 Task: Play online Dominion game.
Action: Mouse moved to (597, 483)
Screenshot: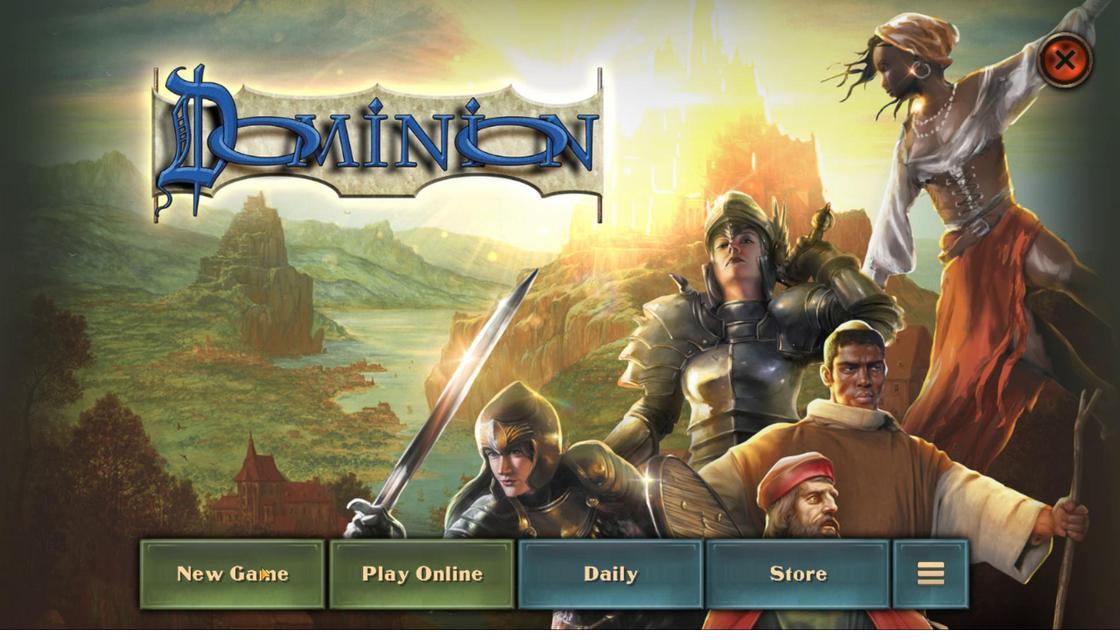 
Action: Mouse pressed left at (597, 483)
Screenshot: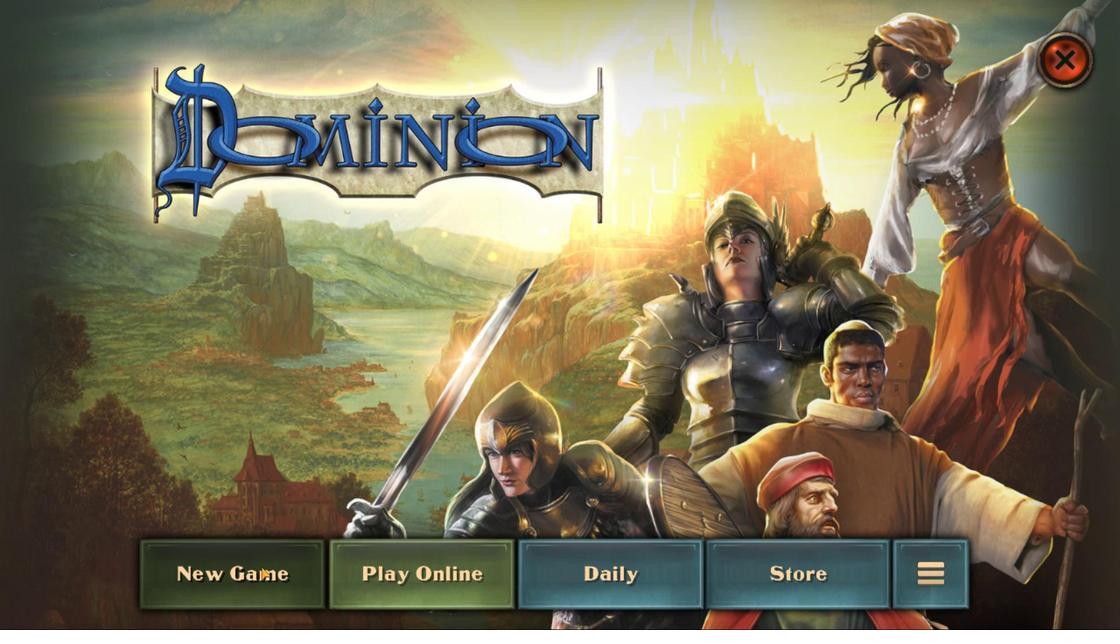 
Action: Mouse moved to (491, 481)
Screenshot: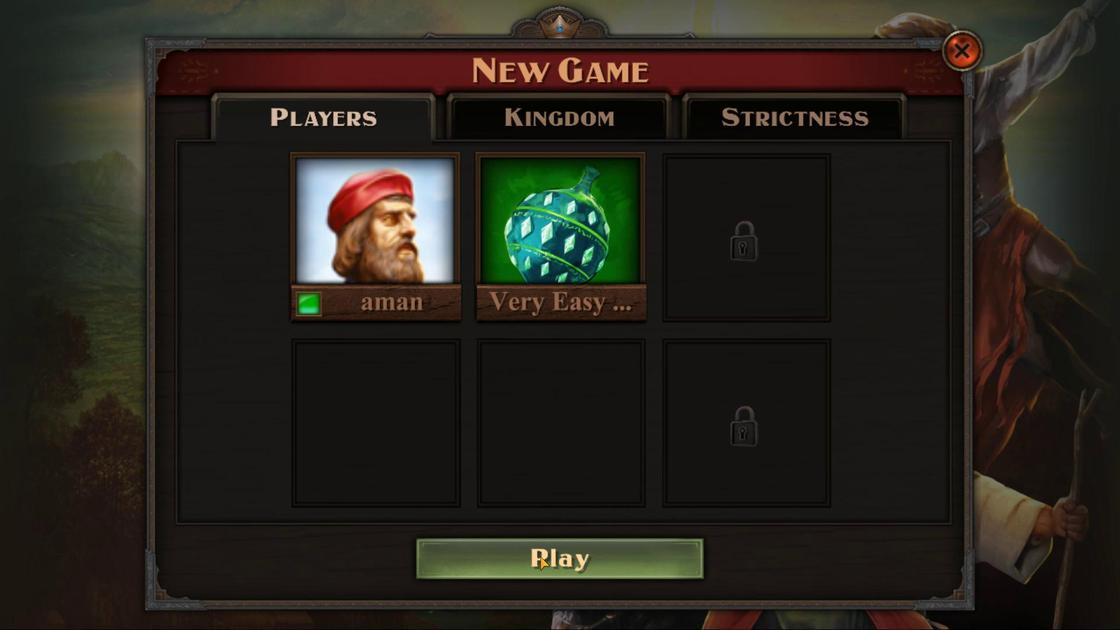 
Action: Mouse pressed left at (491, 481)
Screenshot: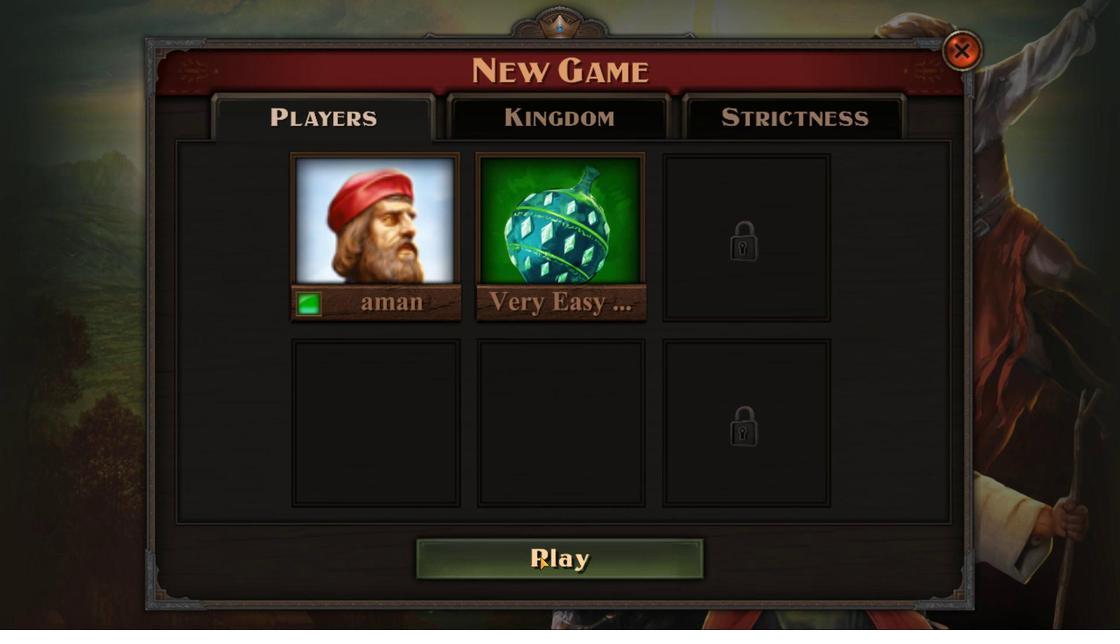 
Action: Mouse moved to (462, 478)
Screenshot: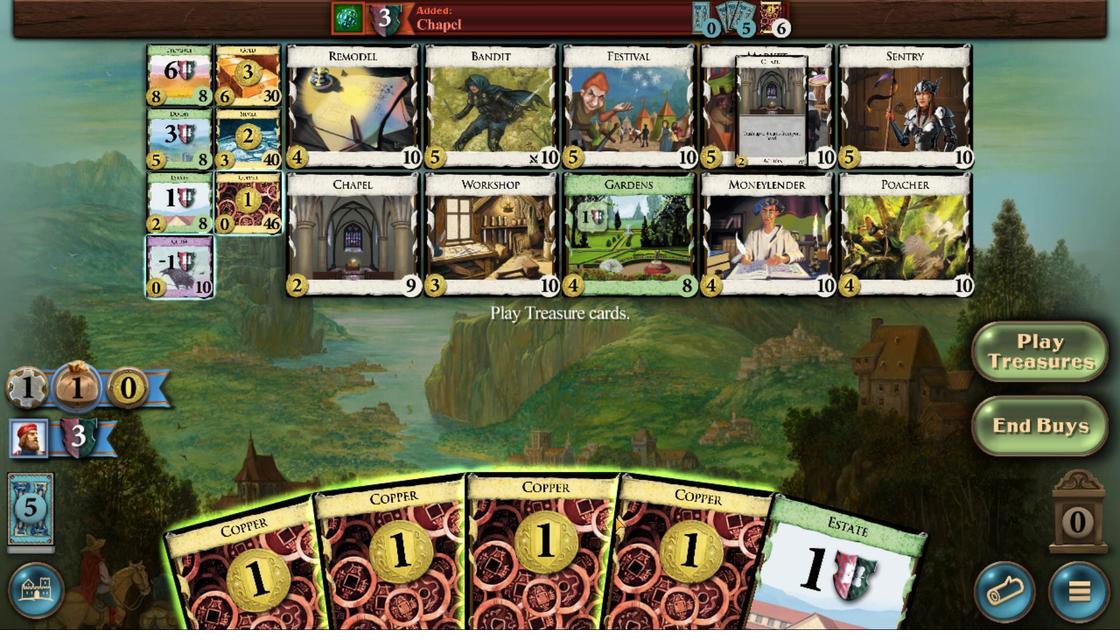 
Action: Mouse pressed left at (462, 478)
Screenshot: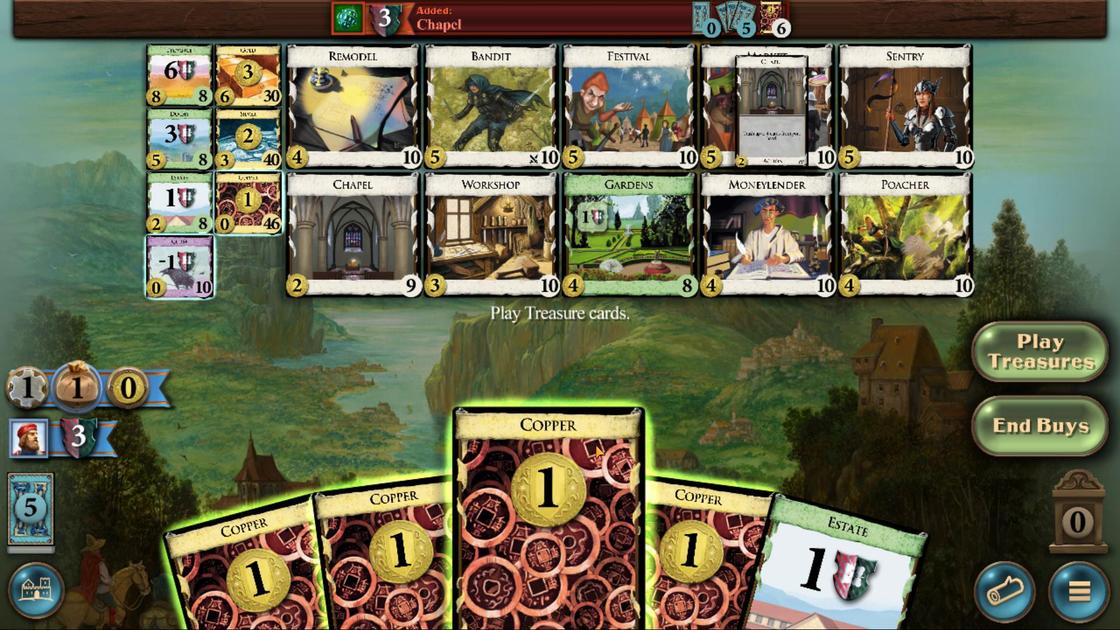 
Action: Mouse moved to (487, 480)
Screenshot: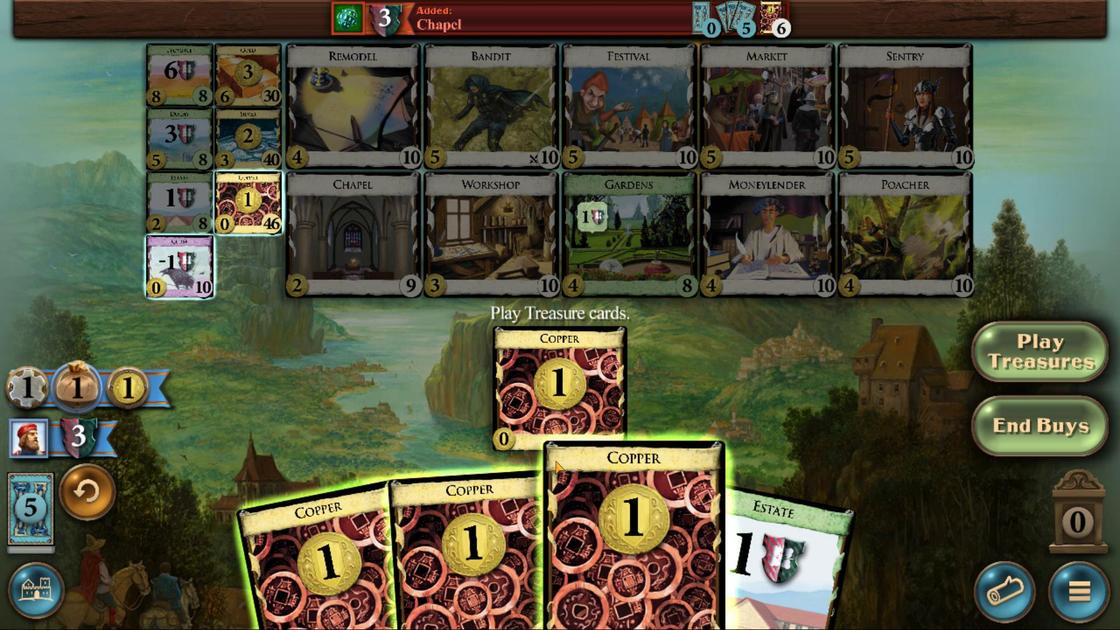 
Action: Mouse pressed left at (487, 480)
Screenshot: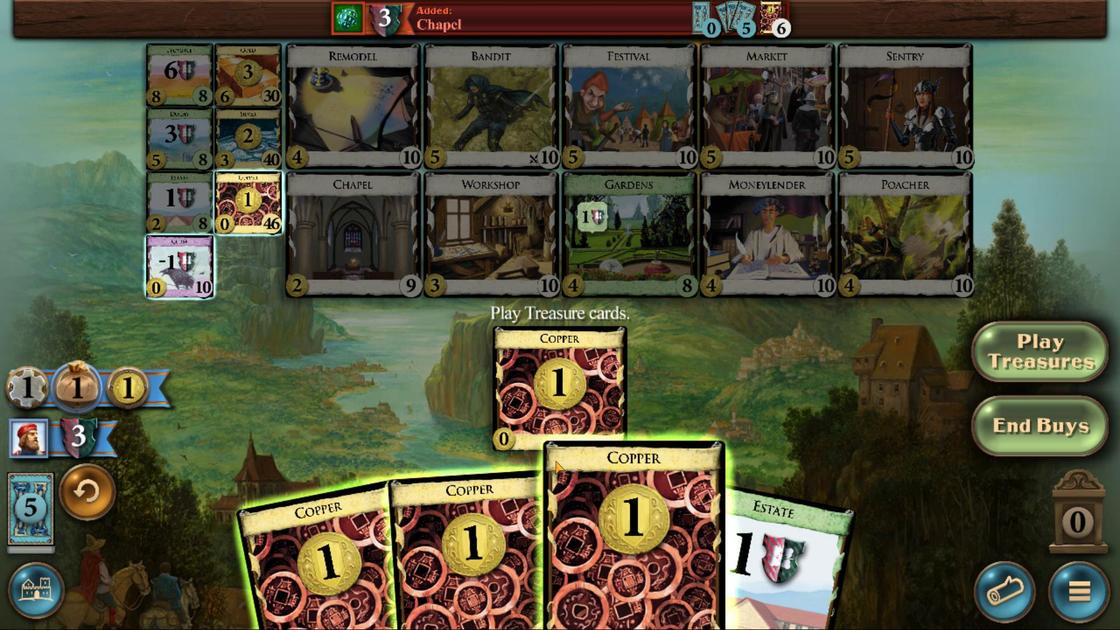 
Action: Mouse moved to (497, 480)
Screenshot: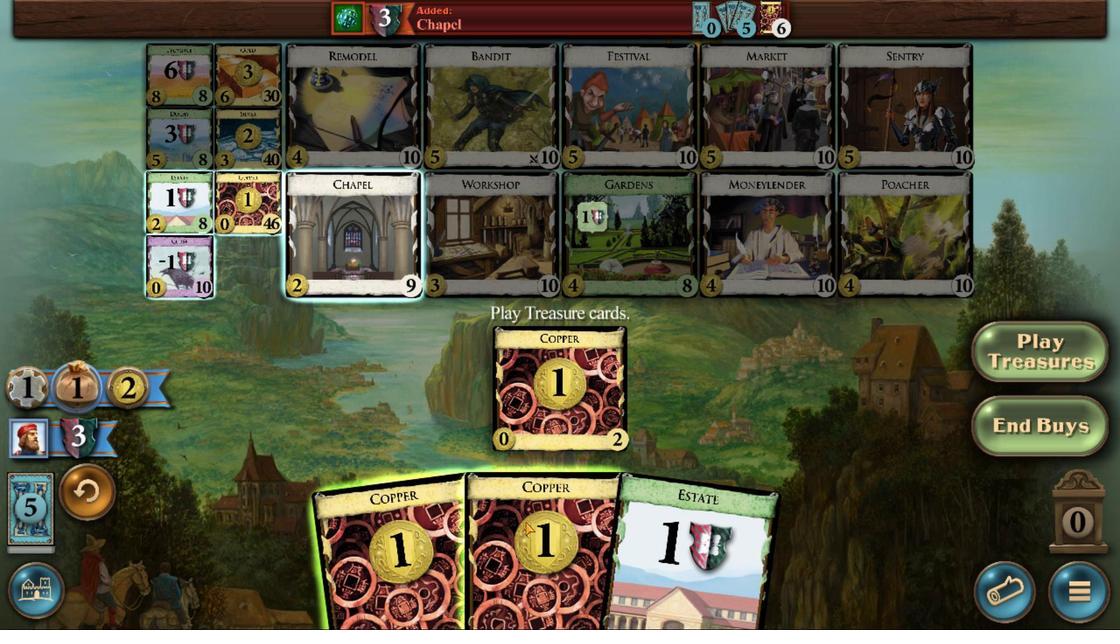 
Action: Mouse pressed left at (497, 480)
Screenshot: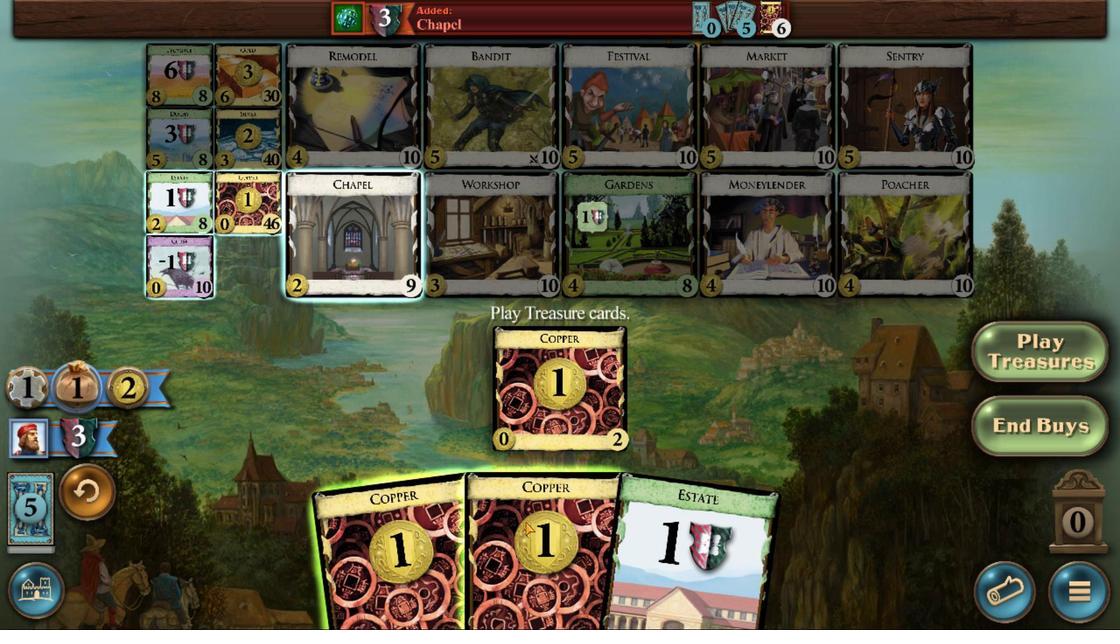 
Action: Mouse moved to (510, 481)
Screenshot: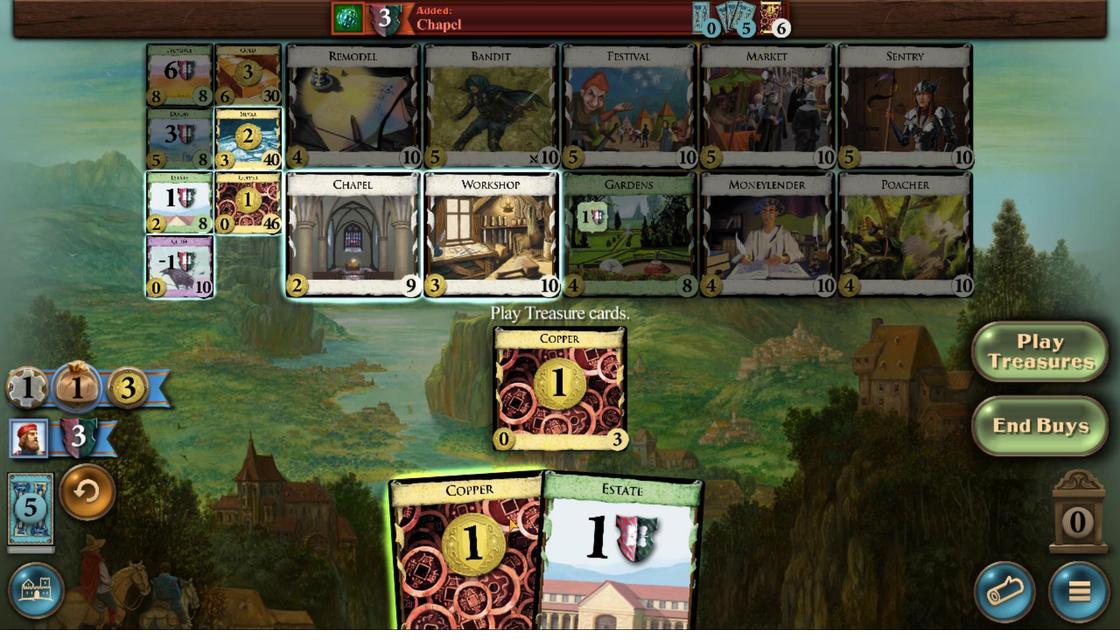 
Action: Mouse pressed left at (510, 481)
Screenshot: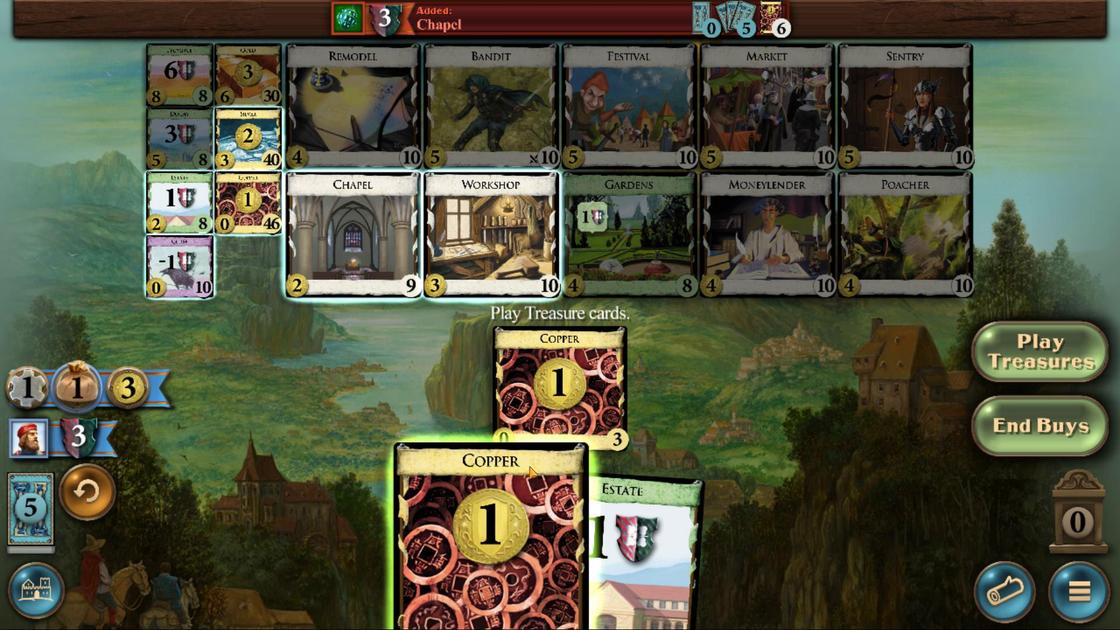 
Action: Mouse moved to (606, 412)
Screenshot: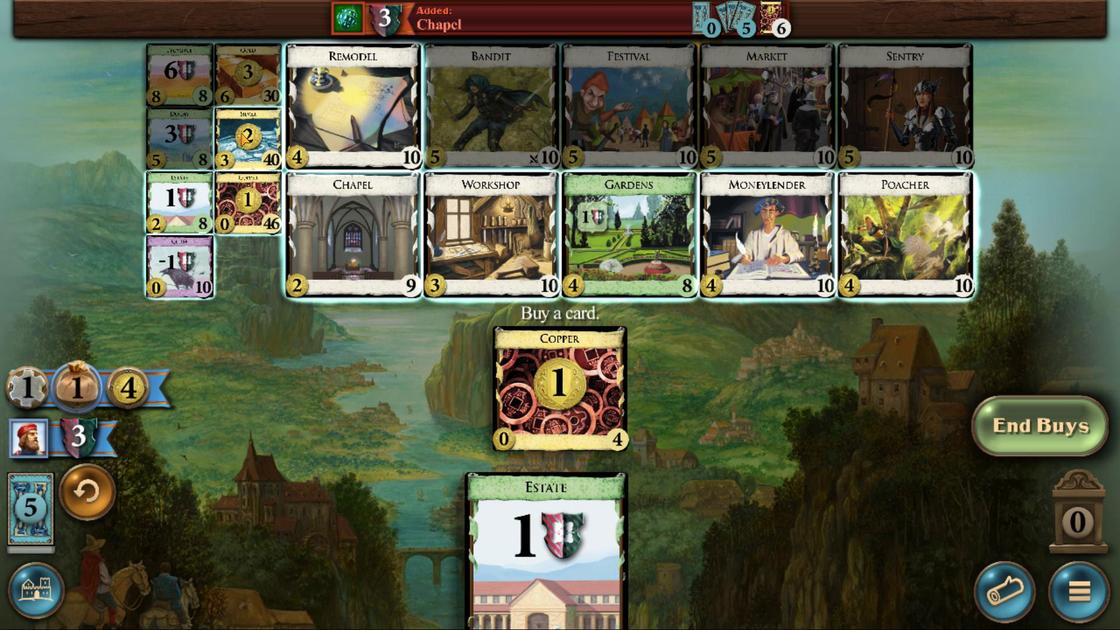 
Action: Mouse pressed left at (606, 412)
Screenshot: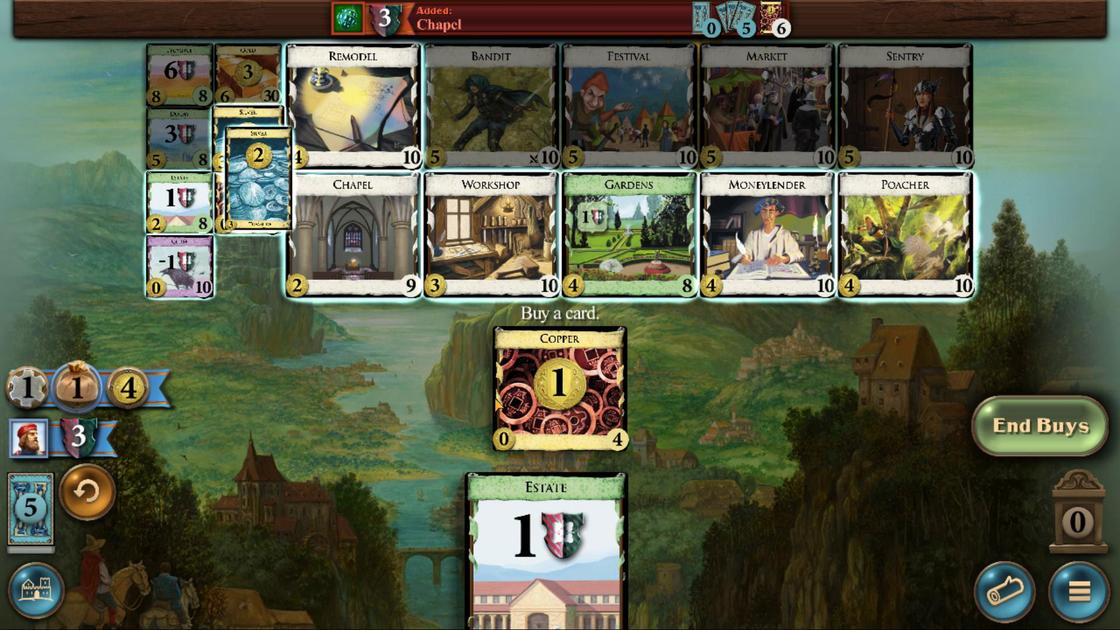 
Action: Mouse moved to (508, 482)
Screenshot: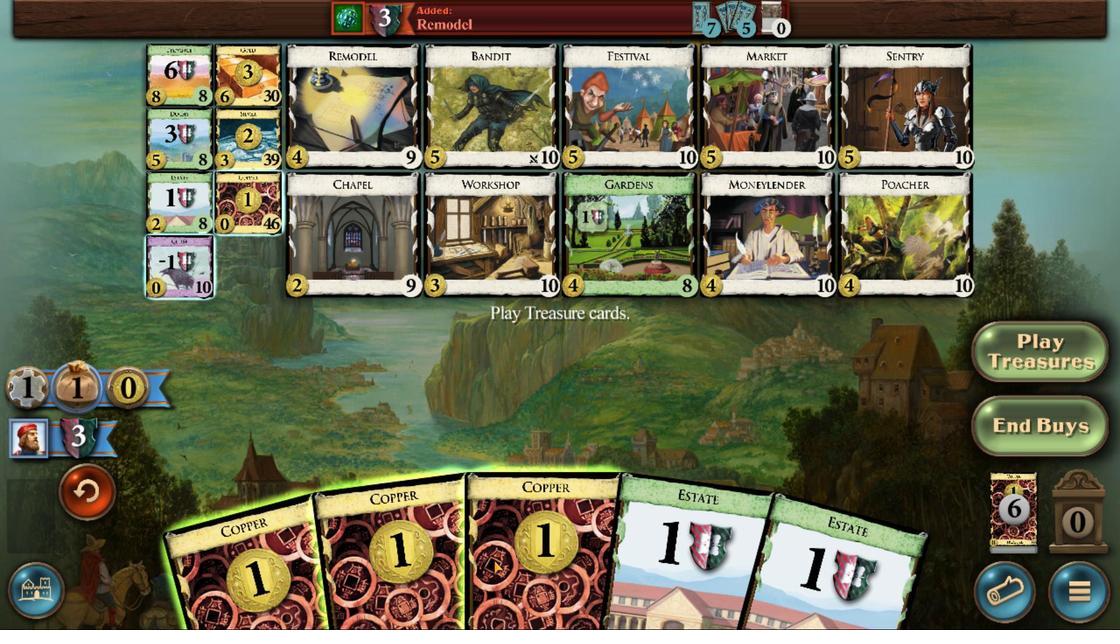 
Action: Mouse pressed left at (508, 482)
Screenshot: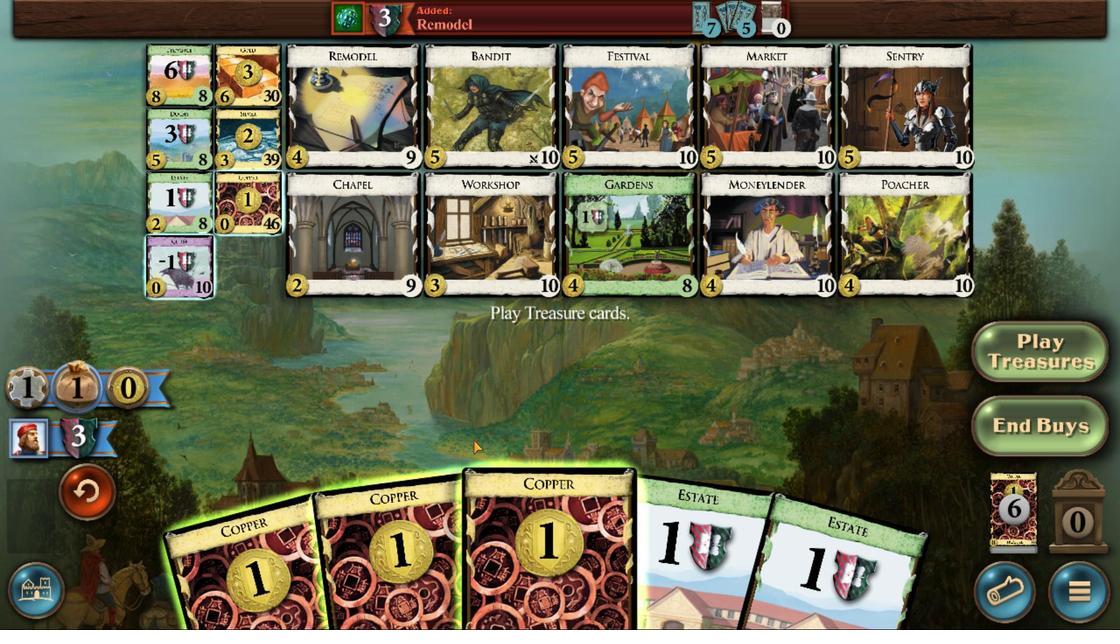 
Action: Mouse moved to (537, 481)
Screenshot: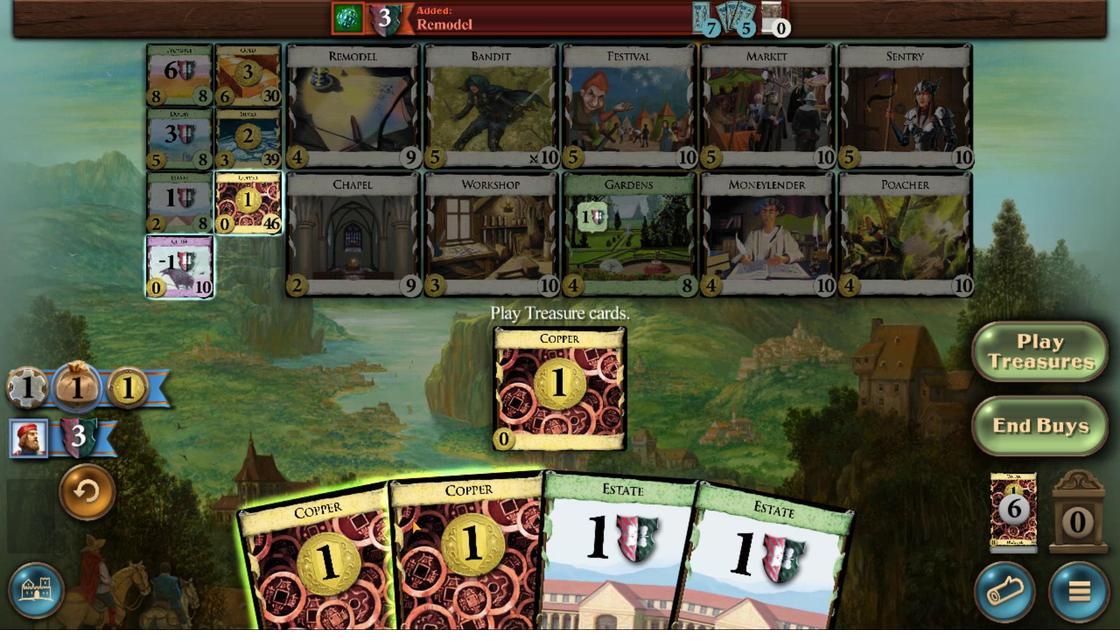 
Action: Mouse pressed left at (537, 481)
Screenshot: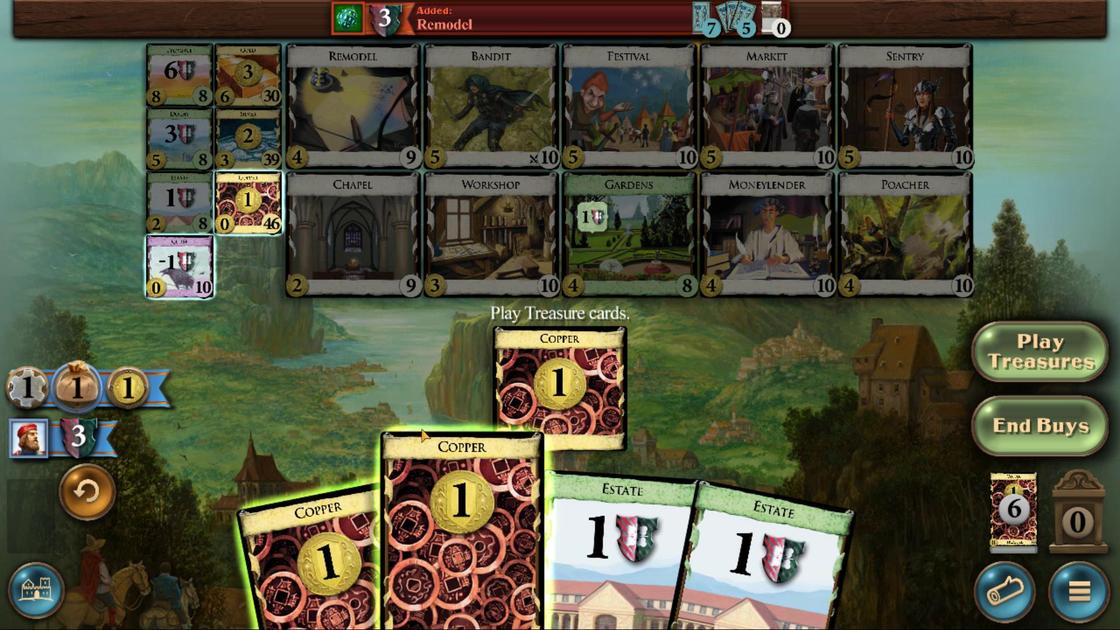 
Action: Mouse moved to (559, 480)
Screenshot: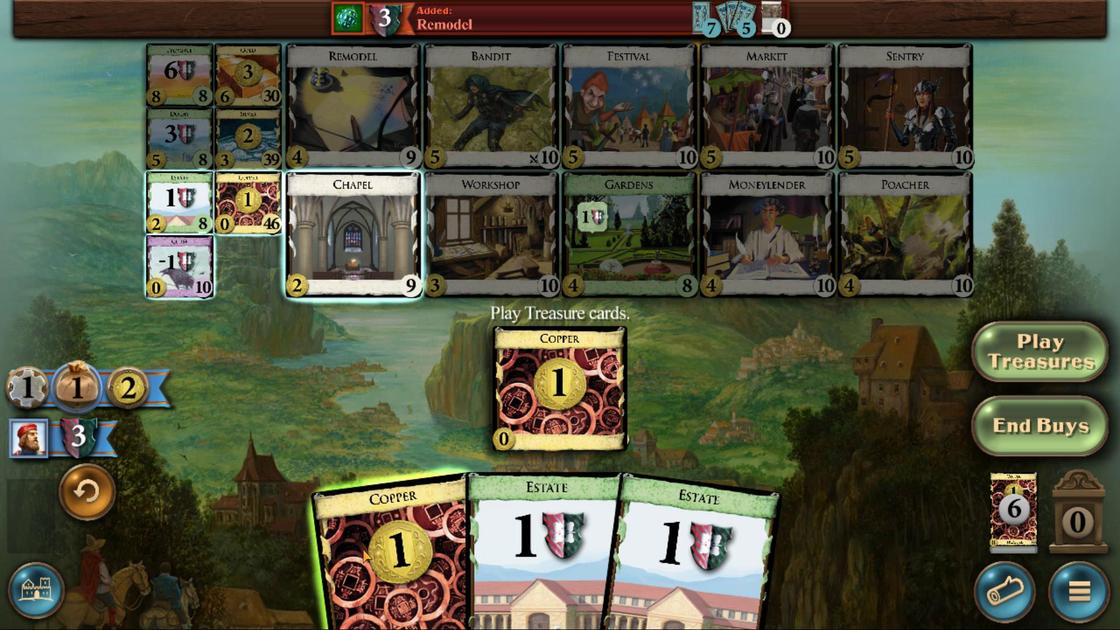 
Action: Mouse pressed left at (559, 480)
Screenshot: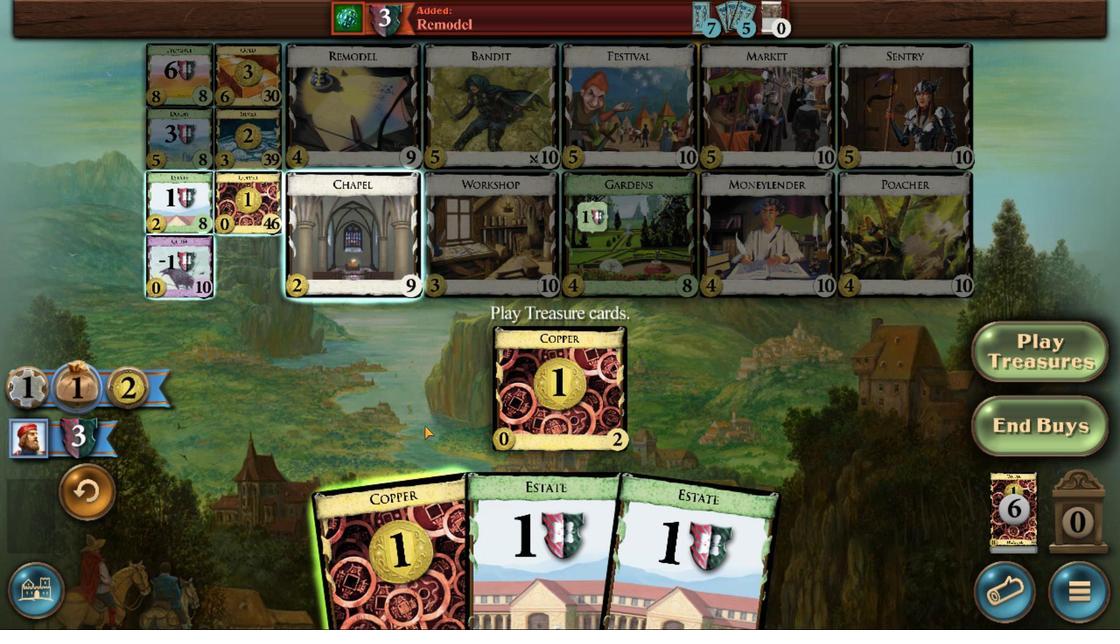
Action: Mouse moved to (606, 413)
Screenshot: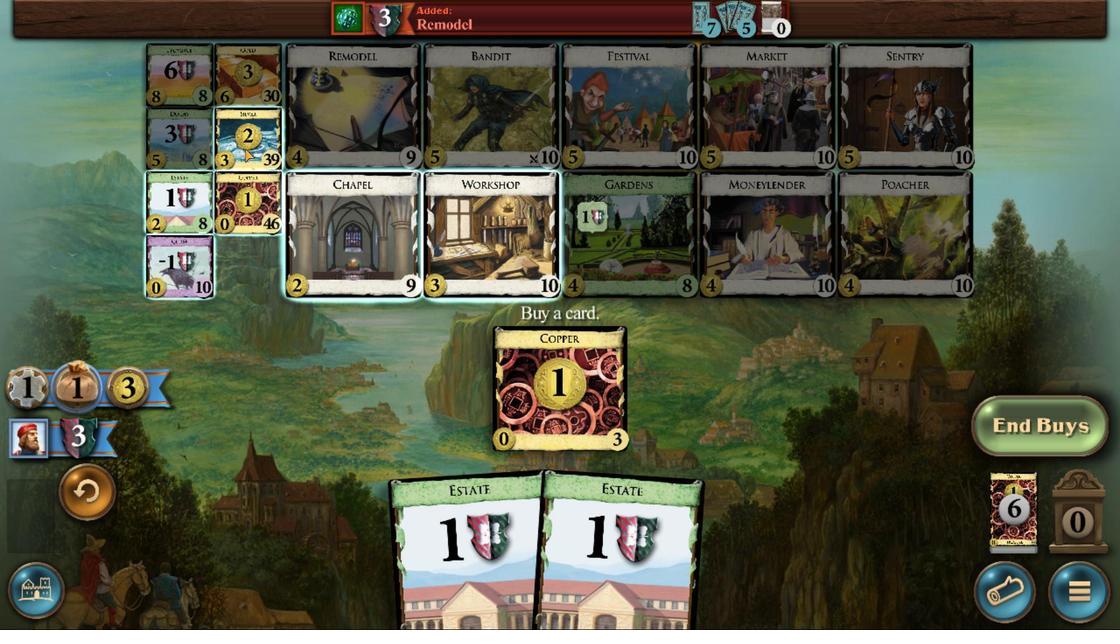 
Action: Mouse pressed left at (606, 413)
Screenshot: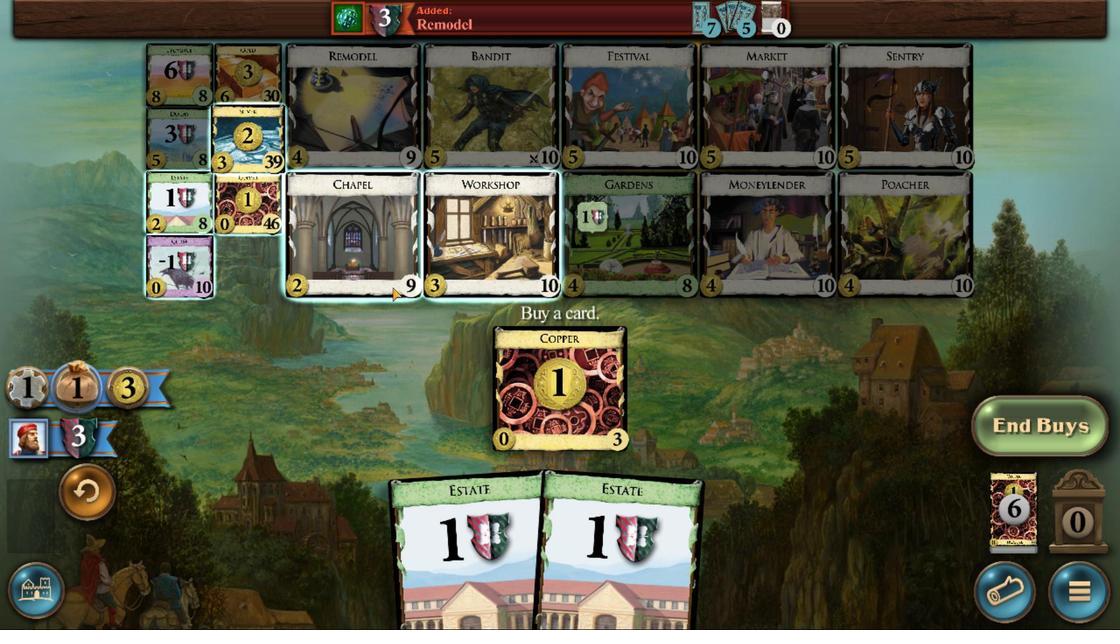 
Action: Mouse moved to (499, 476)
Screenshot: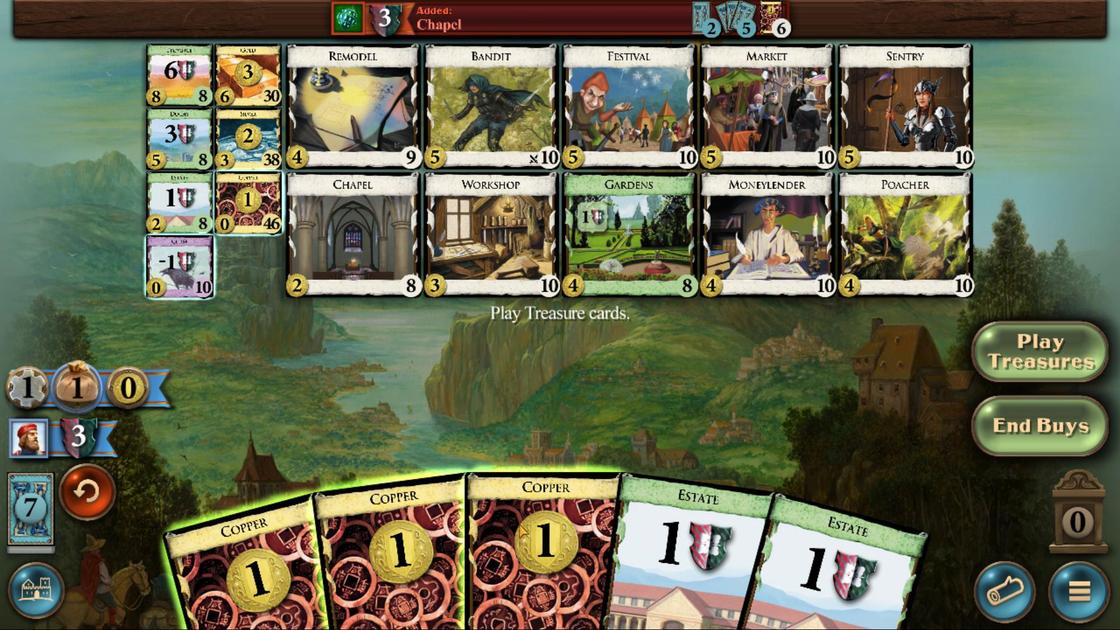 
Action: Mouse pressed left at (499, 476)
Screenshot: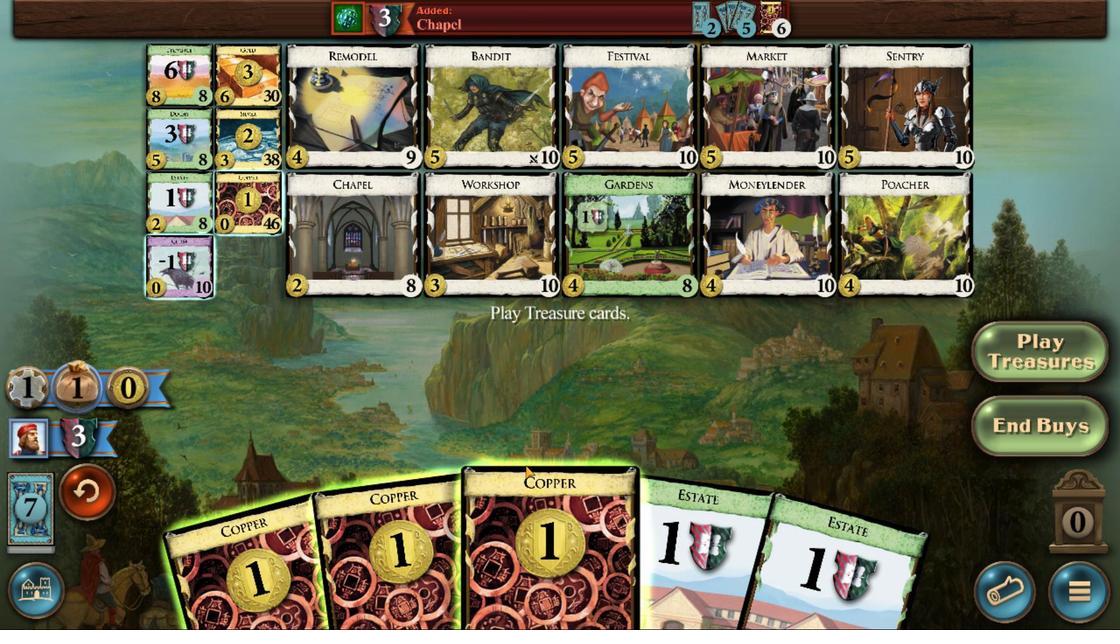 
Action: Mouse moved to (518, 480)
Screenshot: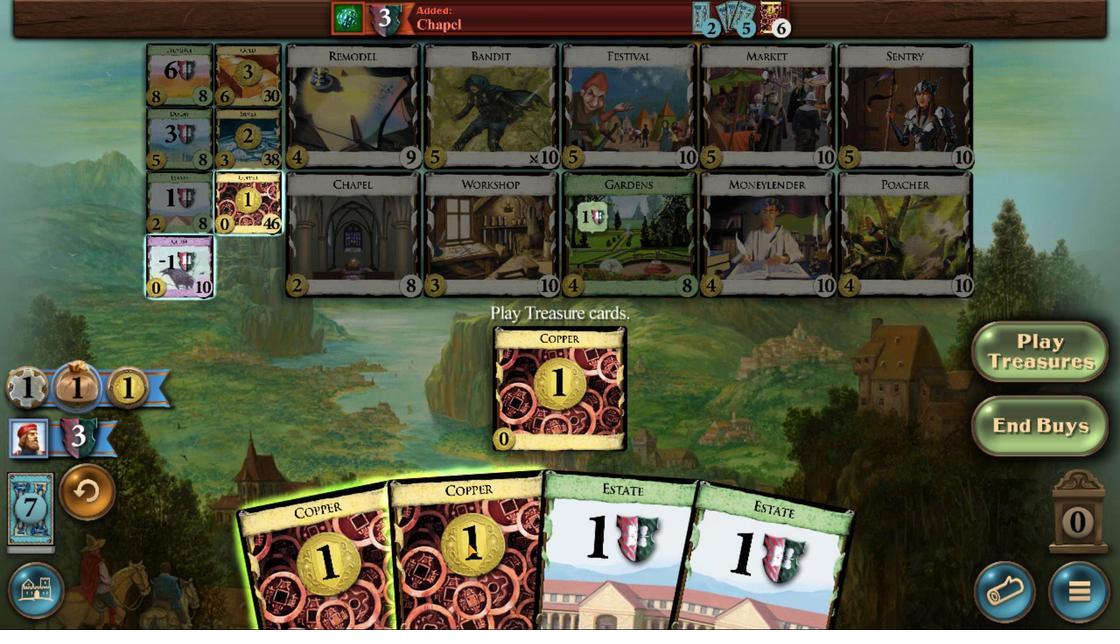 
Action: Mouse pressed left at (518, 480)
Screenshot: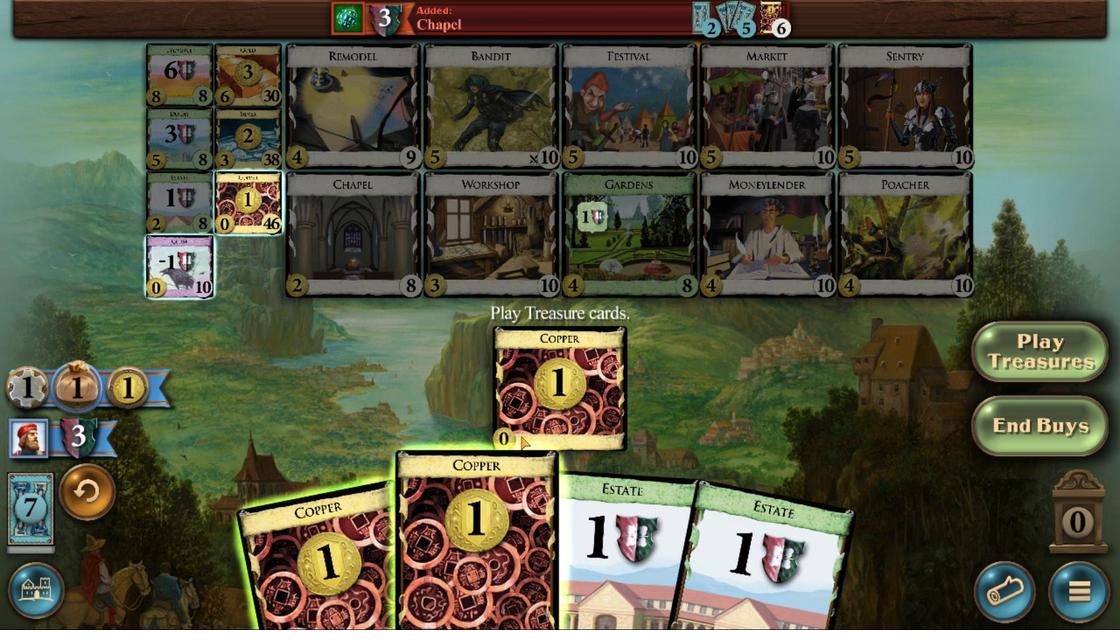 
Action: Mouse moved to (543, 481)
Screenshot: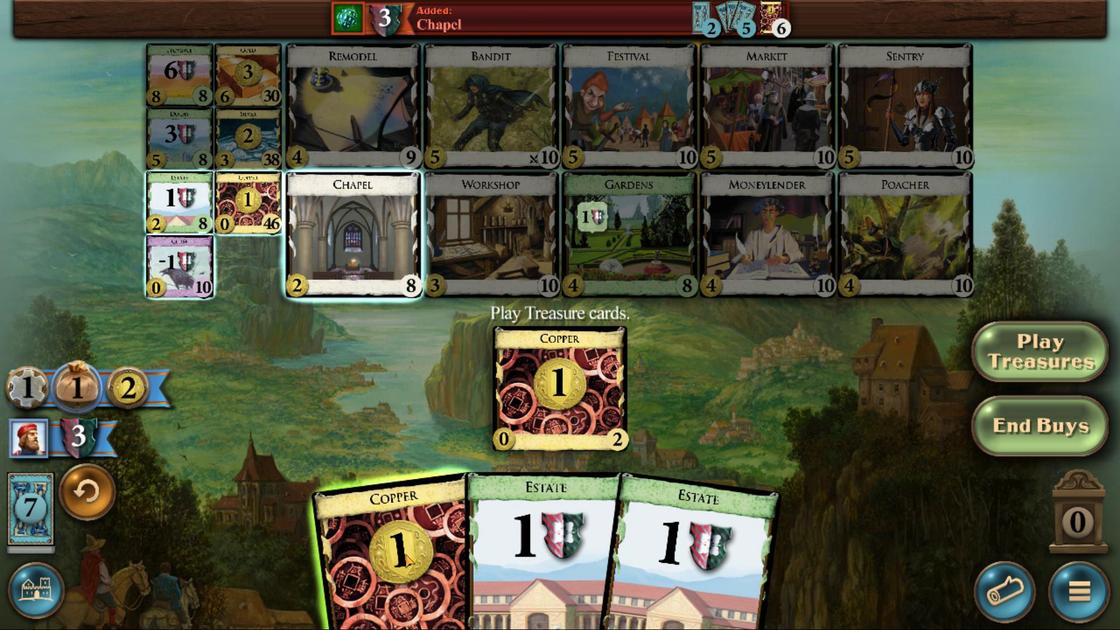 
Action: Mouse pressed left at (543, 481)
Screenshot: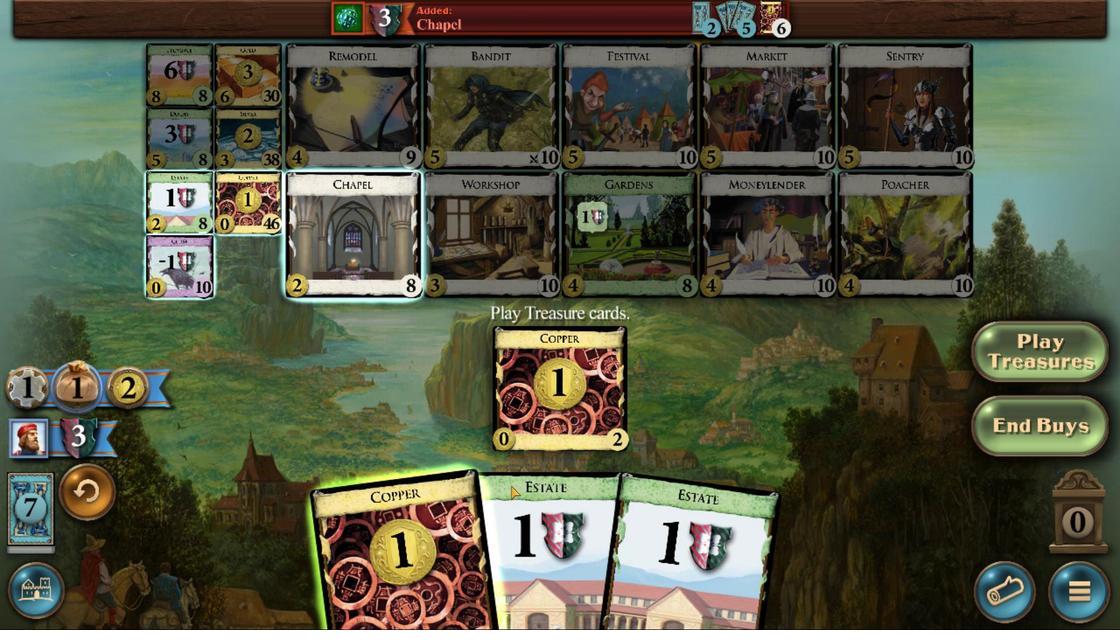 
Action: Mouse moved to (604, 413)
Screenshot: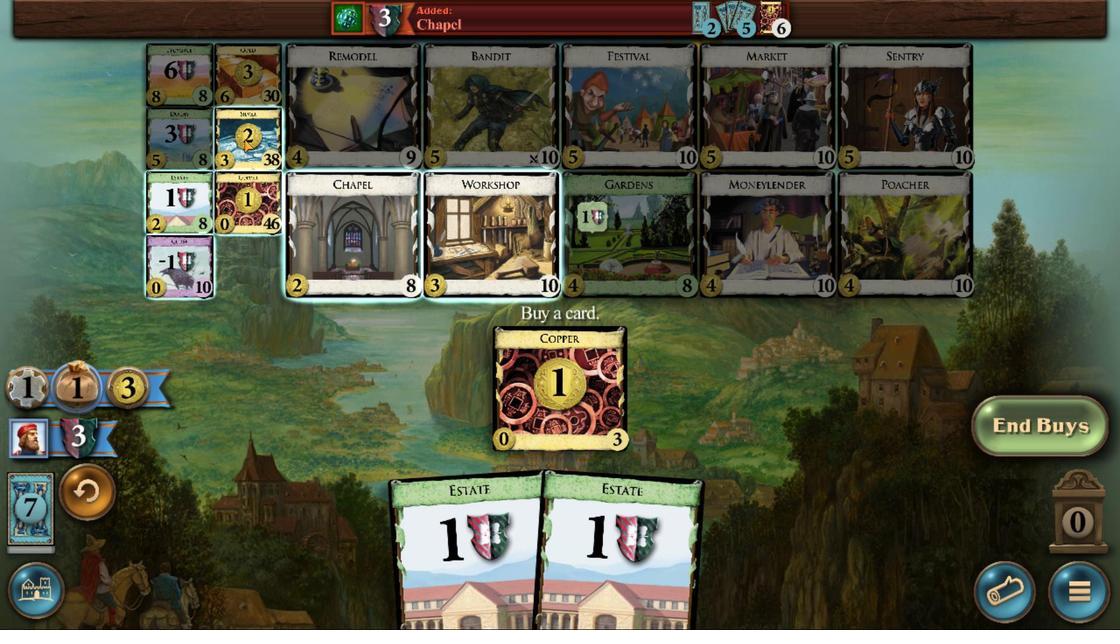 
Action: Mouse pressed left at (604, 413)
Screenshot: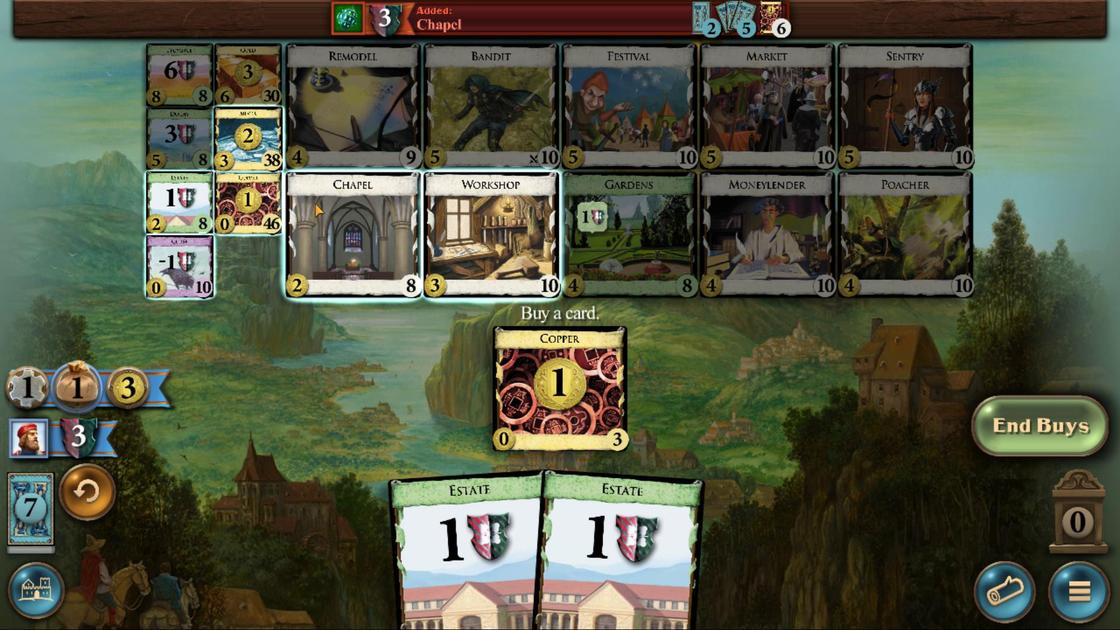 
Action: Mouse moved to (442, 479)
Screenshot: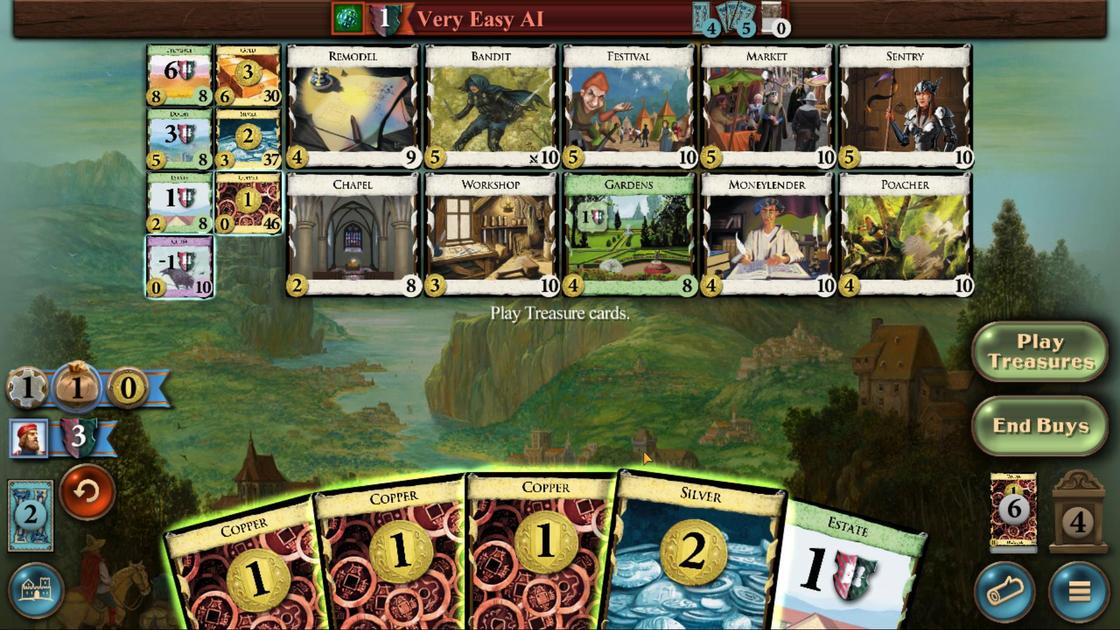 
Action: Mouse pressed left at (442, 479)
Screenshot: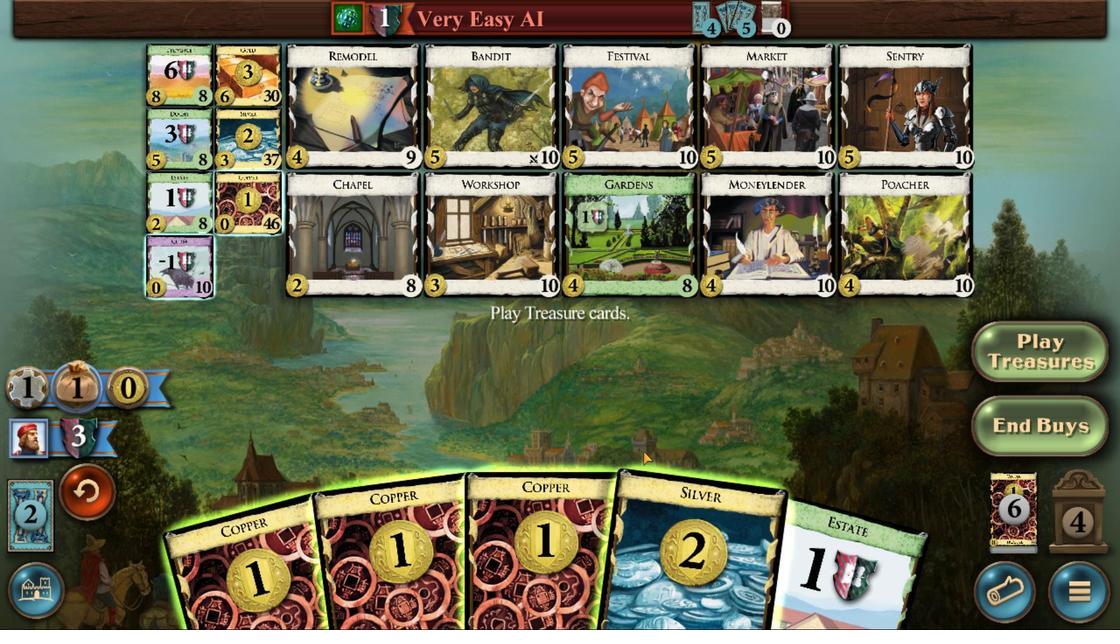 
Action: Mouse moved to (465, 473)
Screenshot: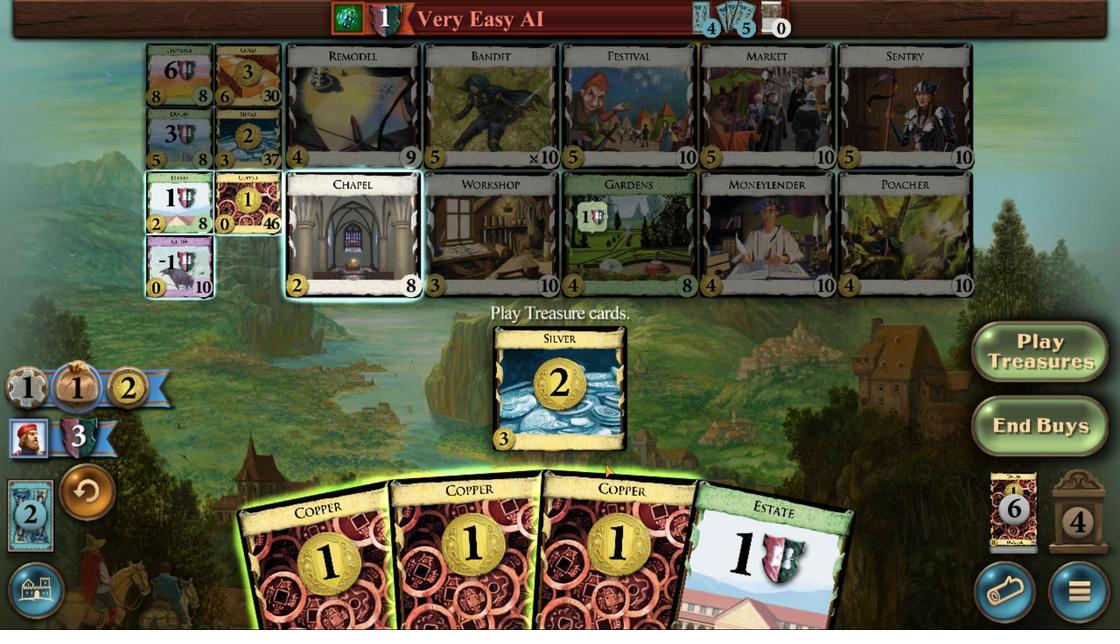 
Action: Mouse pressed left at (465, 473)
Screenshot: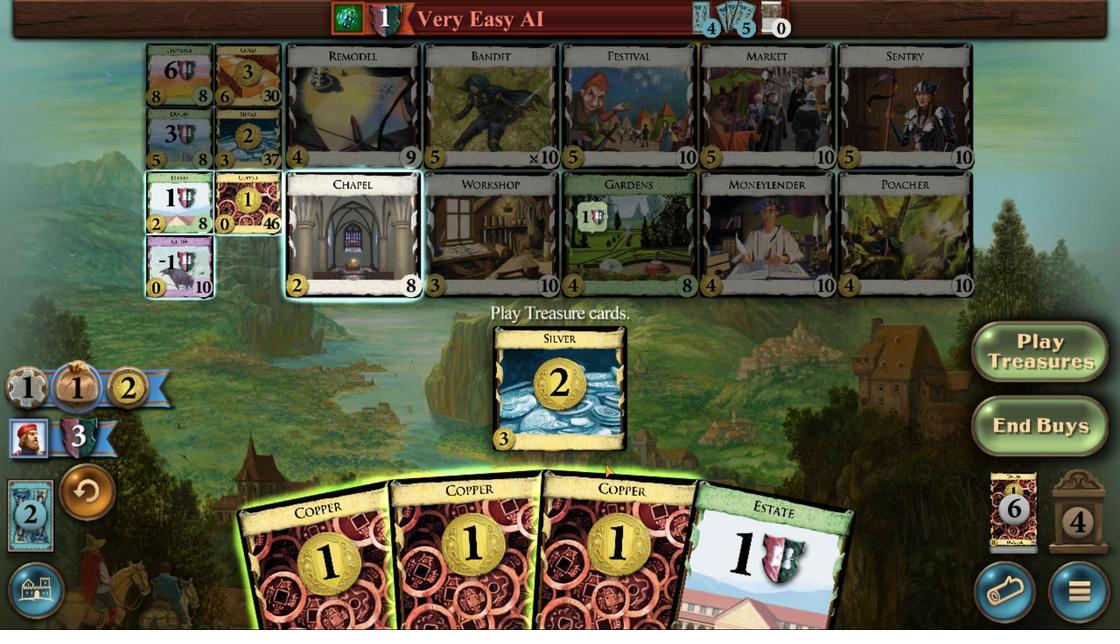 
Action: Mouse moved to (493, 477)
Screenshot: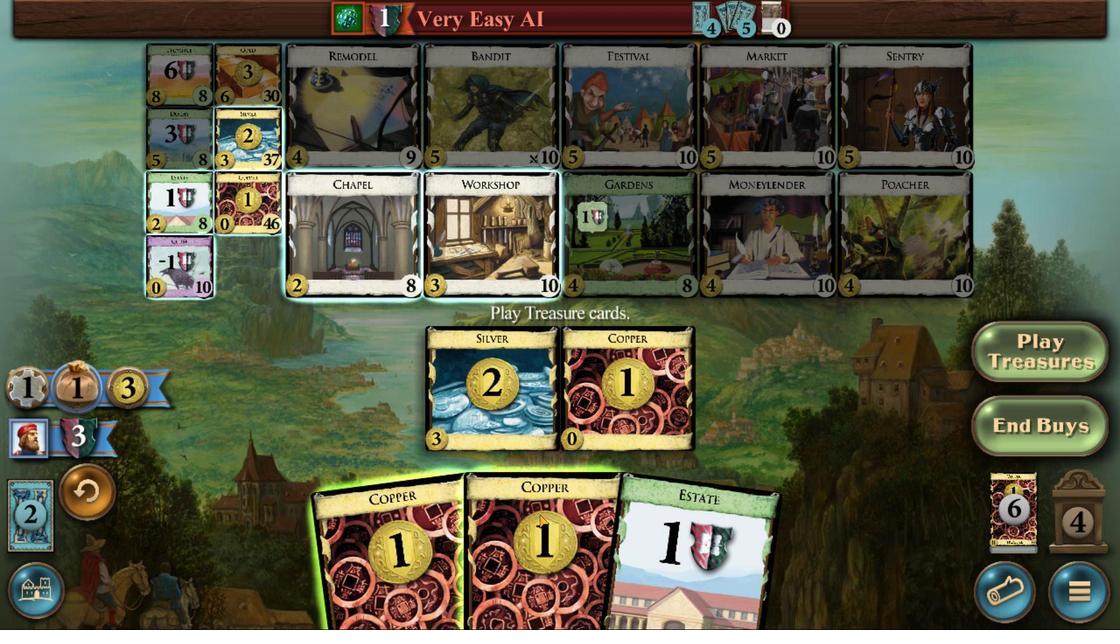 
Action: Mouse pressed left at (493, 477)
Screenshot: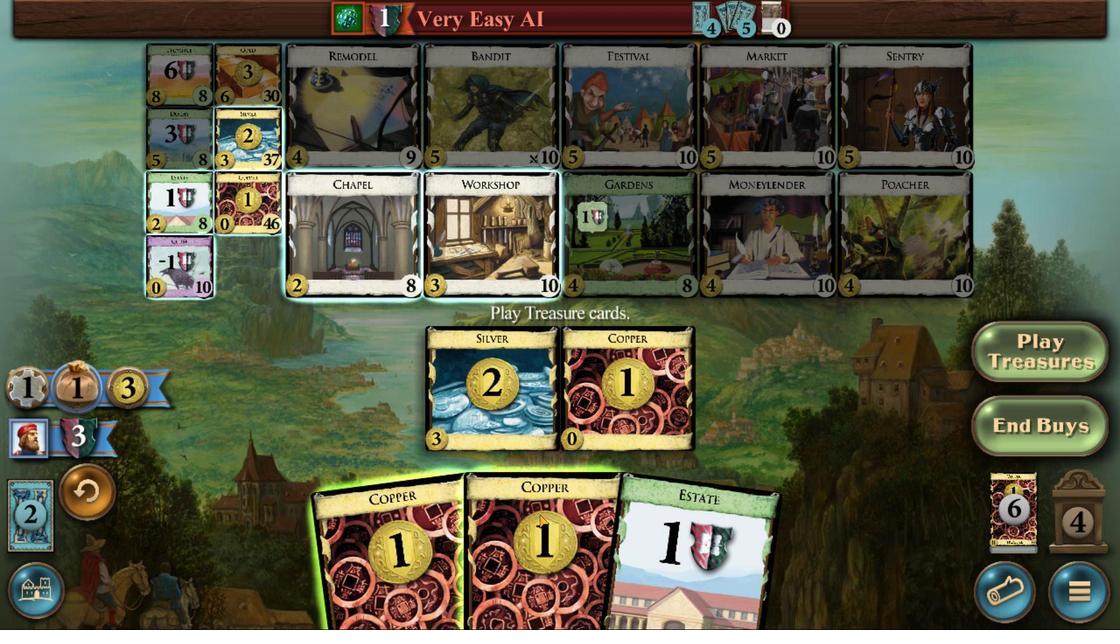 
Action: Mouse moved to (519, 481)
Screenshot: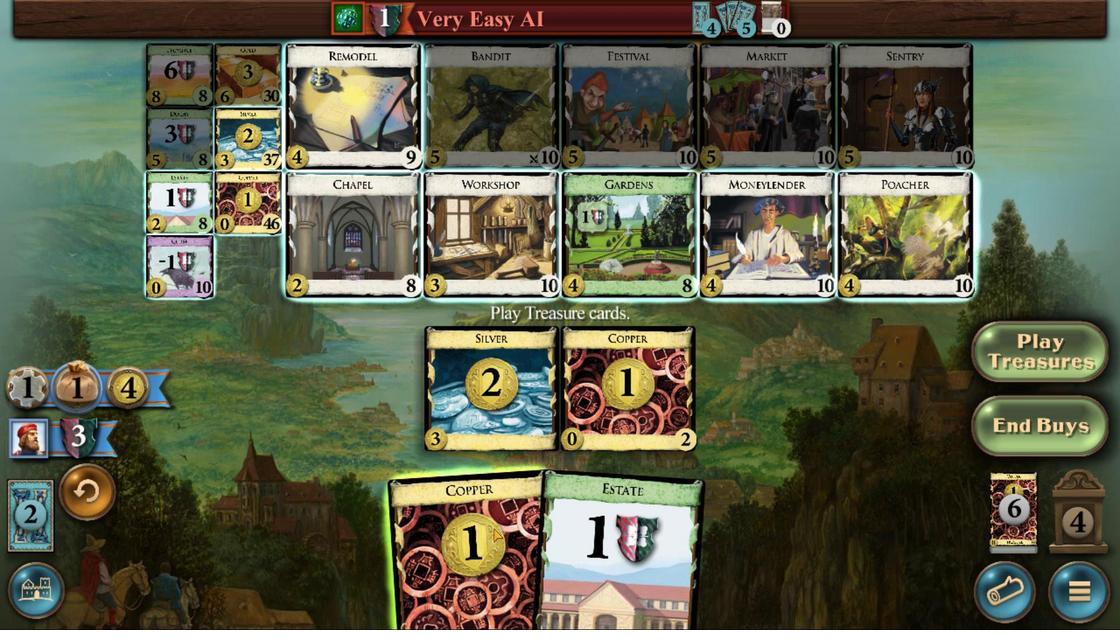 
Action: Mouse pressed left at (519, 481)
Screenshot: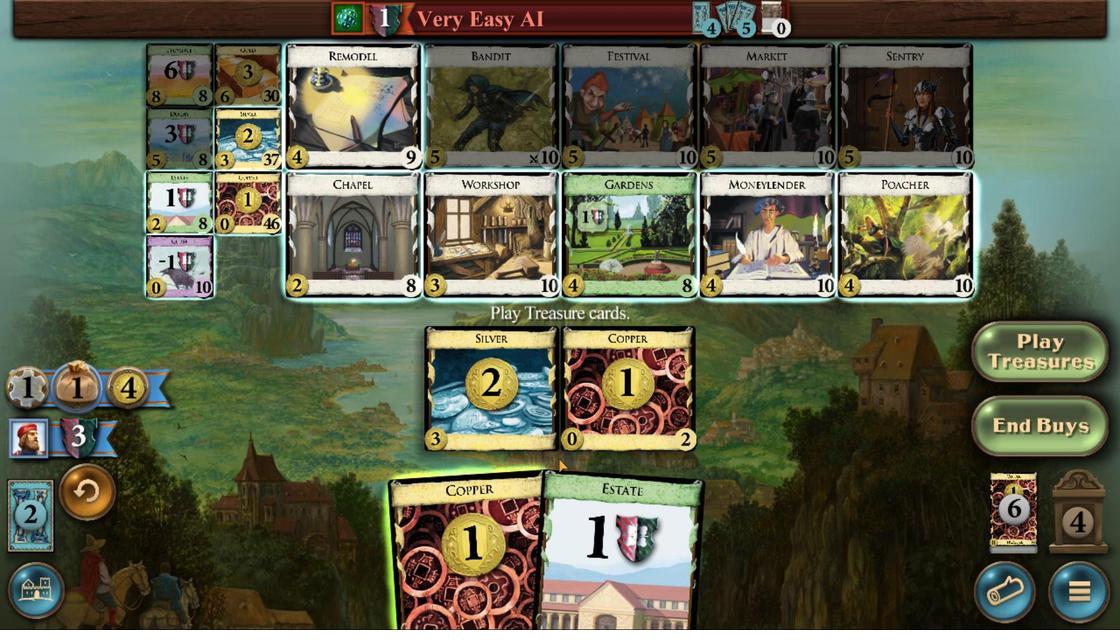 
Action: Mouse moved to (630, 414)
Screenshot: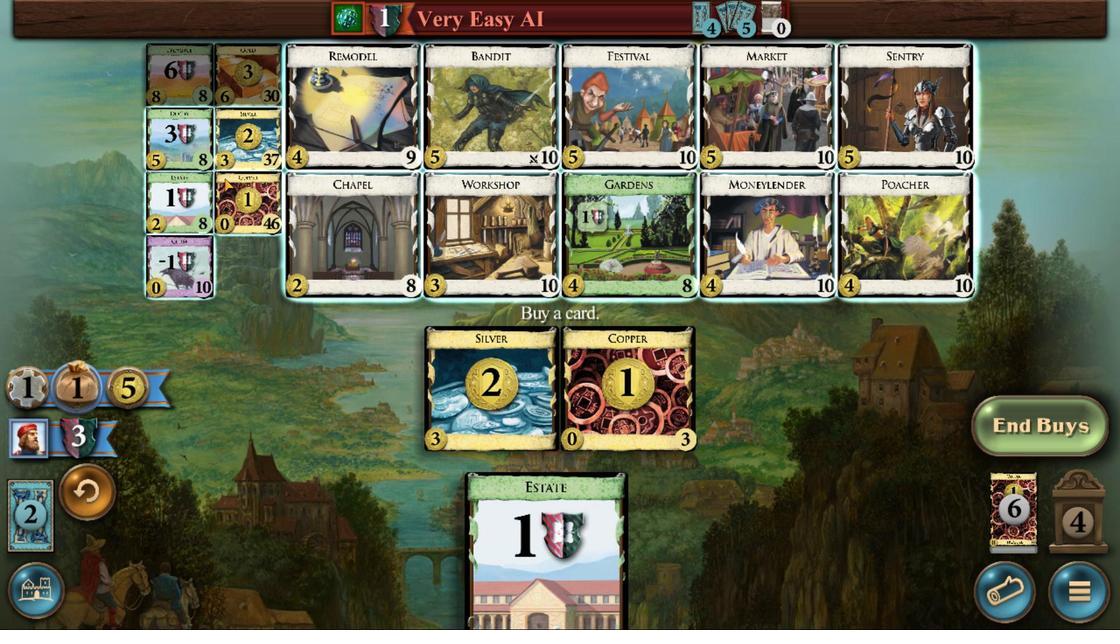 
Action: Mouse pressed left at (630, 414)
Screenshot: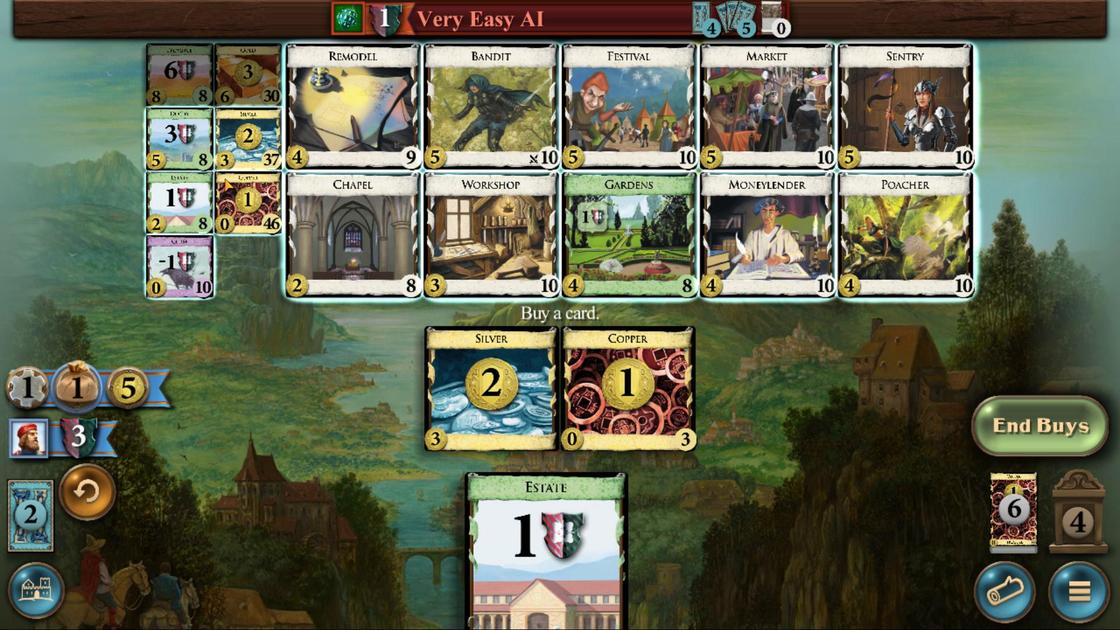 
Action: Mouse moved to (453, 480)
Screenshot: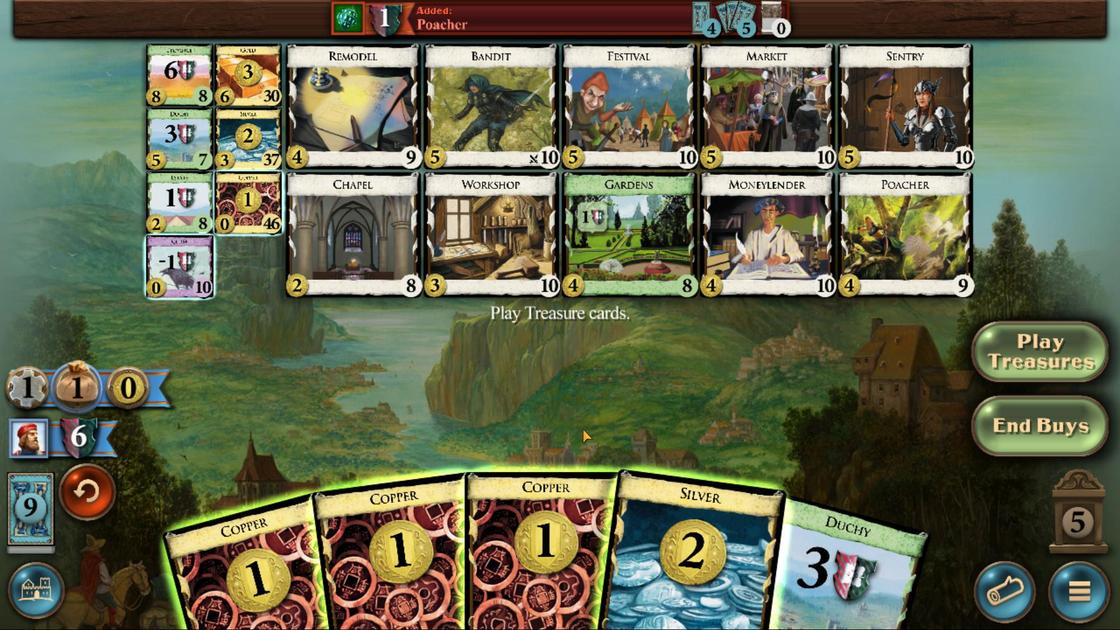 
Action: Mouse pressed left at (453, 480)
Screenshot: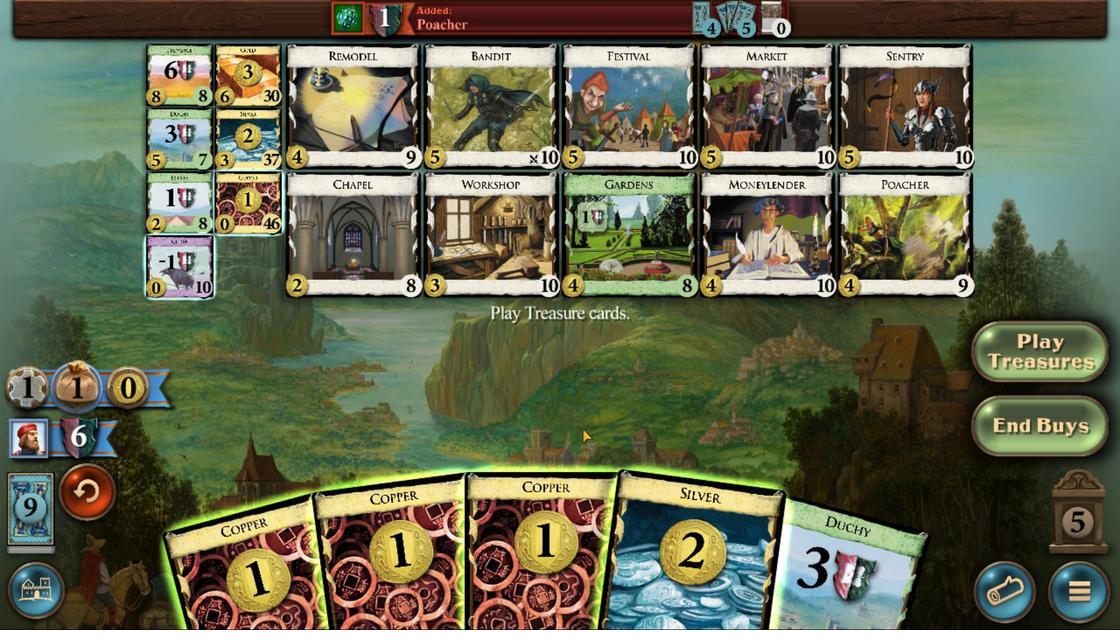 
Action: Mouse moved to (477, 474)
Screenshot: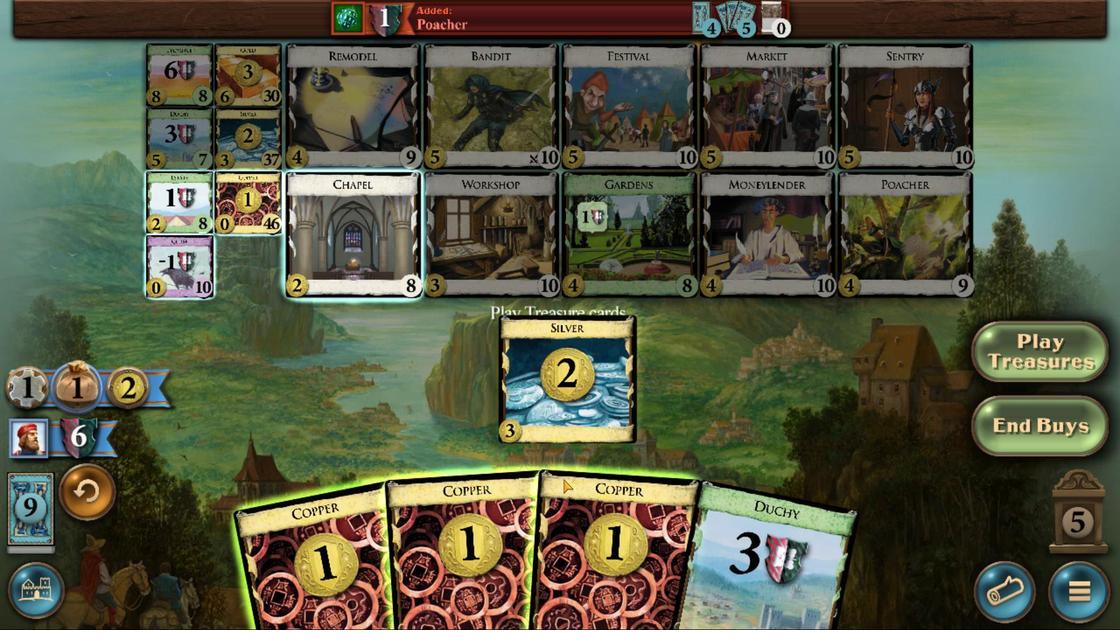 
Action: Mouse pressed left at (477, 474)
Screenshot: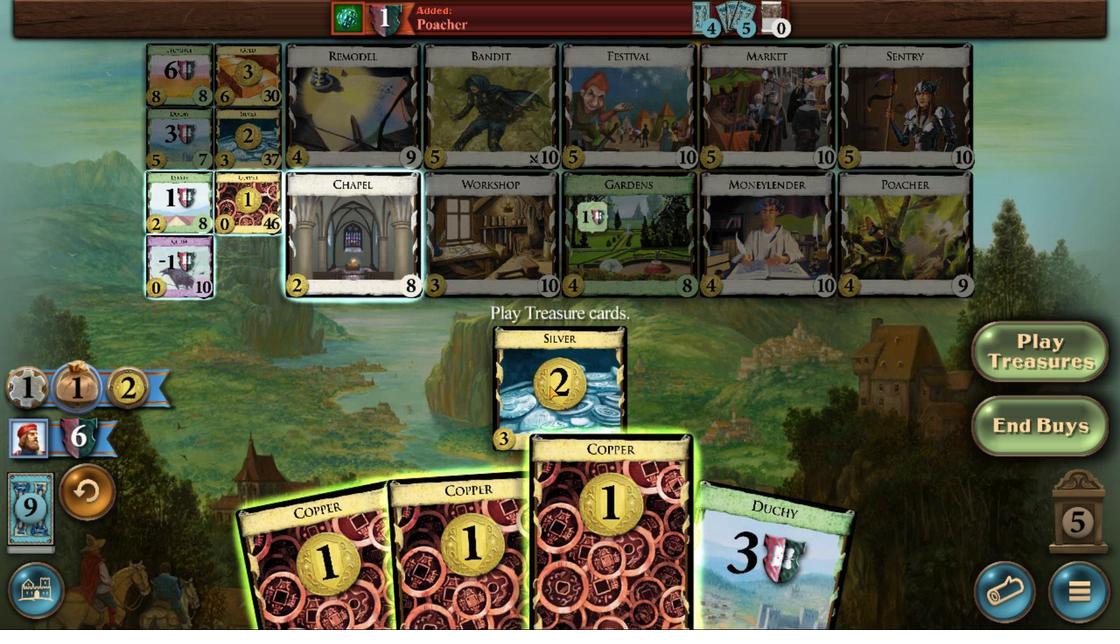 
Action: Mouse moved to (499, 477)
Screenshot: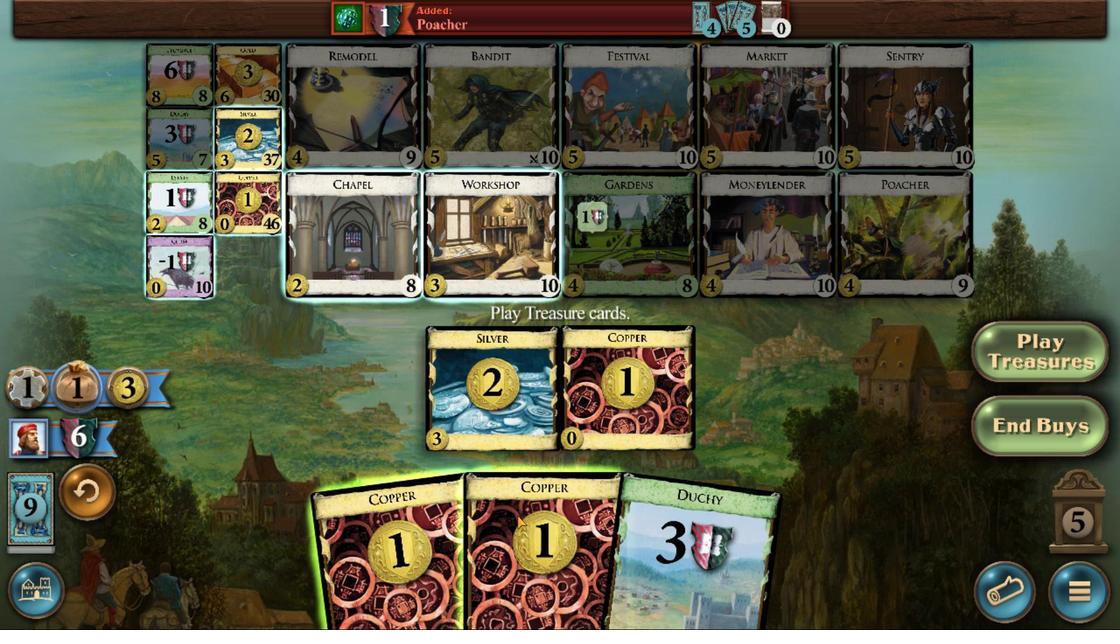 
Action: Mouse pressed left at (499, 477)
Screenshot: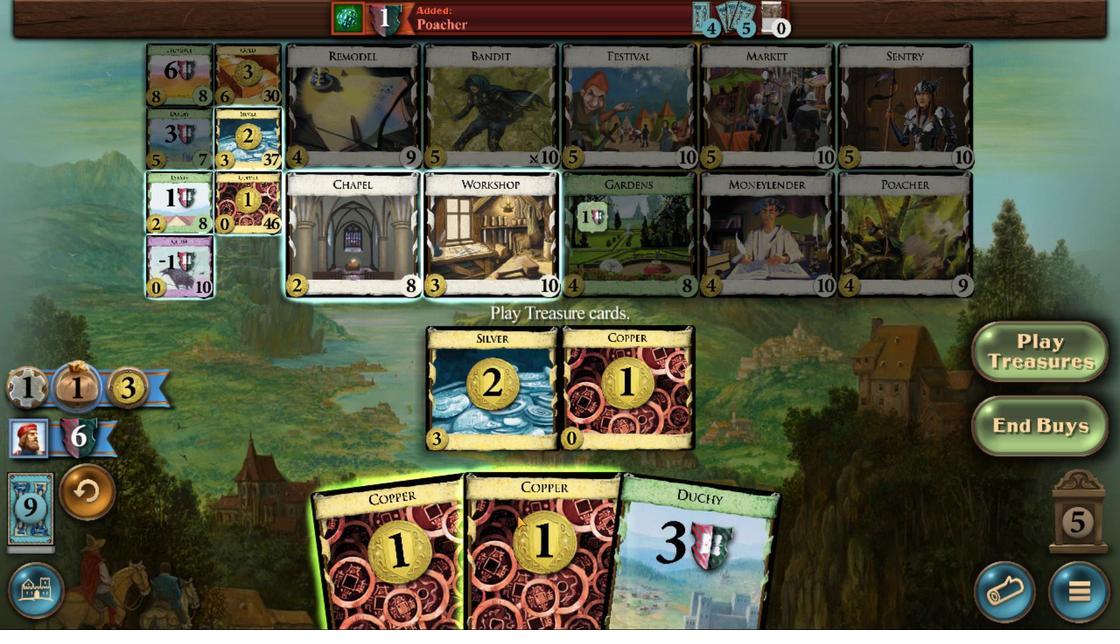 
Action: Mouse moved to (519, 478)
Screenshot: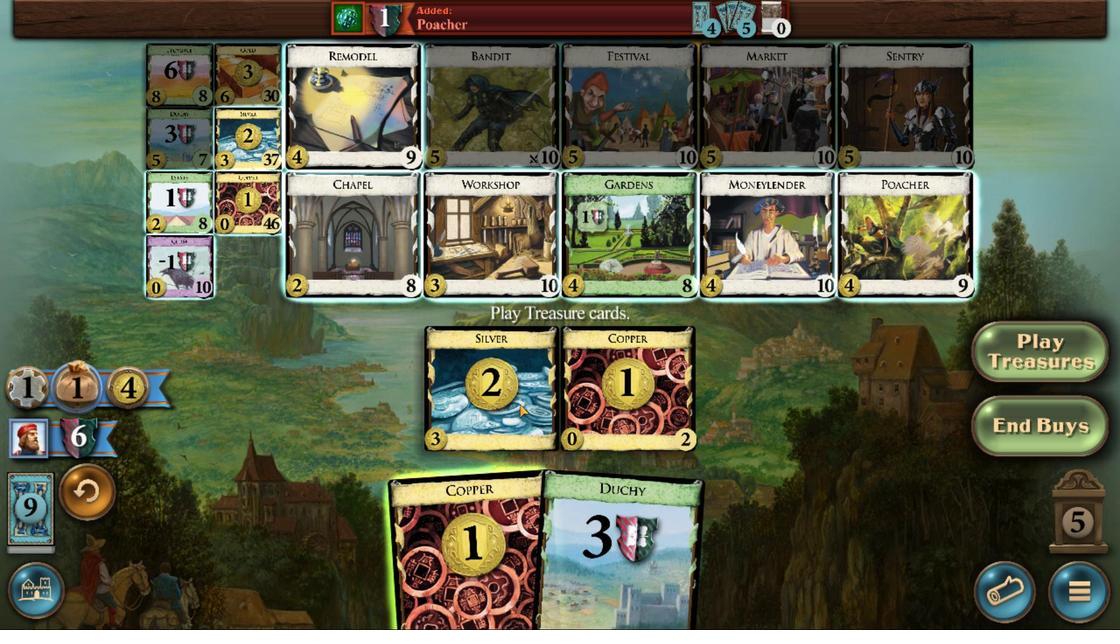 
Action: Mouse pressed left at (519, 478)
Screenshot: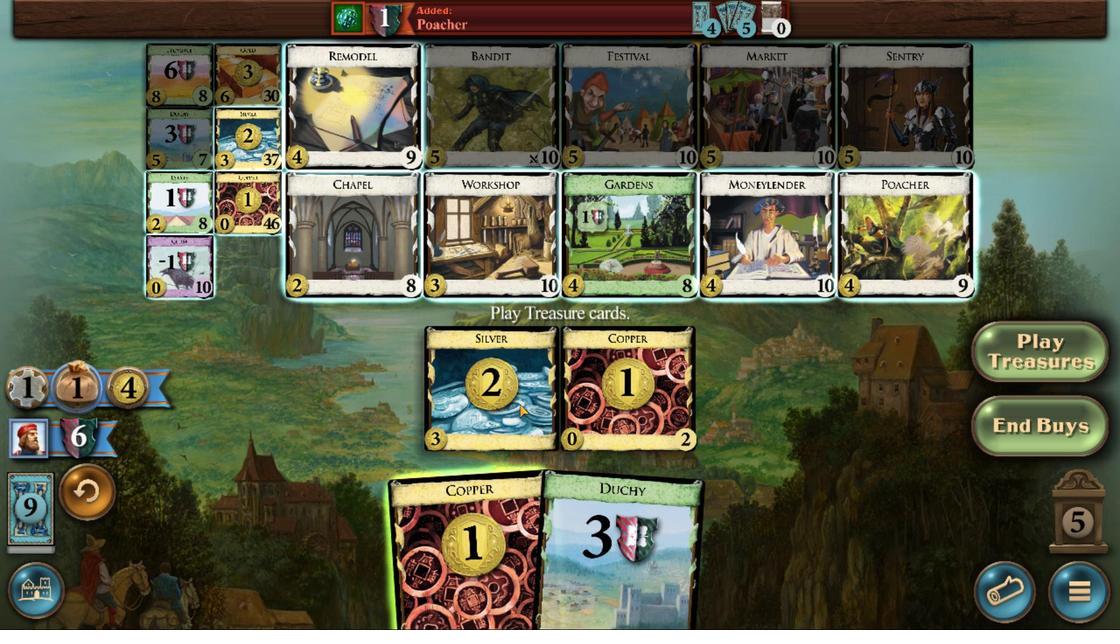 
Action: Mouse moved to (629, 413)
Screenshot: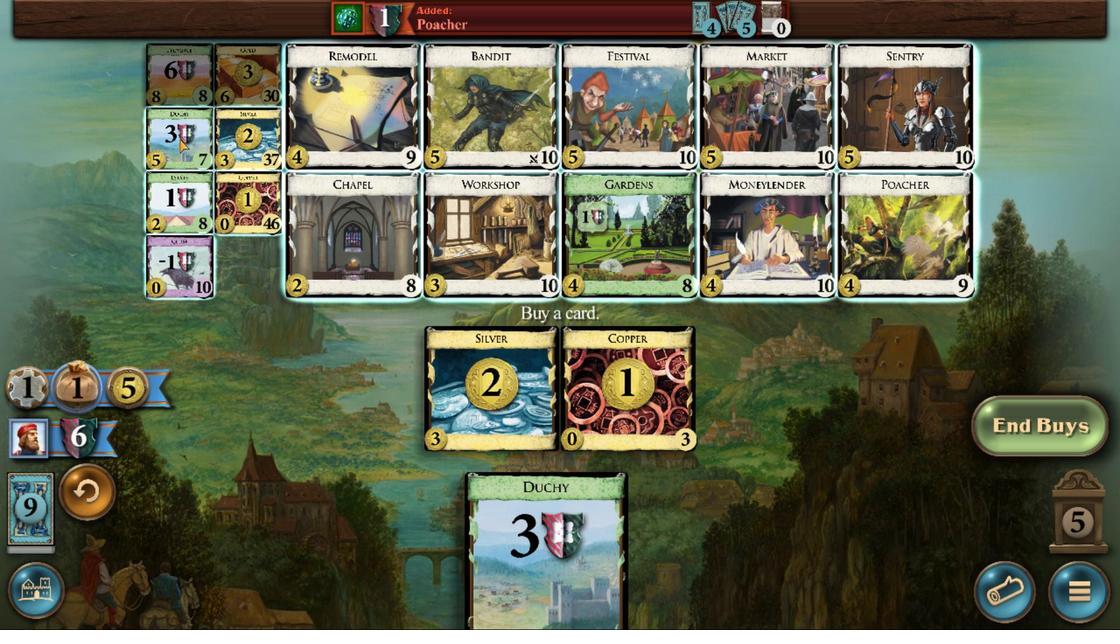 
Action: Mouse pressed left at (629, 413)
Screenshot: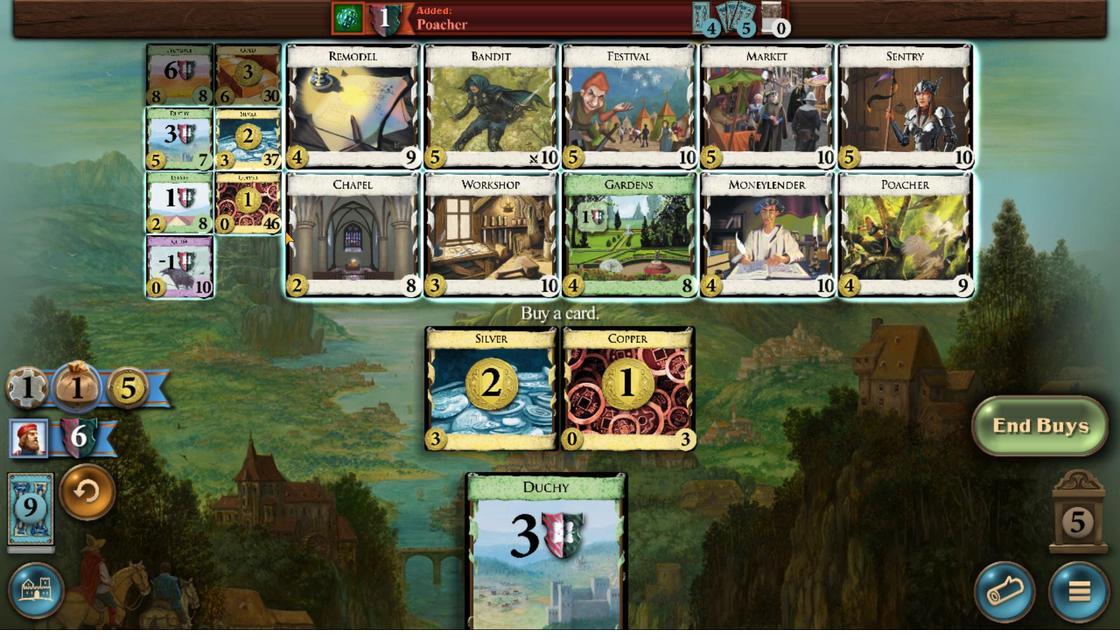 
Action: Mouse moved to (541, 476)
Screenshot: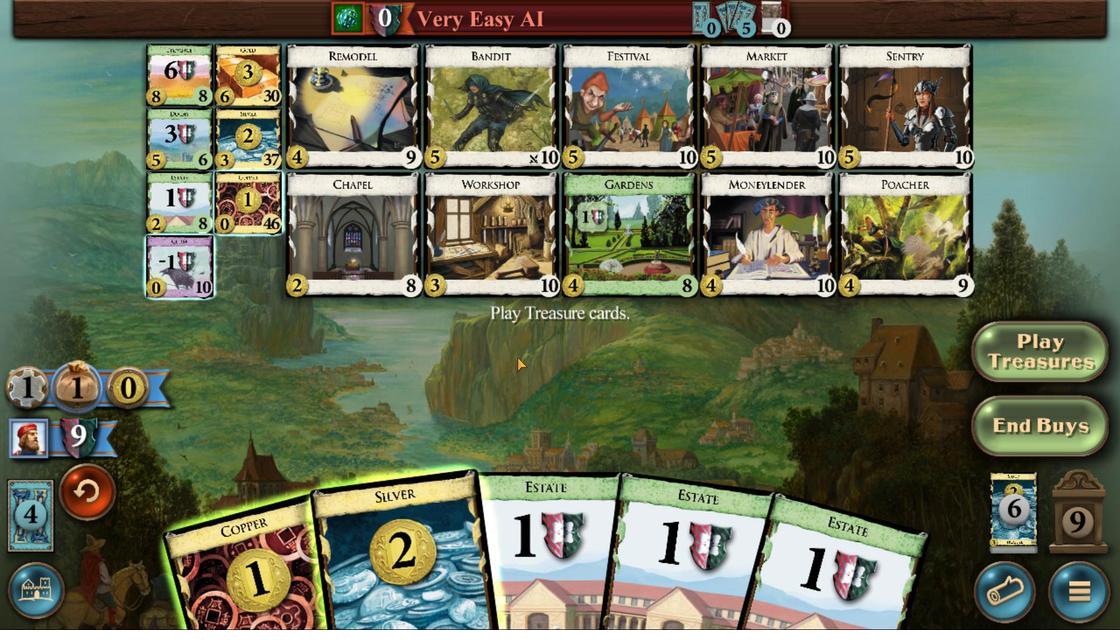 
Action: Mouse pressed left at (541, 476)
Screenshot: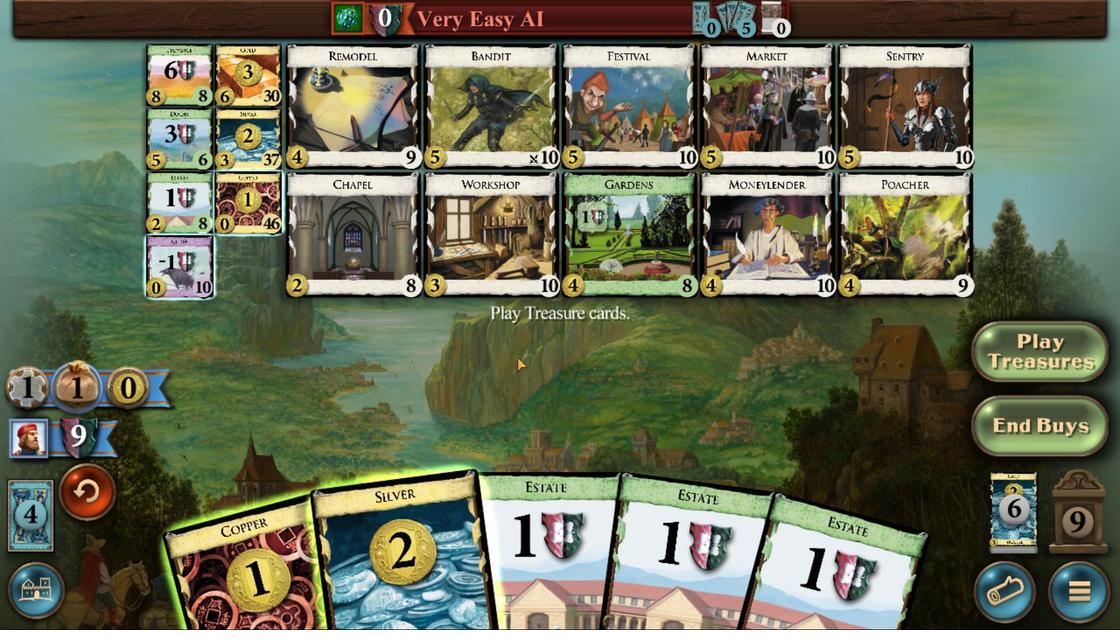 
Action: Mouse moved to (583, 484)
Screenshot: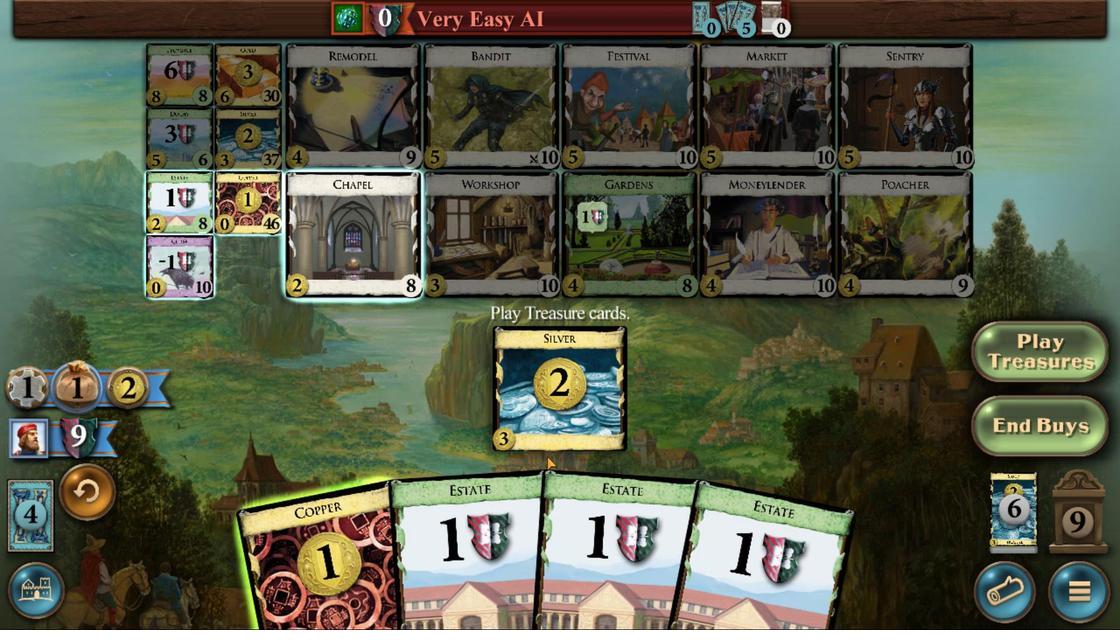 
Action: Mouse pressed left at (583, 484)
Screenshot: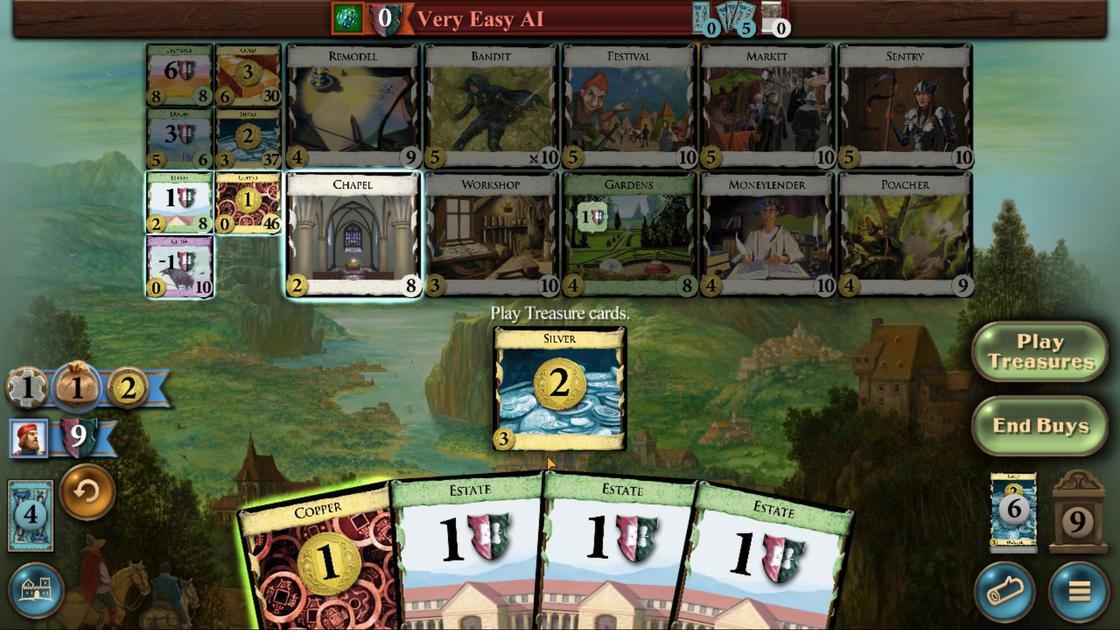 
Action: Mouse moved to (600, 414)
Screenshot: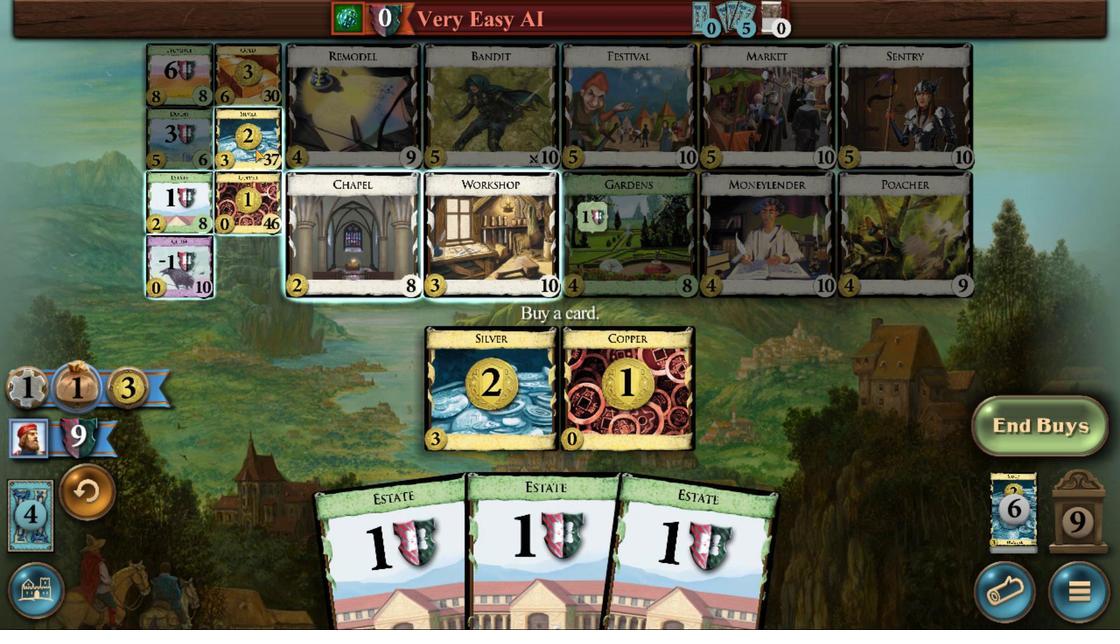 
Action: Mouse pressed left at (600, 414)
Screenshot: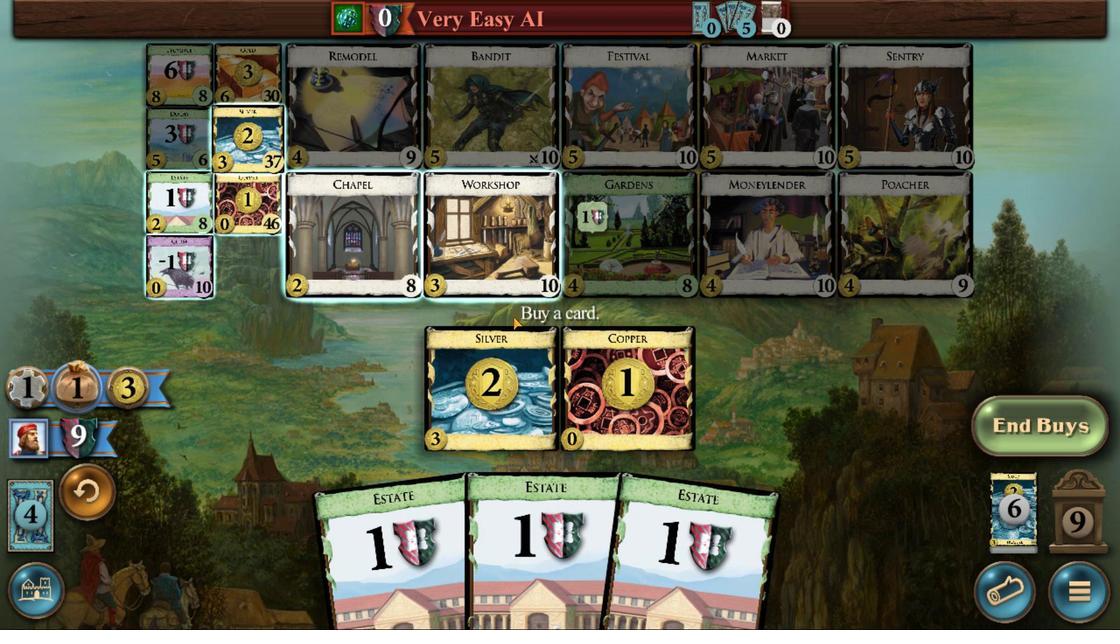 
Action: Mouse moved to (434, 479)
Screenshot: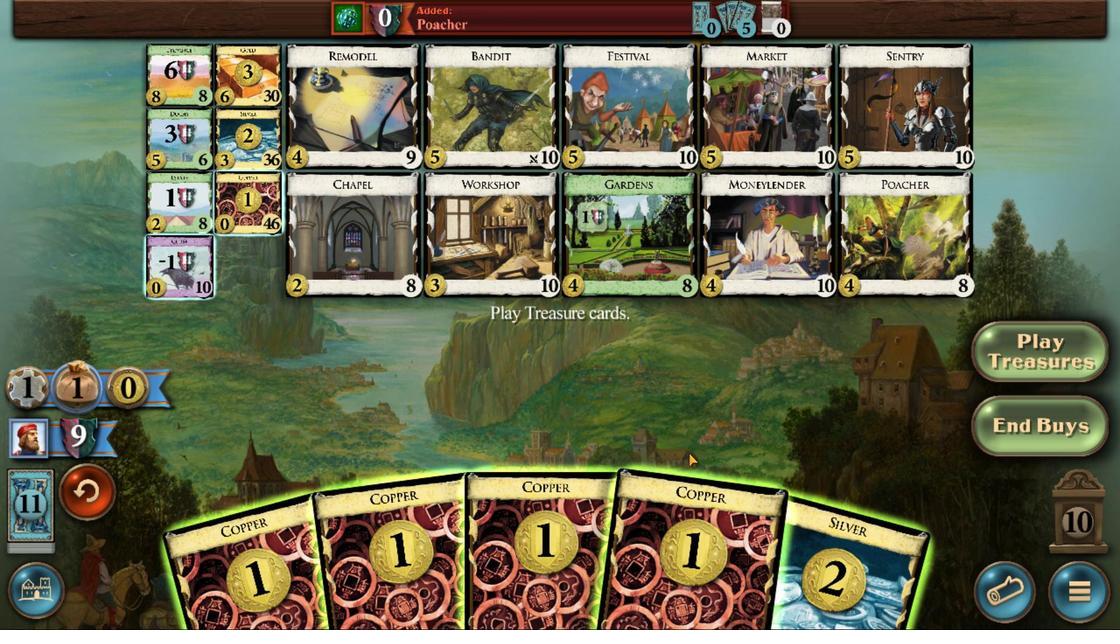 
Action: Mouse pressed left at (434, 479)
Screenshot: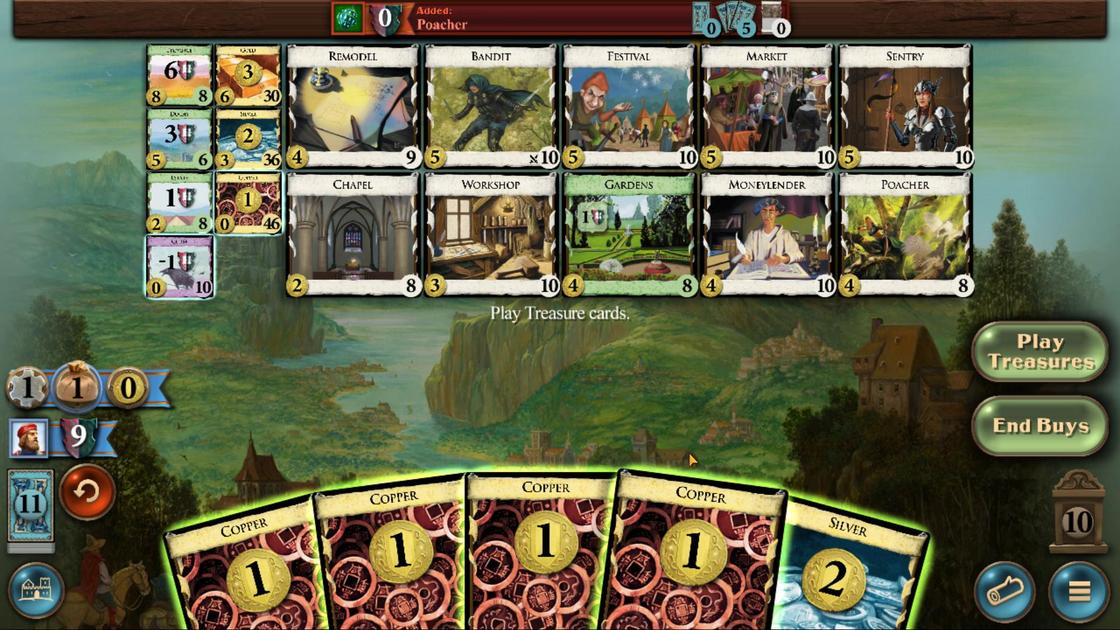 
Action: Mouse moved to (417, 481)
Screenshot: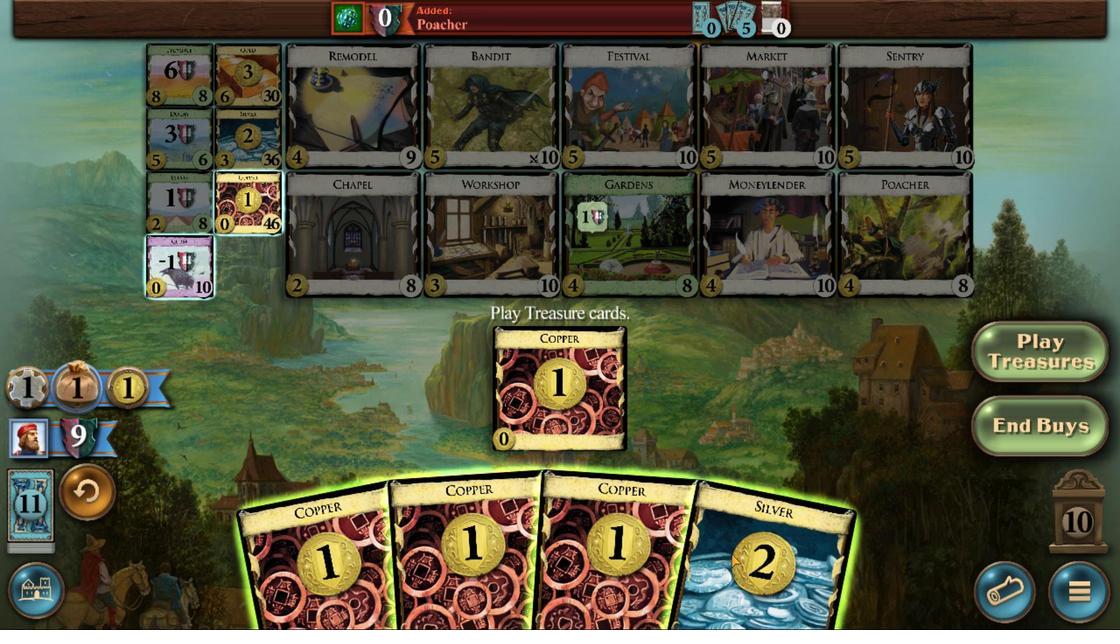 
Action: Mouse pressed left at (417, 481)
Screenshot: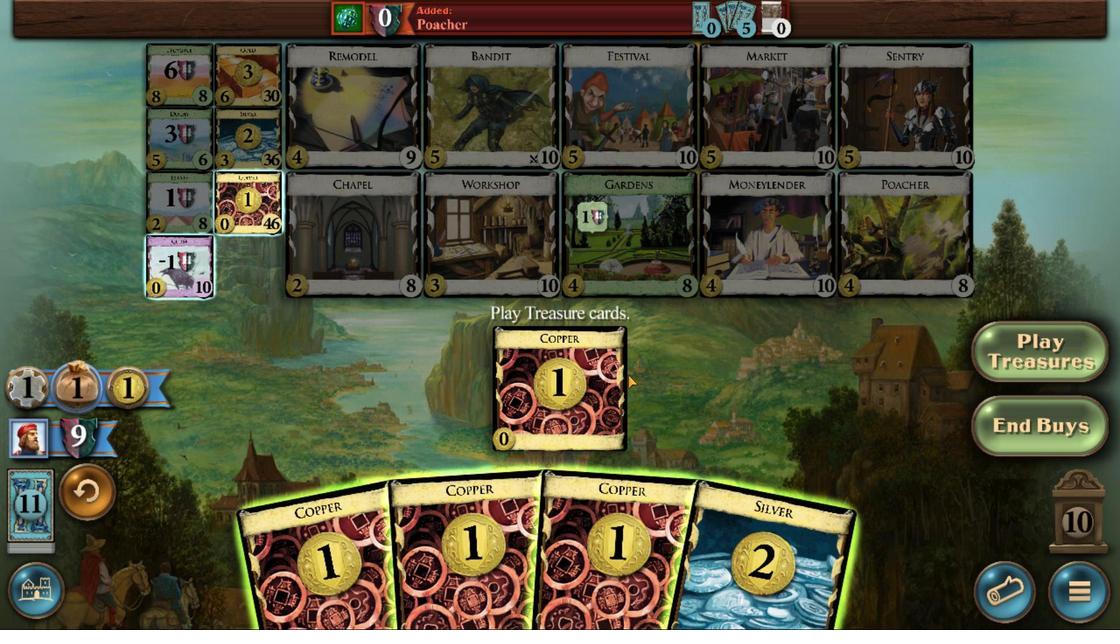 
Action: Mouse moved to (452, 480)
Screenshot: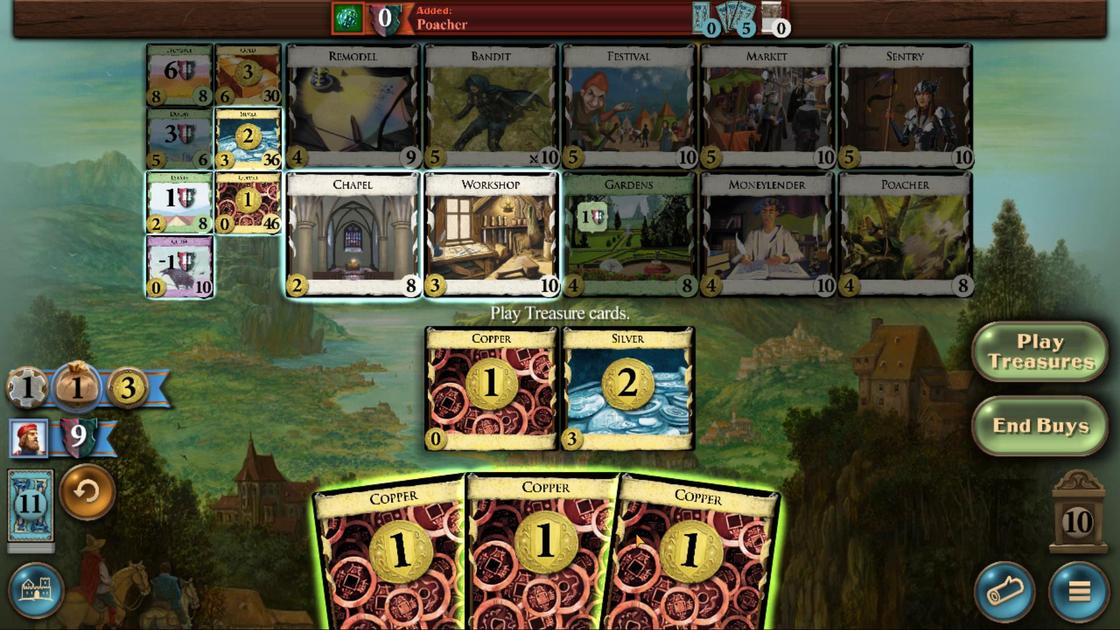 
Action: Mouse pressed left at (452, 480)
Screenshot: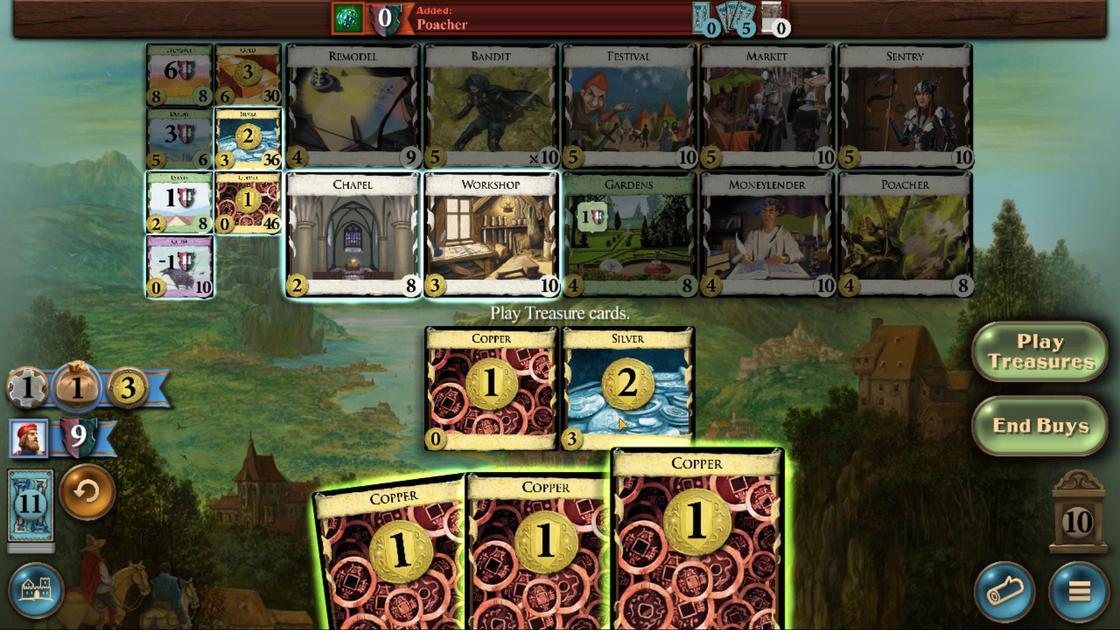
Action: Mouse moved to (476, 483)
Screenshot: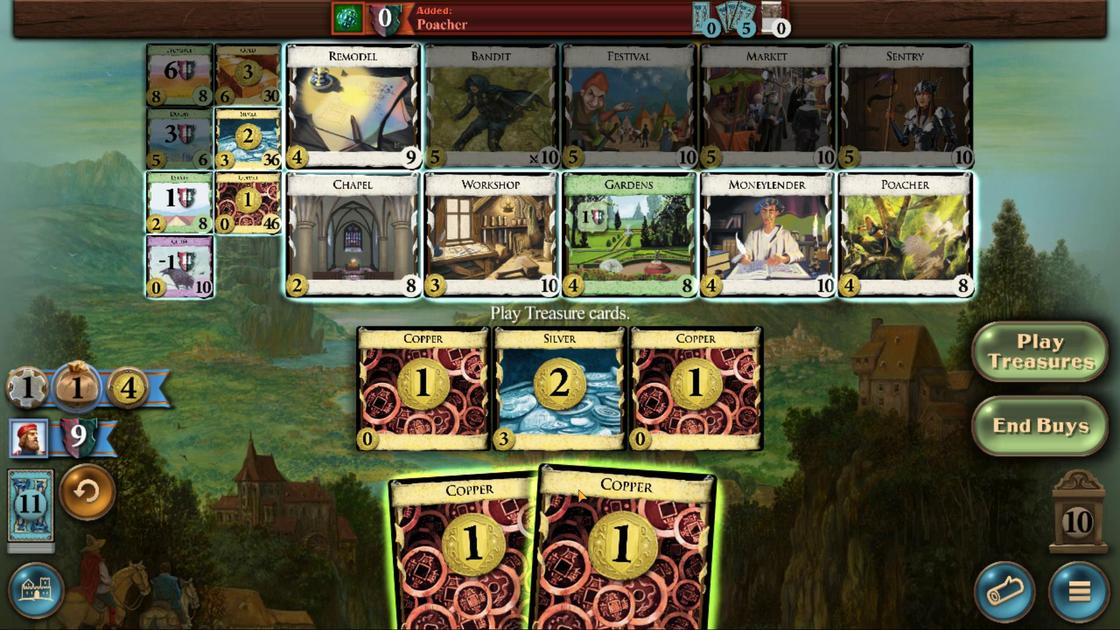 
Action: Mouse pressed left at (476, 483)
Screenshot: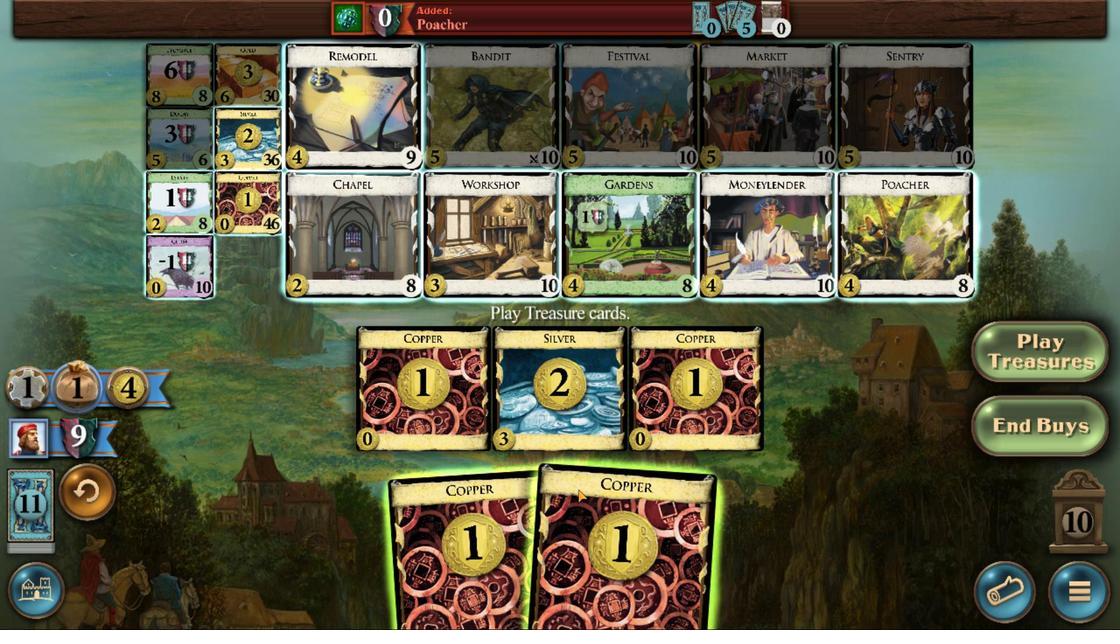 
Action: Mouse moved to (627, 413)
Screenshot: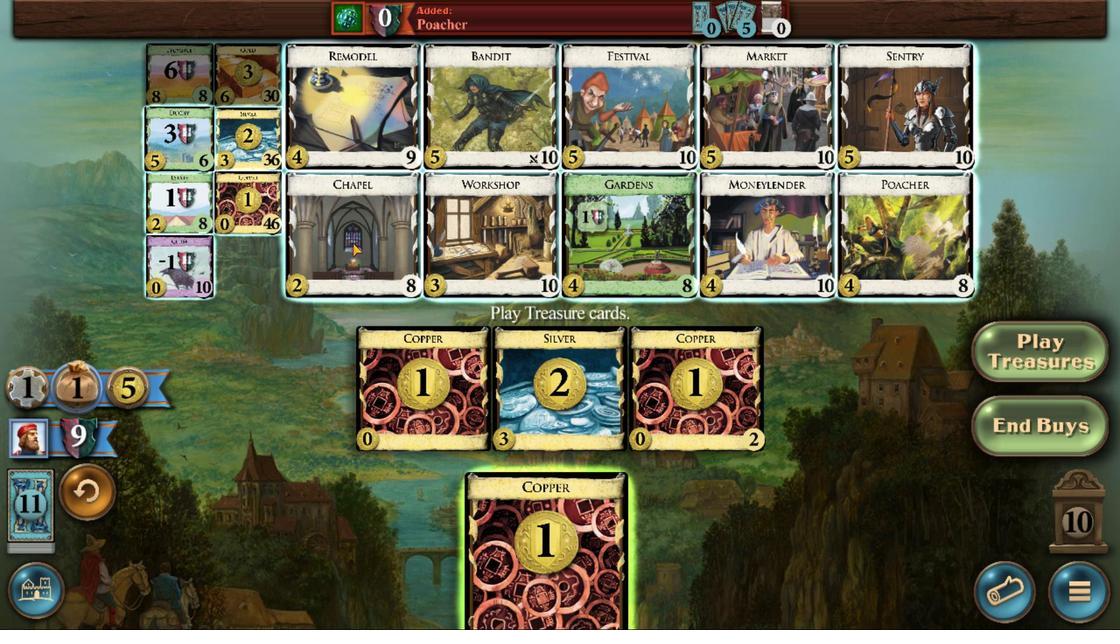 
Action: Mouse pressed left at (627, 413)
Screenshot: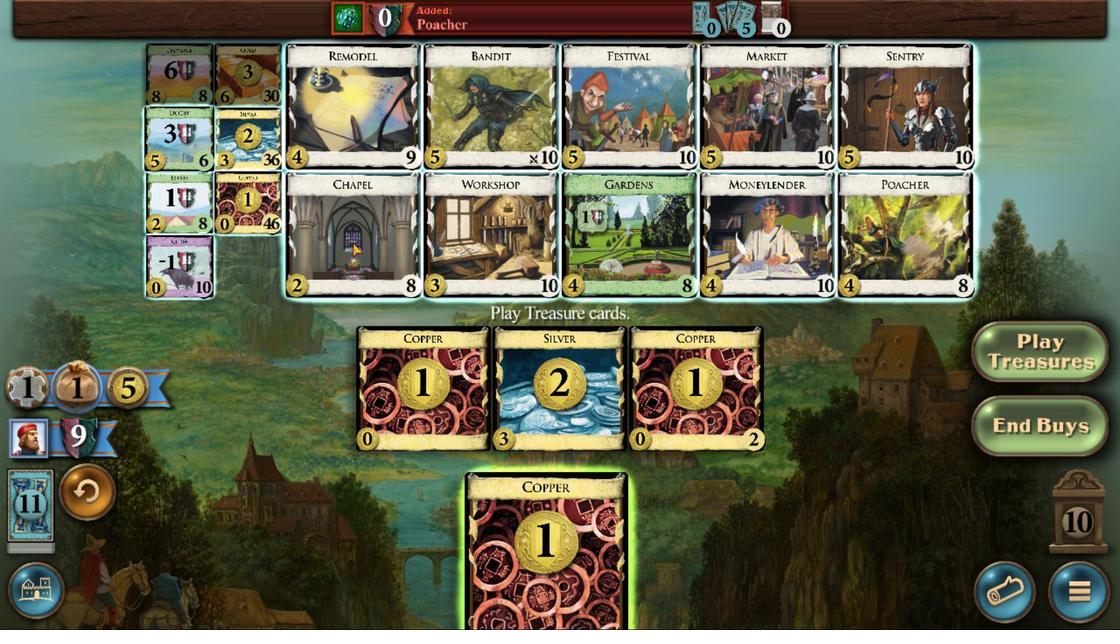 
Action: Mouse moved to (536, 474)
Screenshot: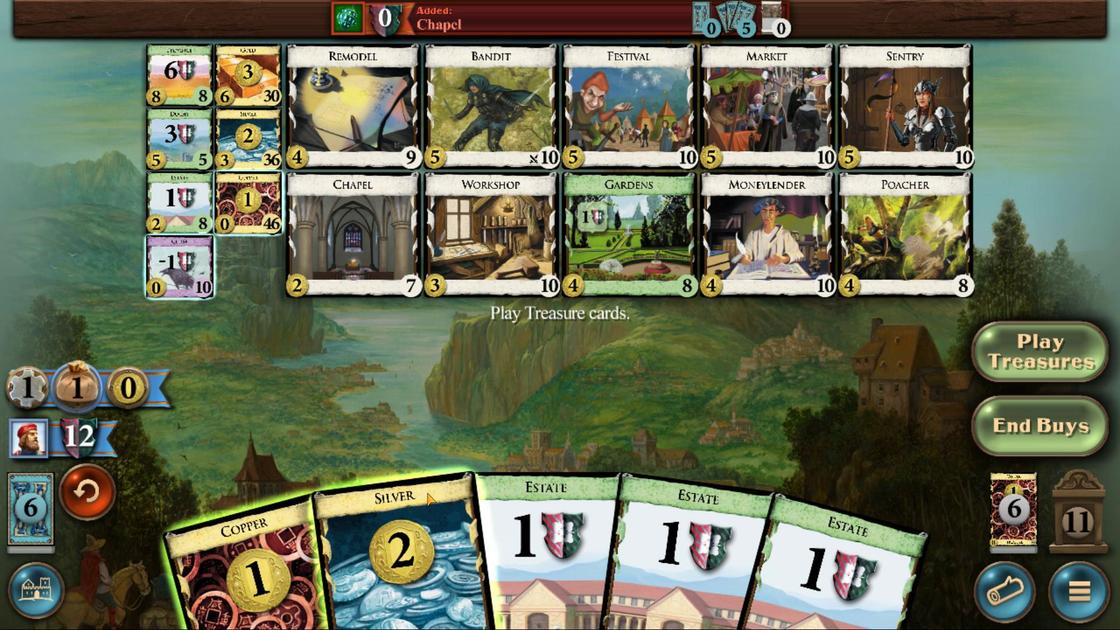 
Action: Mouse pressed left at (536, 474)
Screenshot: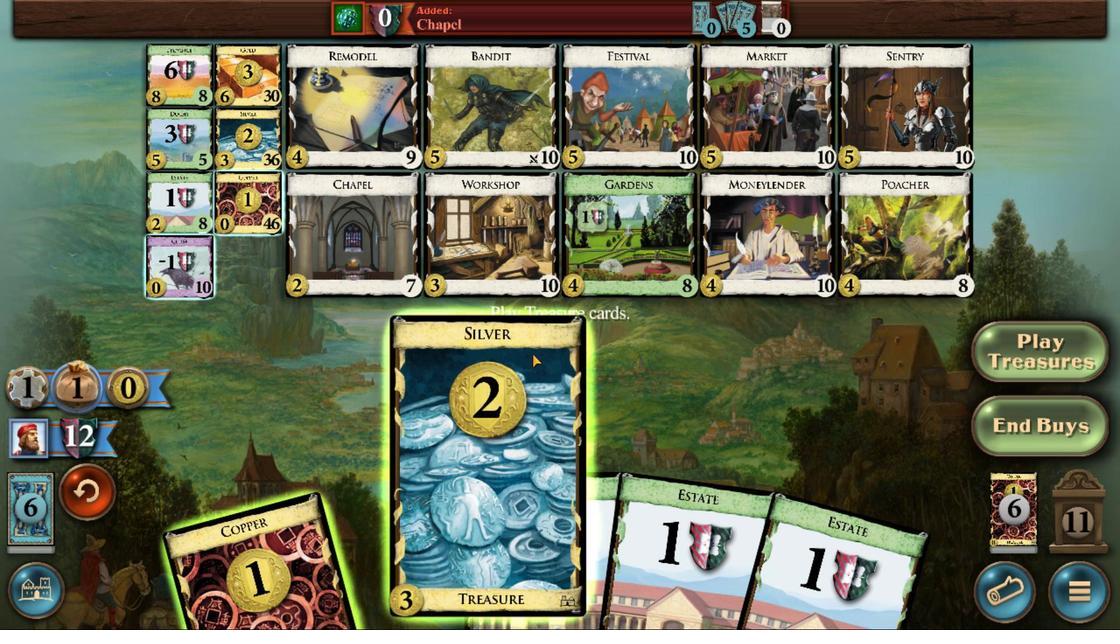 
Action: Mouse moved to (574, 481)
Screenshot: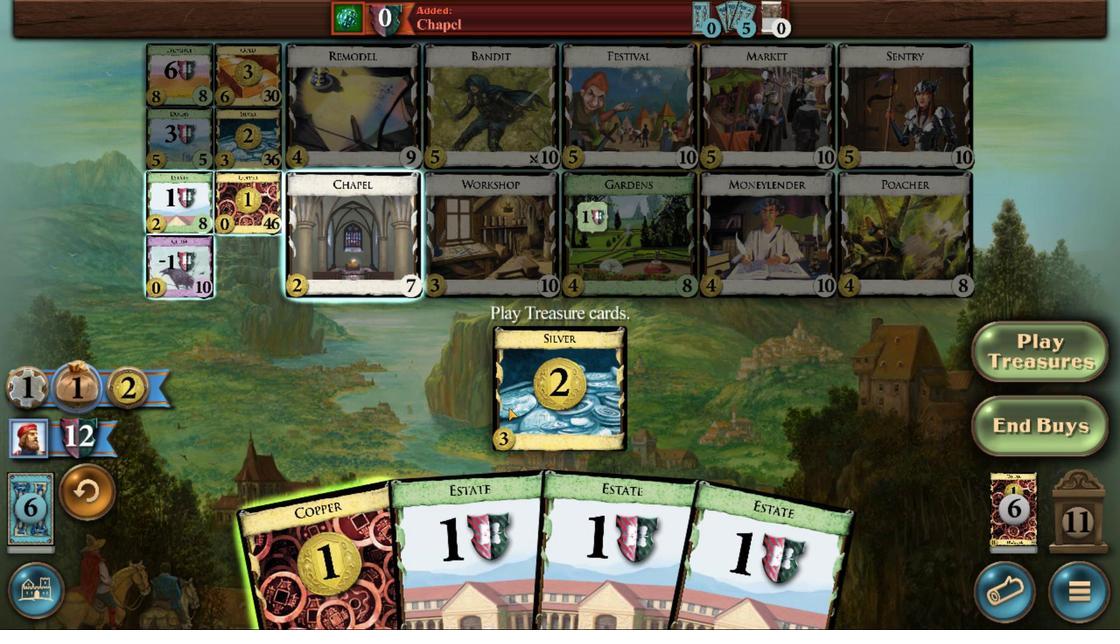 
Action: Mouse pressed left at (574, 481)
Screenshot: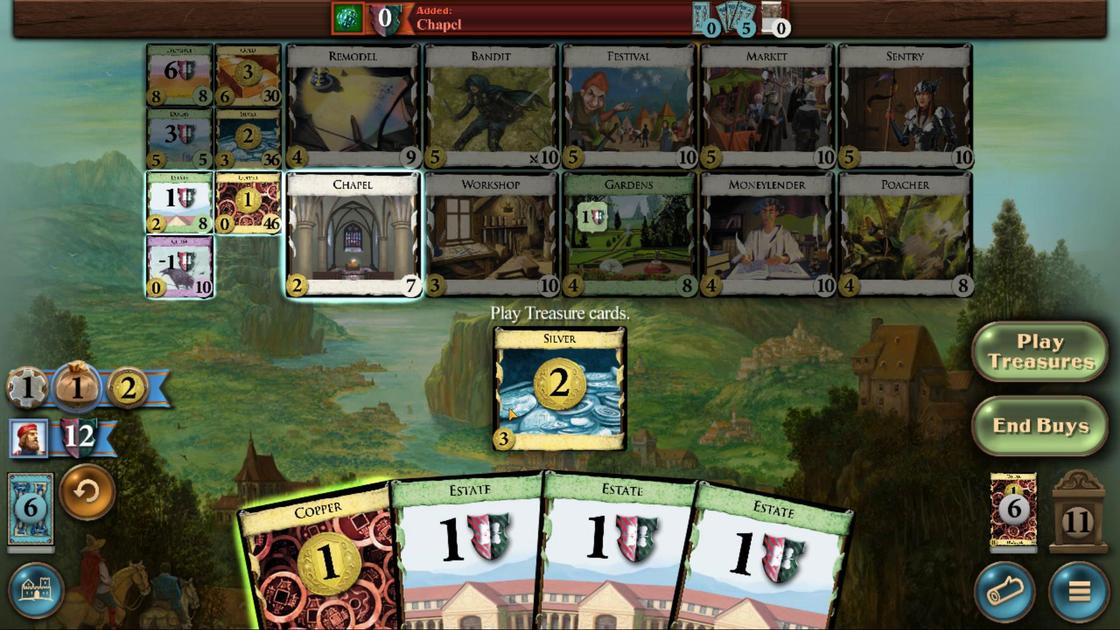 
Action: Mouse moved to (609, 412)
Screenshot: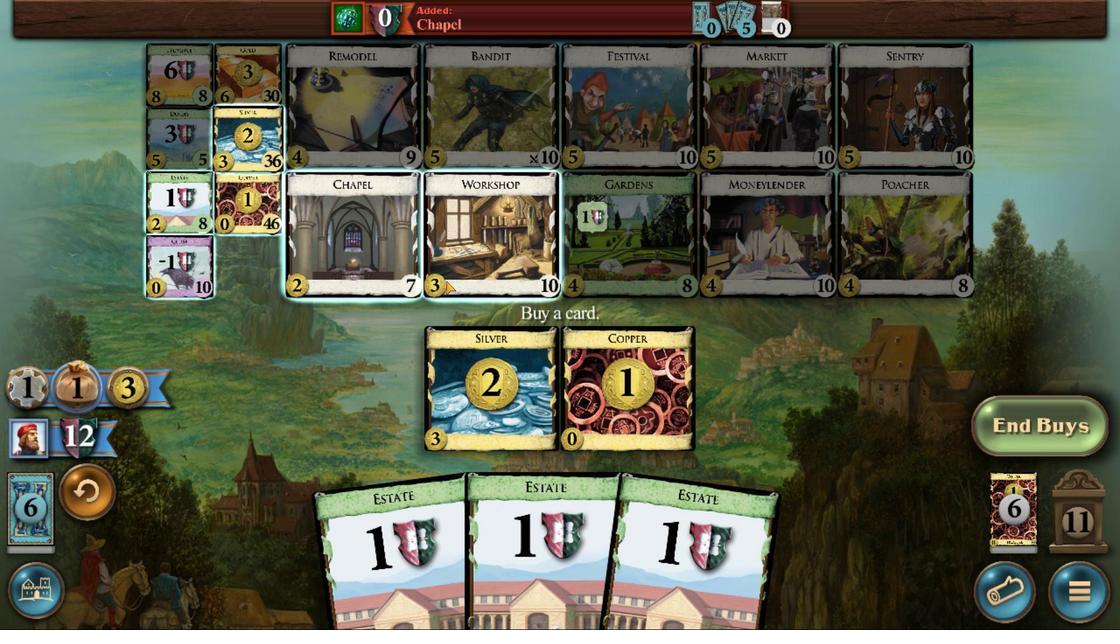 
Action: Mouse pressed left at (609, 412)
Screenshot: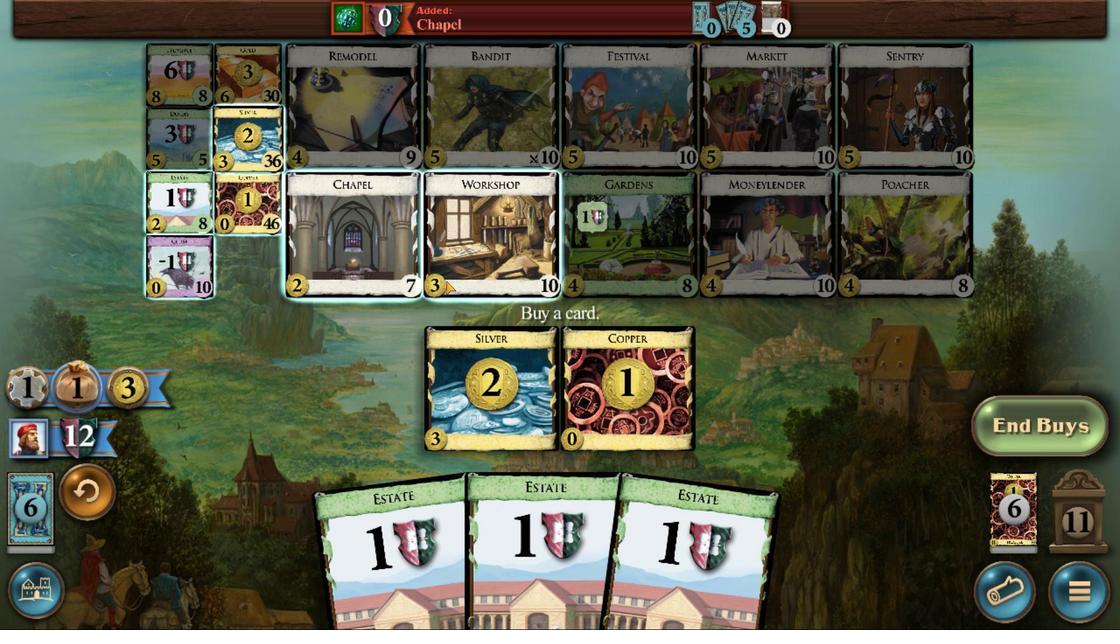 
Action: Mouse moved to (493, 481)
Screenshot: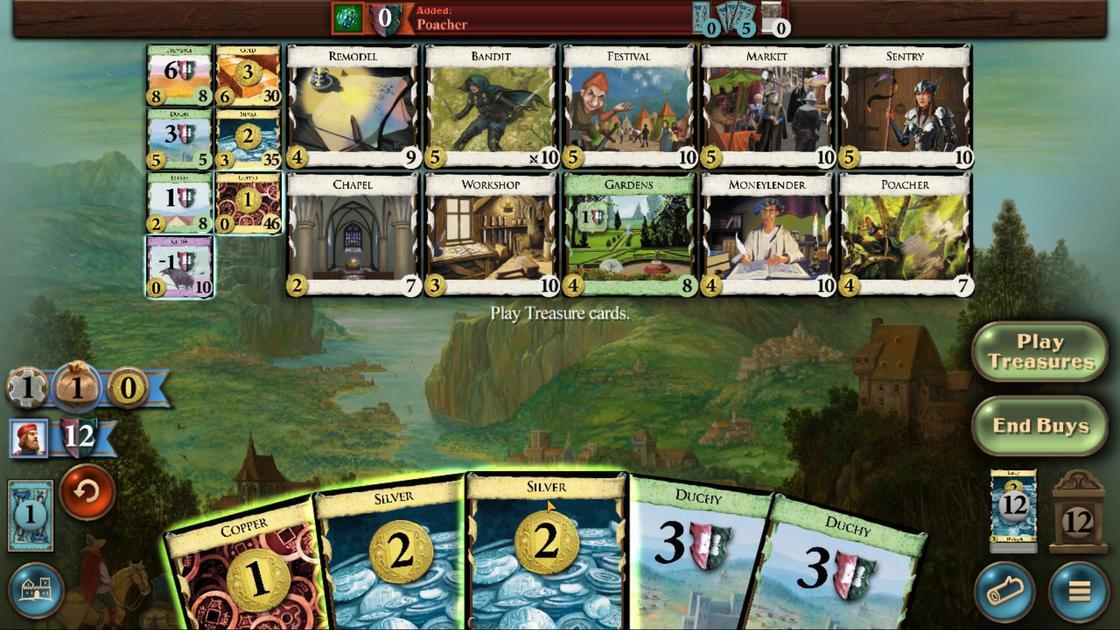 
Action: Mouse pressed left at (493, 481)
Screenshot: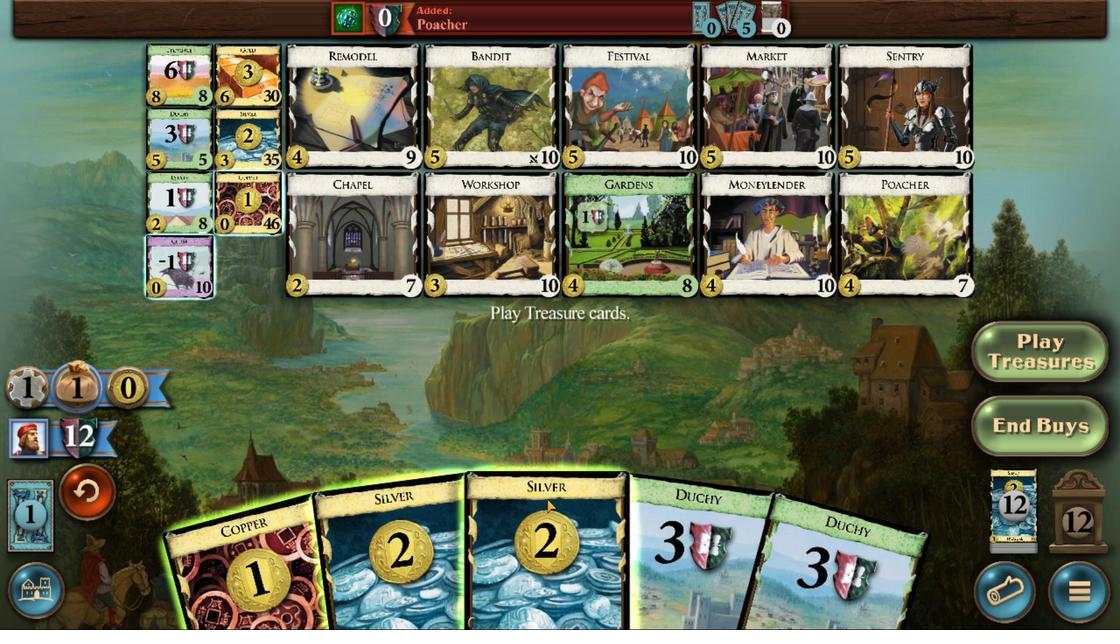 
Action: Mouse moved to (522, 486)
Screenshot: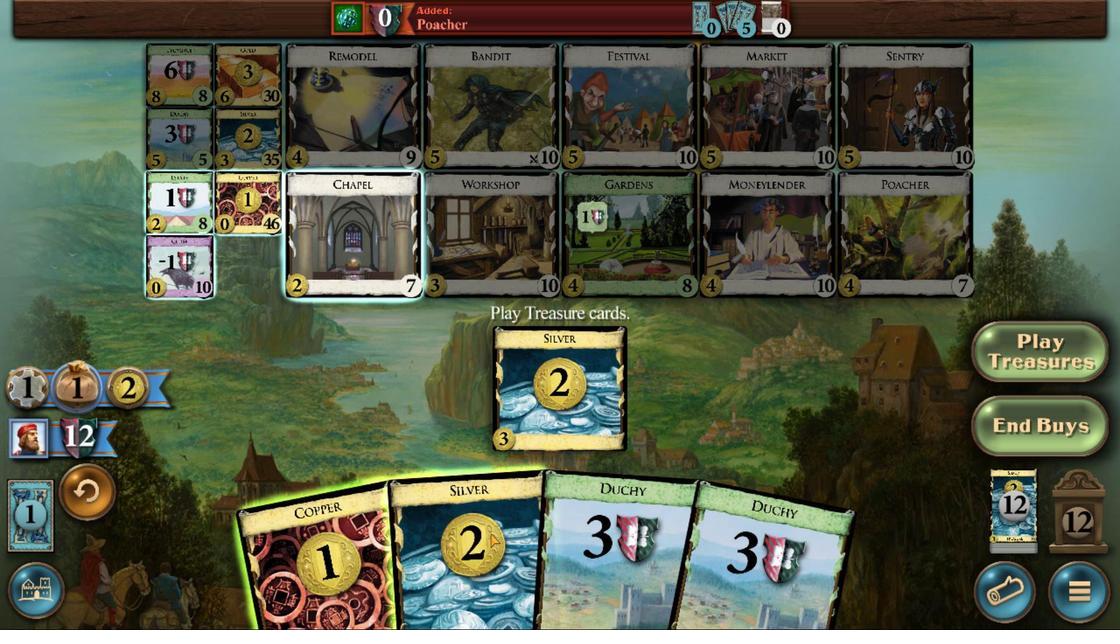 
Action: Mouse pressed left at (522, 486)
Screenshot: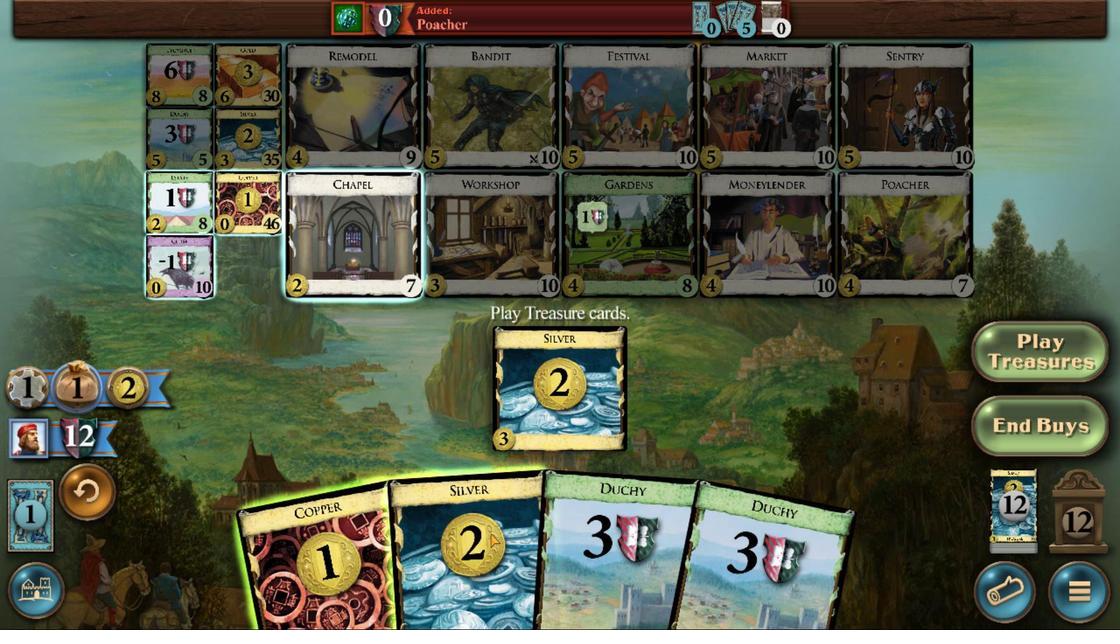 
Action: Mouse moved to (539, 480)
Screenshot: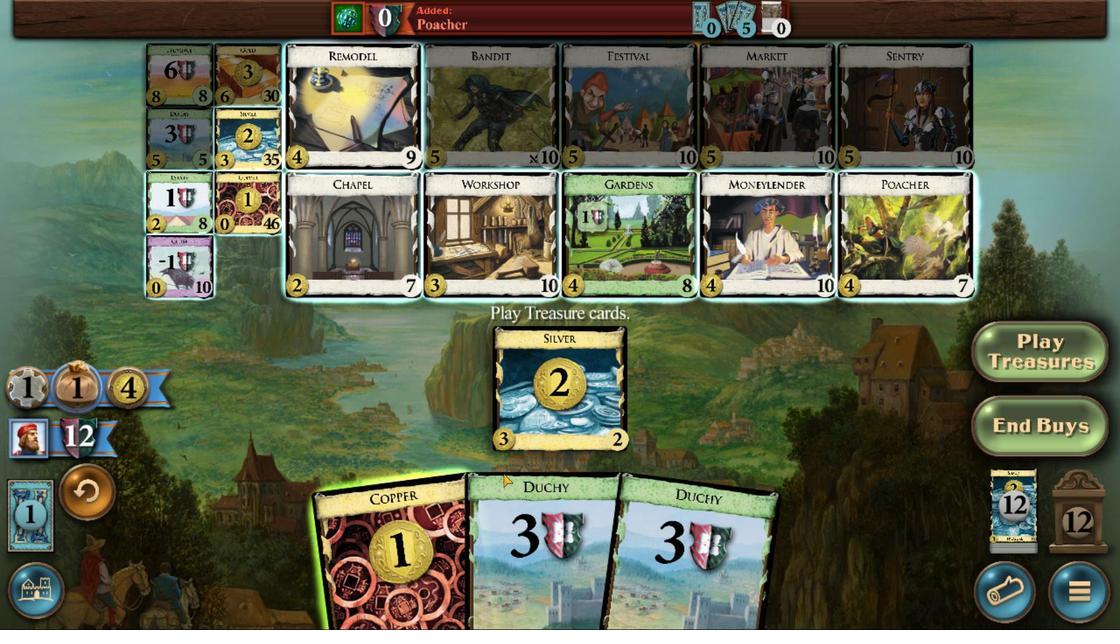 
Action: Mouse pressed left at (539, 480)
Screenshot: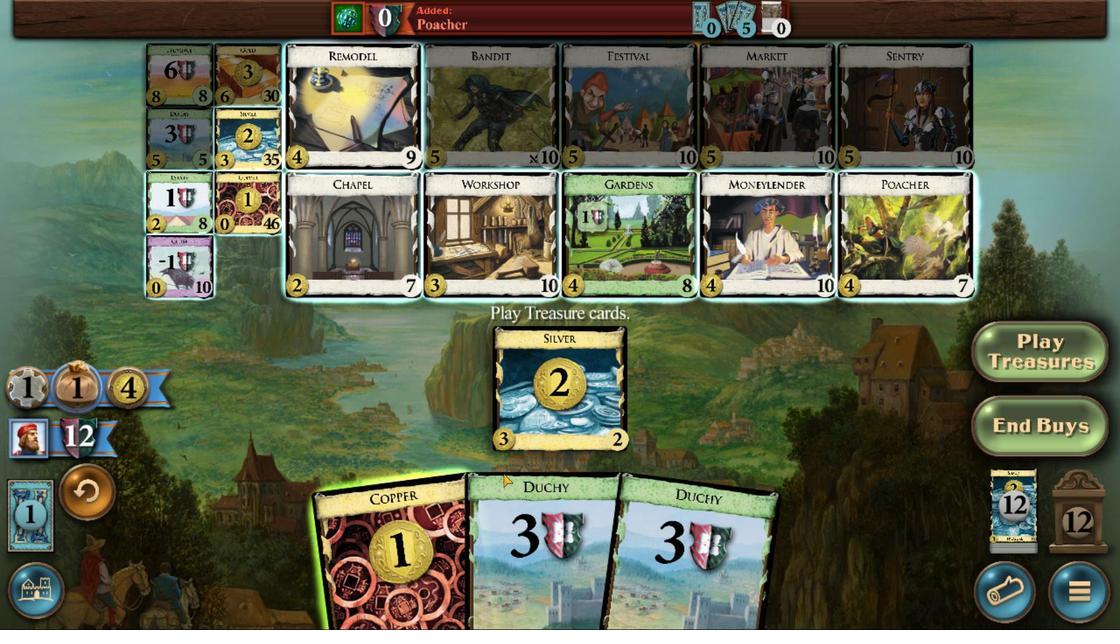 
Action: Mouse moved to (623, 414)
Screenshot: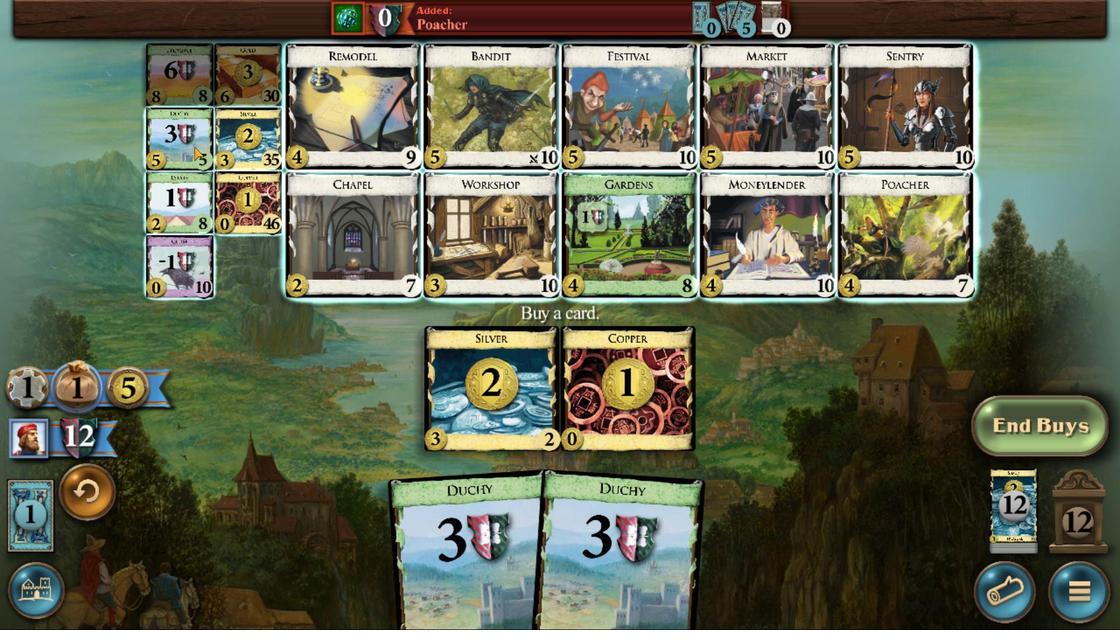 
Action: Mouse pressed left at (623, 414)
Screenshot: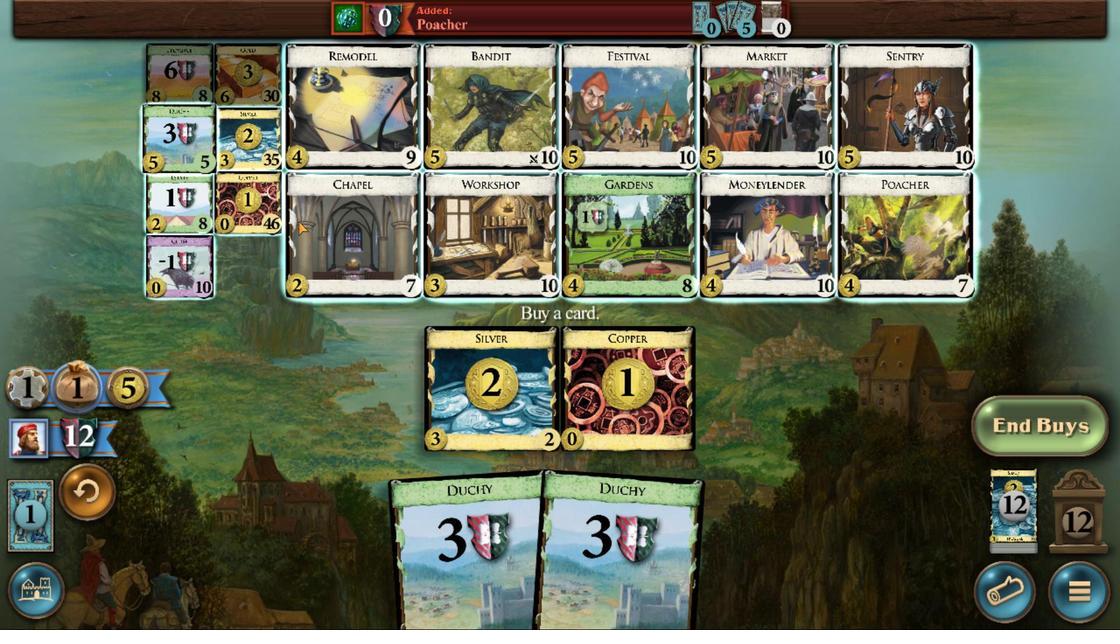 
Action: Mouse moved to (498, 477)
Screenshot: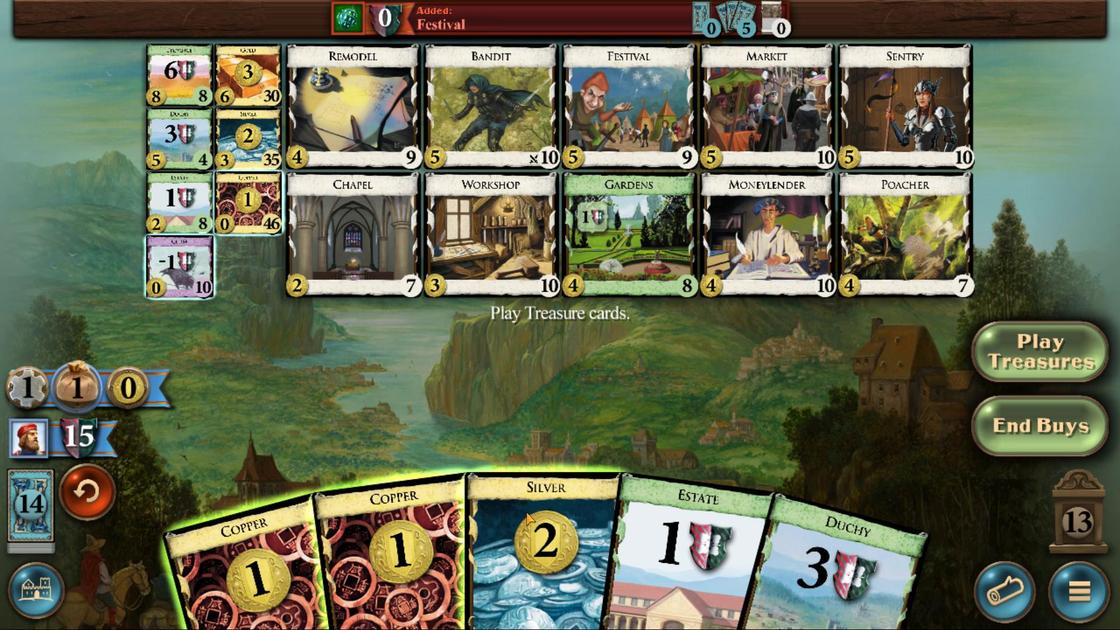 
Action: Mouse pressed left at (498, 477)
Screenshot: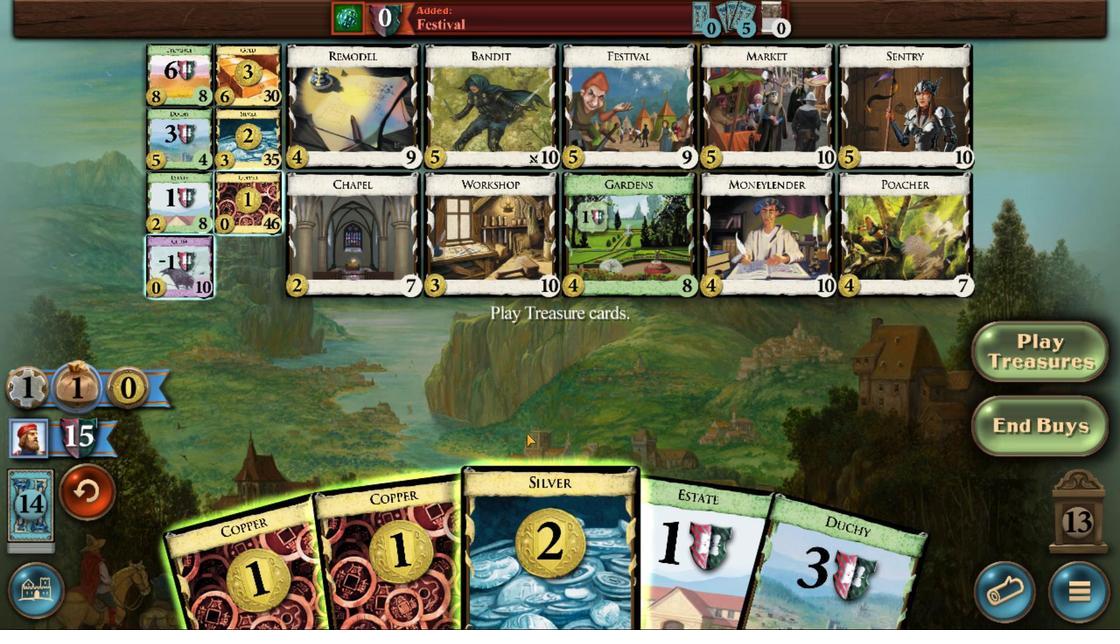 
Action: Mouse moved to (516, 480)
Screenshot: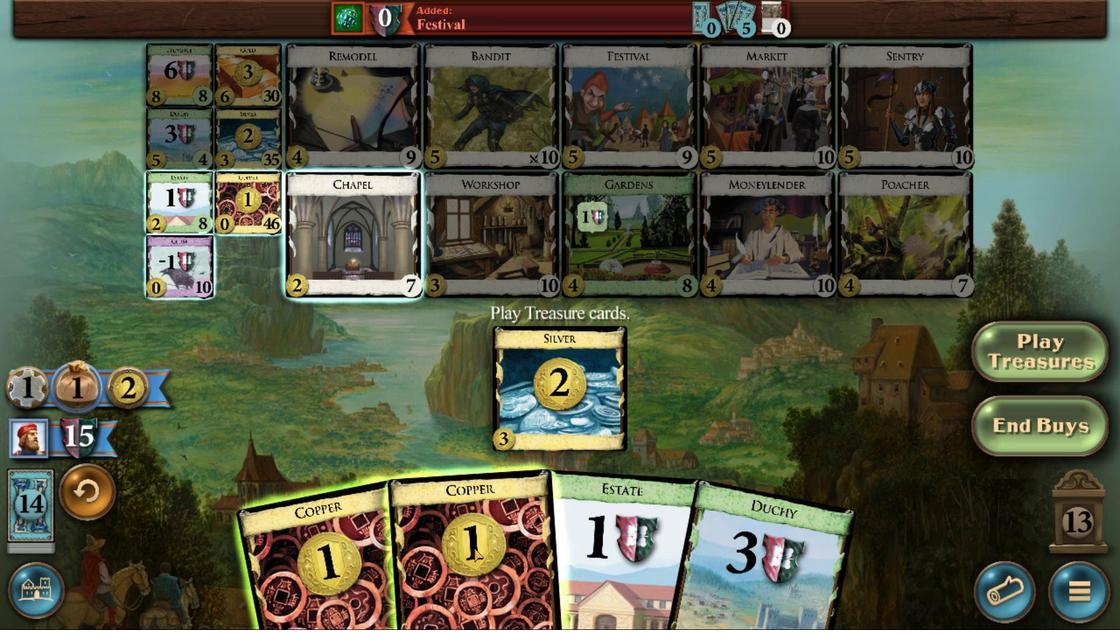 
Action: Mouse pressed left at (516, 480)
Screenshot: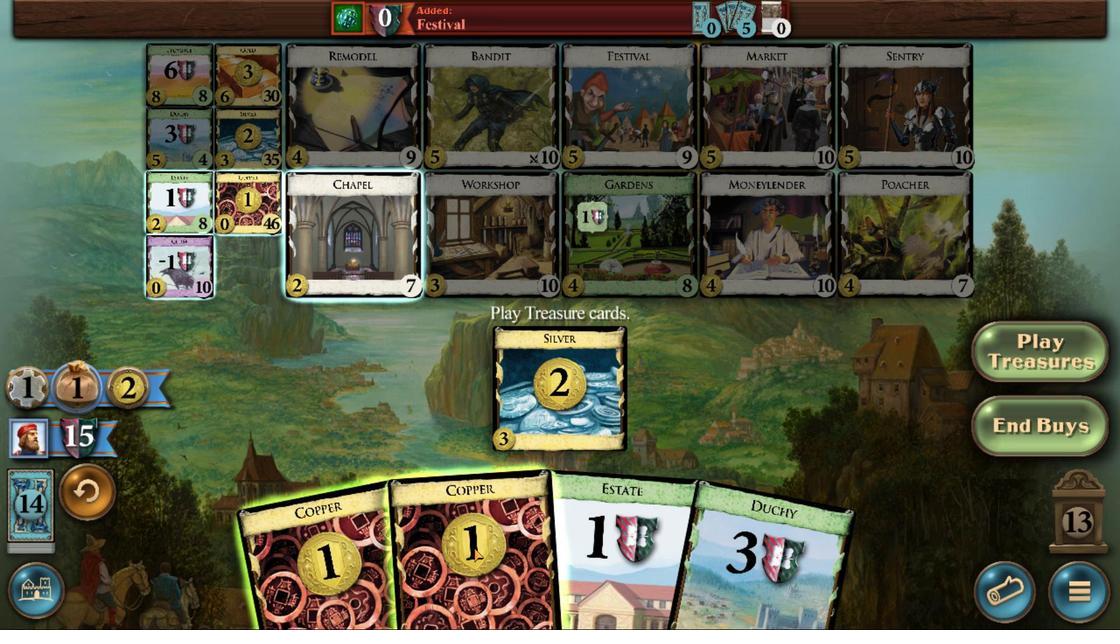 
Action: Mouse moved to (600, 412)
Screenshot: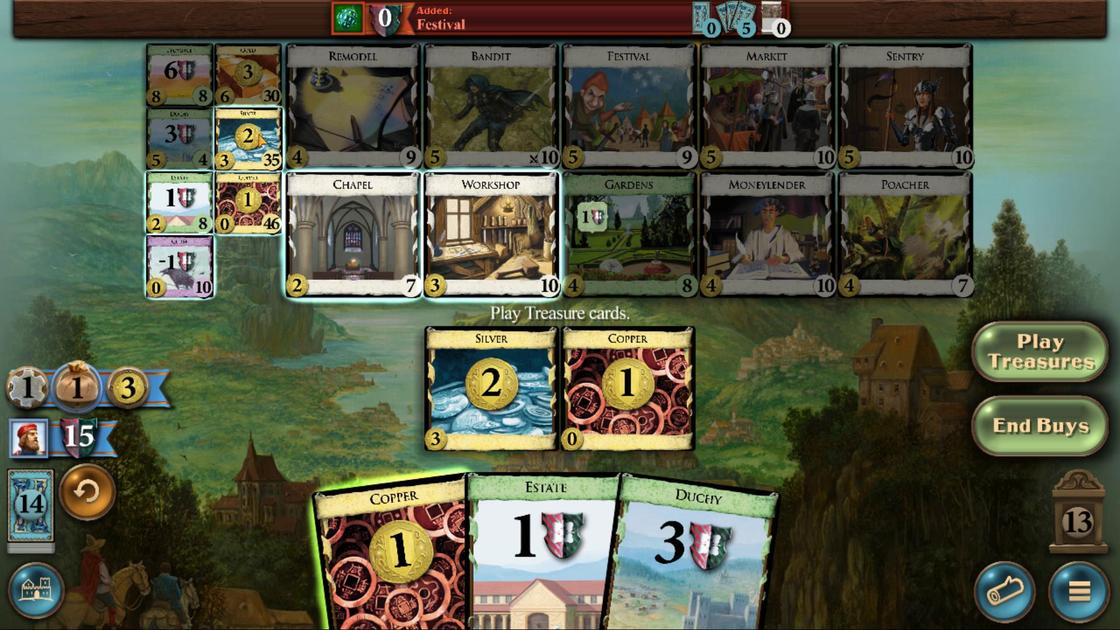 
Action: Mouse pressed left at (600, 412)
Screenshot: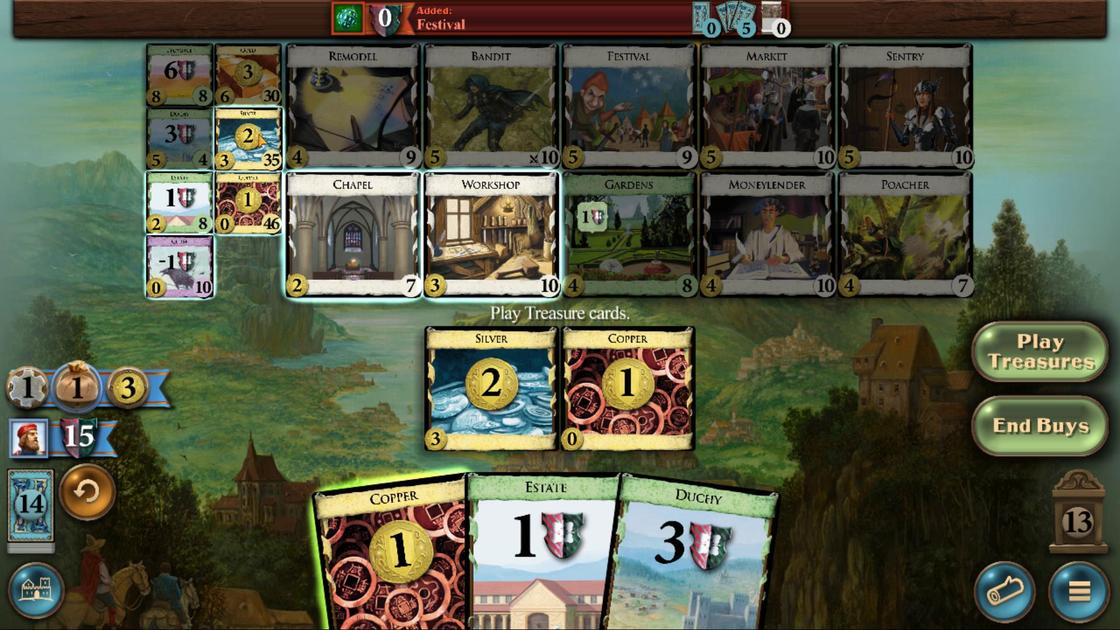 
Action: Mouse moved to (386, 484)
Screenshot: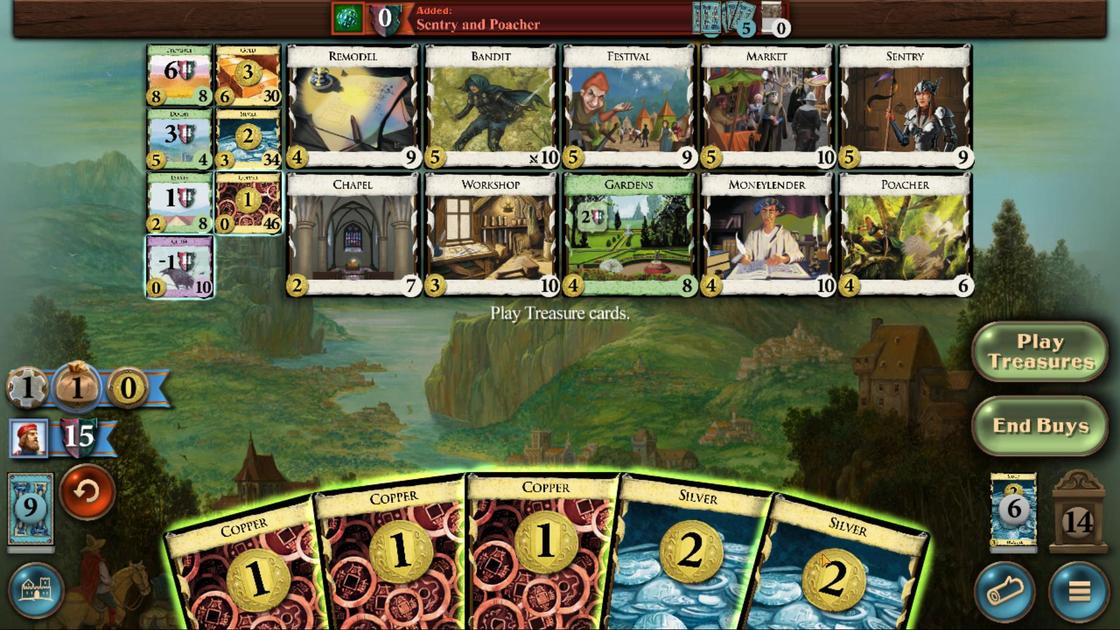 
Action: Mouse pressed left at (386, 484)
Screenshot: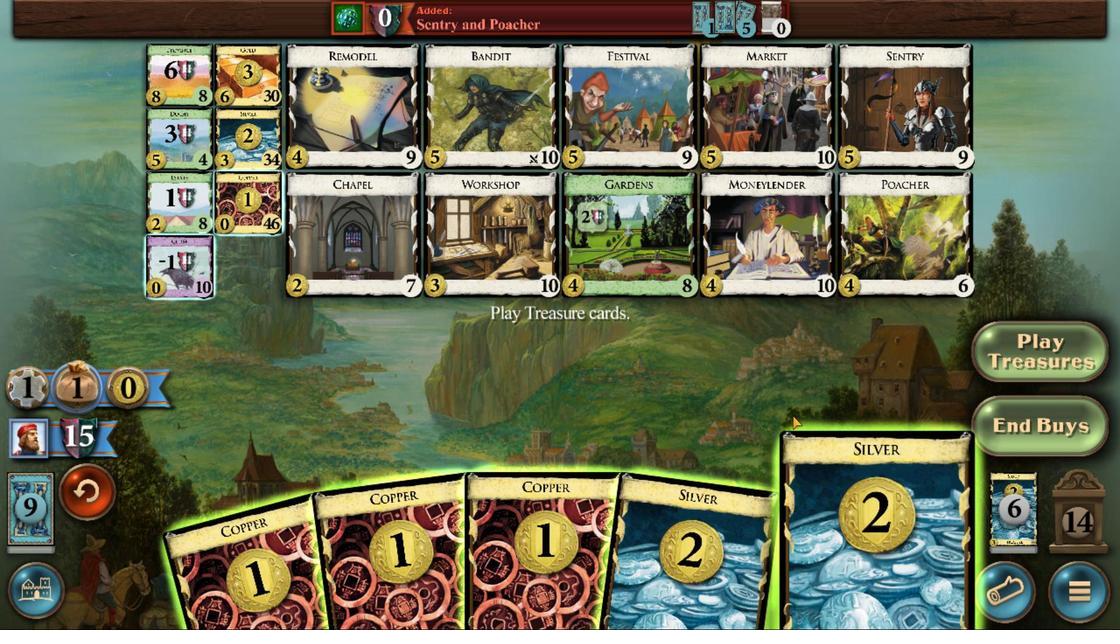 
Action: Mouse moved to (390, 487)
Screenshot: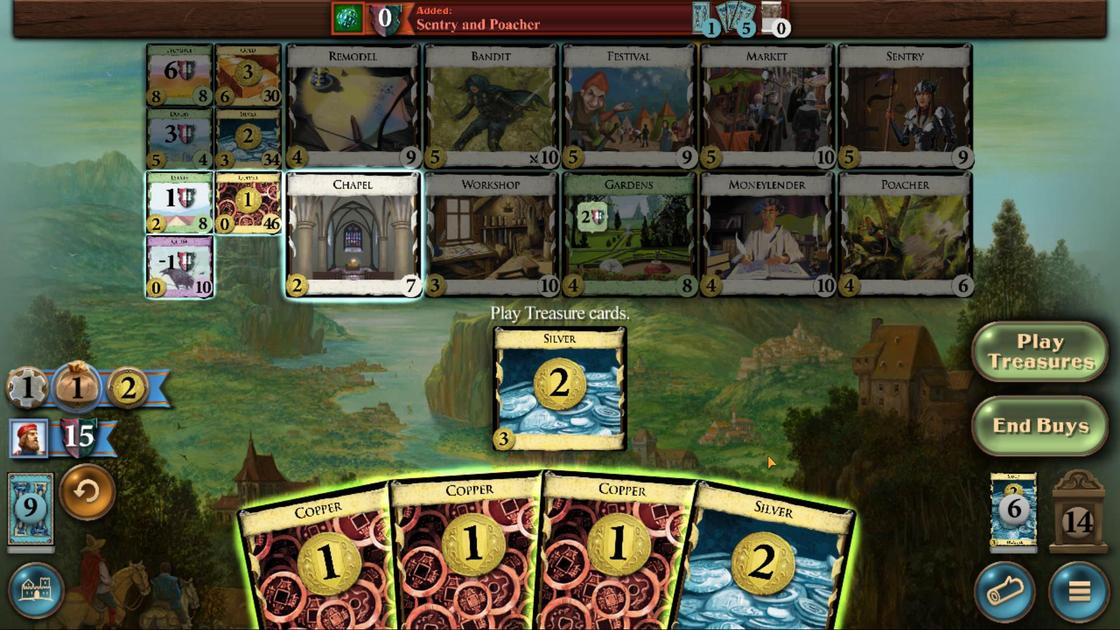 
Action: Mouse pressed left at (390, 487)
Screenshot: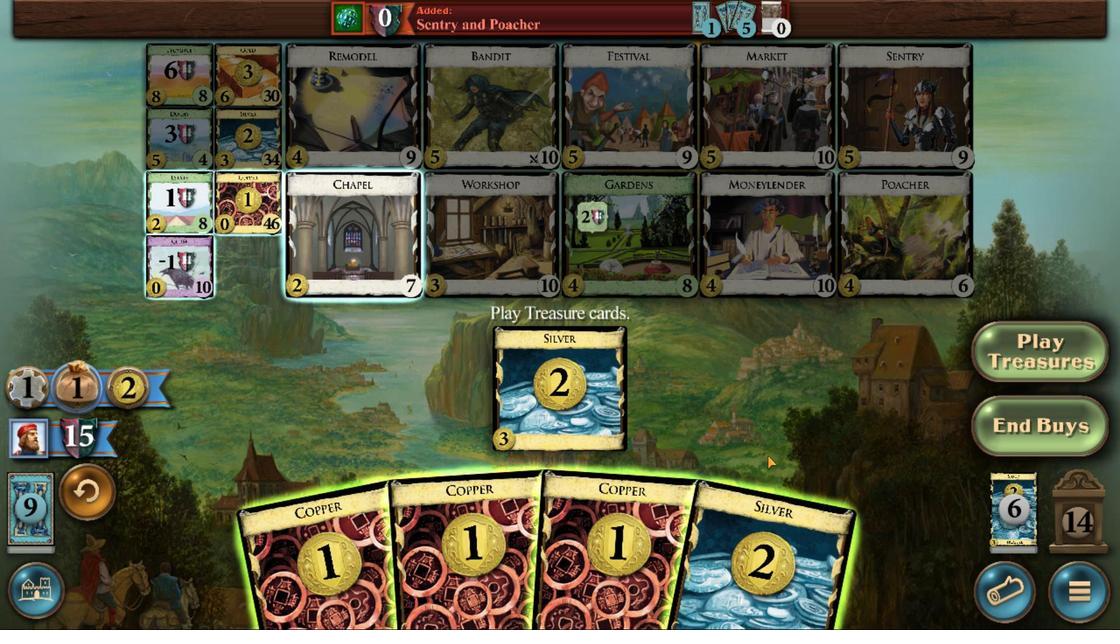 
Action: Mouse moved to (432, 482)
Screenshot: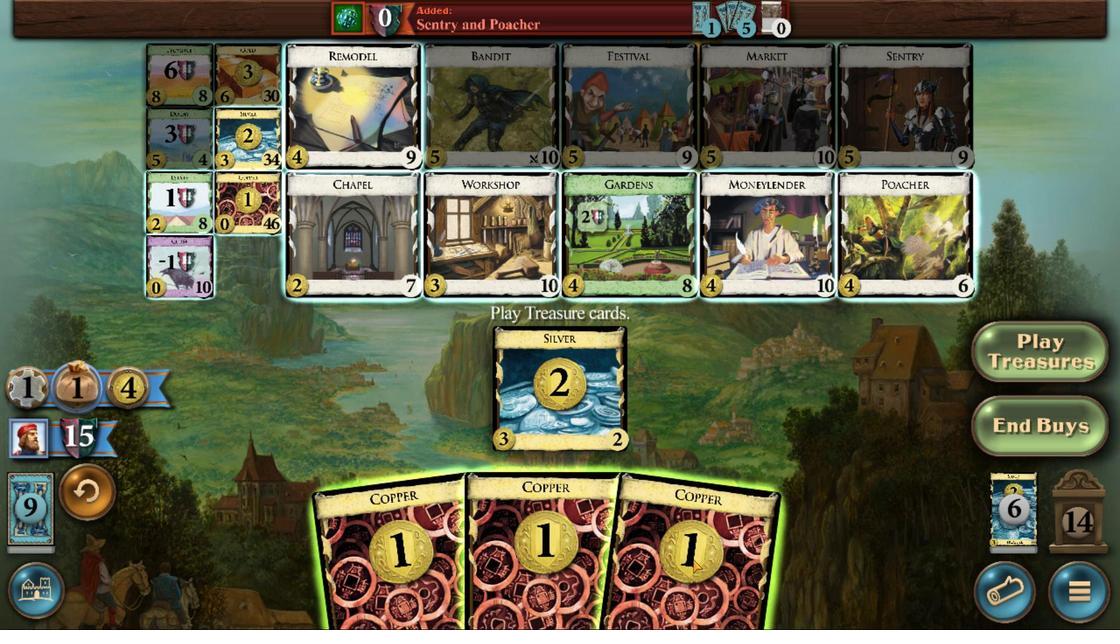 
Action: Mouse pressed left at (432, 482)
Screenshot: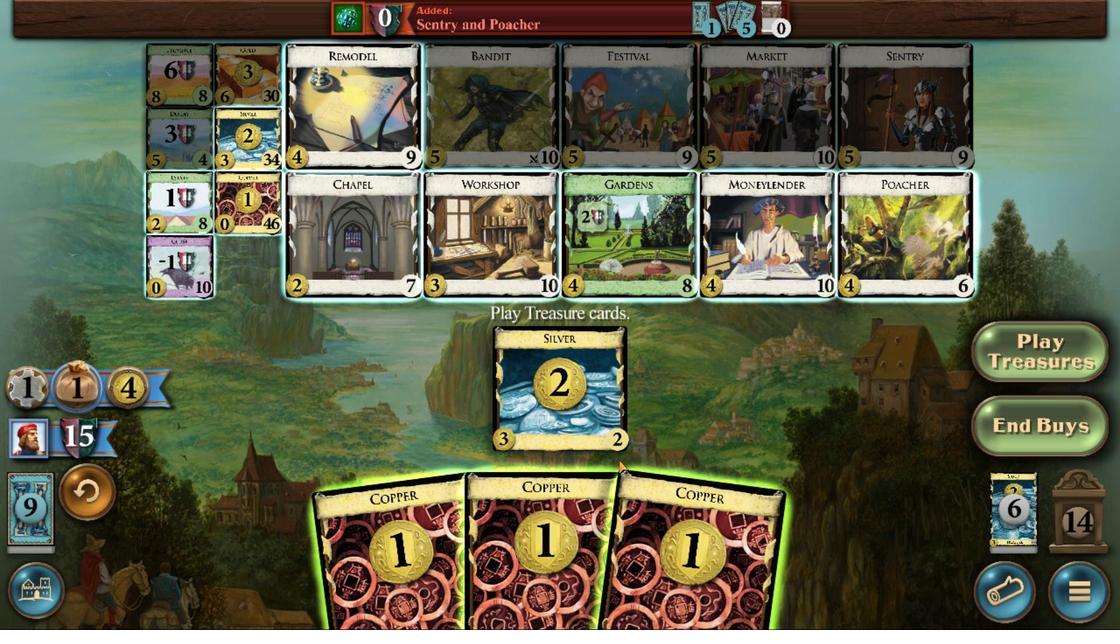 
Action: Mouse moved to (633, 413)
Screenshot: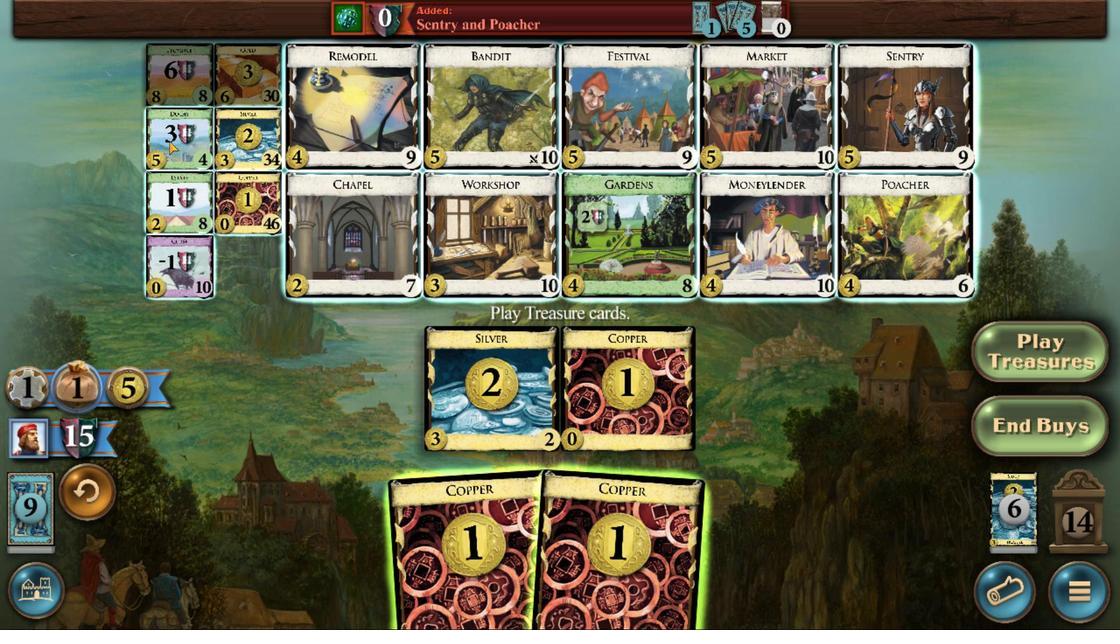 
Action: Mouse pressed left at (633, 413)
Screenshot: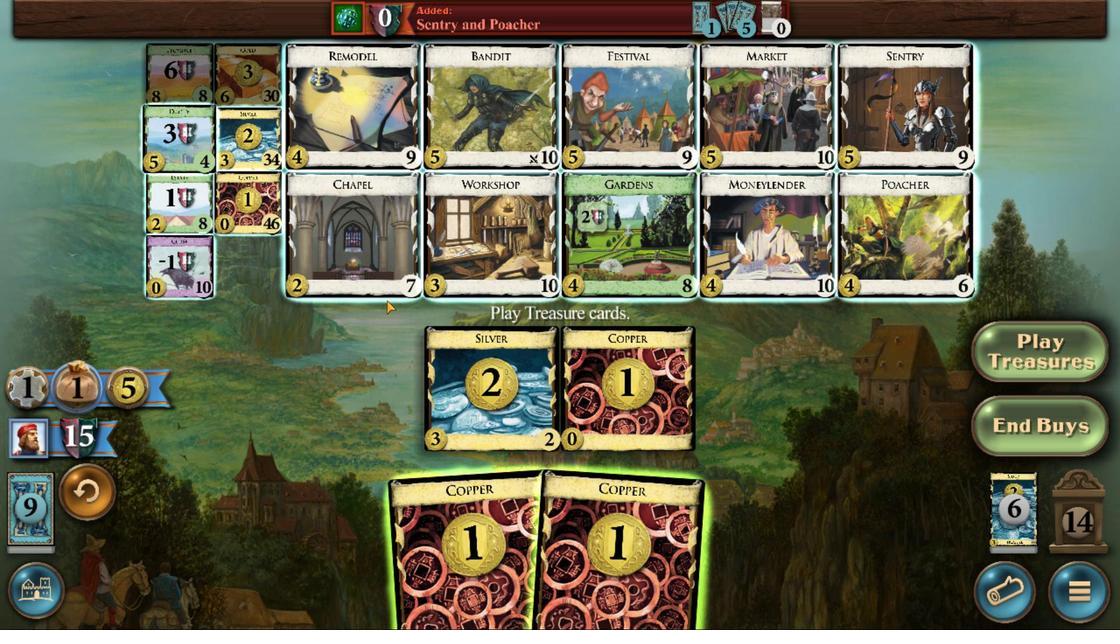 
Action: Mouse moved to (564, 487)
Screenshot: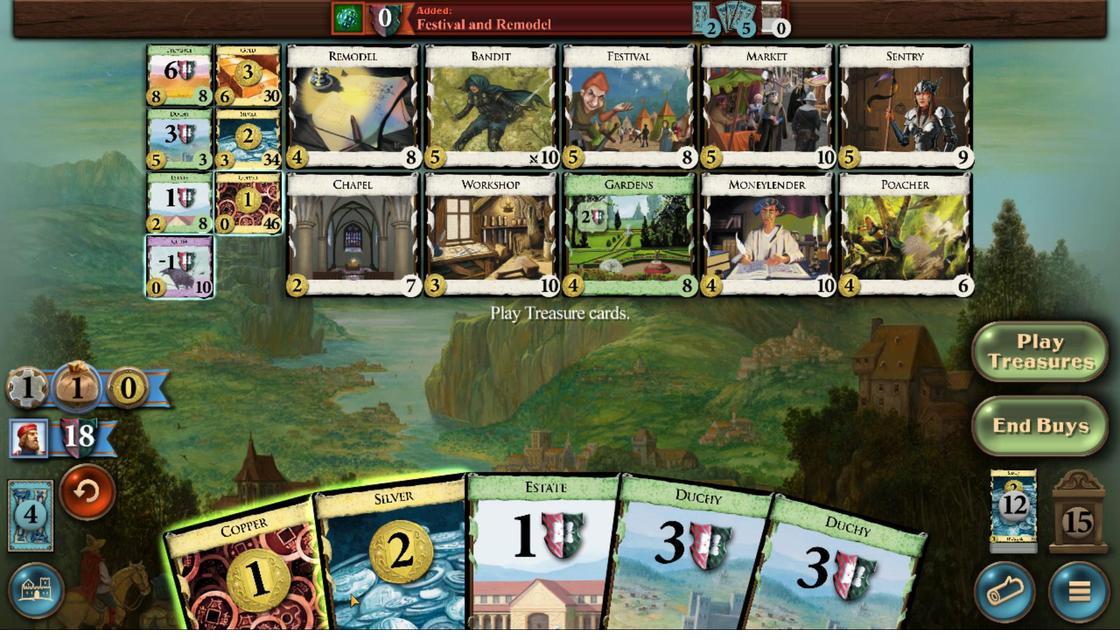 
Action: Mouse pressed left at (564, 487)
Screenshot: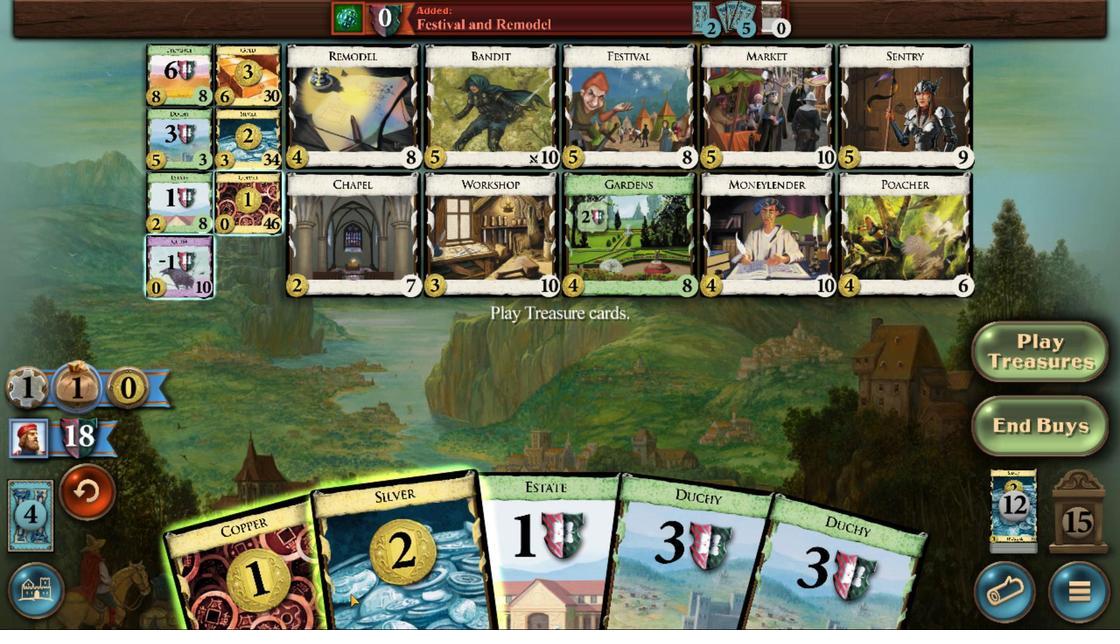 
Action: Mouse moved to (628, 425)
Screenshot: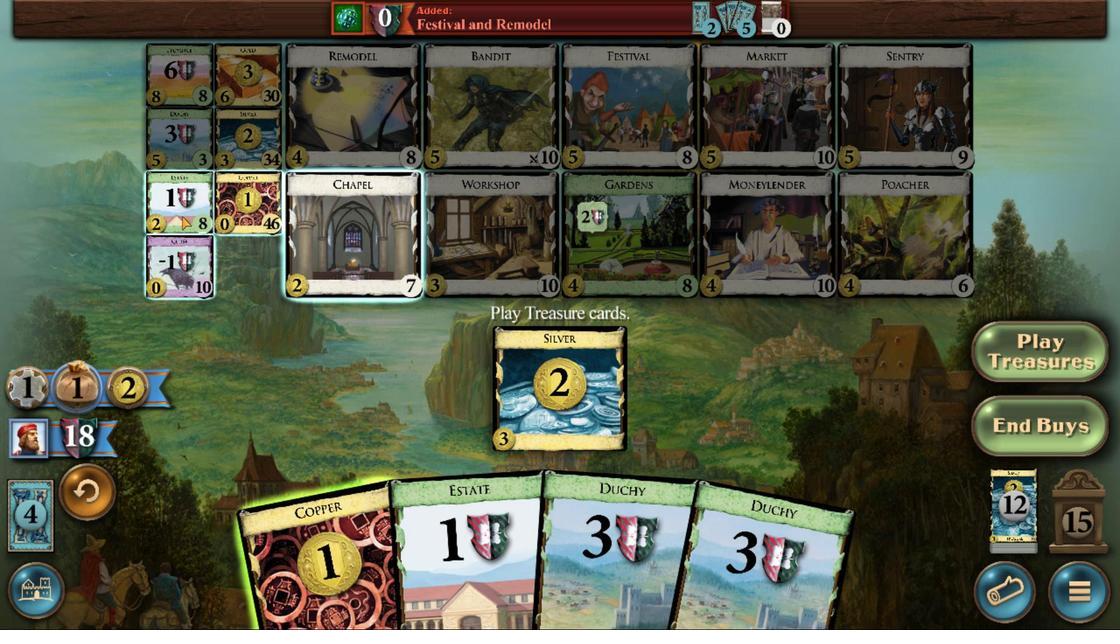 
Action: Mouse pressed left at (628, 425)
Screenshot: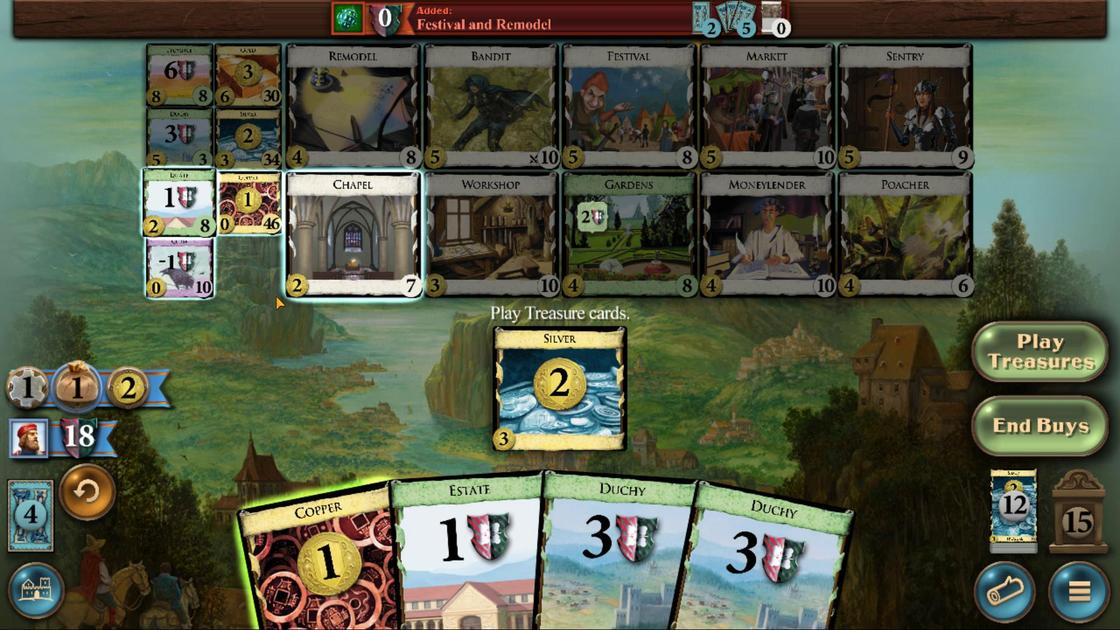 
Action: Mouse moved to (485, 485)
Screenshot: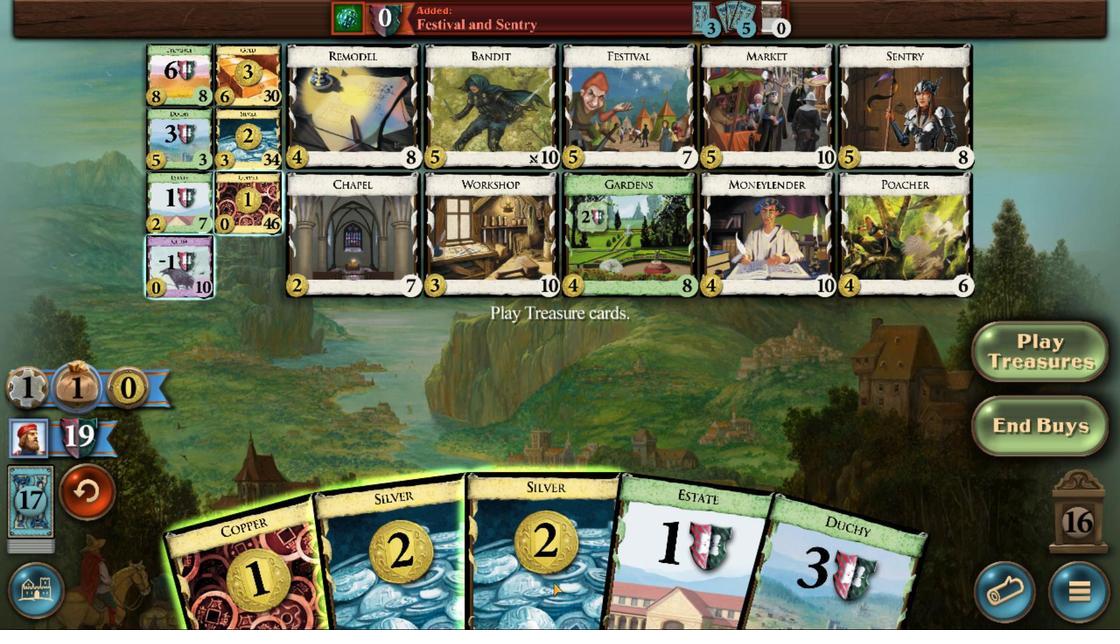 
Action: Mouse pressed left at (485, 485)
Screenshot: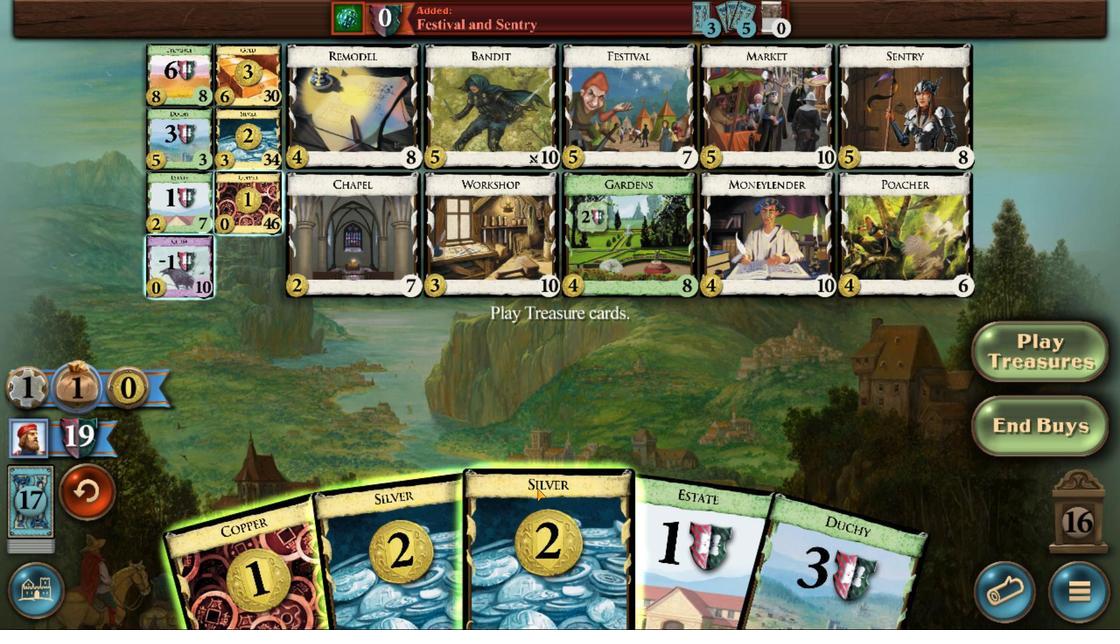 
Action: Mouse moved to (515, 485)
Screenshot: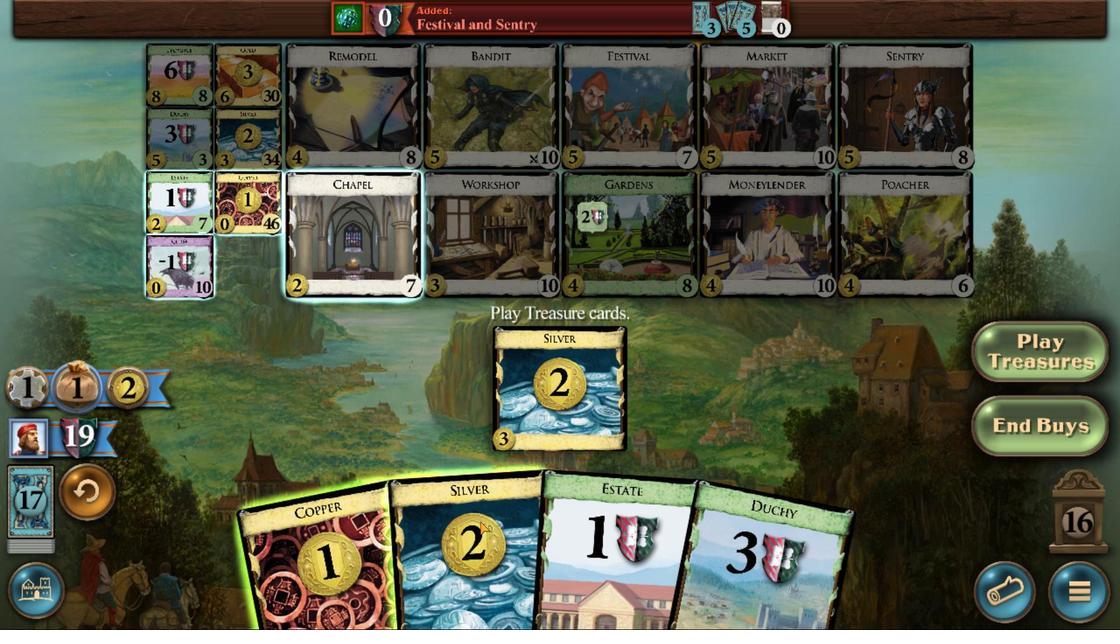 
Action: Mouse pressed left at (515, 485)
Screenshot: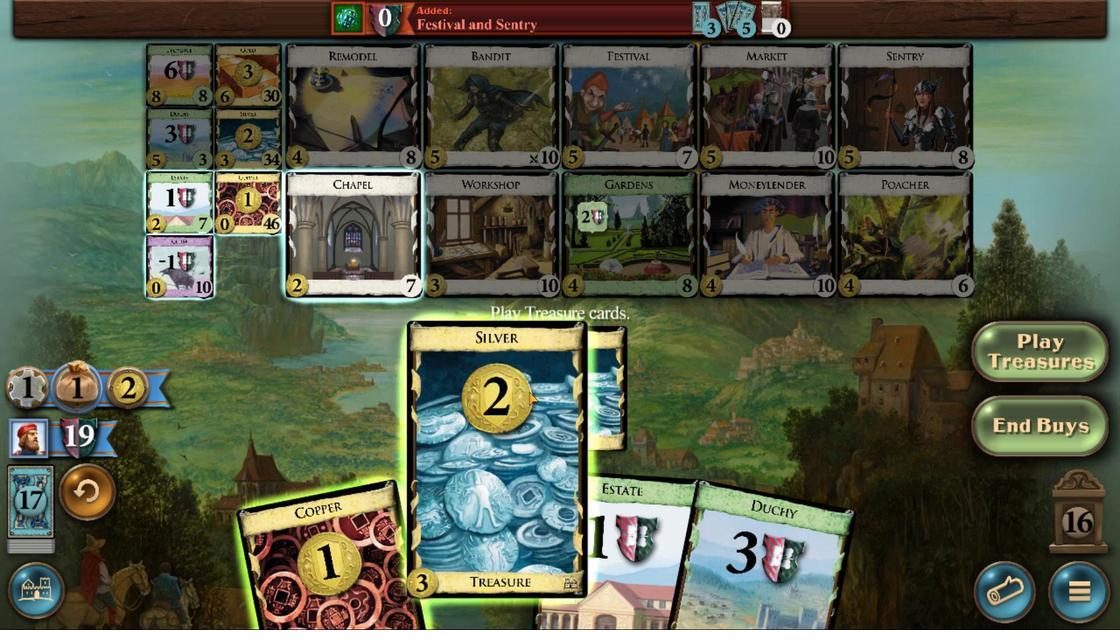 
Action: Mouse moved to (539, 480)
Screenshot: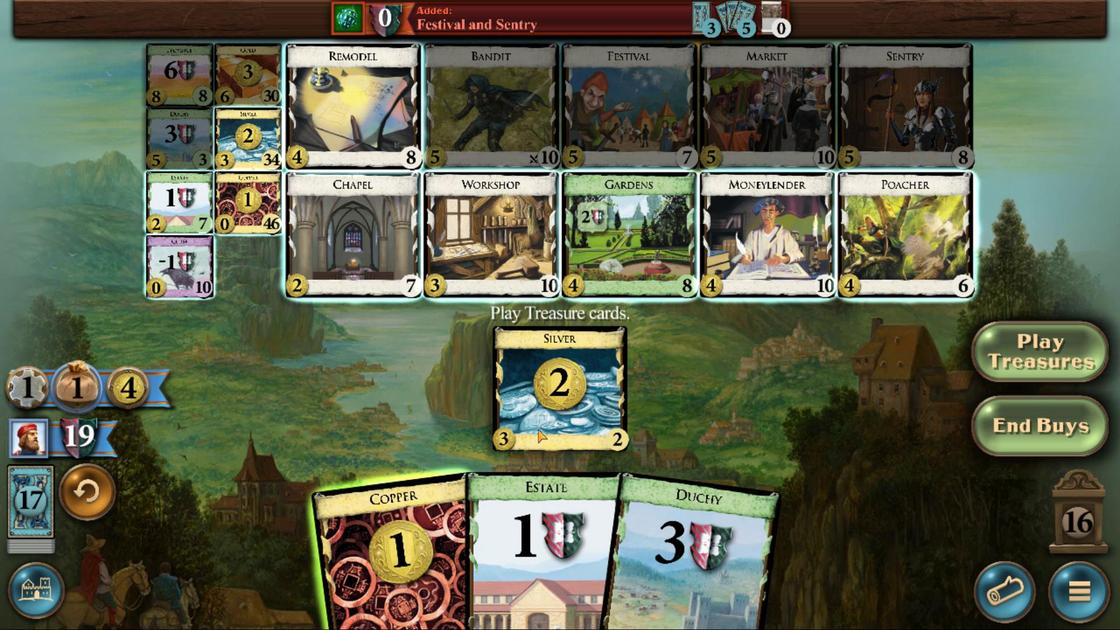 
Action: Mouse pressed left at (539, 480)
Screenshot: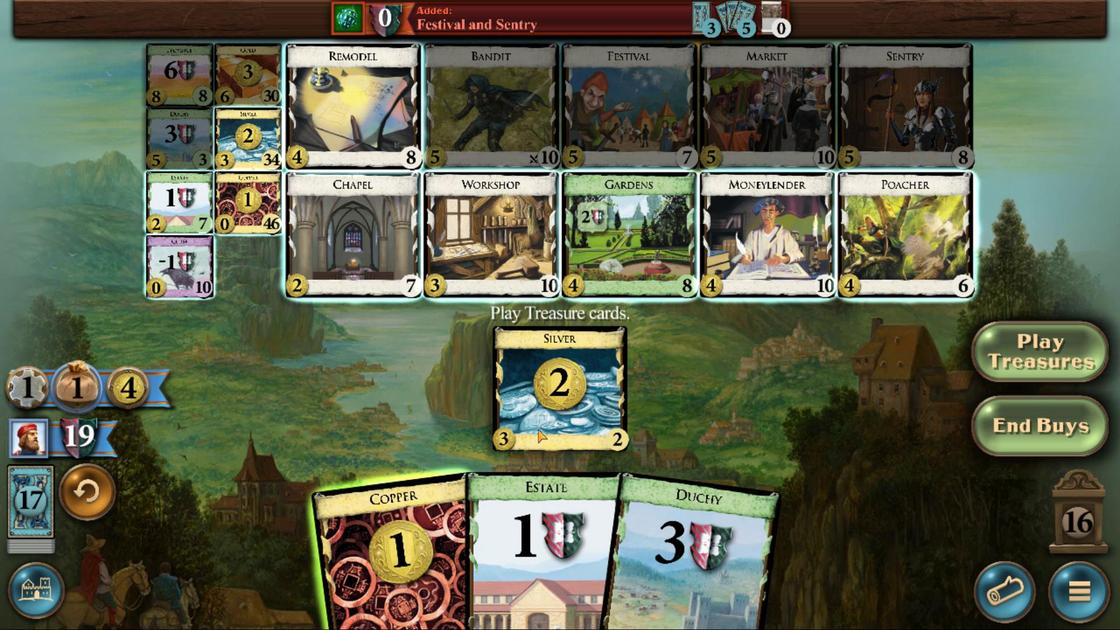 
Action: Mouse moved to (635, 415)
Screenshot: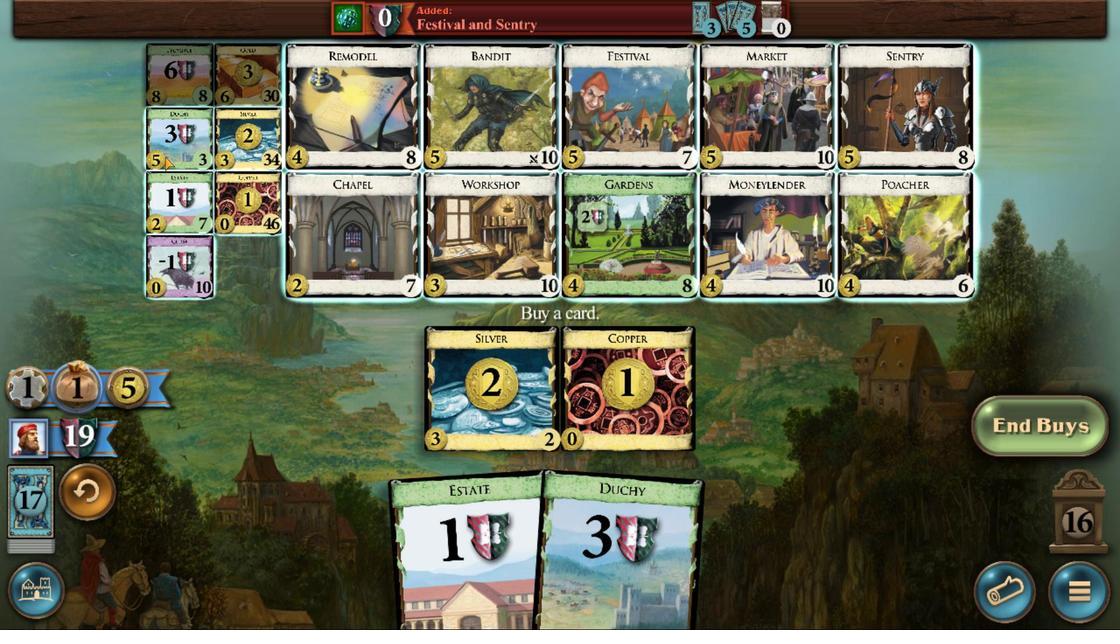 
Action: Mouse pressed left at (635, 415)
Screenshot: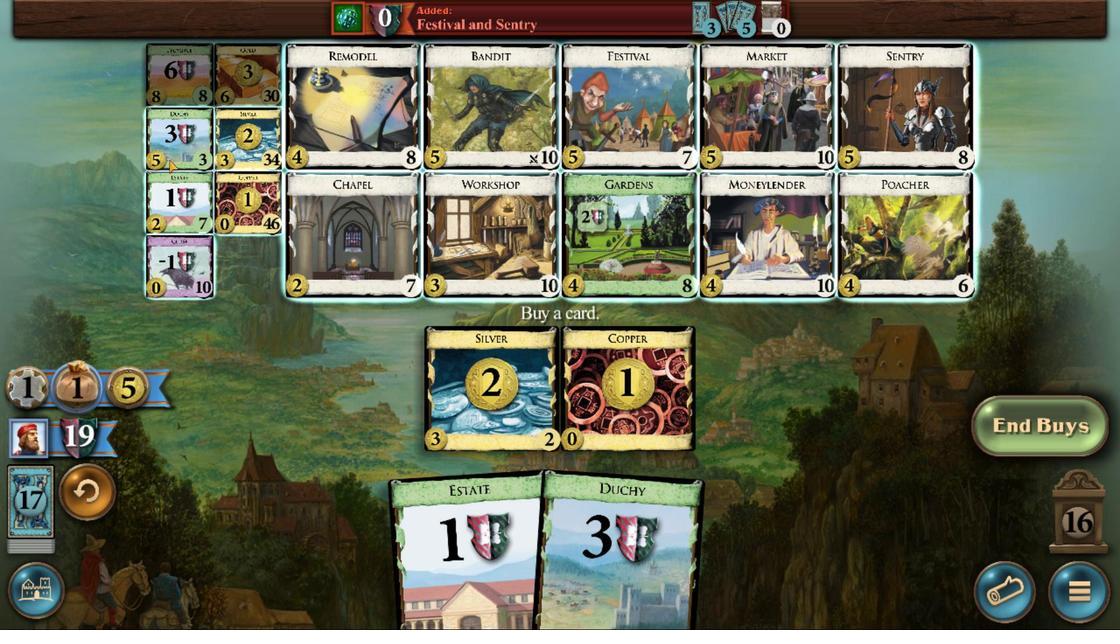 
Action: Mouse moved to (457, 481)
Screenshot: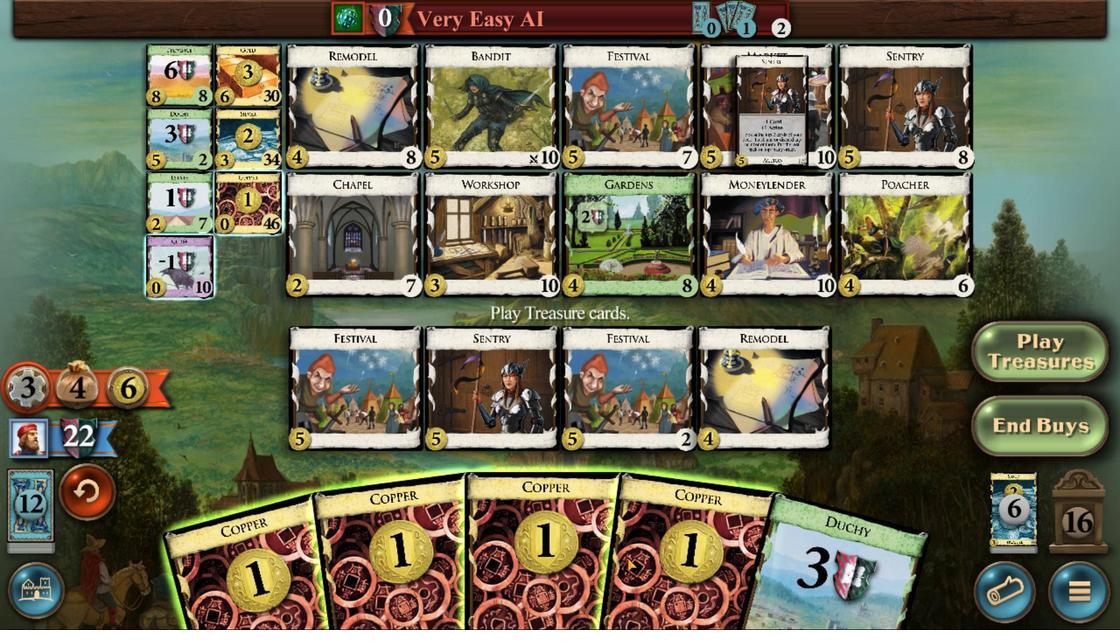 
Action: Mouse pressed left at (457, 481)
Screenshot: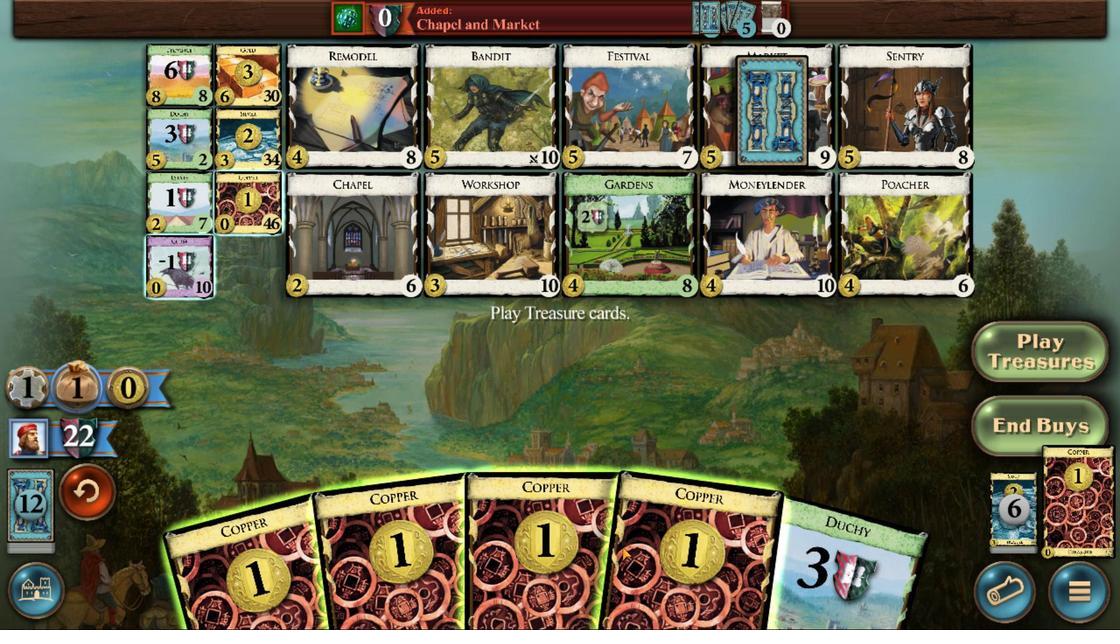 
Action: Mouse moved to (493, 478)
Screenshot: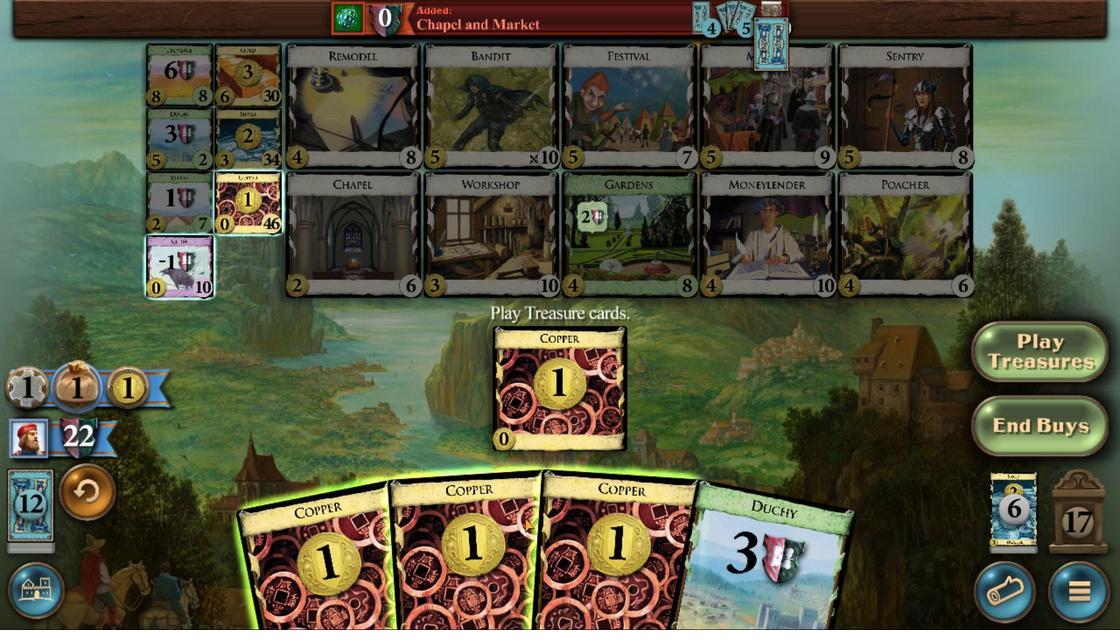 
Action: Mouse pressed left at (493, 478)
Screenshot: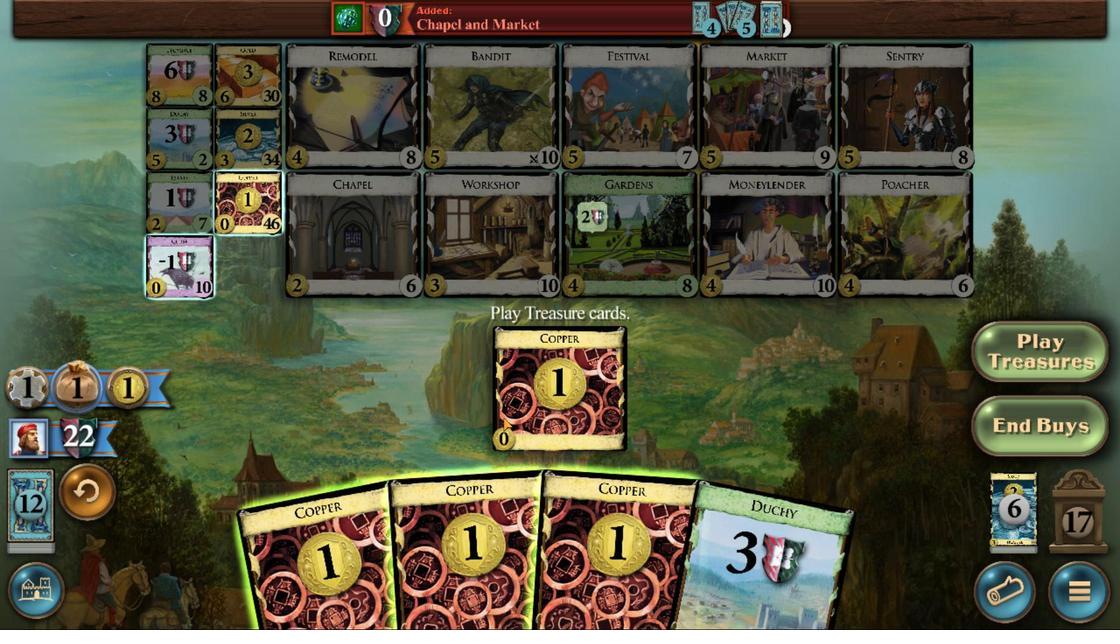 
Action: Mouse moved to (498, 479)
Screenshot: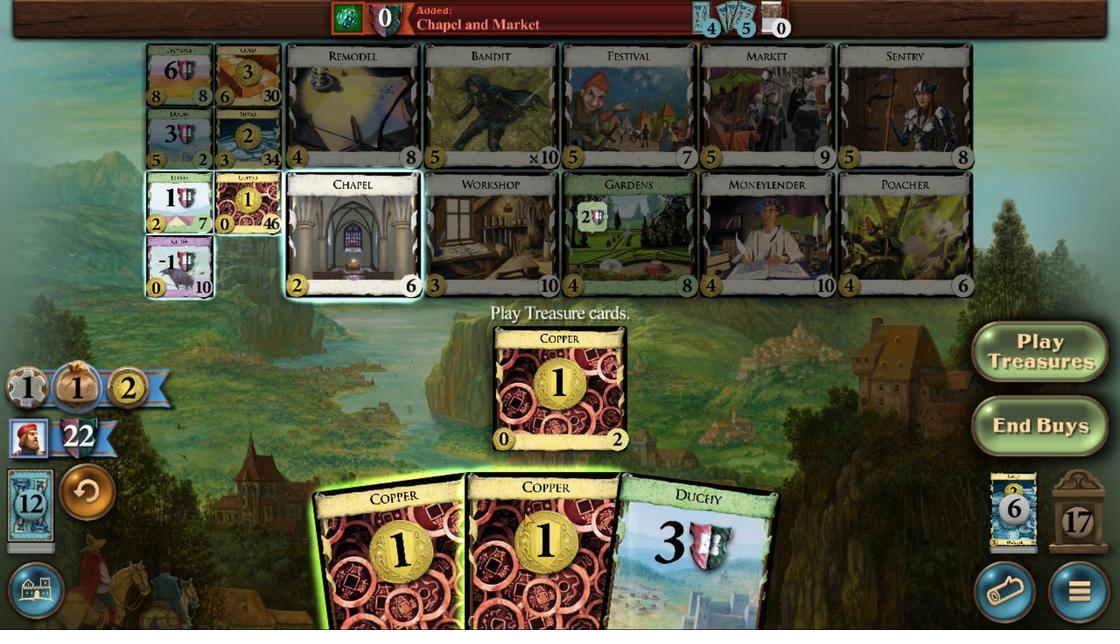 
Action: Mouse pressed left at (498, 479)
Screenshot: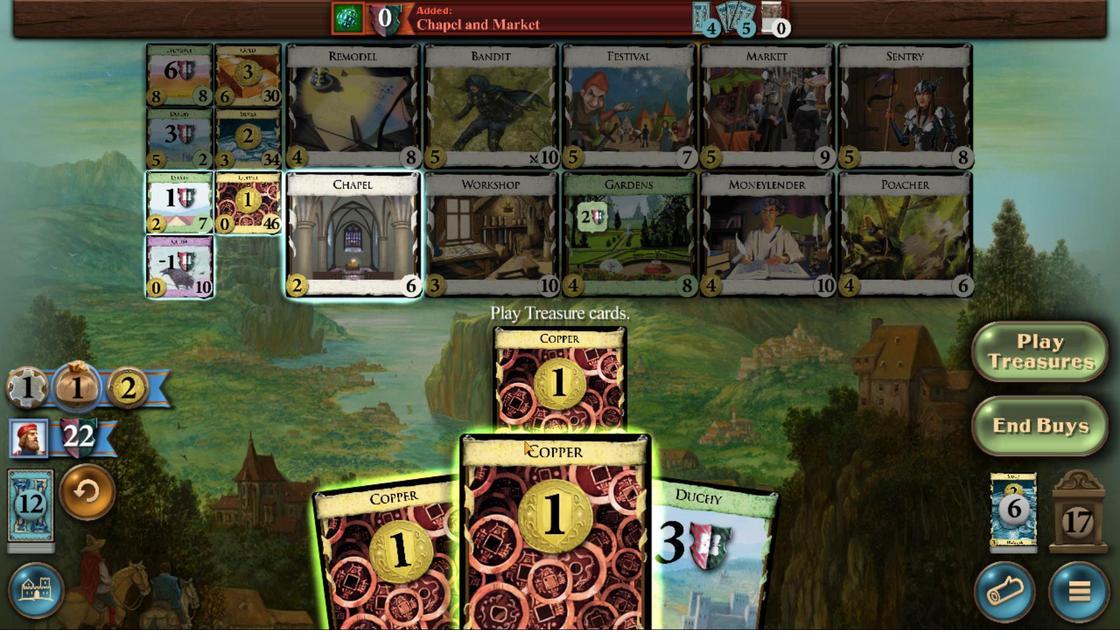 
Action: Mouse moved to (522, 486)
Screenshot: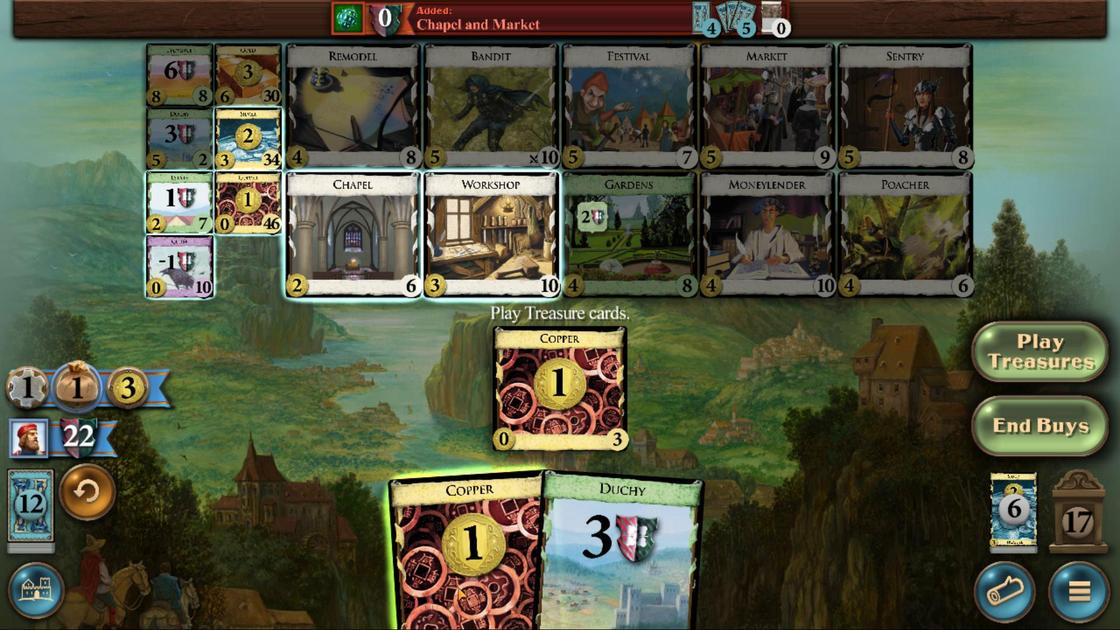 
Action: Mouse pressed left at (522, 486)
Screenshot: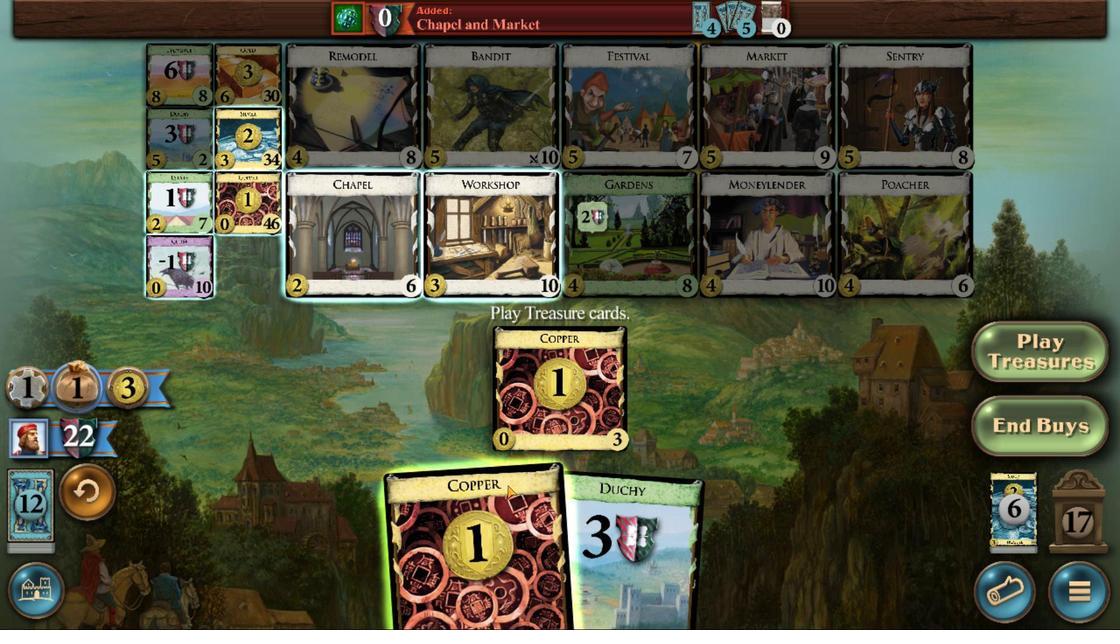 
Action: Mouse moved to (606, 415)
Screenshot: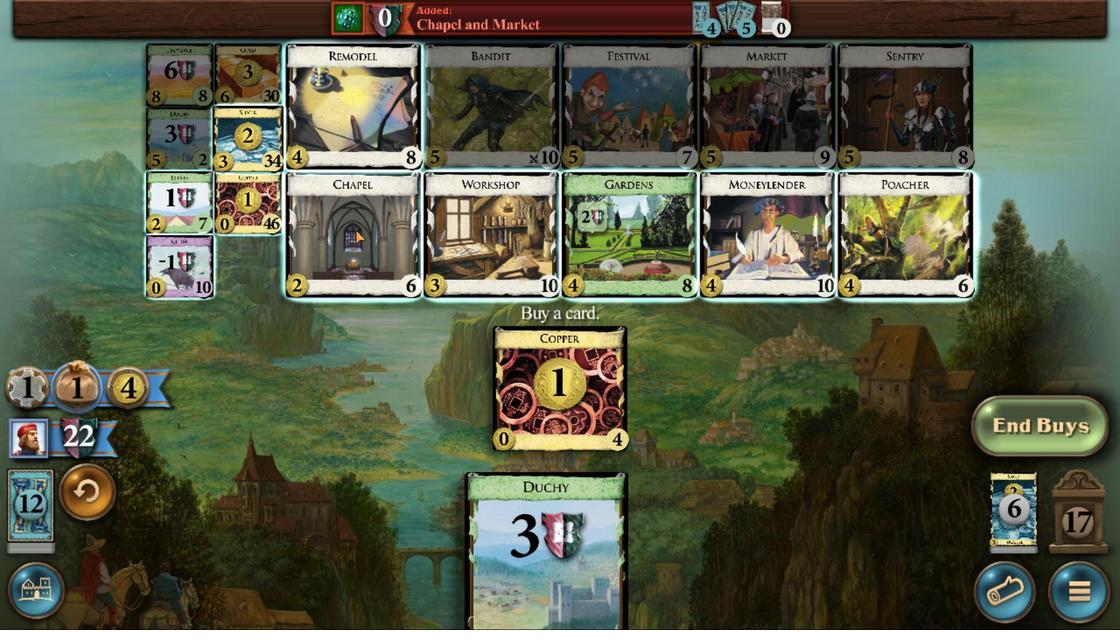 
Action: Mouse pressed left at (606, 415)
Screenshot: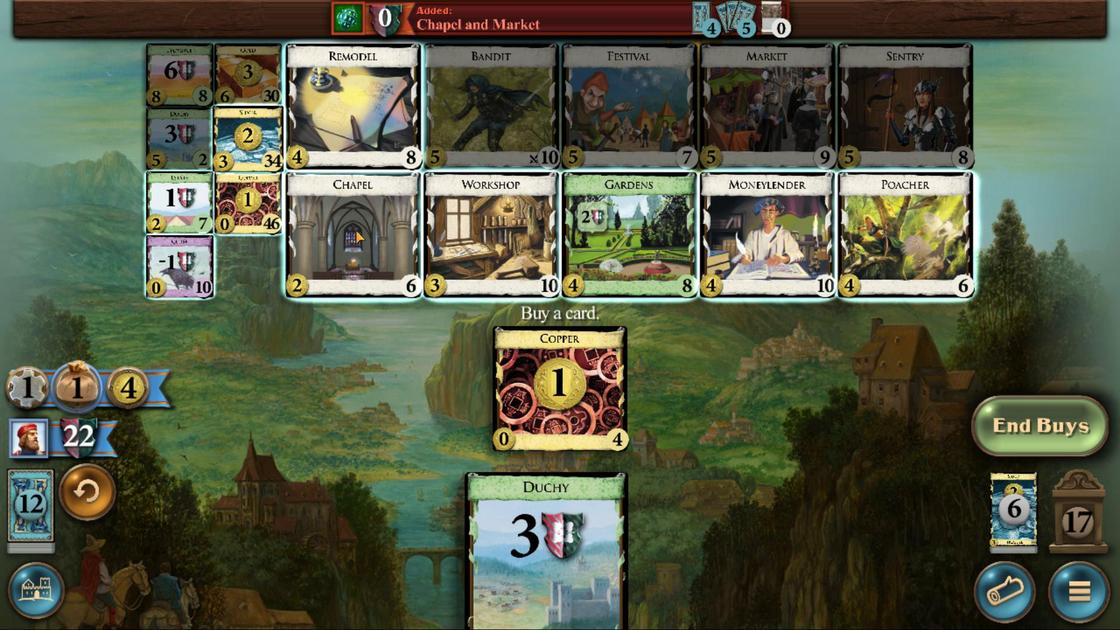 
Action: Mouse moved to (596, 491)
Screenshot: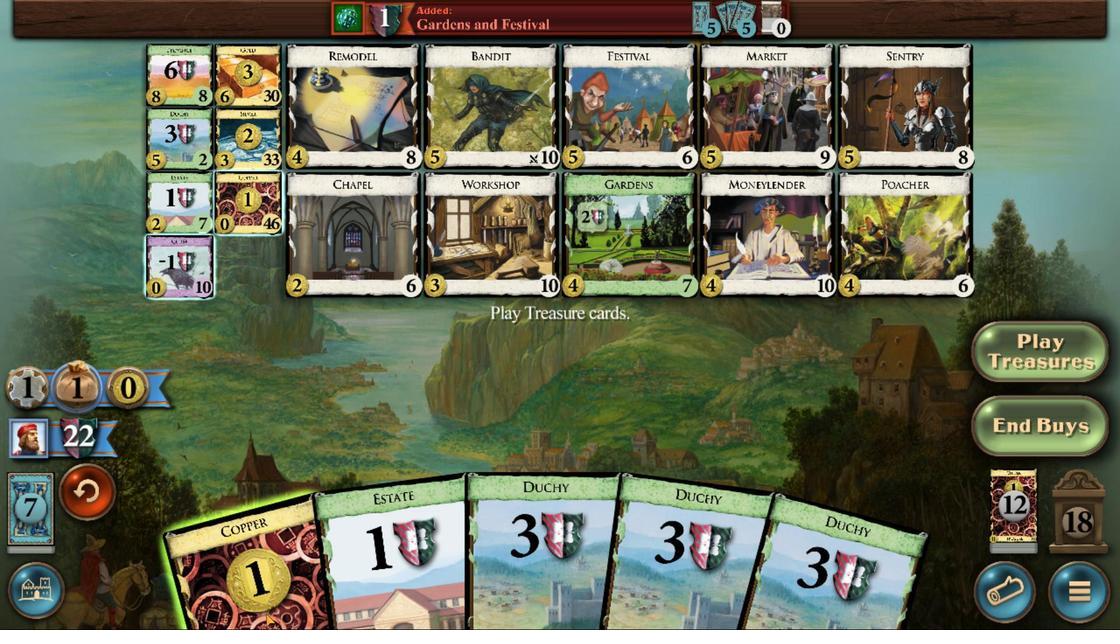 
Action: Mouse pressed left at (596, 491)
Screenshot: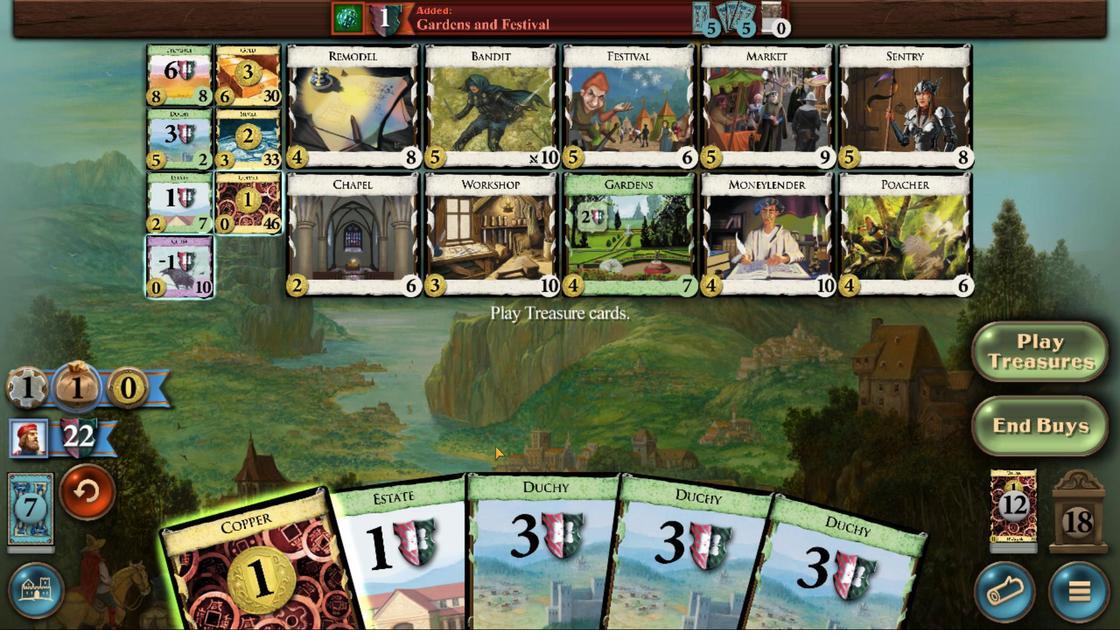 
Action: Mouse moved to (597, 426)
Screenshot: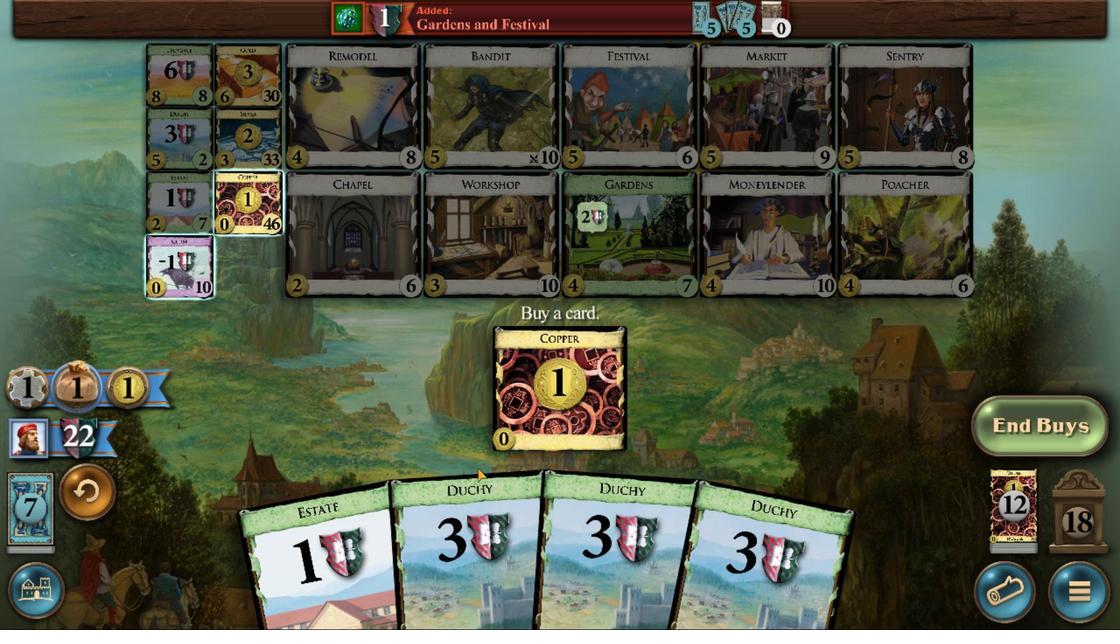 
Action: Mouse pressed left at (597, 426)
Screenshot: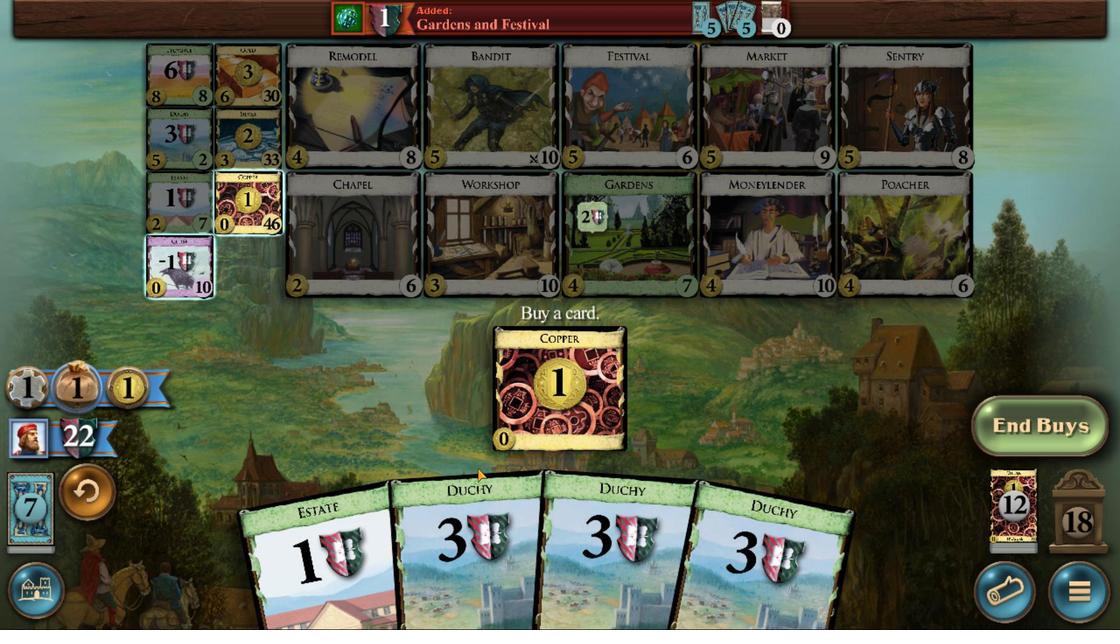 
Action: Mouse moved to (436, 487)
Screenshot: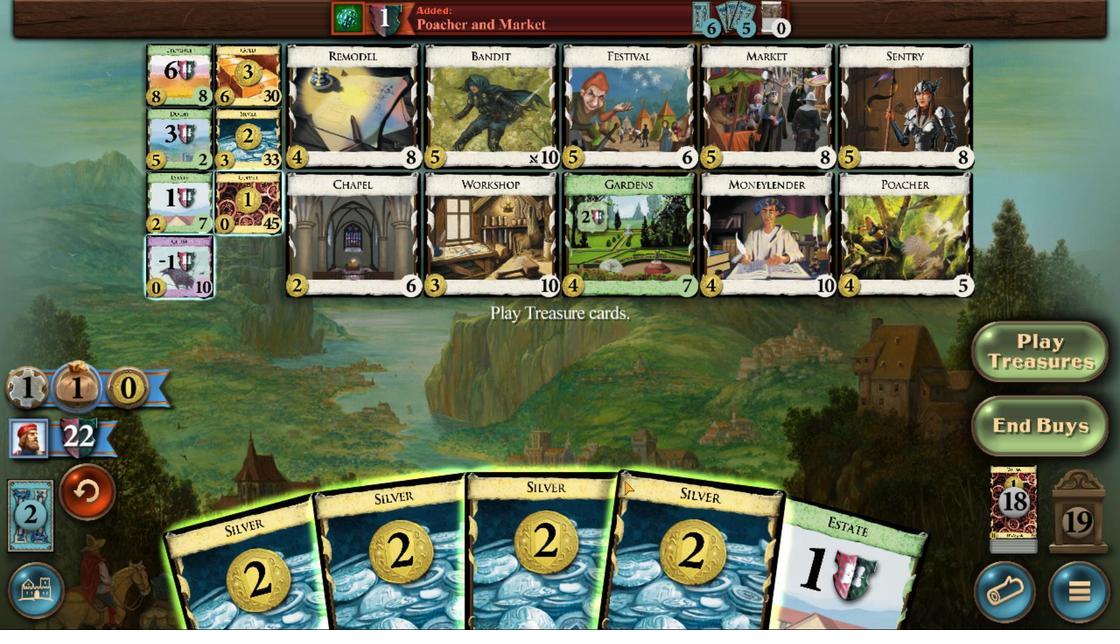 
Action: Mouse pressed left at (436, 487)
Screenshot: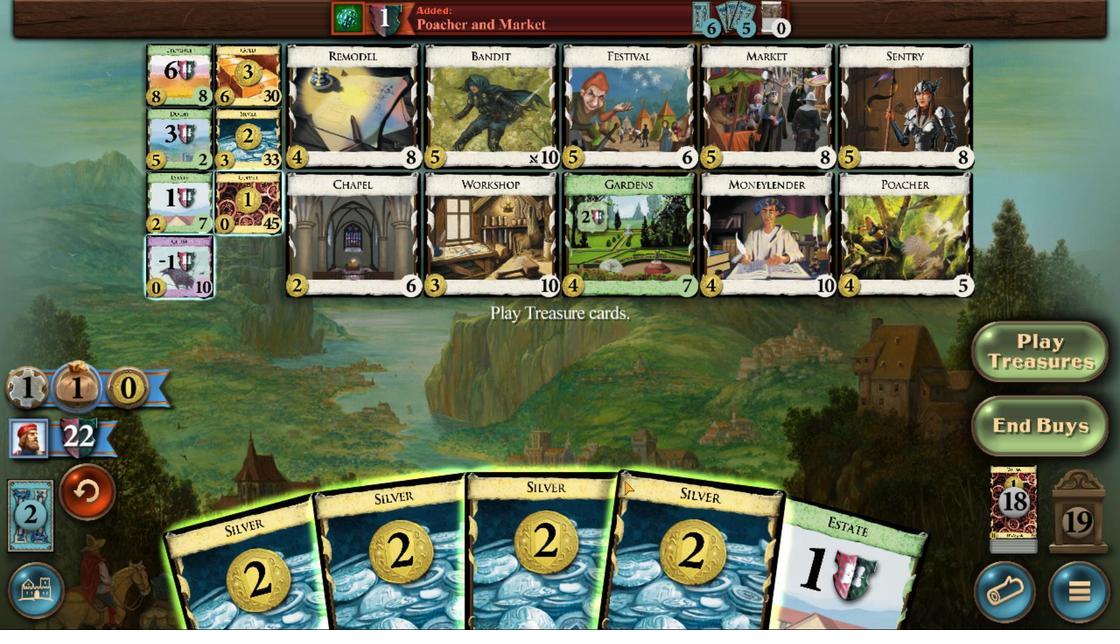 
Action: Mouse moved to (483, 486)
Screenshot: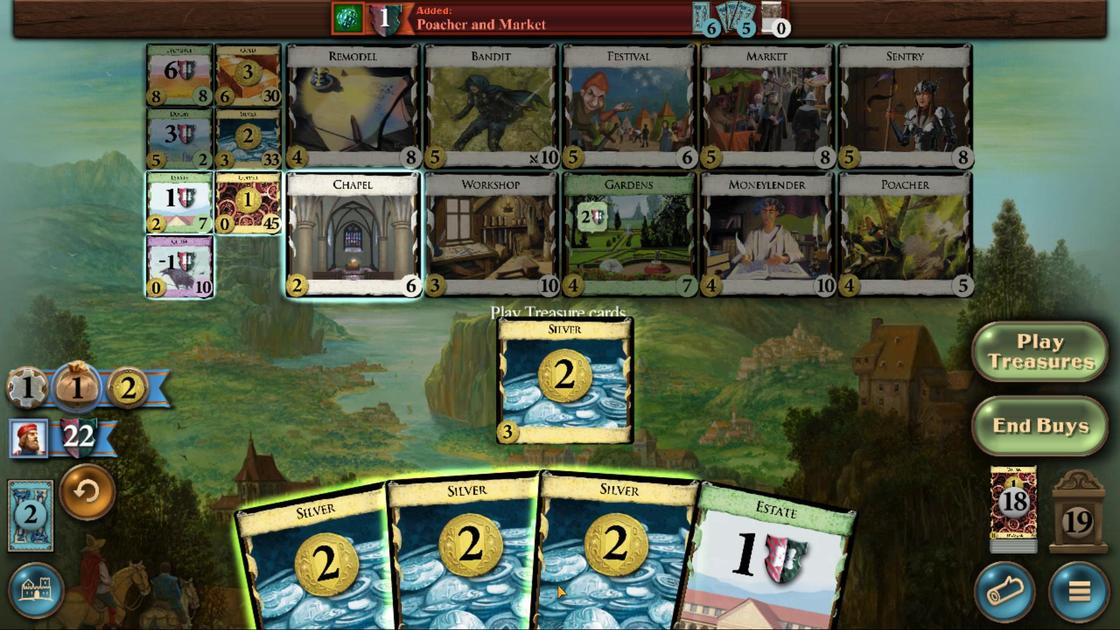 
Action: Mouse pressed left at (483, 486)
Screenshot: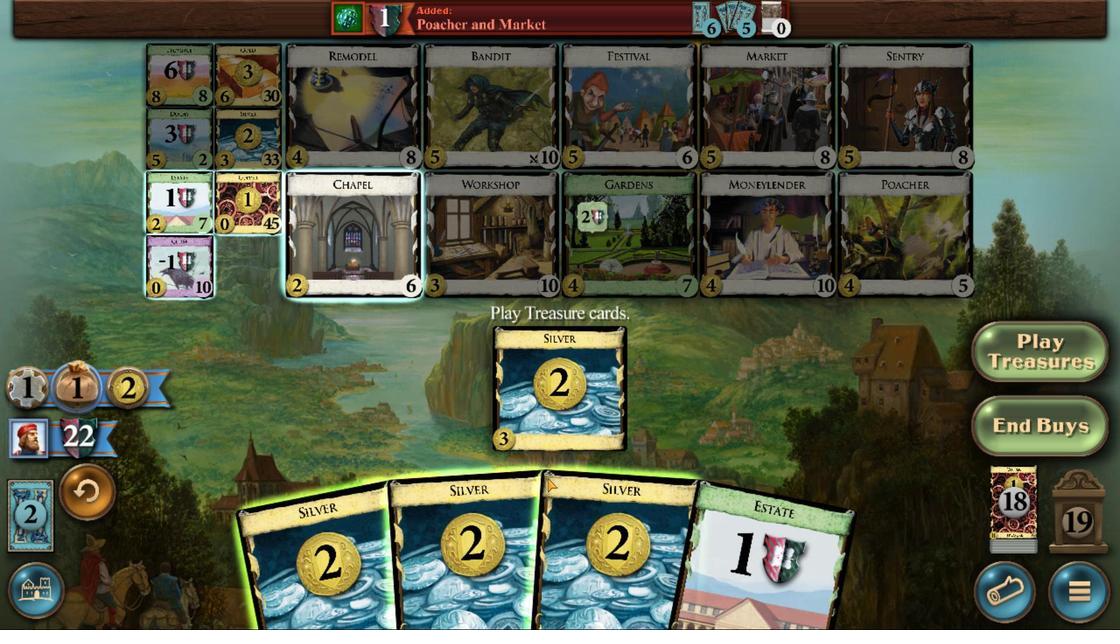 
Action: Mouse moved to (504, 485)
Screenshot: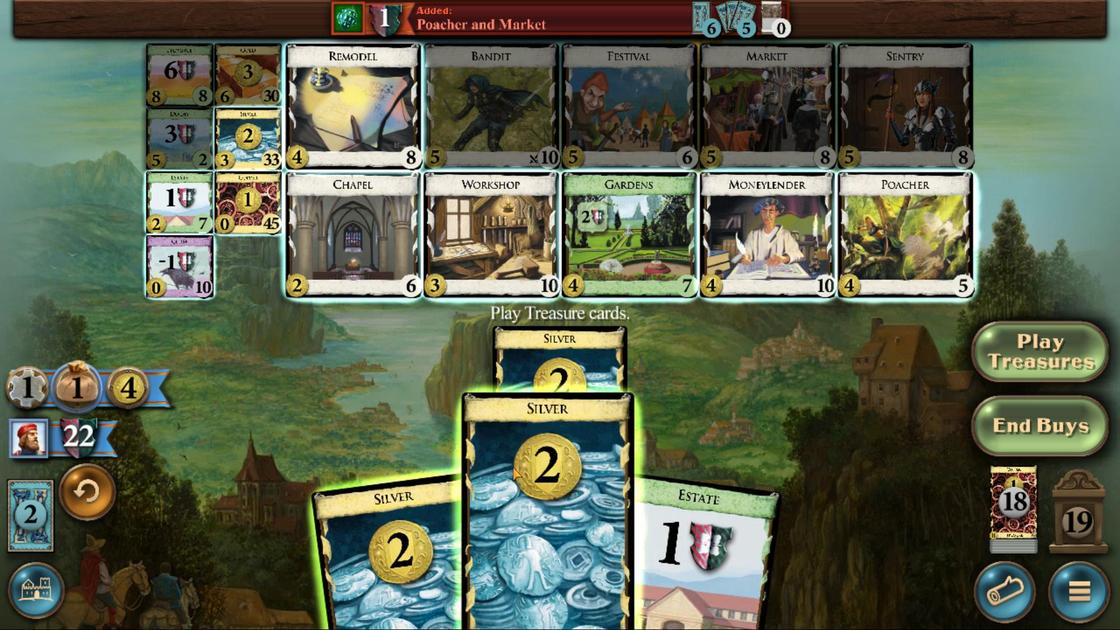 
Action: Mouse pressed left at (504, 485)
Screenshot: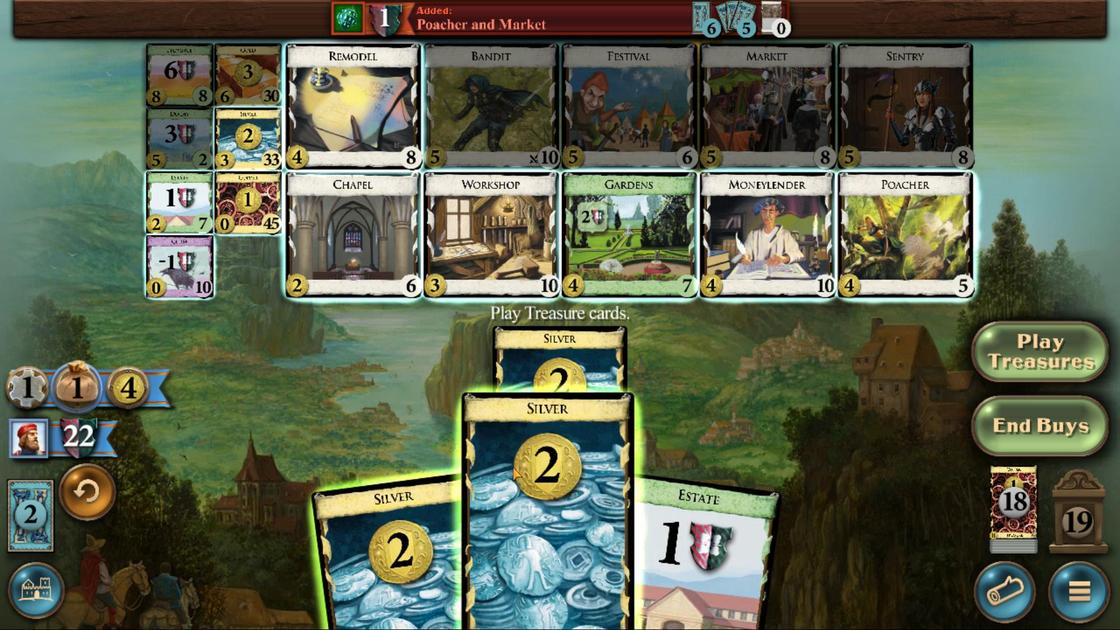 
Action: Mouse moved to (522, 484)
Screenshot: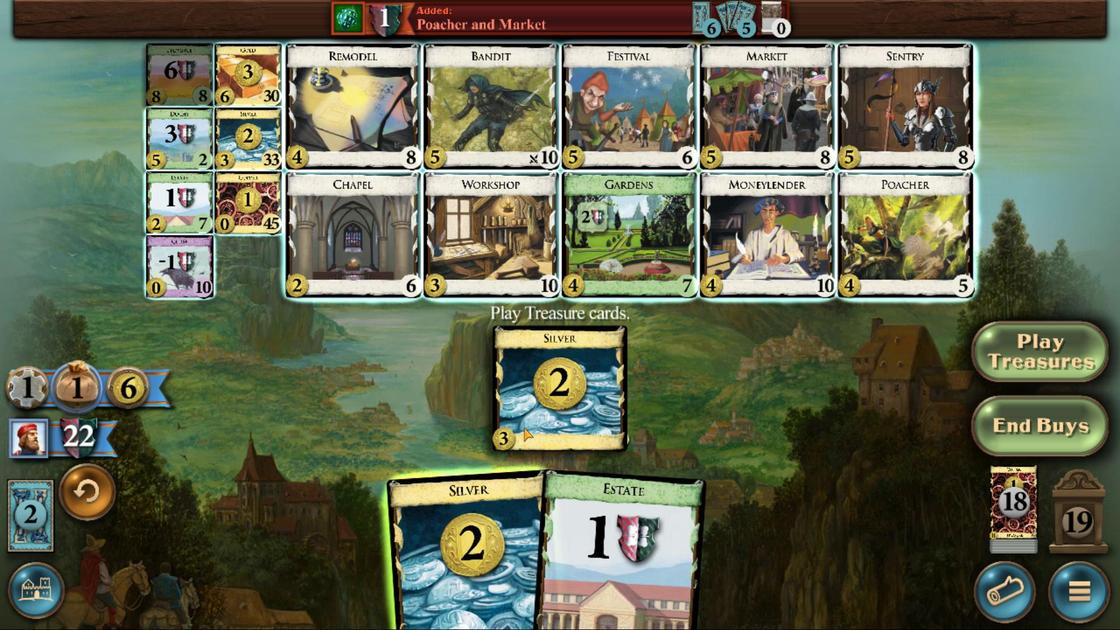 
Action: Mouse pressed left at (522, 484)
Screenshot: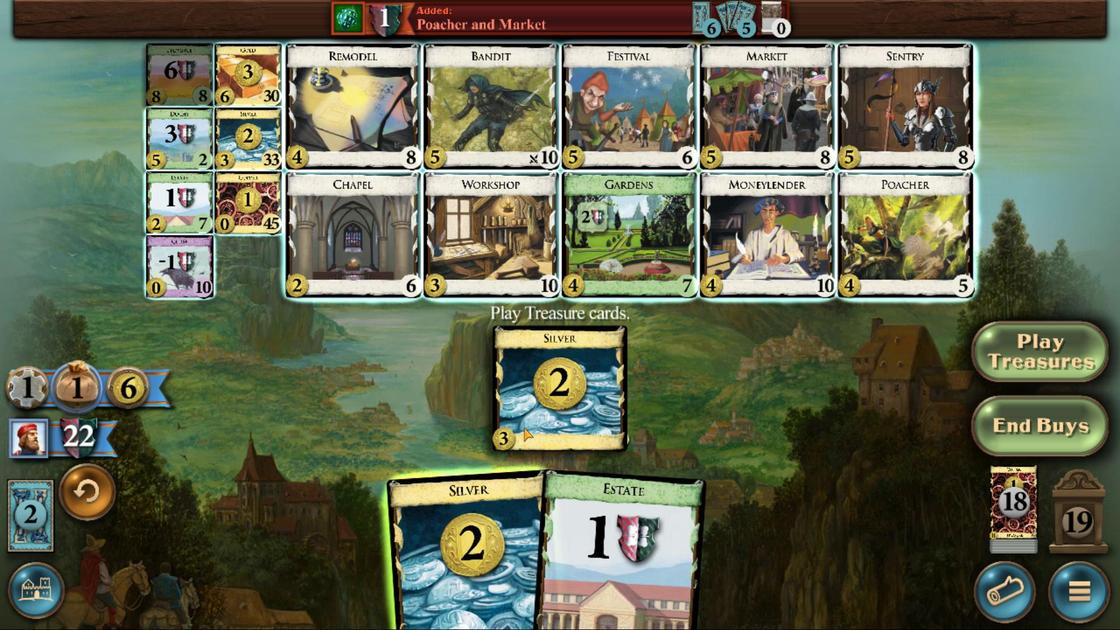 
Action: Mouse moved to (629, 401)
Screenshot: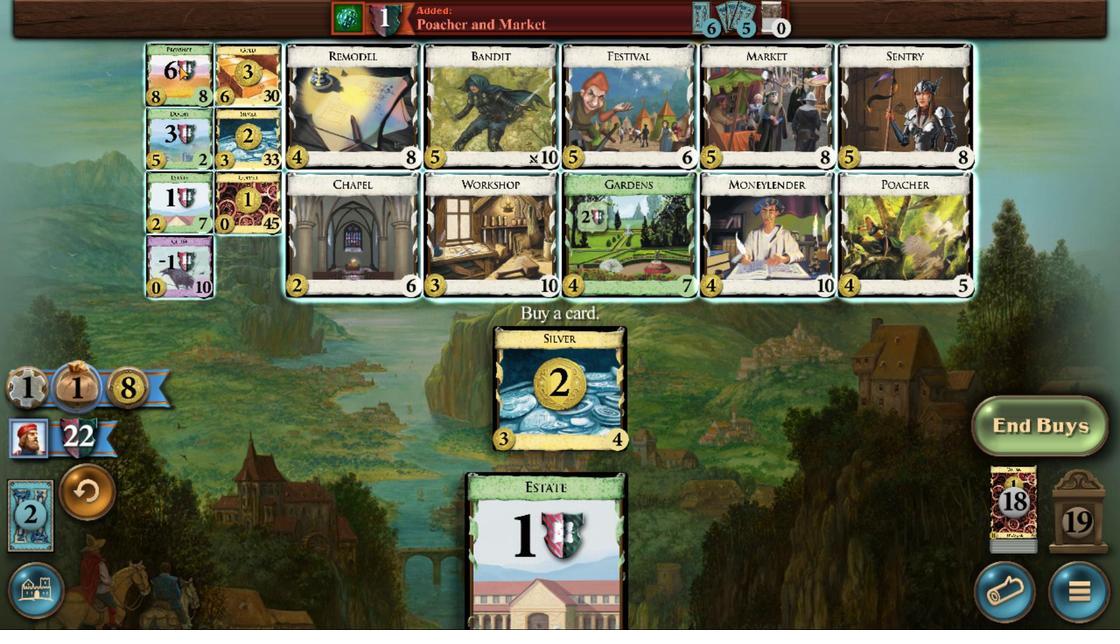 
Action: Mouse pressed left at (629, 401)
Screenshot: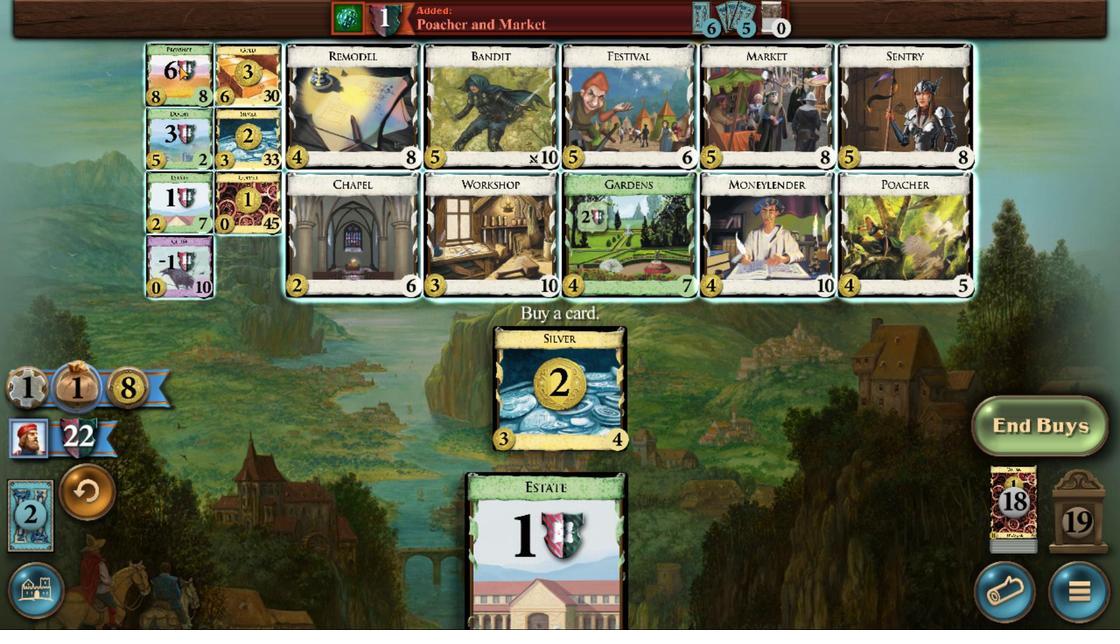 
Action: Mouse moved to (626, 400)
Screenshot: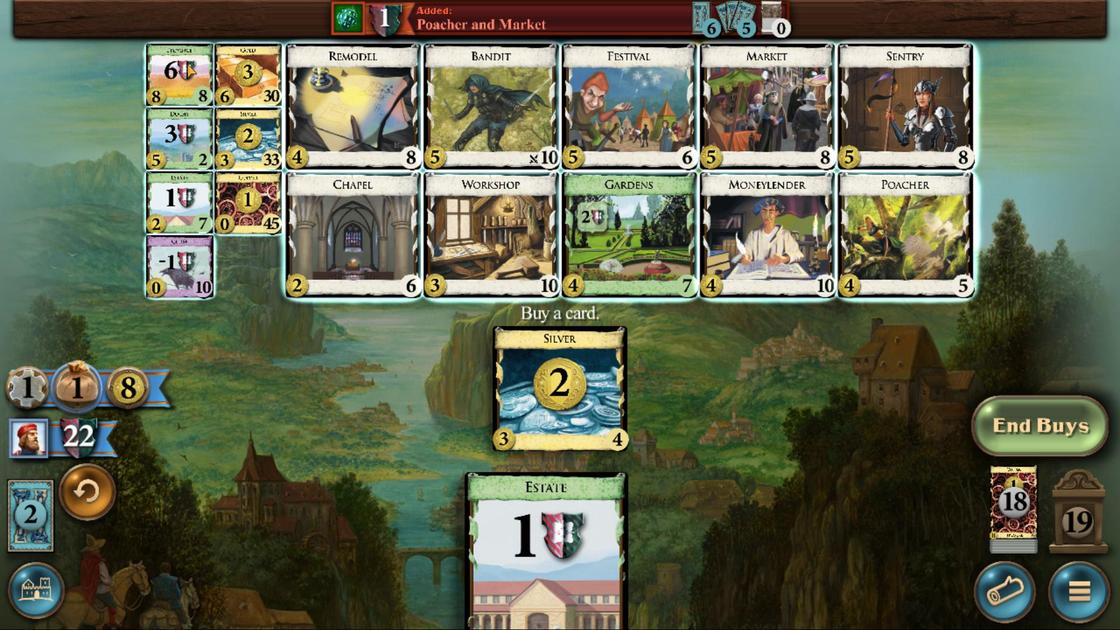 
Action: Mouse pressed left at (626, 400)
Screenshot: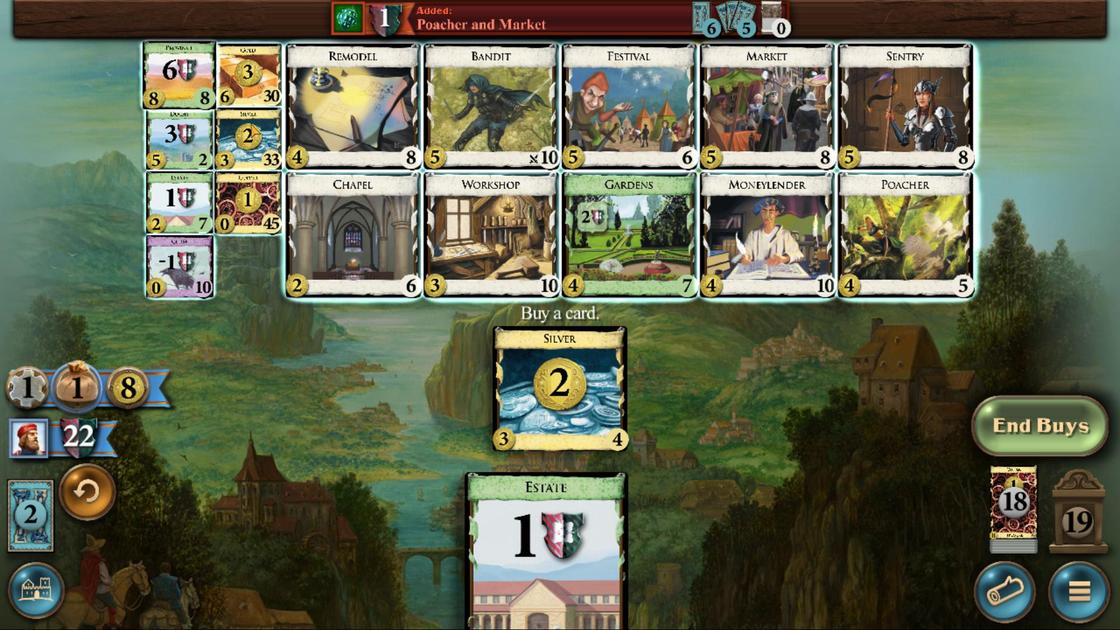 
Action: Mouse moved to (490, 480)
Screenshot: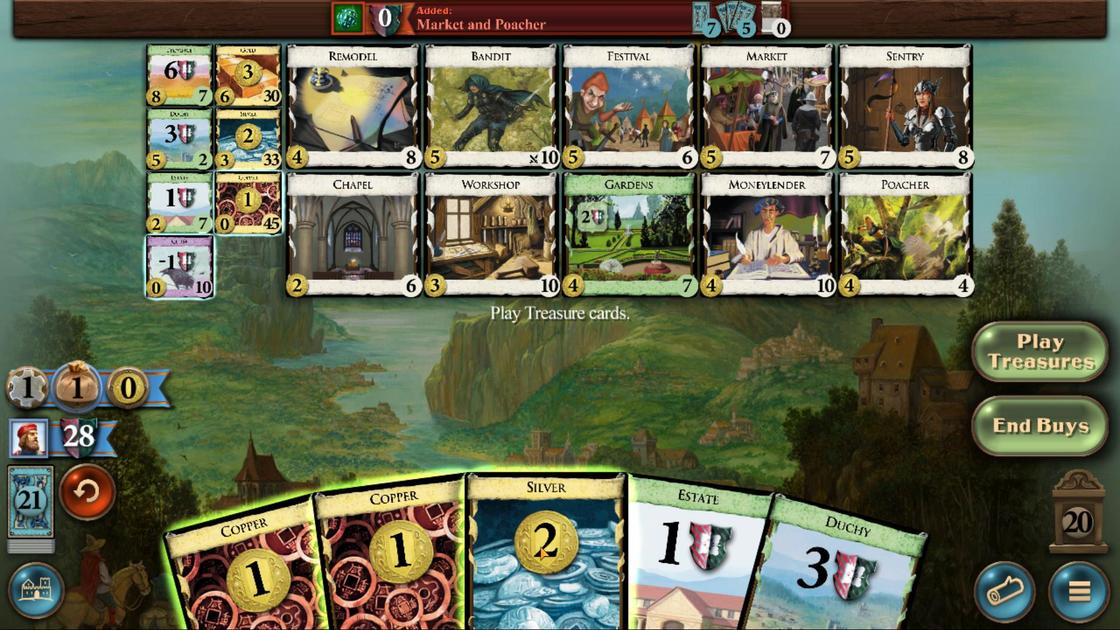 
Action: Mouse pressed left at (490, 480)
Screenshot: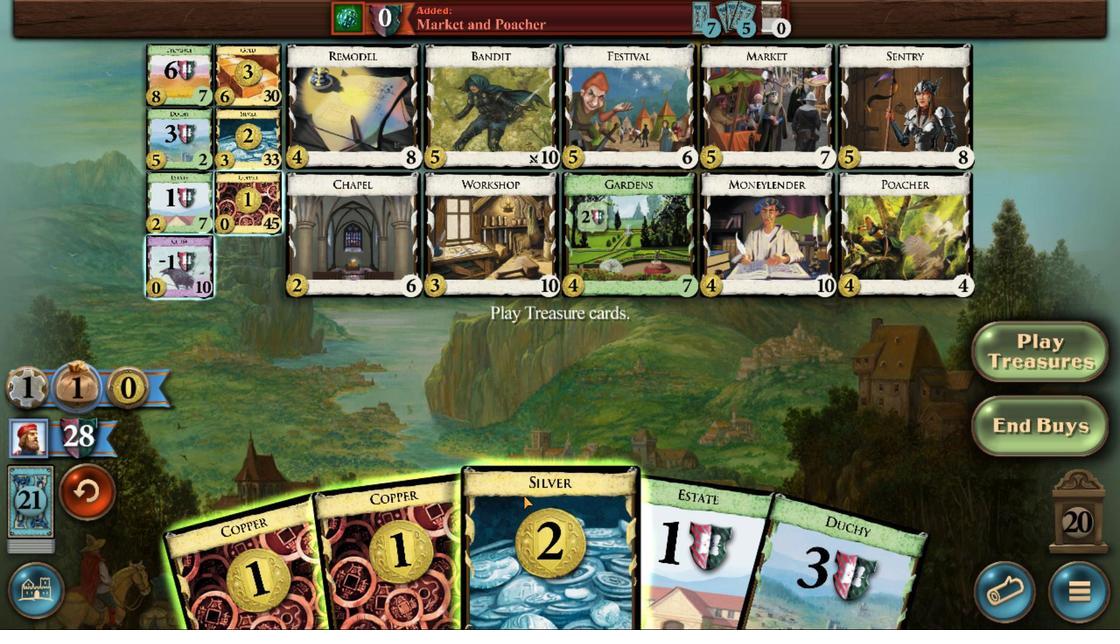 
Action: Mouse moved to (516, 483)
Screenshot: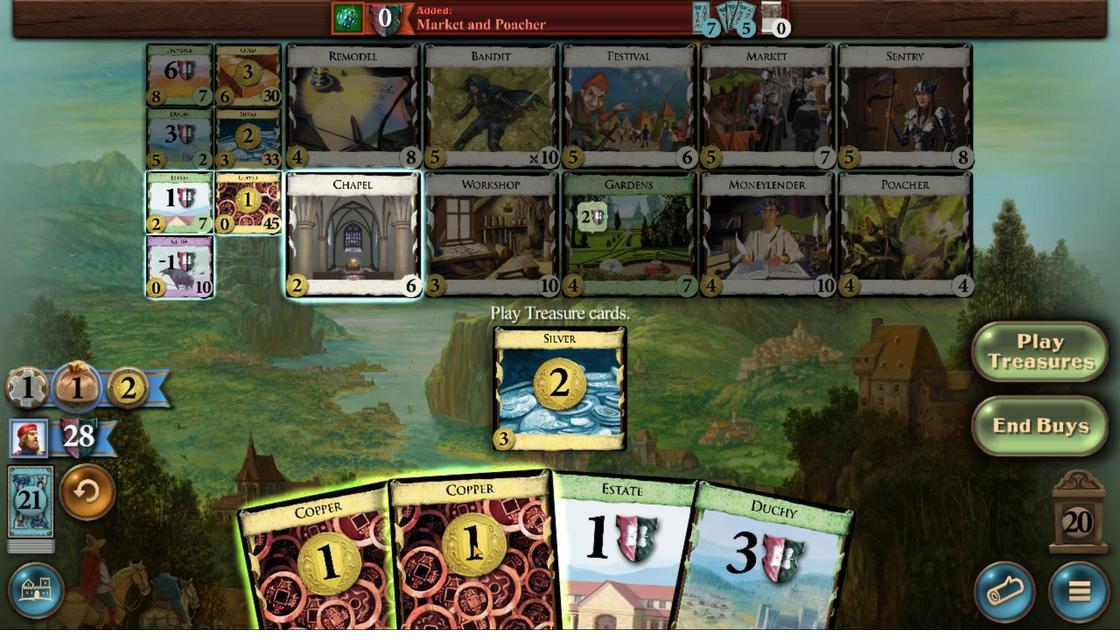 
Action: Mouse pressed left at (516, 483)
Screenshot: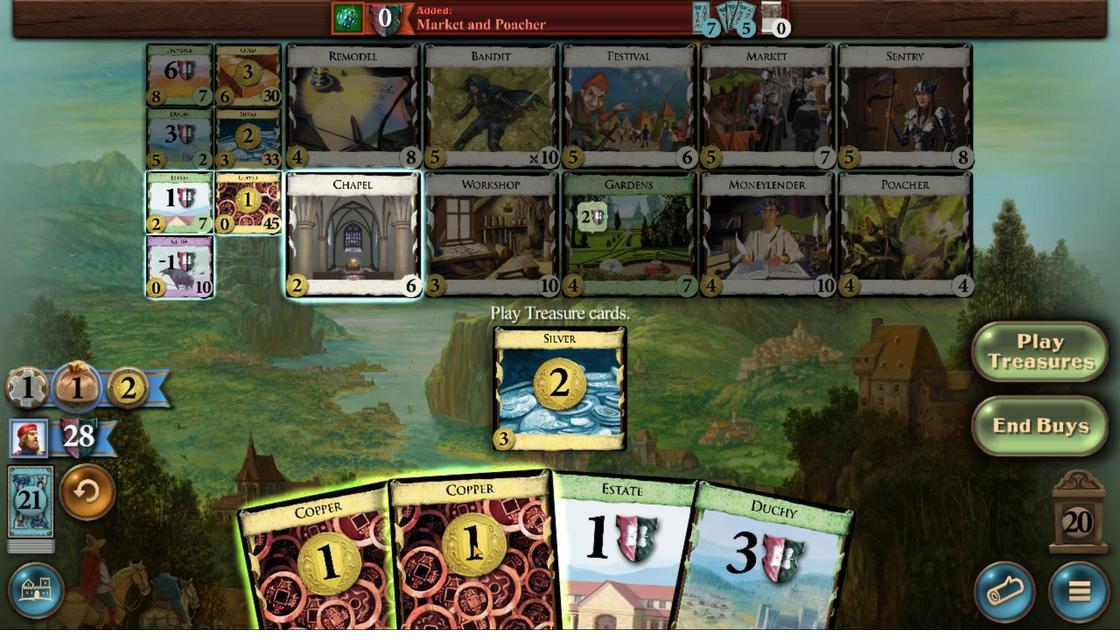 
Action: Mouse moved to (599, 412)
Screenshot: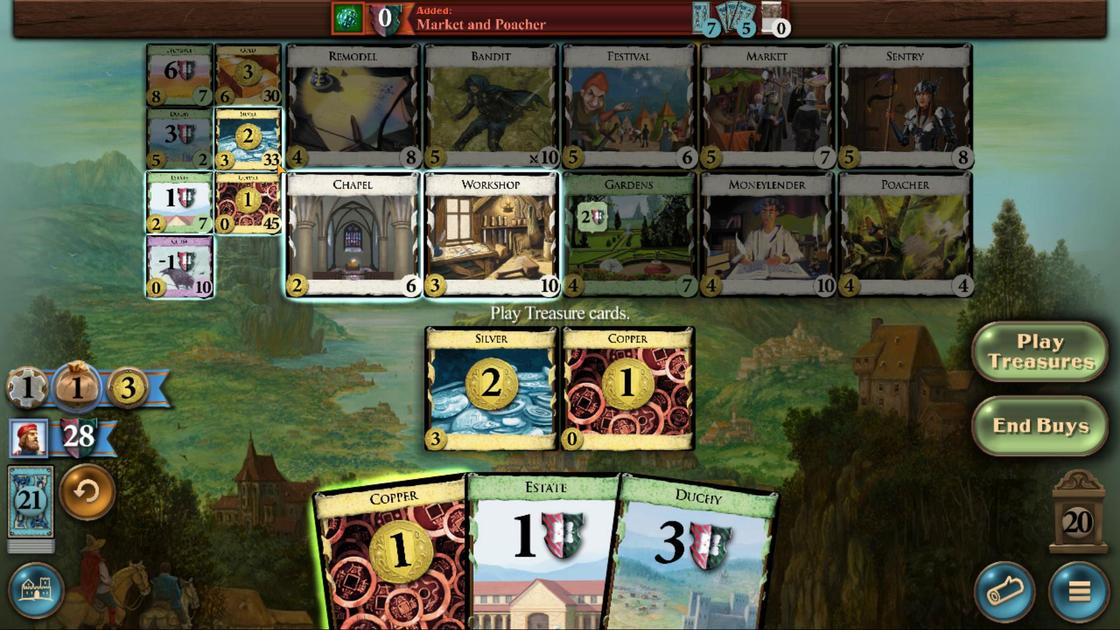 
Action: Mouse pressed left at (599, 412)
Screenshot: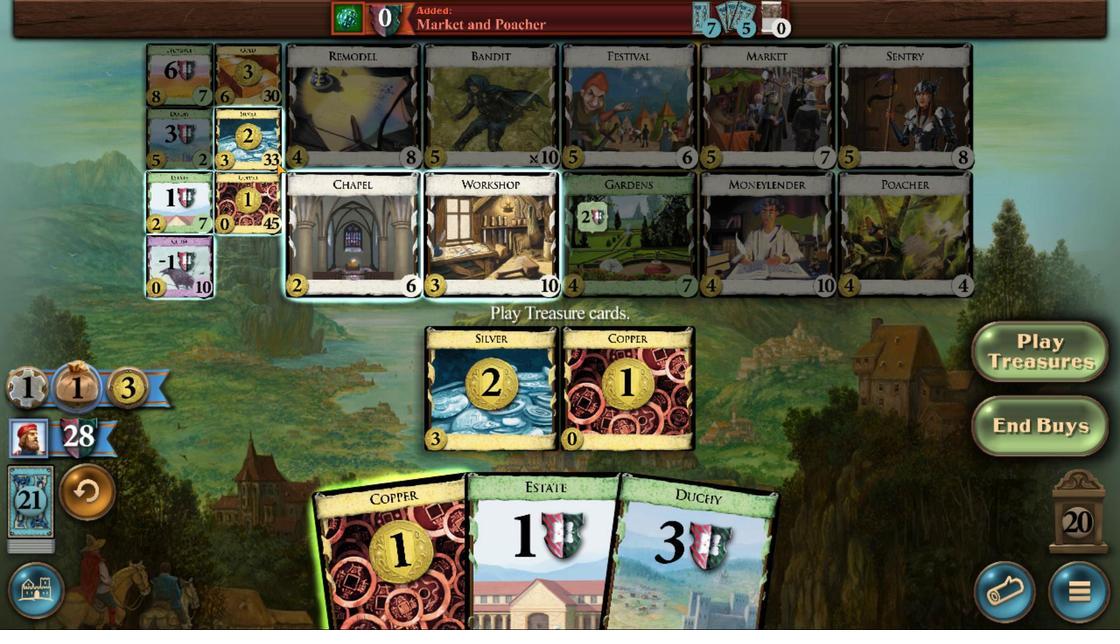 
Action: Mouse moved to (508, 478)
Screenshot: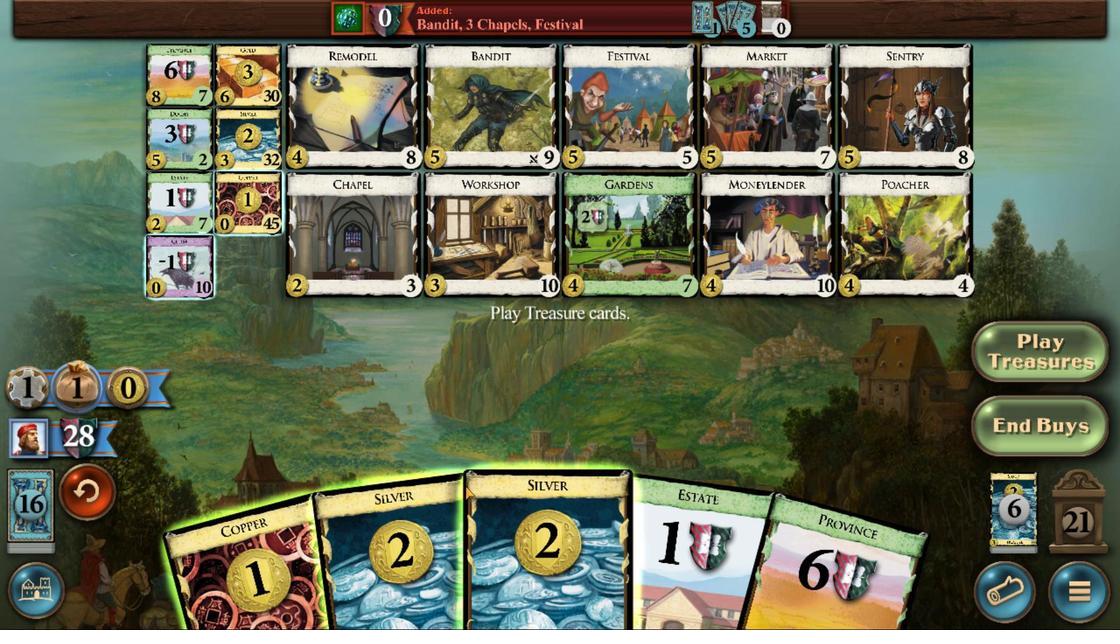 
Action: Mouse pressed left at (508, 478)
Screenshot: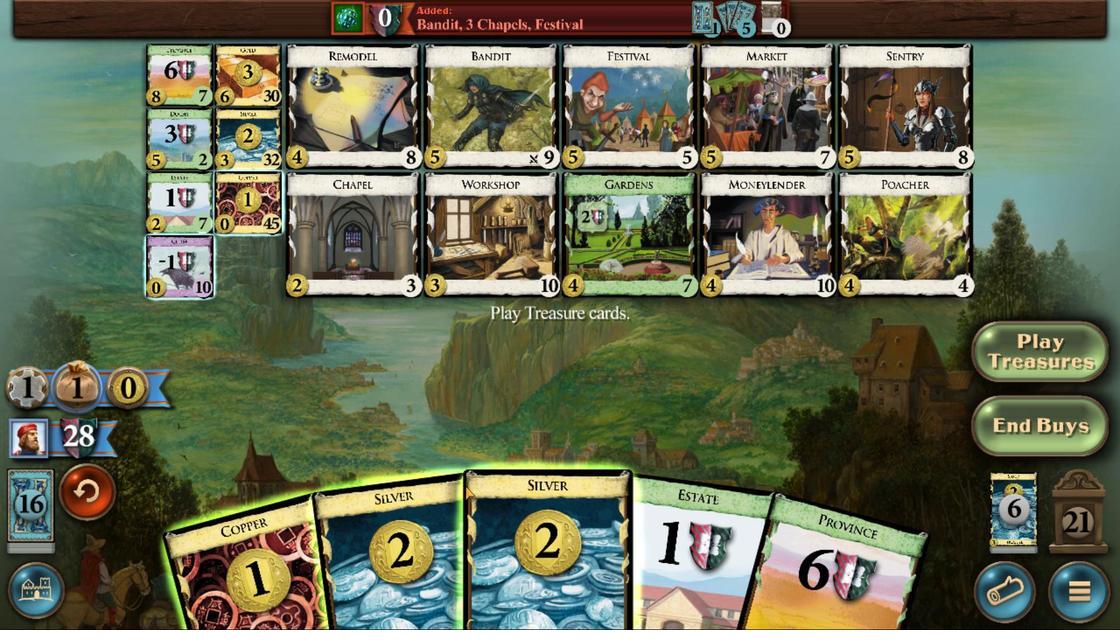 
Action: Mouse moved to (532, 480)
Screenshot: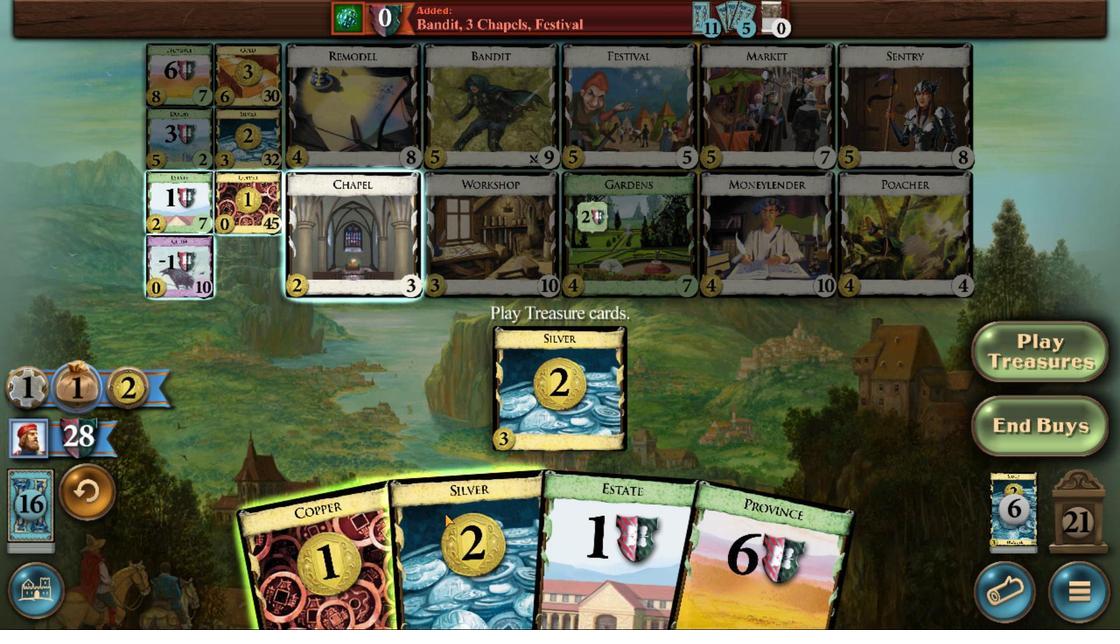 
Action: Mouse pressed left at (532, 480)
Screenshot: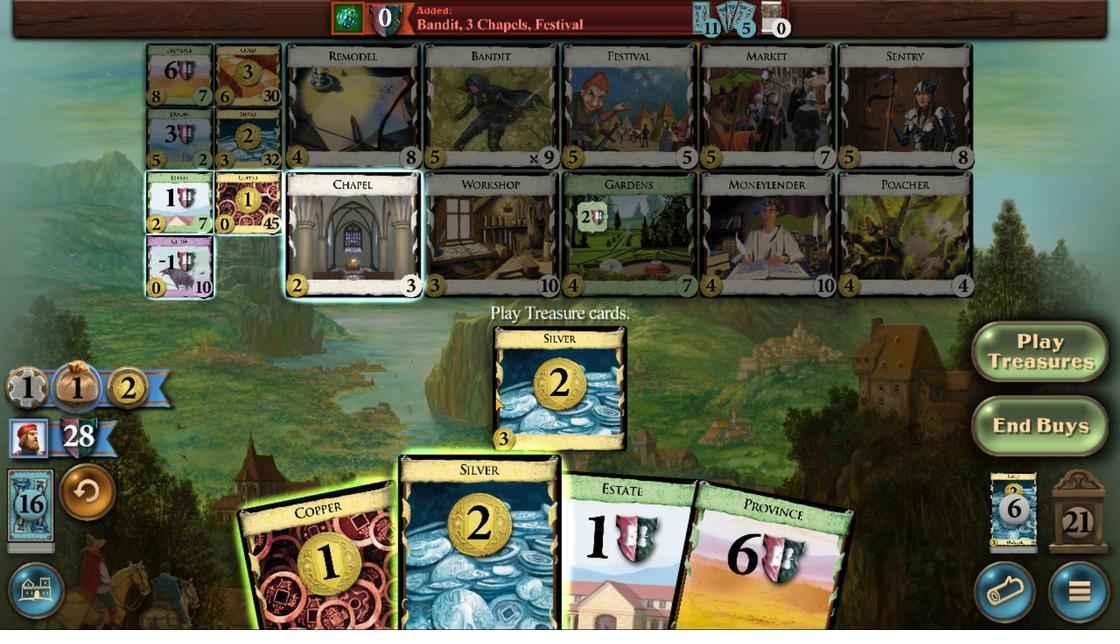 
Action: Mouse moved to (544, 481)
Screenshot: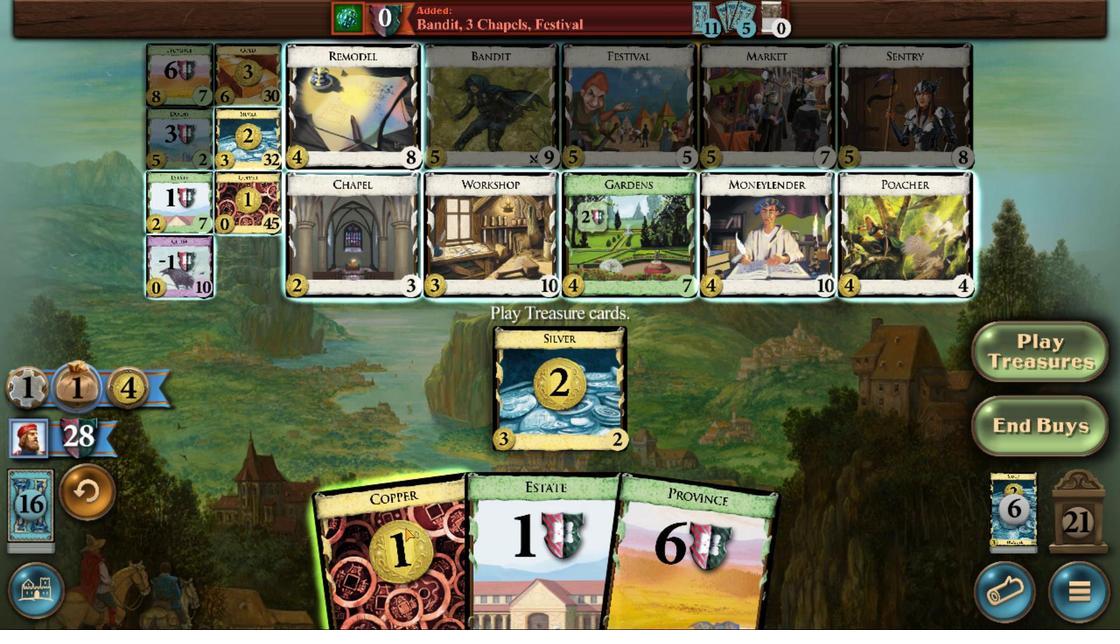
Action: Mouse pressed left at (544, 481)
Screenshot: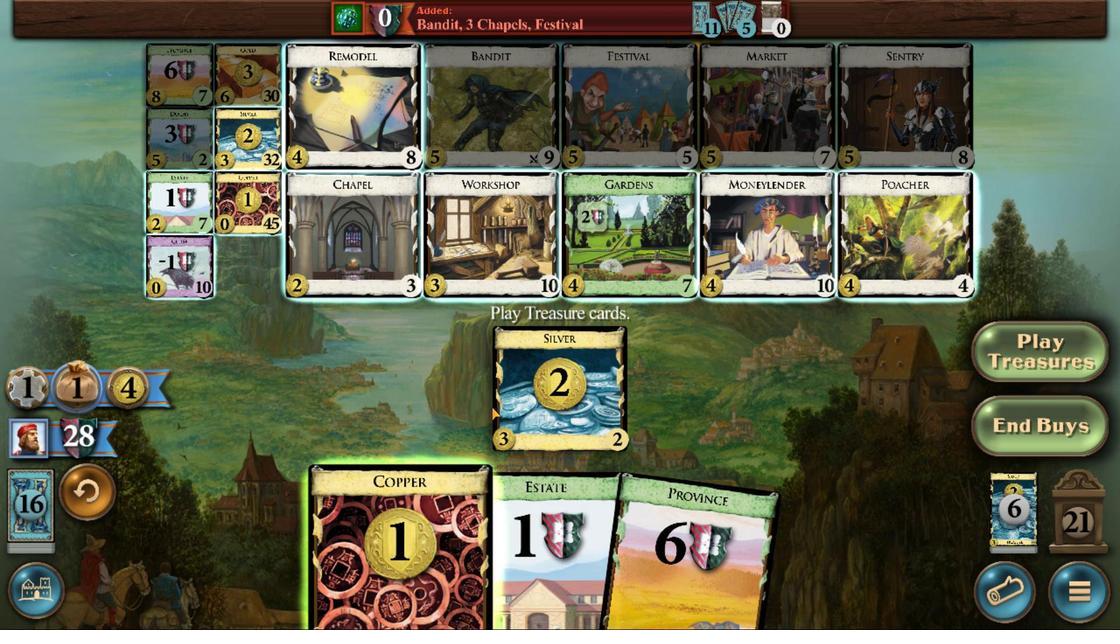 
Action: Mouse moved to (631, 415)
Screenshot: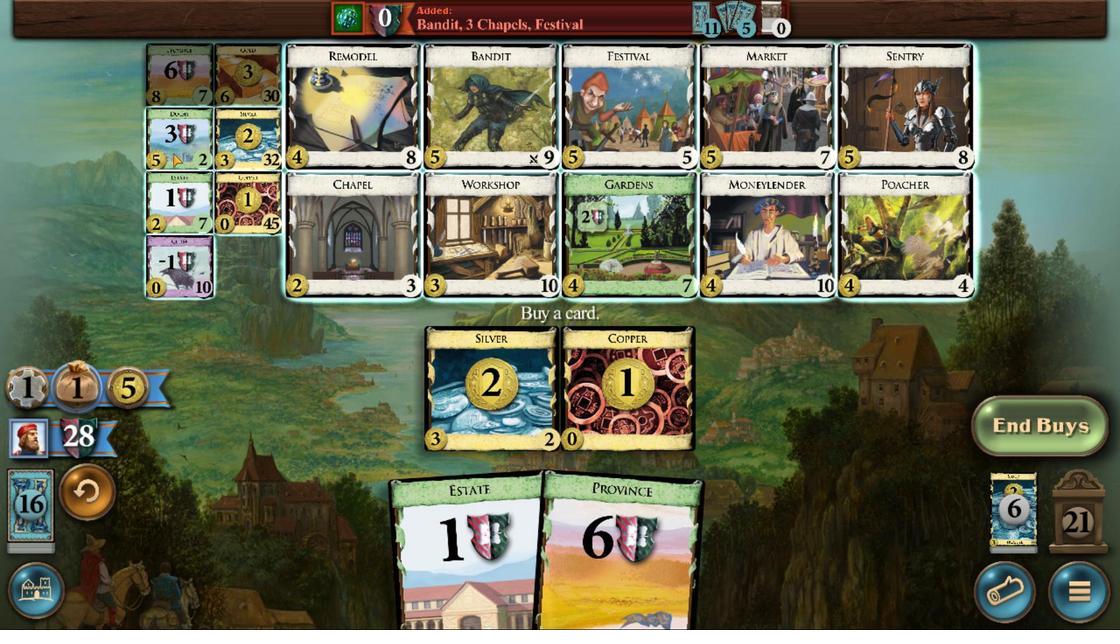
Action: Mouse pressed left at (631, 415)
Screenshot: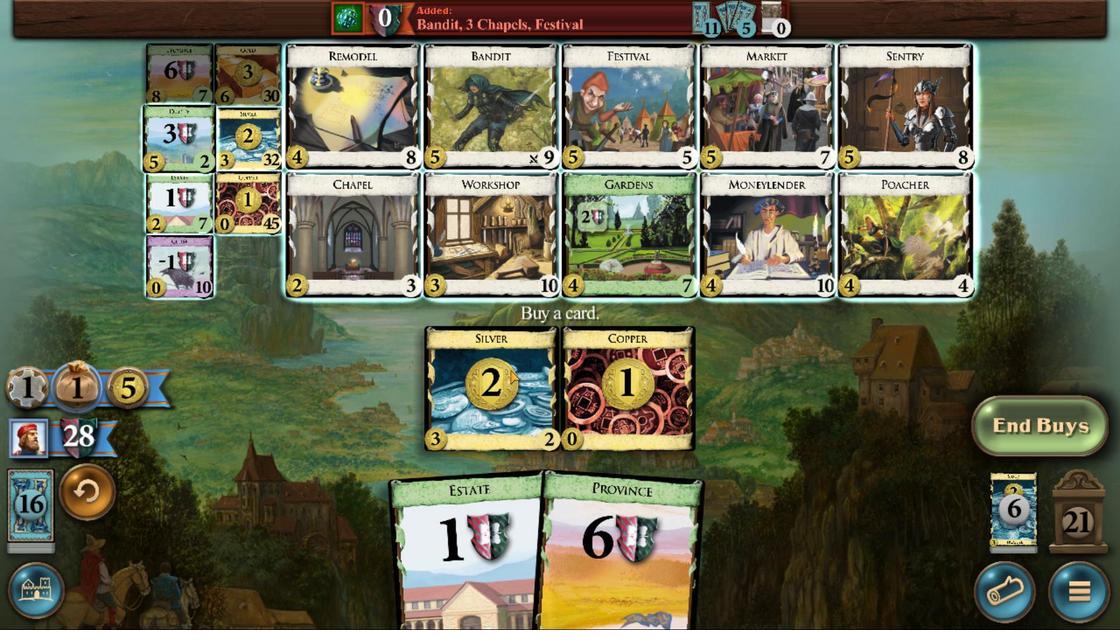 
Action: Mouse moved to (605, 485)
Screenshot: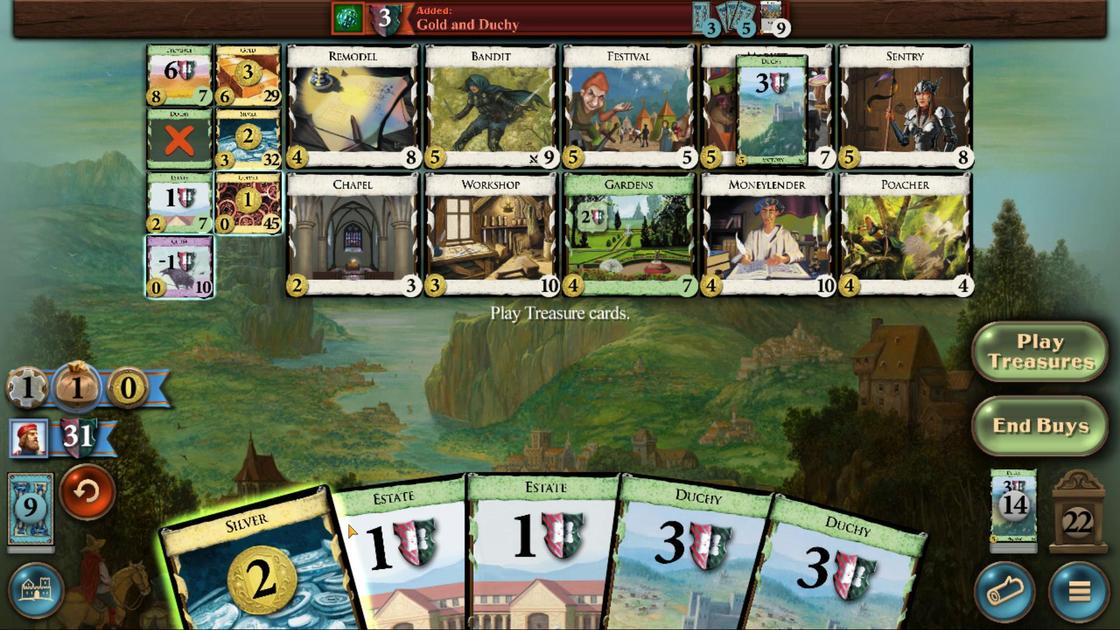 
Action: Mouse pressed left at (605, 485)
Screenshot: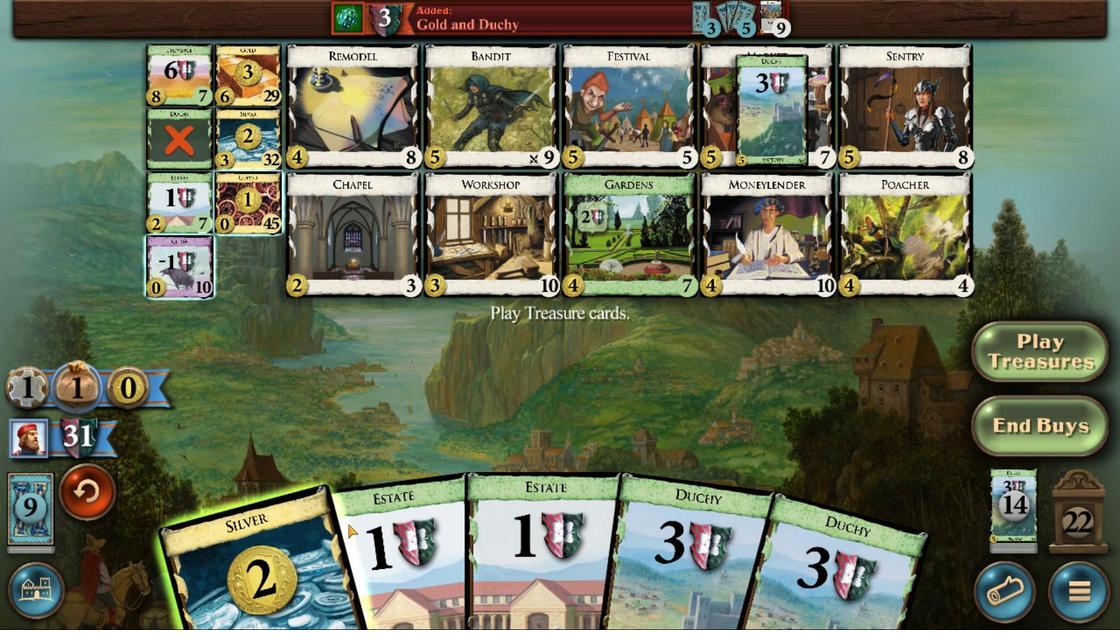 
Action: Mouse moved to (628, 422)
Screenshot: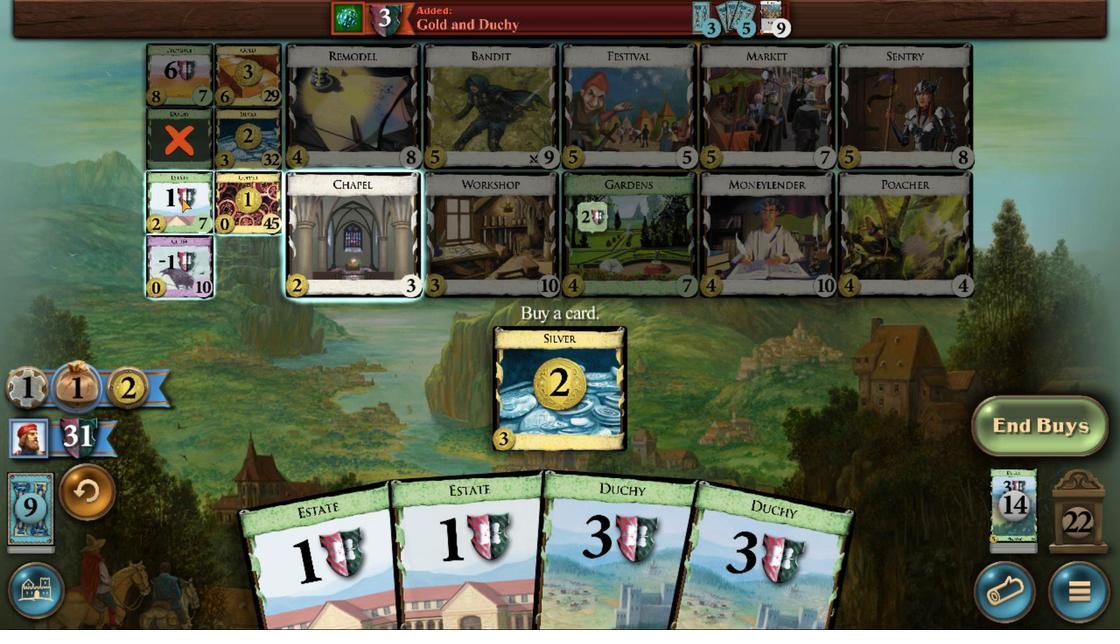
Action: Mouse pressed left at (628, 422)
Screenshot: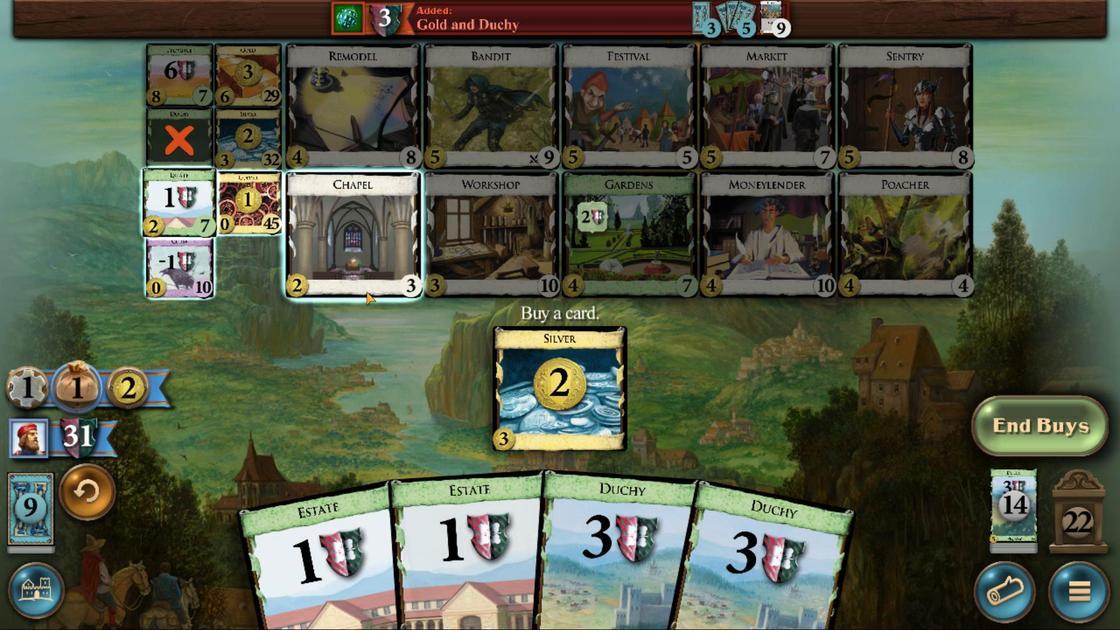 
Action: Mouse moved to (444, 482)
Screenshot: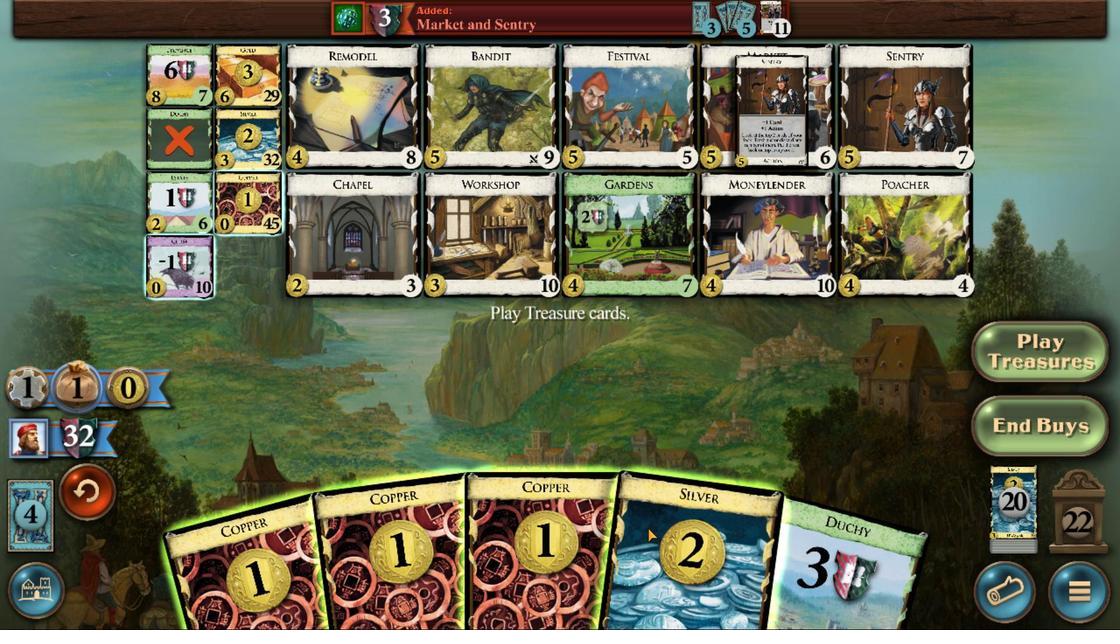 
Action: Mouse pressed left at (444, 482)
Screenshot: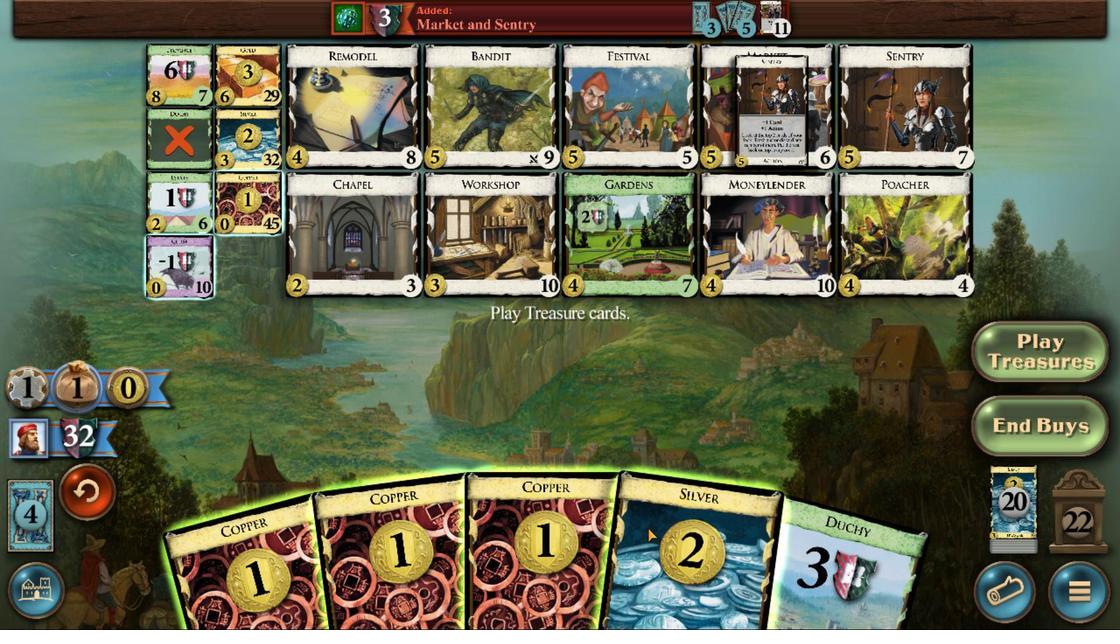 
Action: Mouse moved to (478, 477)
Screenshot: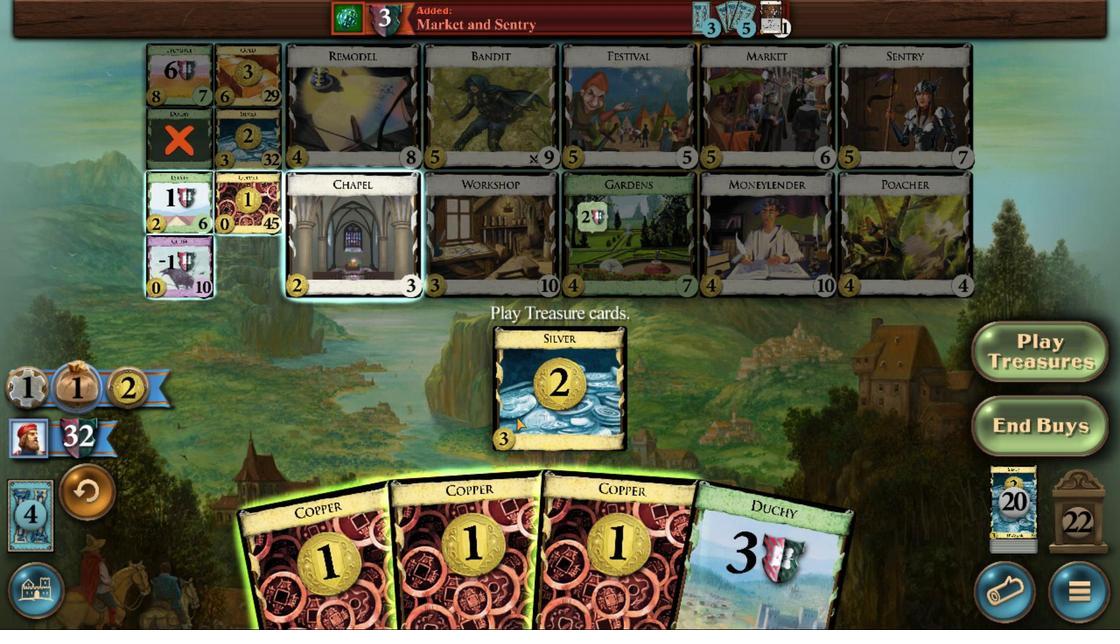 
Action: Mouse pressed left at (478, 477)
Screenshot: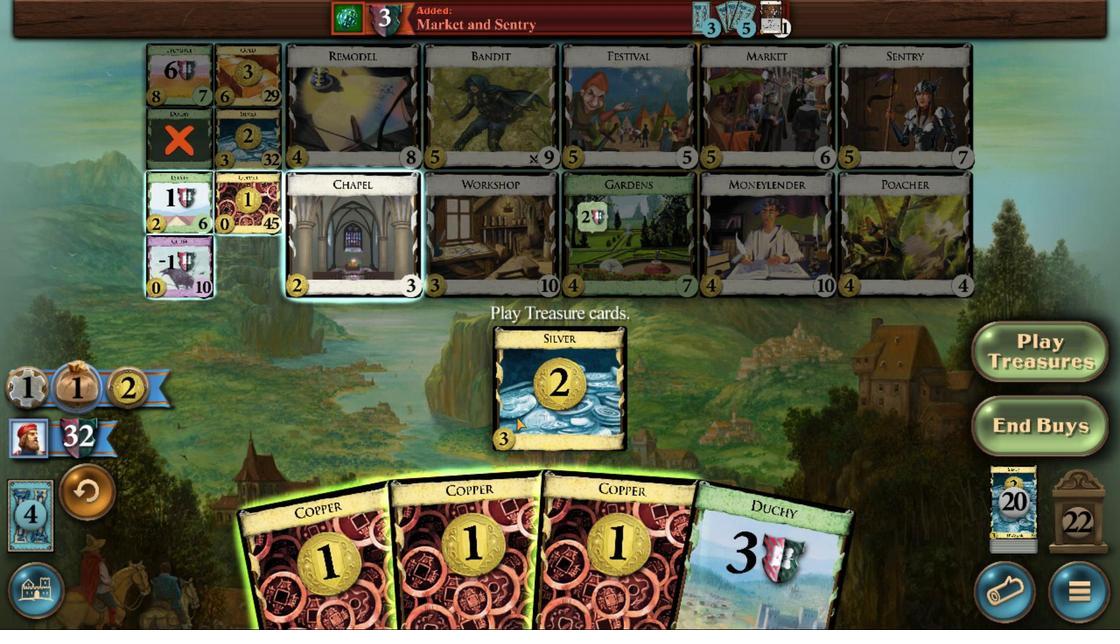 
Action: Mouse moved to (493, 475)
Screenshot: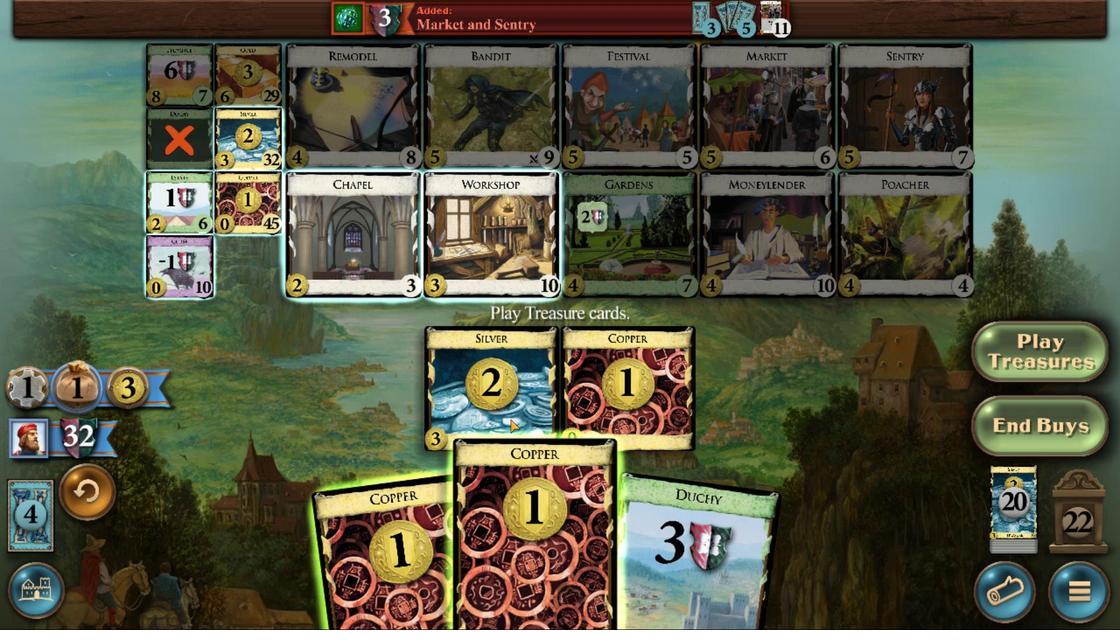 
Action: Mouse pressed left at (493, 475)
Screenshot: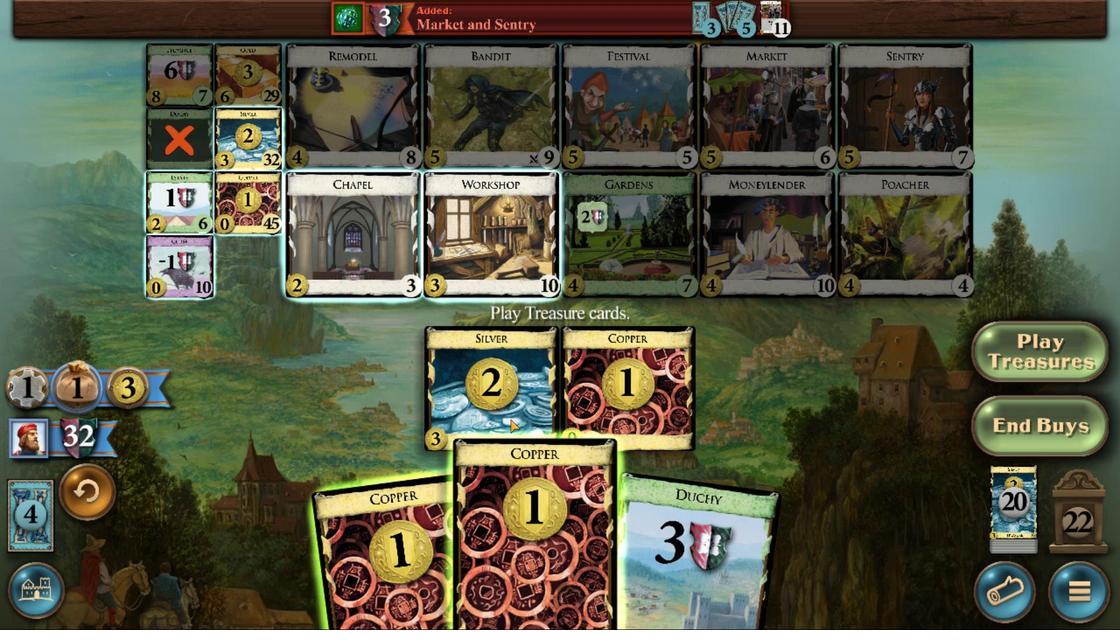 
Action: Mouse moved to (517, 480)
Screenshot: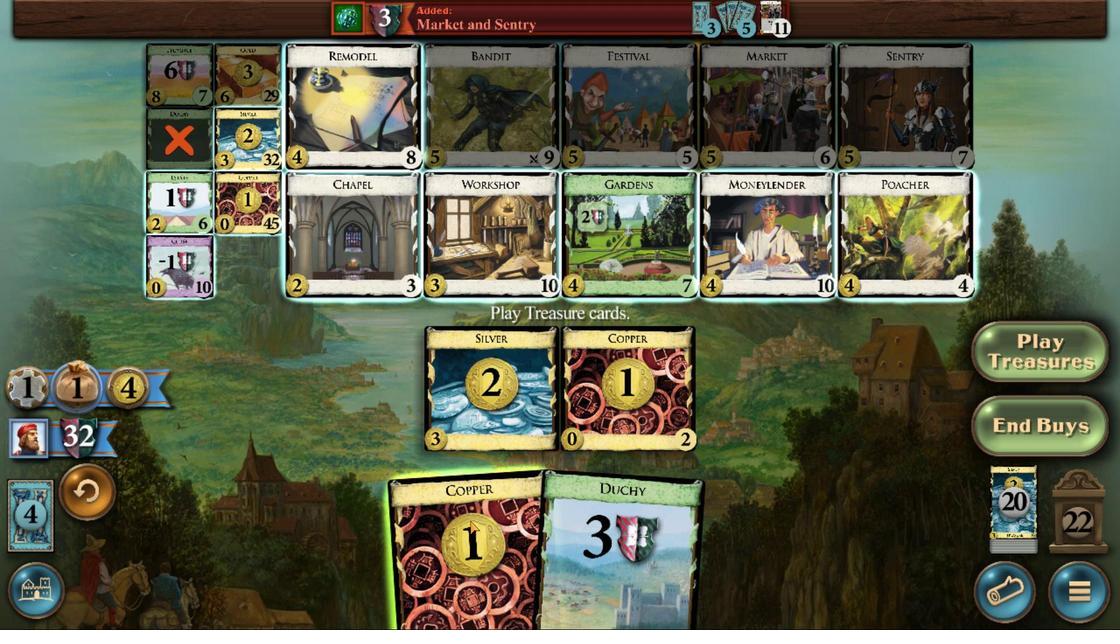 
Action: Mouse pressed left at (517, 480)
Screenshot: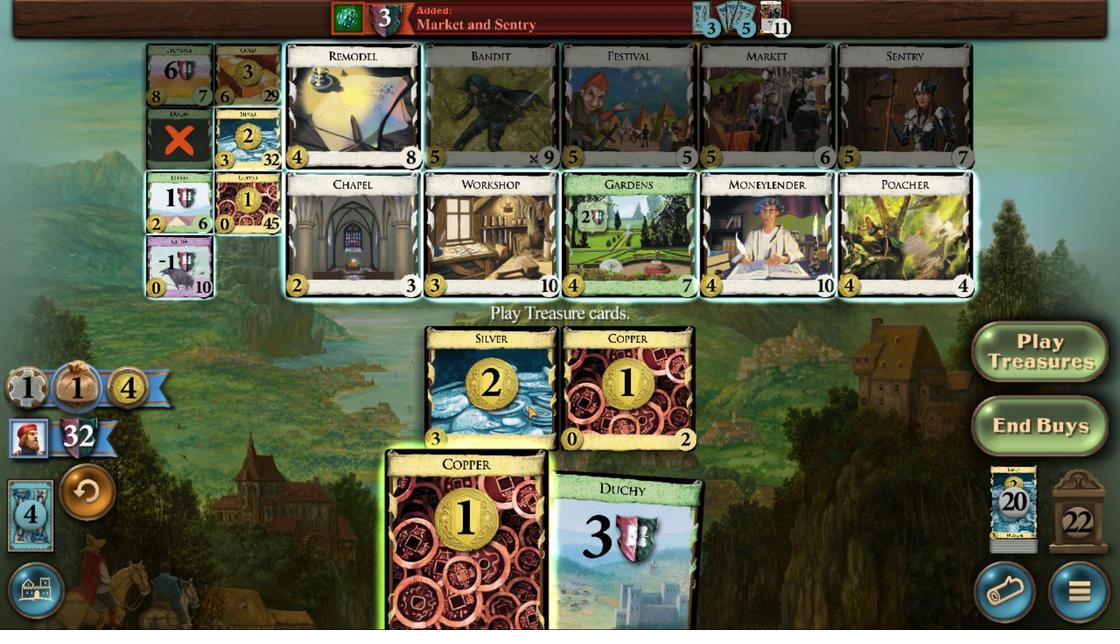 
Action: Mouse moved to (603, 415)
Screenshot: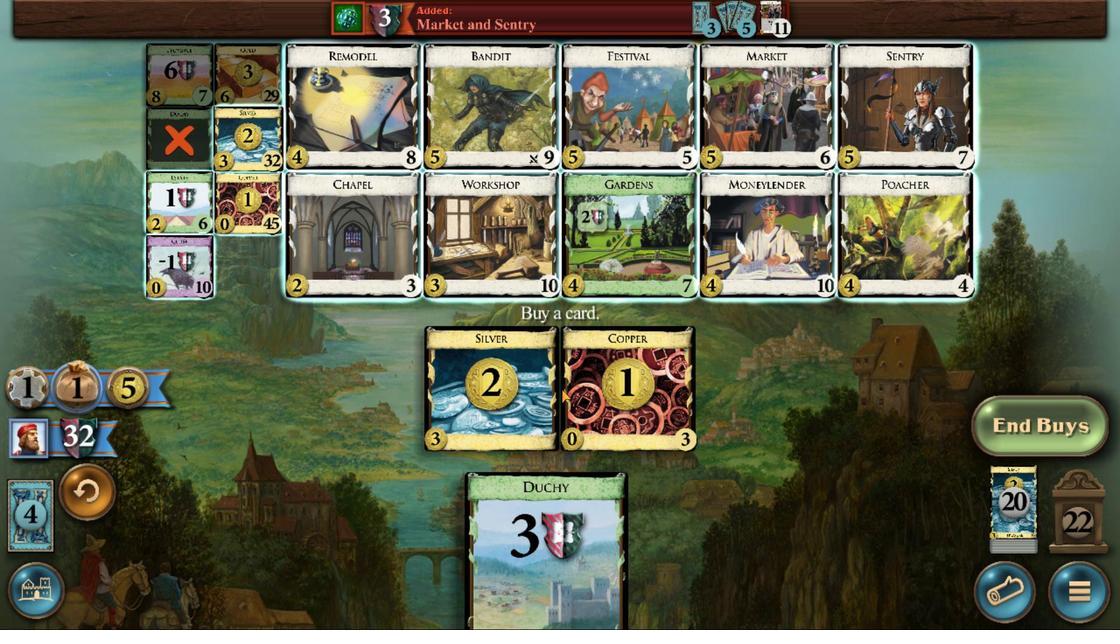 
Action: Mouse pressed left at (603, 415)
Screenshot: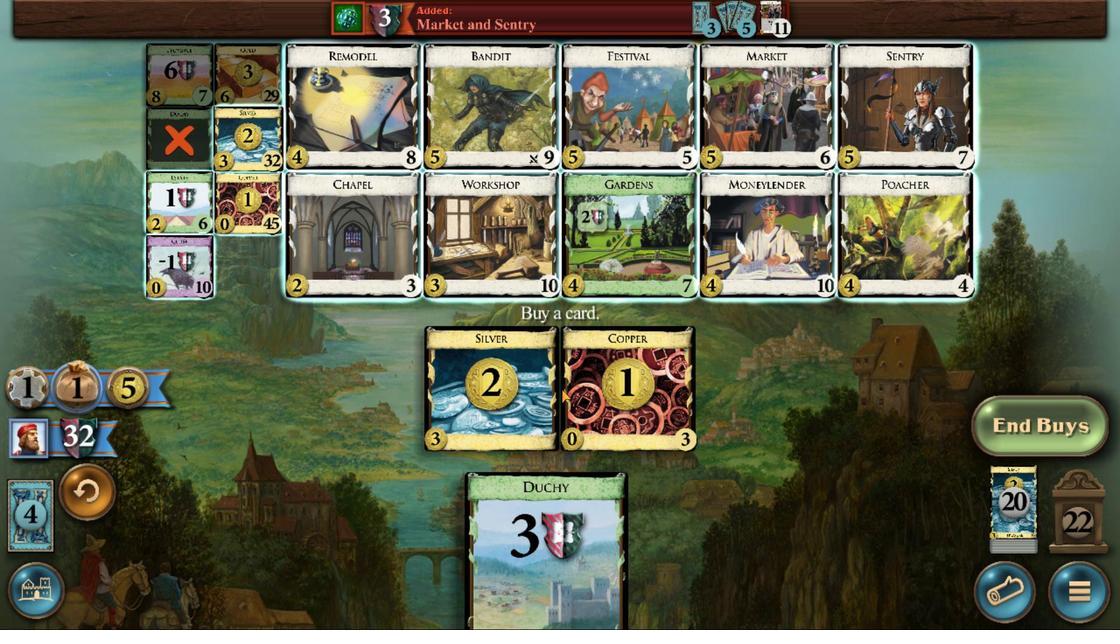 
Action: Mouse moved to (489, 478)
Screenshot: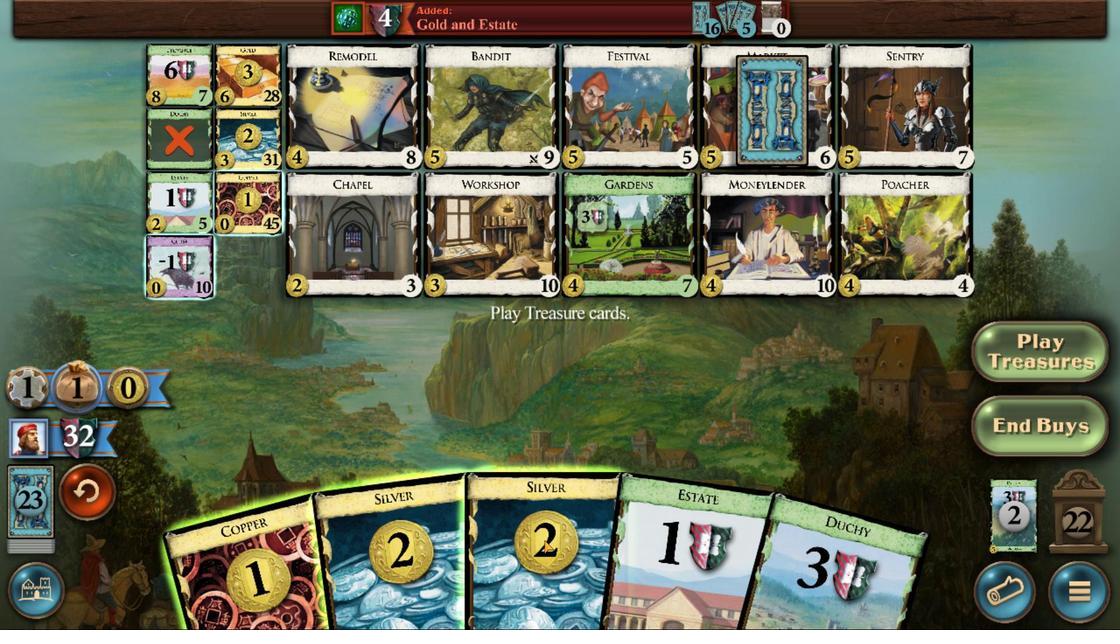 
Action: Mouse pressed left at (489, 478)
Screenshot: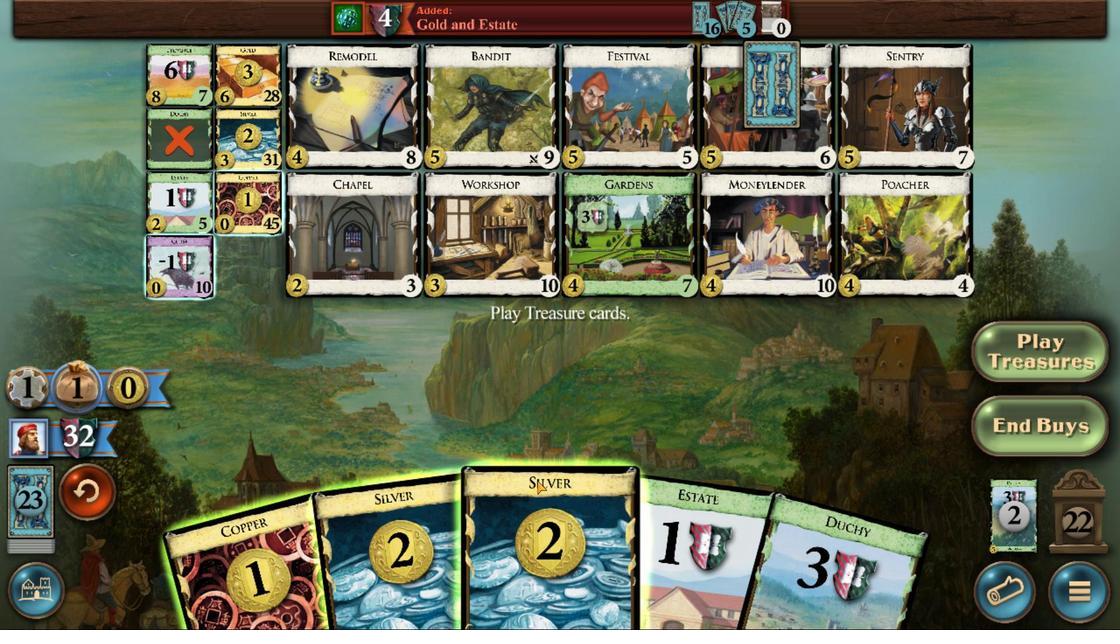 
Action: Mouse moved to (512, 481)
Screenshot: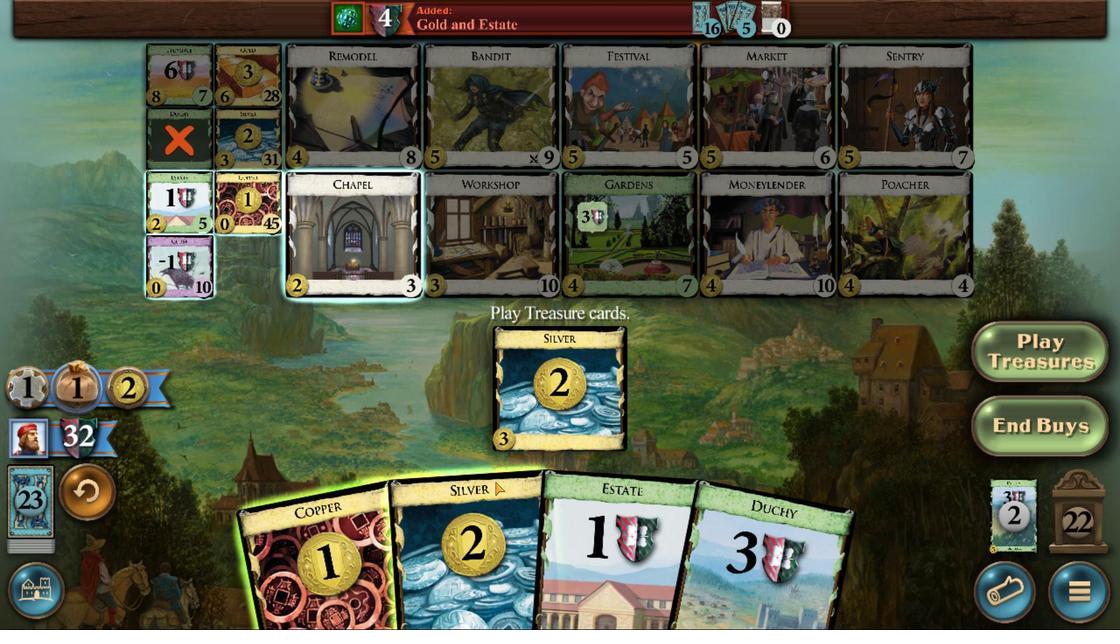 
Action: Mouse pressed left at (512, 481)
Screenshot: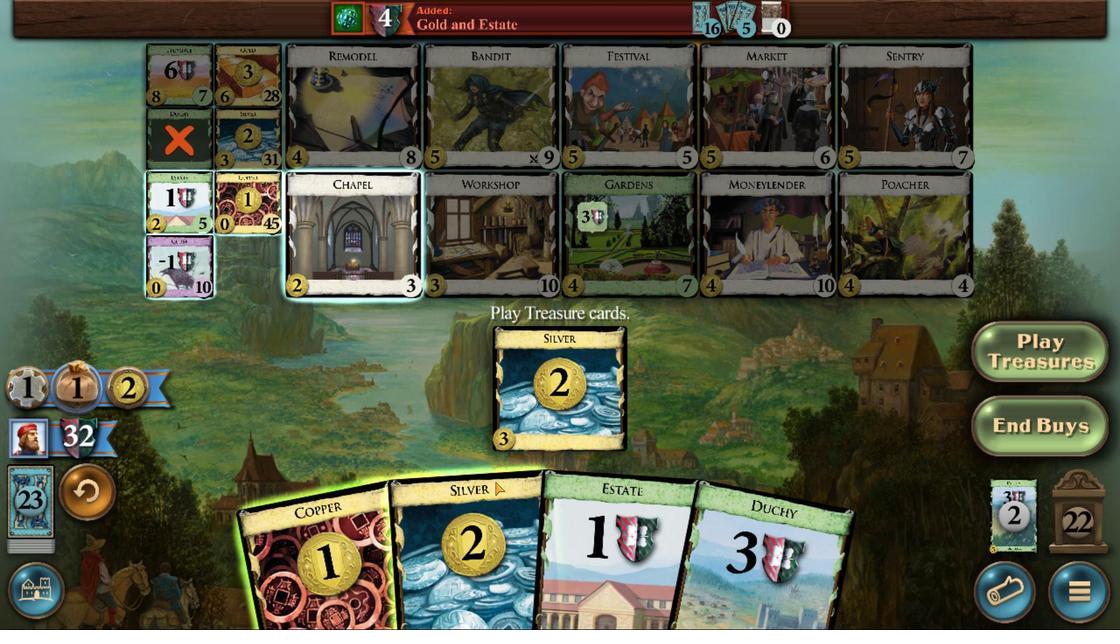 
Action: Mouse moved to (537, 481)
Screenshot: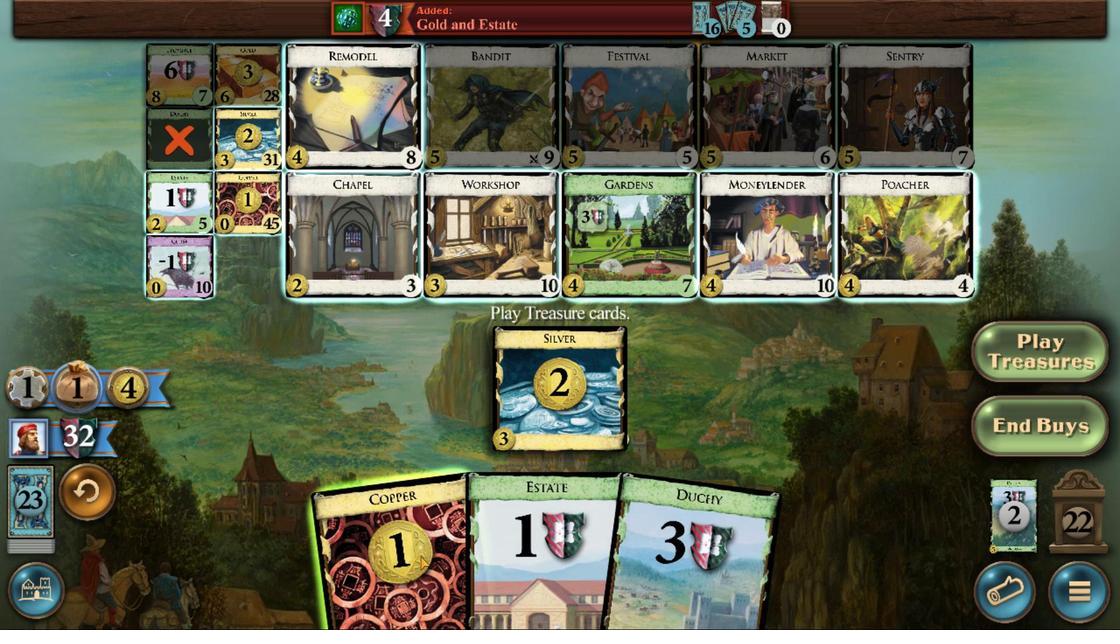 
Action: Mouse pressed left at (537, 481)
Screenshot: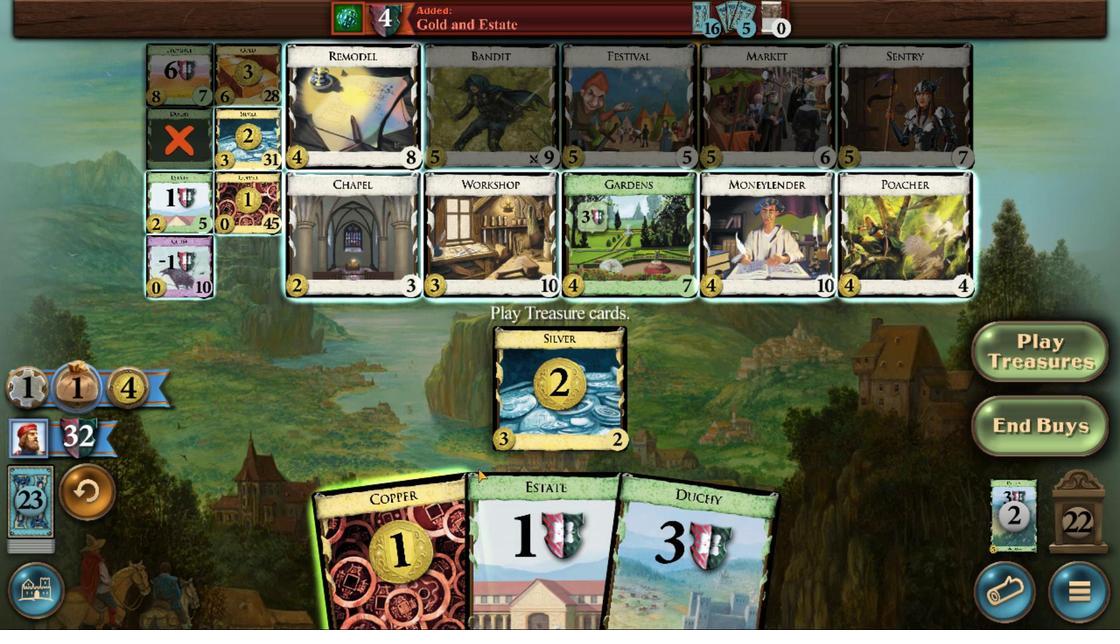 
Action: Mouse moved to (625, 426)
Screenshot: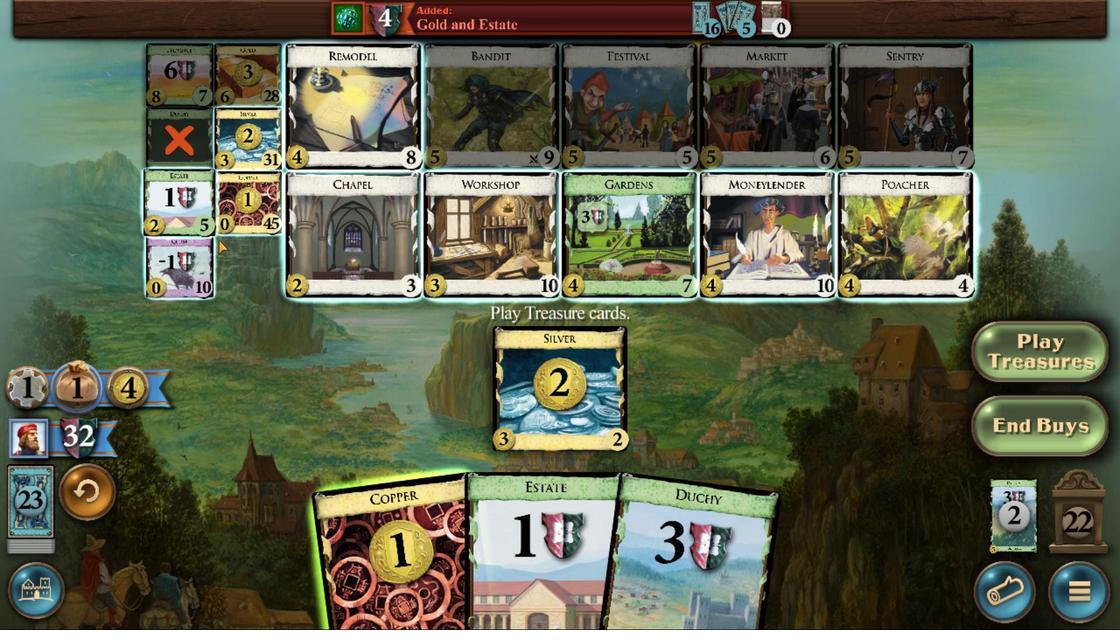 
Action: Mouse pressed left at (625, 426)
Screenshot: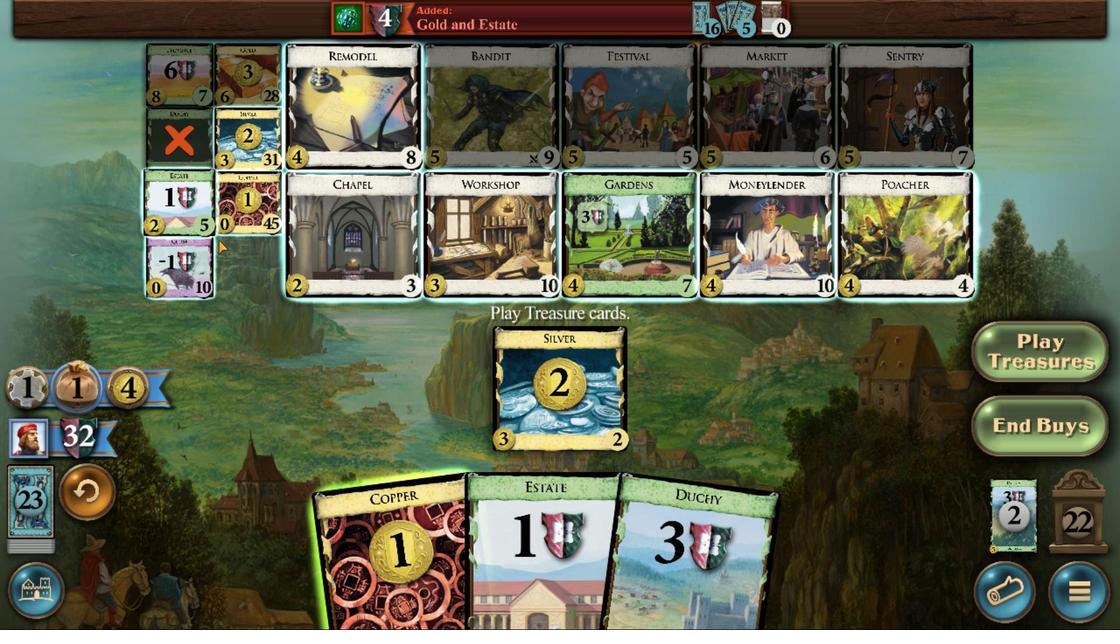 
Action: Mouse moved to (529, 476)
Screenshot: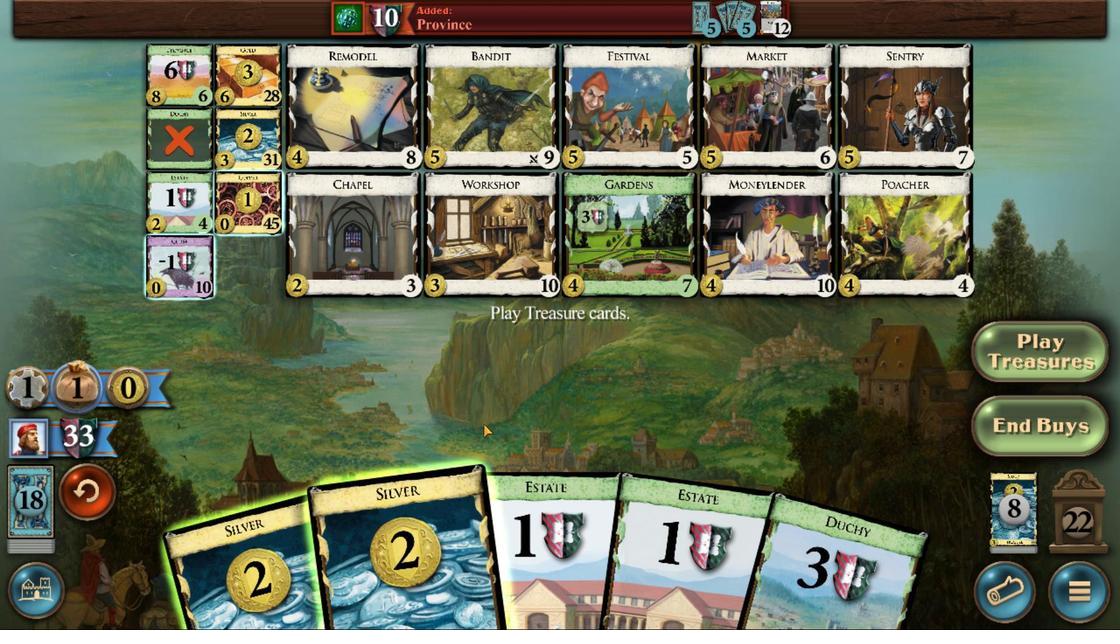 
Action: Mouse pressed left at (529, 476)
Screenshot: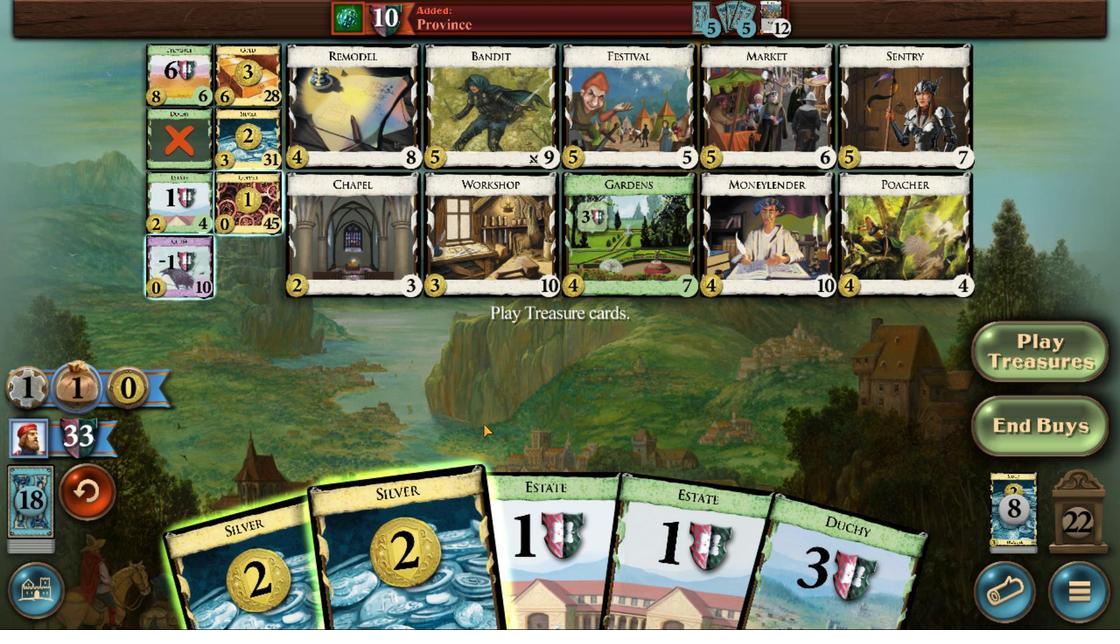 
Action: Mouse moved to (624, 423)
Screenshot: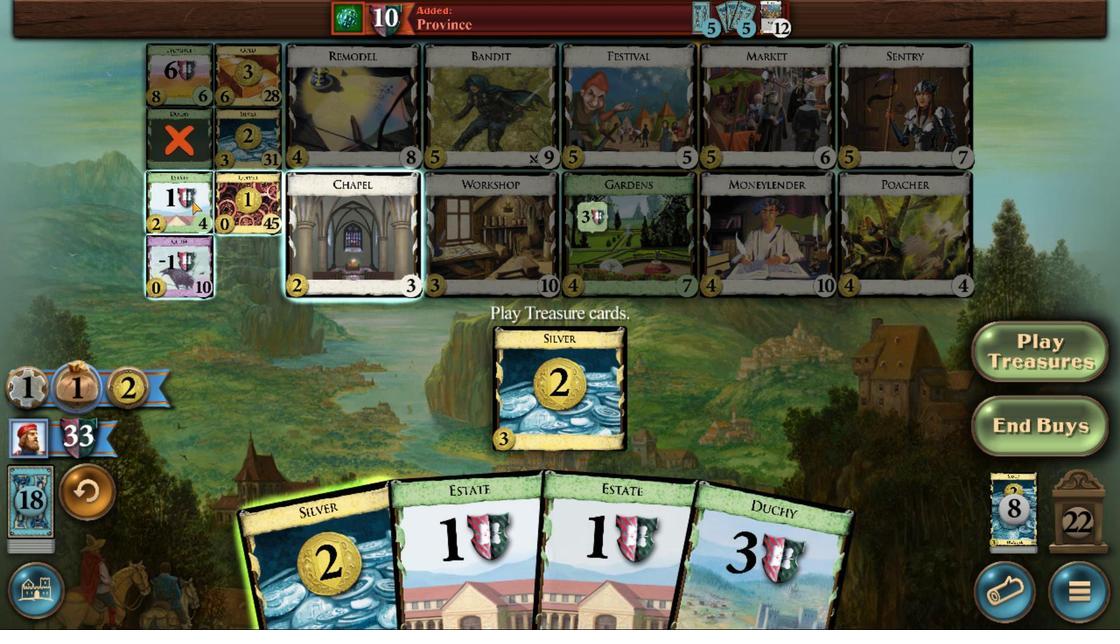 
Action: Mouse pressed left at (624, 423)
Screenshot: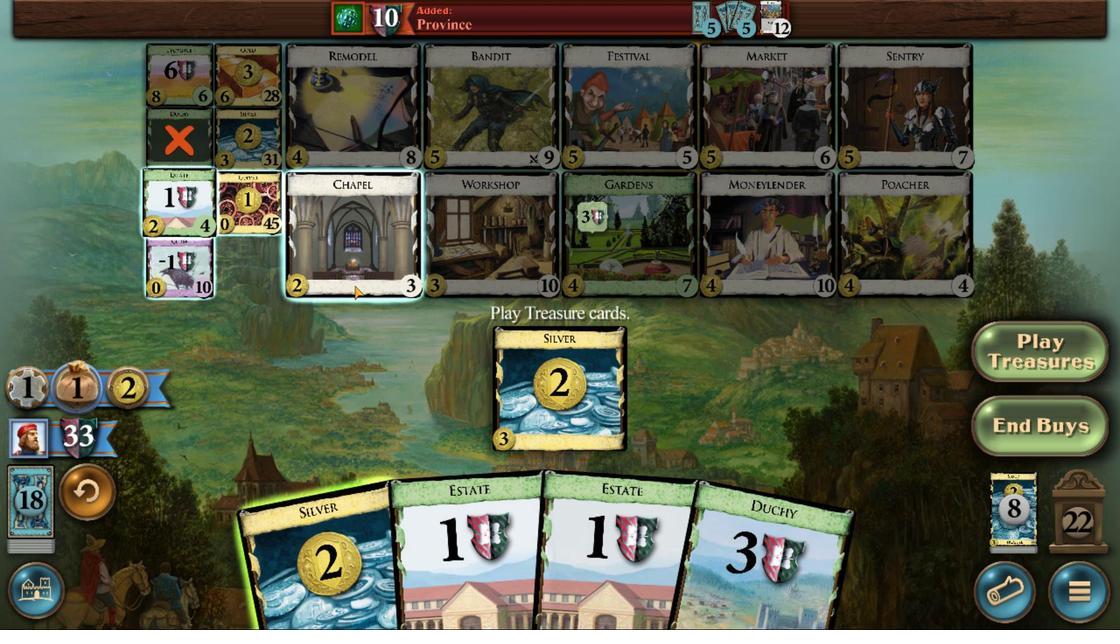 
Action: Mouse moved to (495, 484)
Screenshot: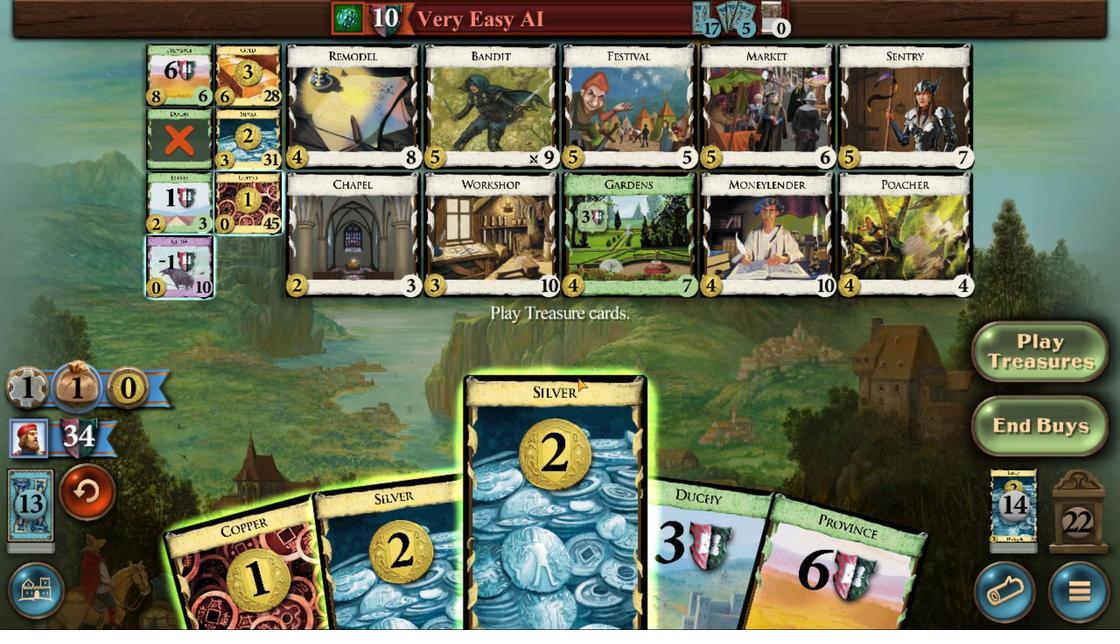 
Action: Mouse pressed left at (495, 484)
Screenshot: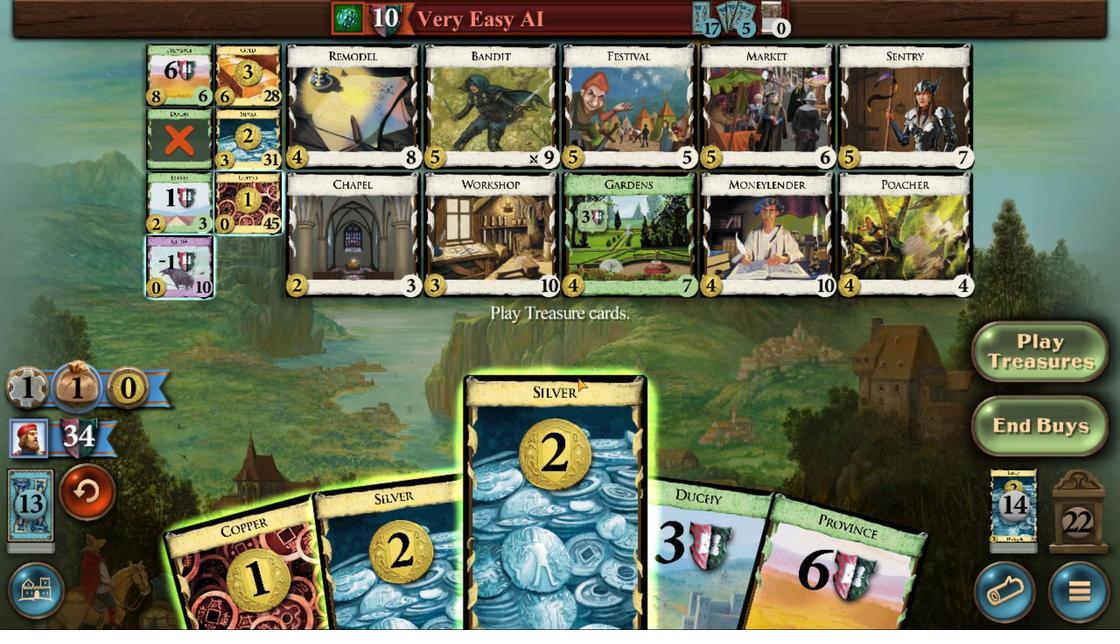 
Action: Mouse moved to (518, 488)
Screenshot: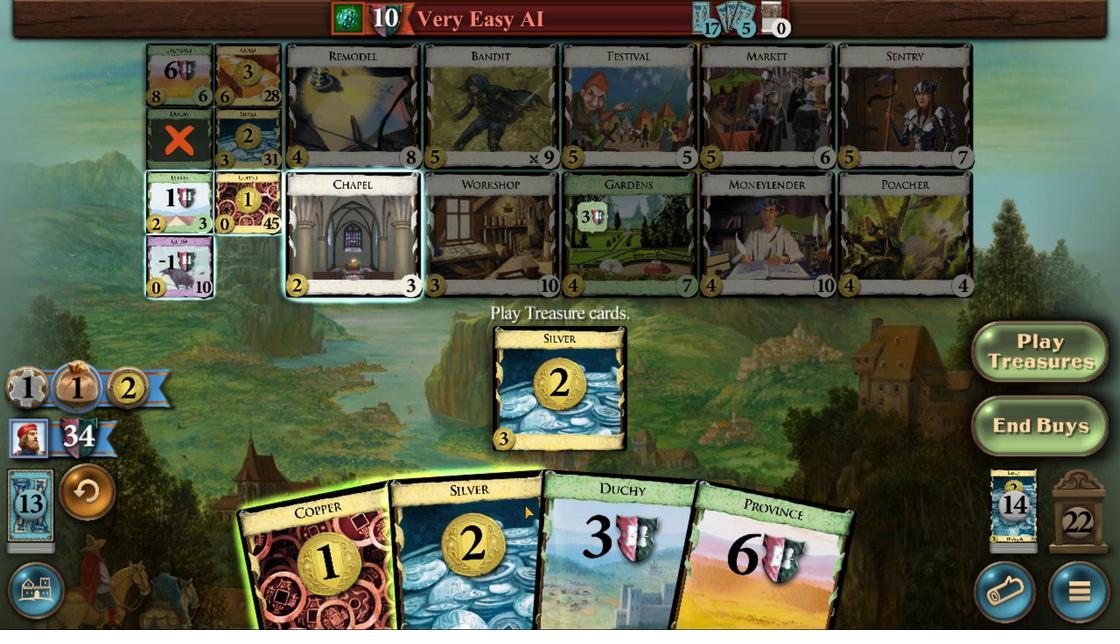 
Action: Mouse pressed left at (518, 488)
Screenshot: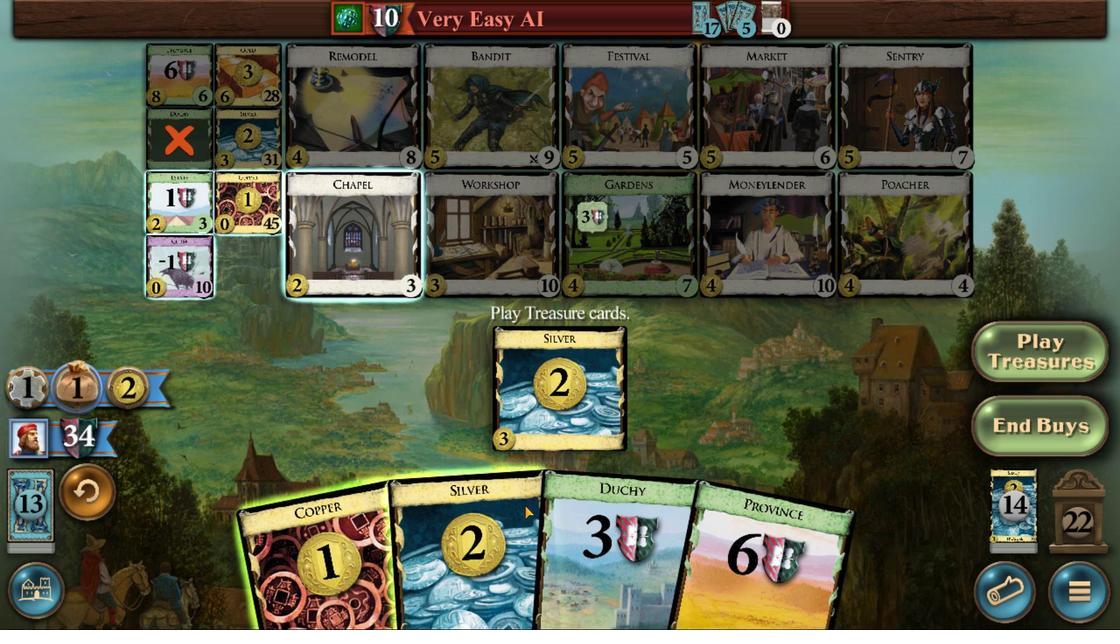 
Action: Mouse moved to (546, 478)
Screenshot: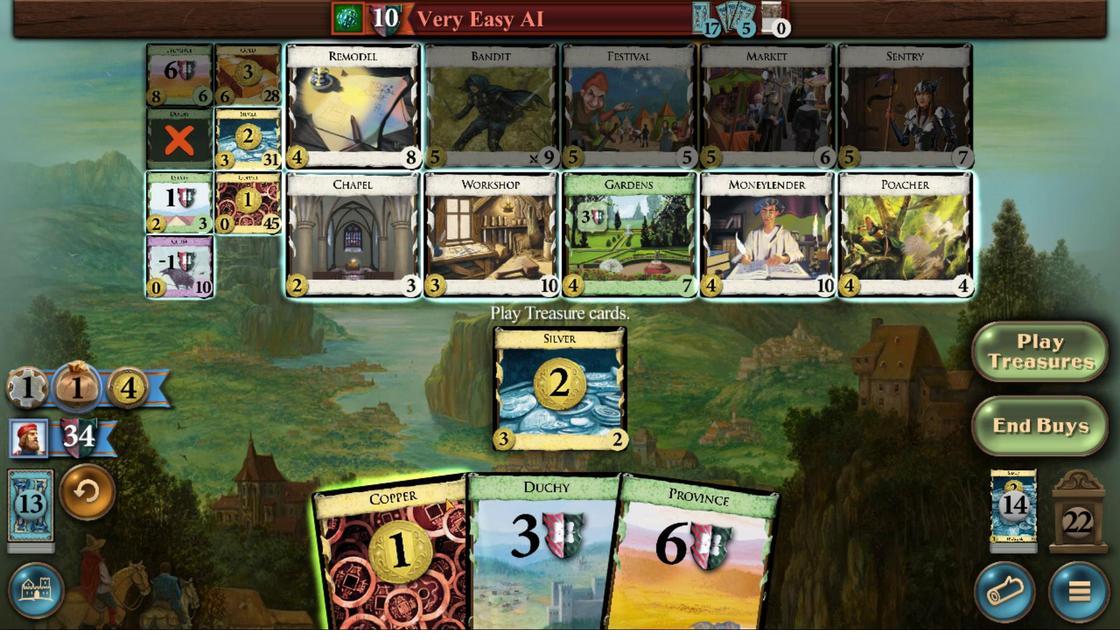 
Action: Mouse pressed left at (546, 478)
Screenshot: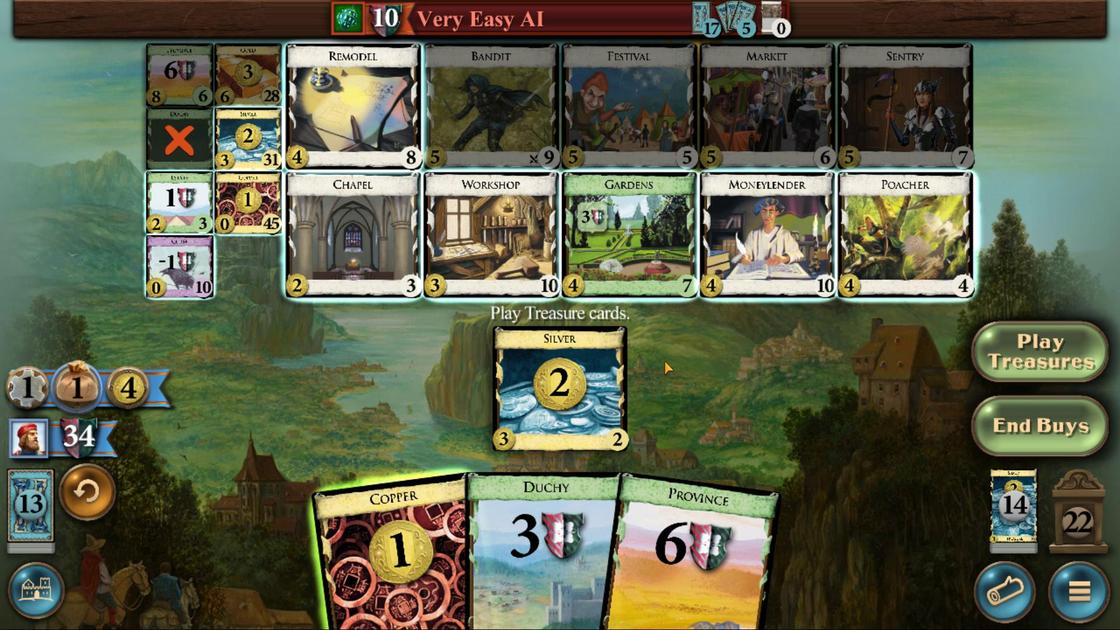
Action: Mouse moved to (501, 410)
Screenshot: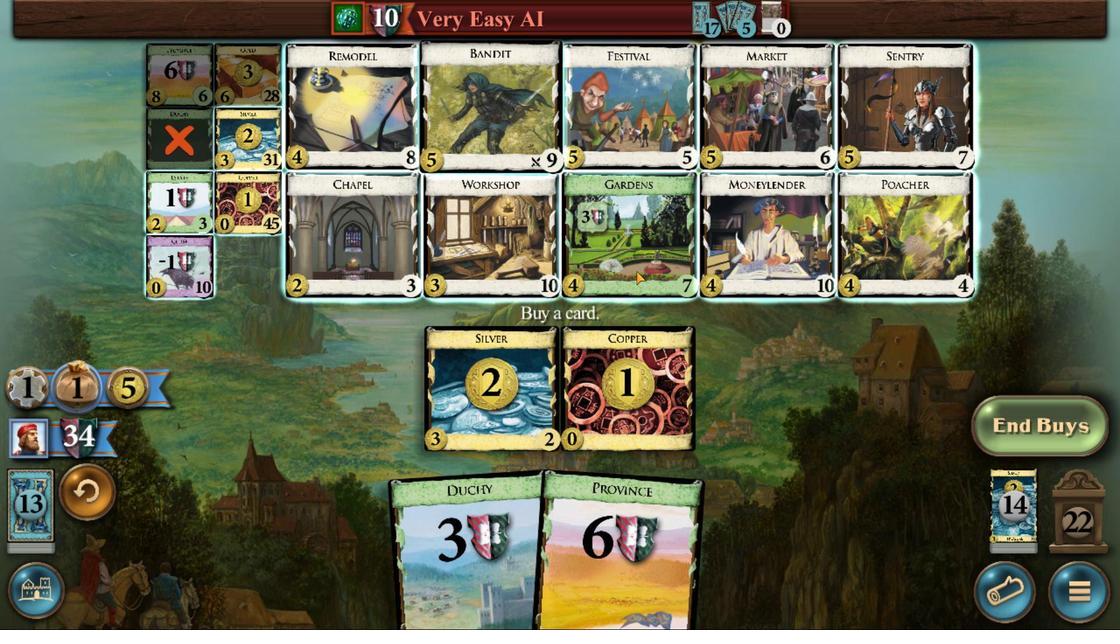 
Action: Mouse pressed left at (501, 410)
Screenshot: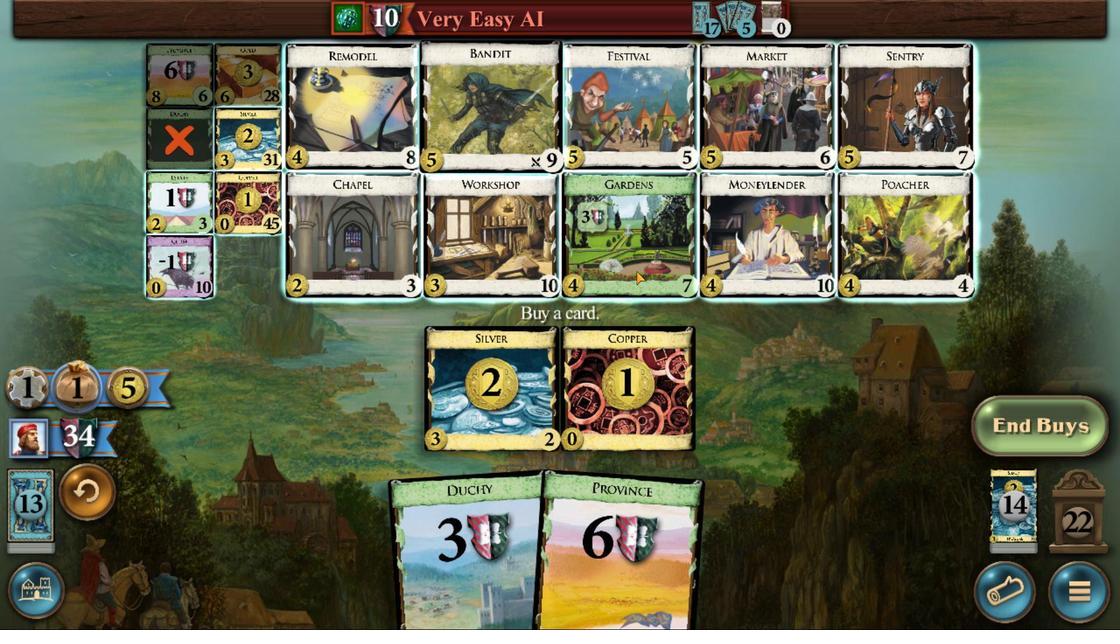
Action: Mouse moved to (478, 484)
Screenshot: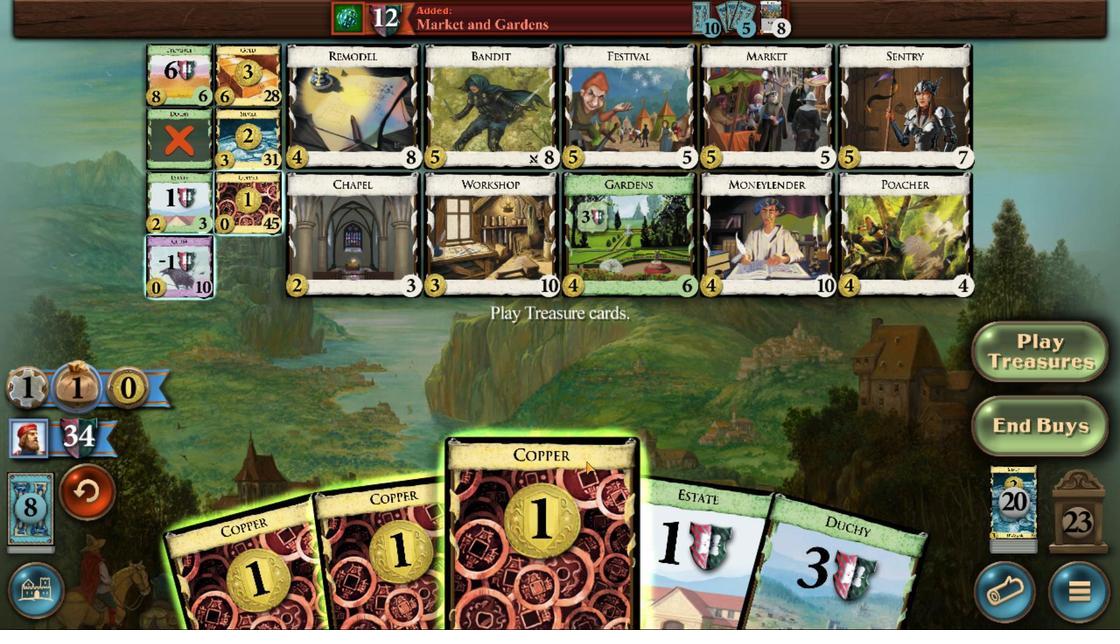 
Action: Mouse pressed left at (478, 484)
Screenshot: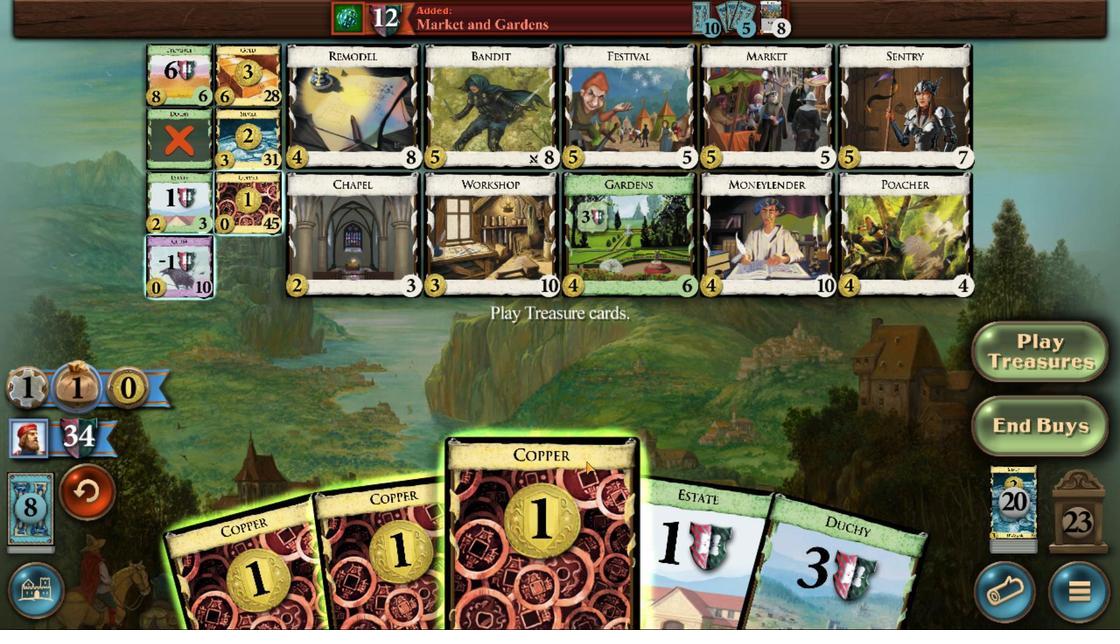 
Action: Mouse moved to (508, 485)
Screenshot: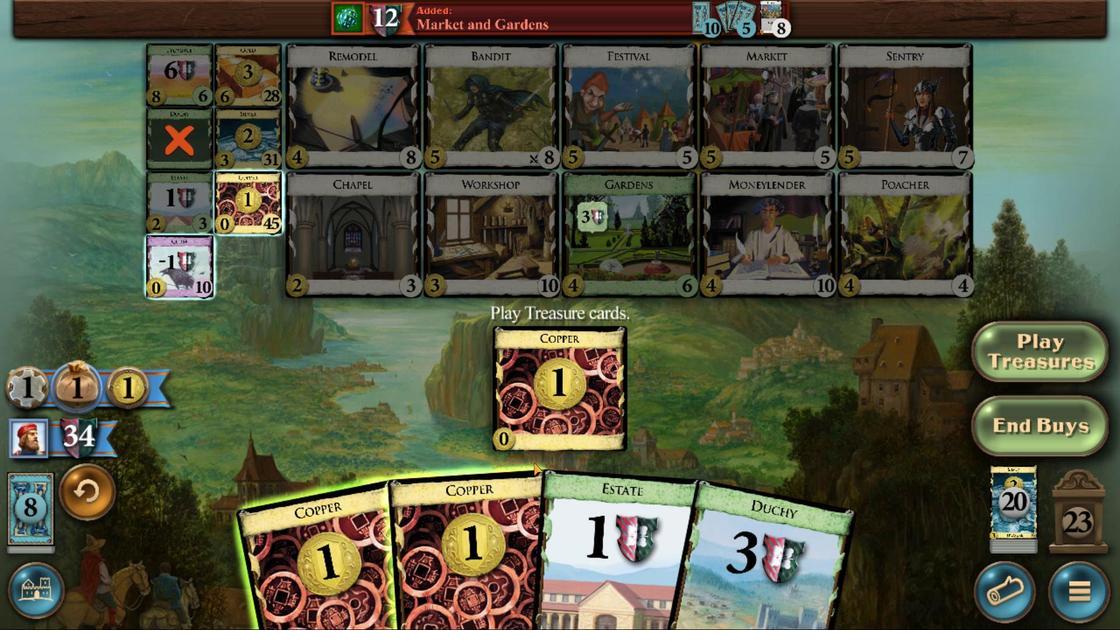 
Action: Mouse pressed left at (508, 485)
Screenshot: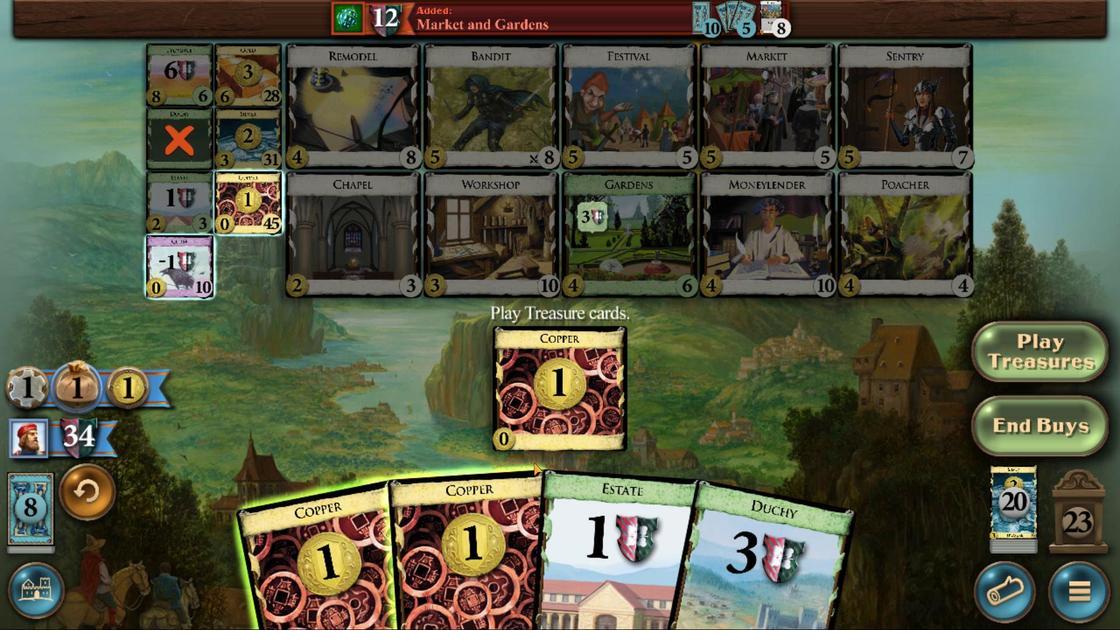 
Action: Mouse moved to (537, 480)
Screenshot: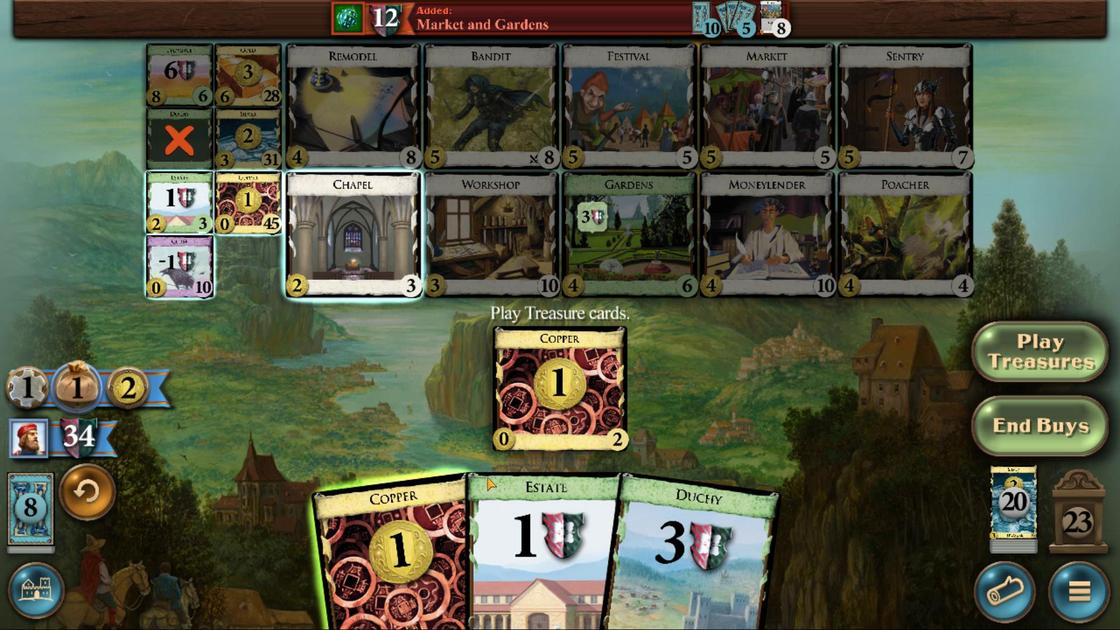 
Action: Mouse pressed left at (537, 480)
Screenshot: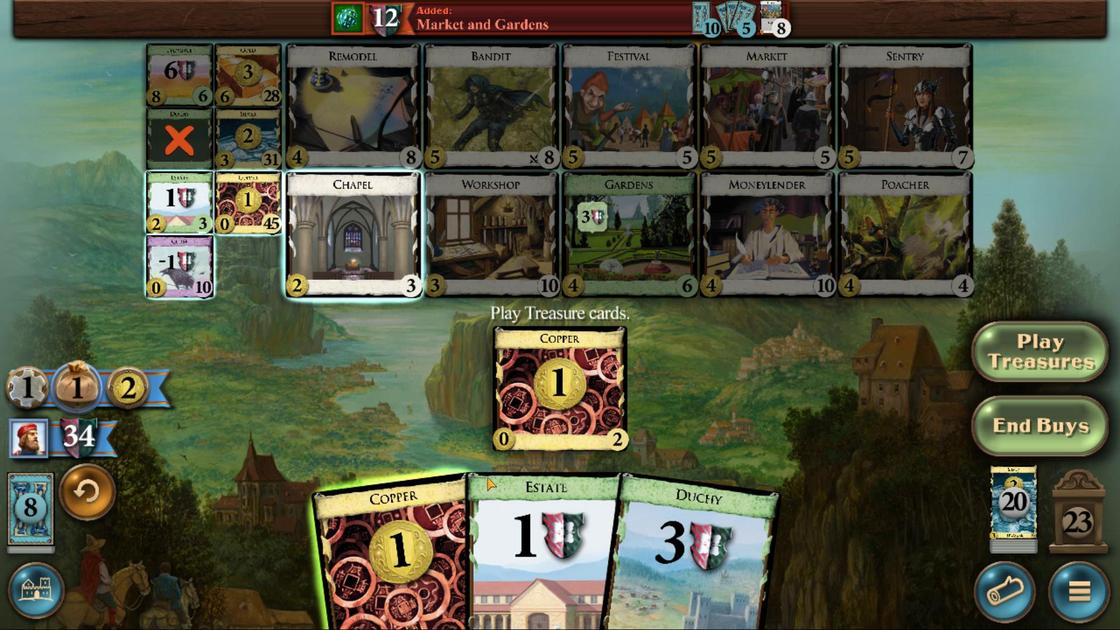 
Action: Mouse moved to (607, 412)
Screenshot: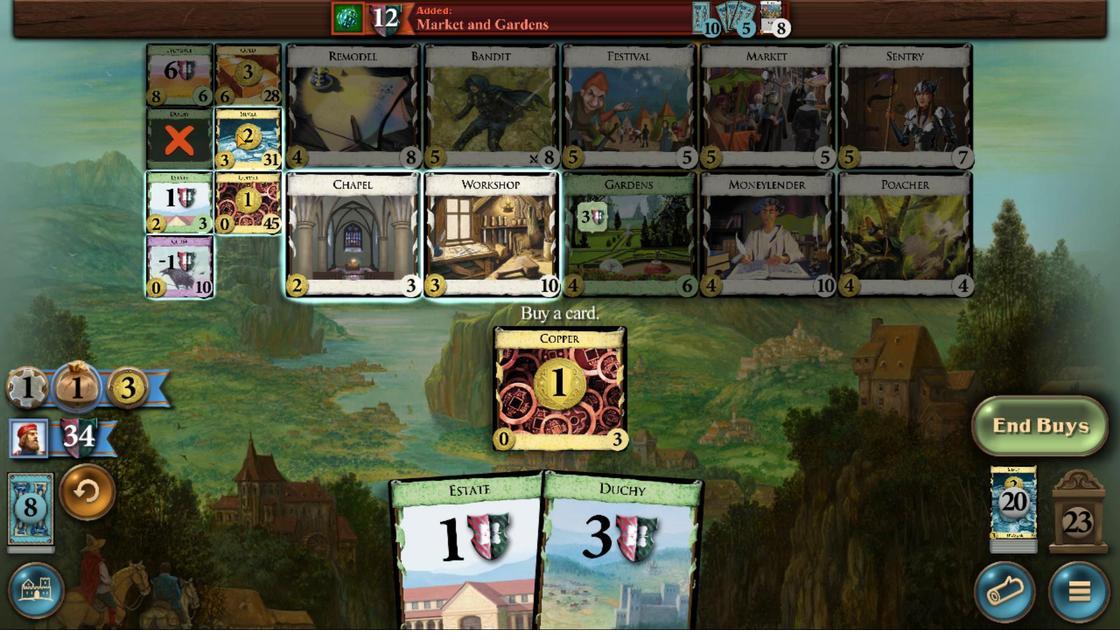 
Action: Mouse pressed left at (607, 412)
Screenshot: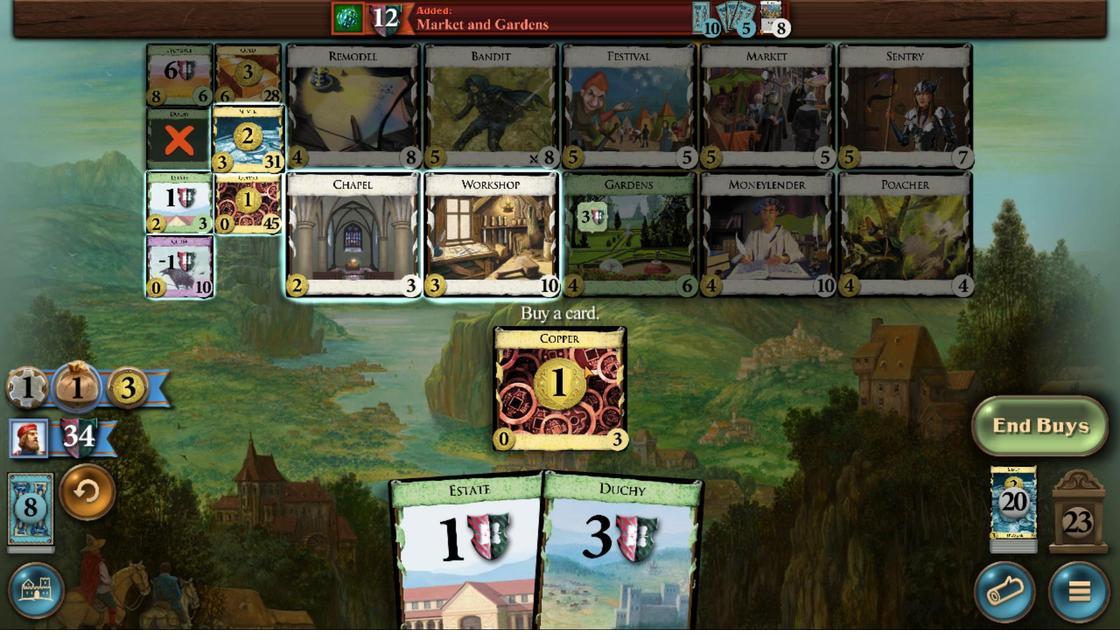 
Action: Mouse moved to (445, 482)
Screenshot: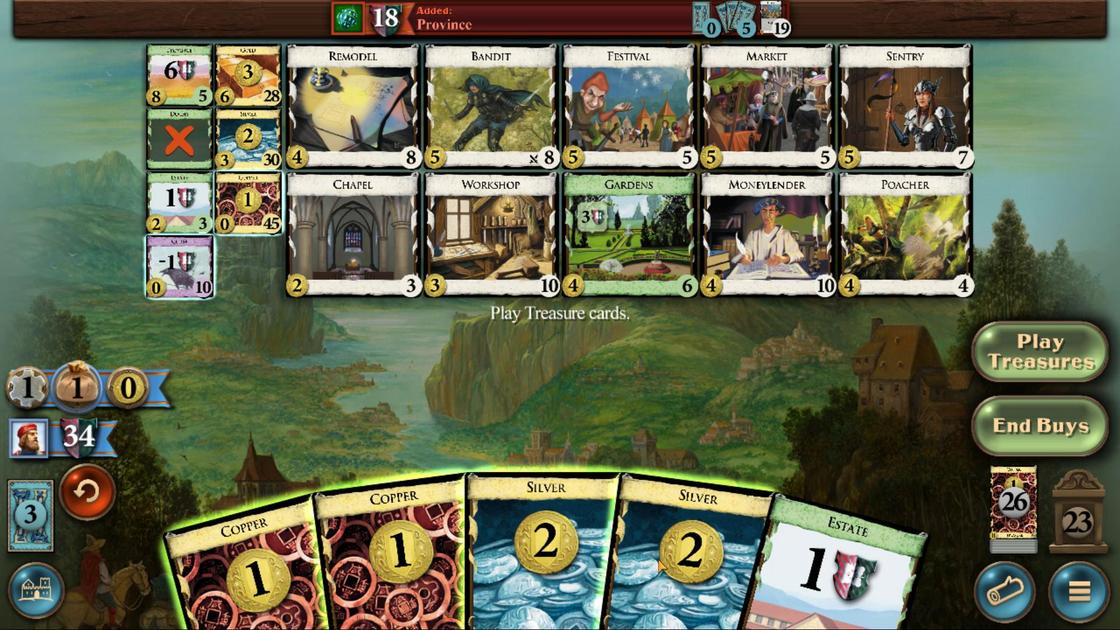 
Action: Mouse pressed left at (445, 482)
Screenshot: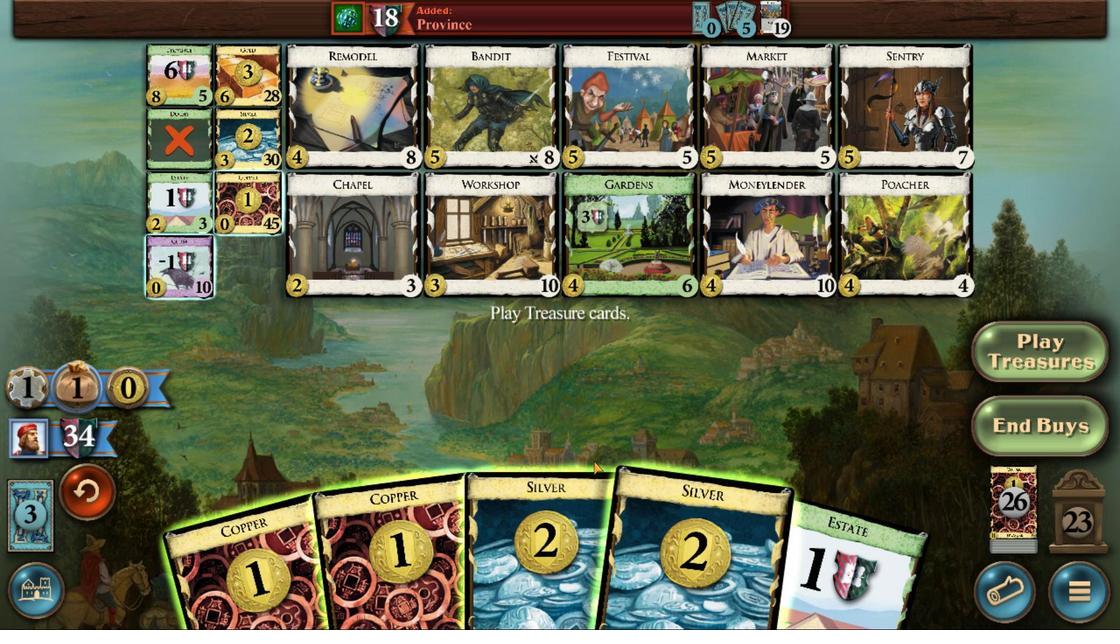 
Action: Mouse moved to (477, 477)
Screenshot: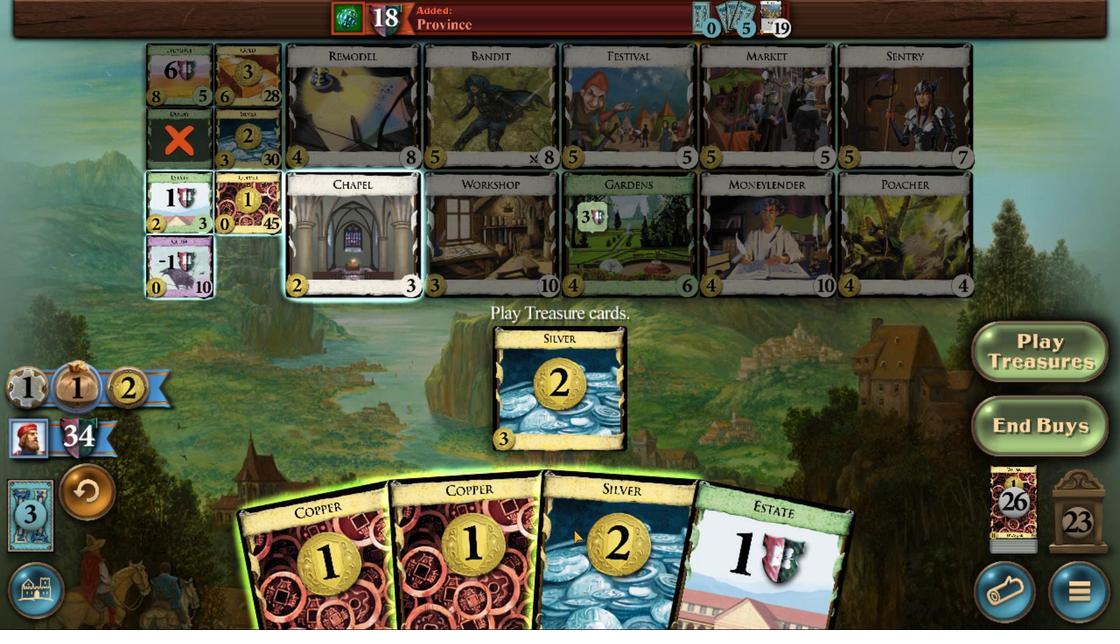 
Action: Mouse pressed left at (477, 477)
Screenshot: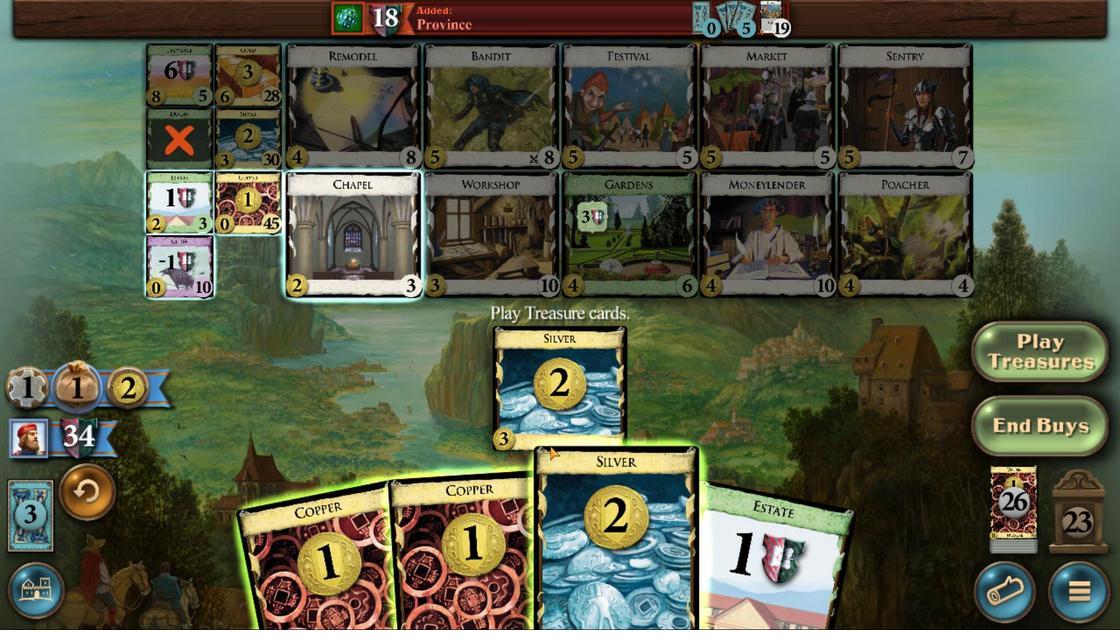 
Action: Mouse moved to (488, 476)
Screenshot: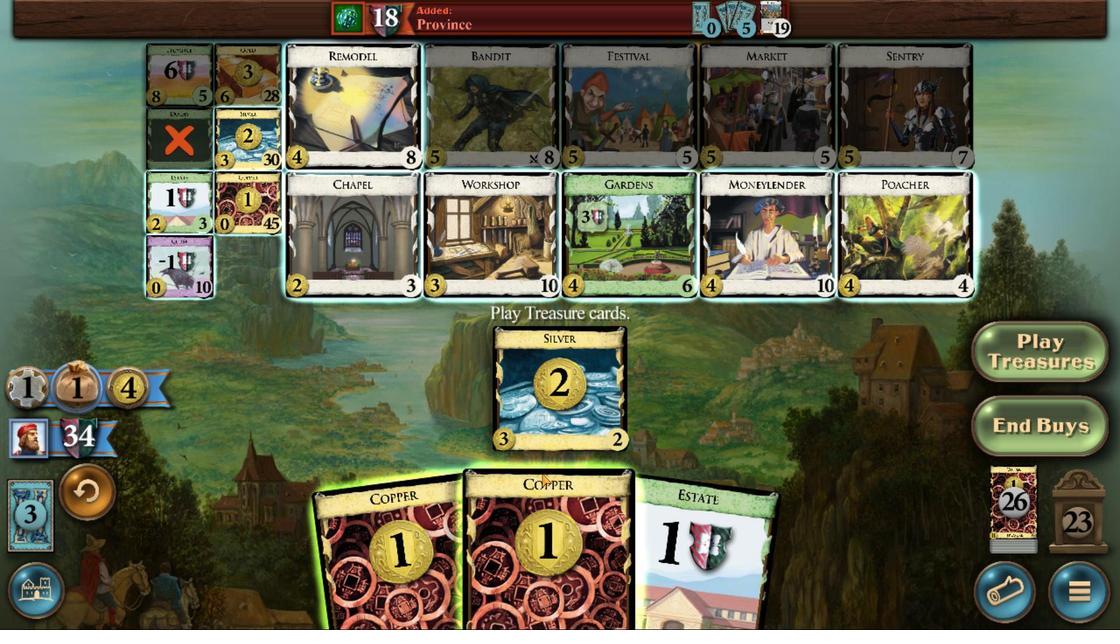 
Action: Mouse pressed left at (488, 476)
Screenshot: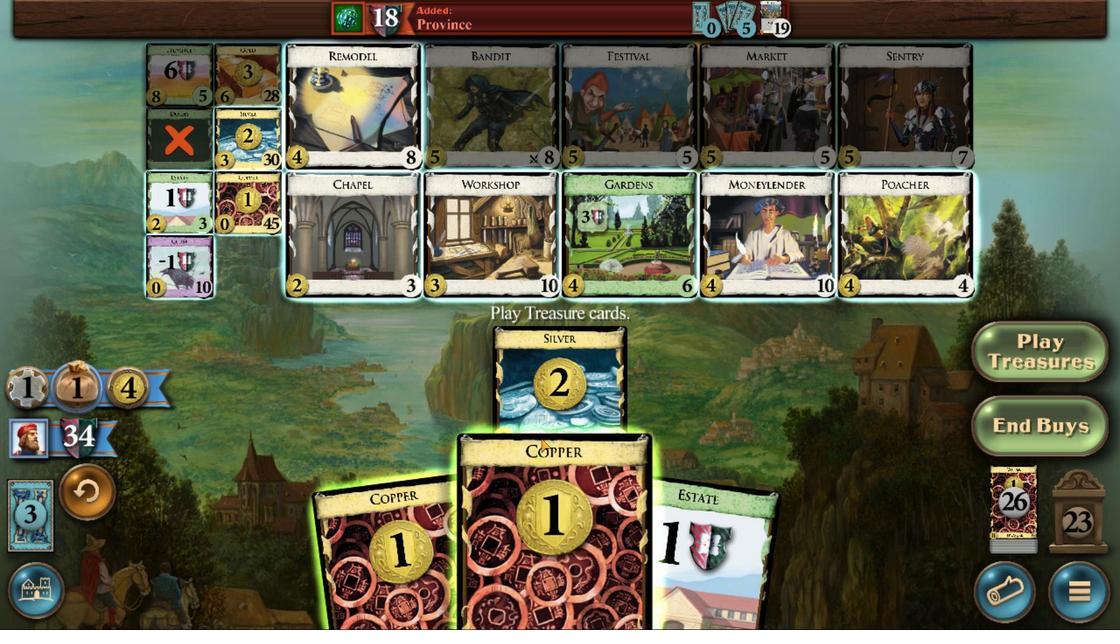 
Action: Mouse moved to (508, 477)
Screenshot: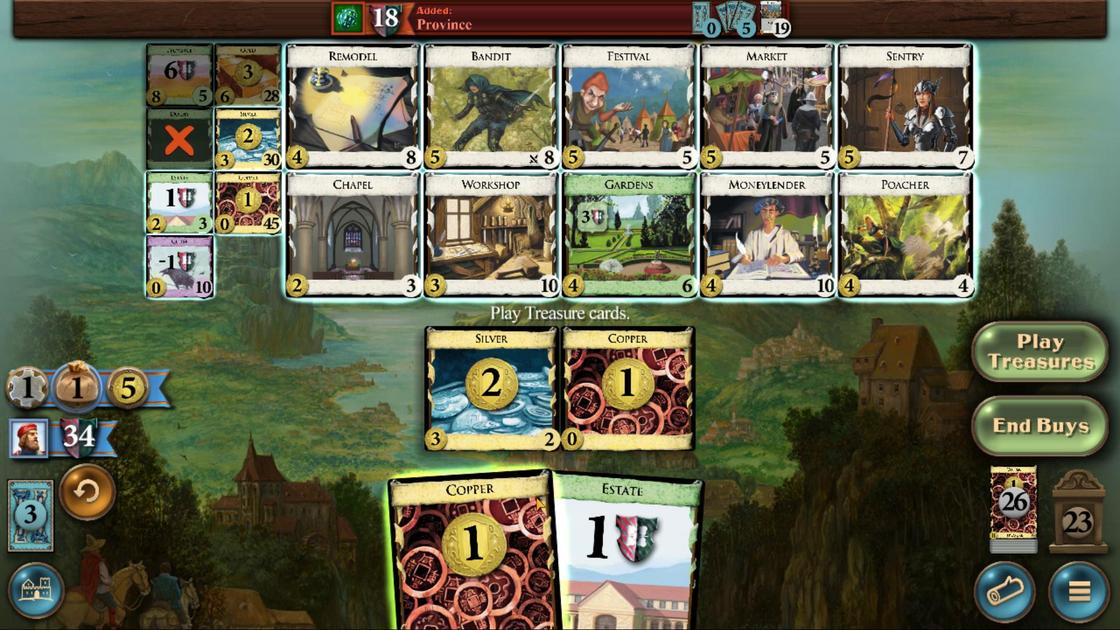 
Action: Mouse pressed left at (508, 477)
Screenshot: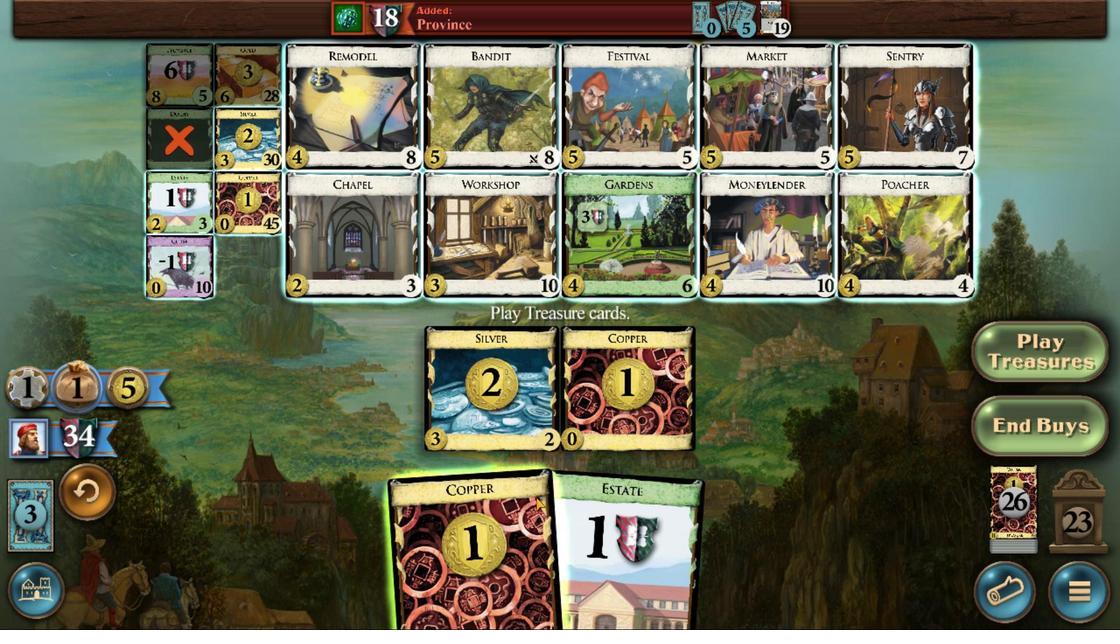 
Action: Mouse moved to (610, 413)
Screenshot: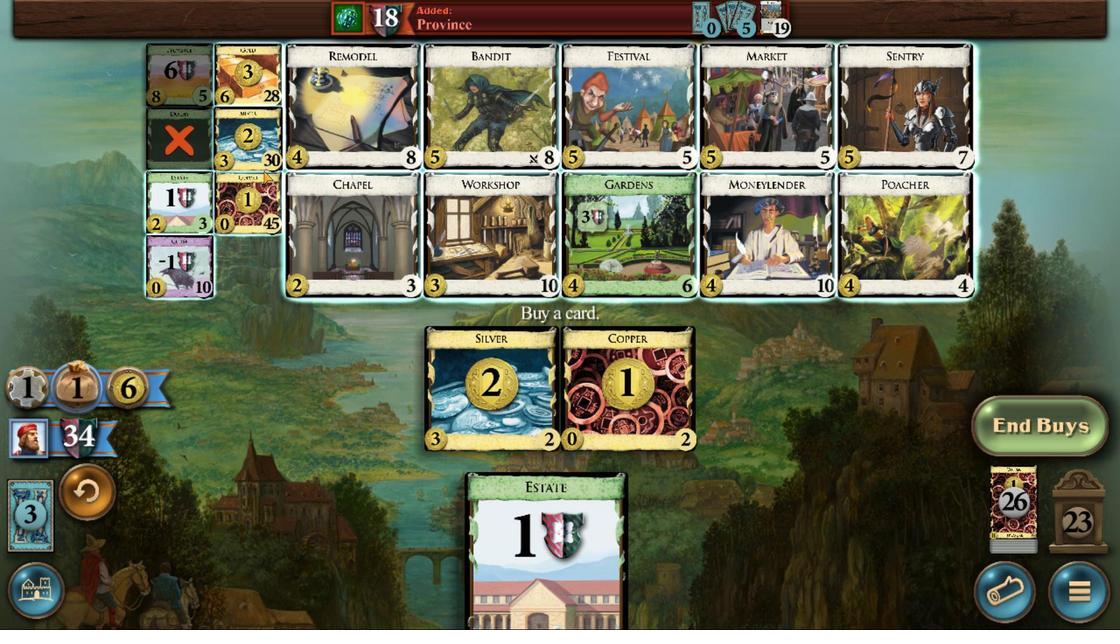 
Action: Mouse pressed left at (610, 413)
Screenshot: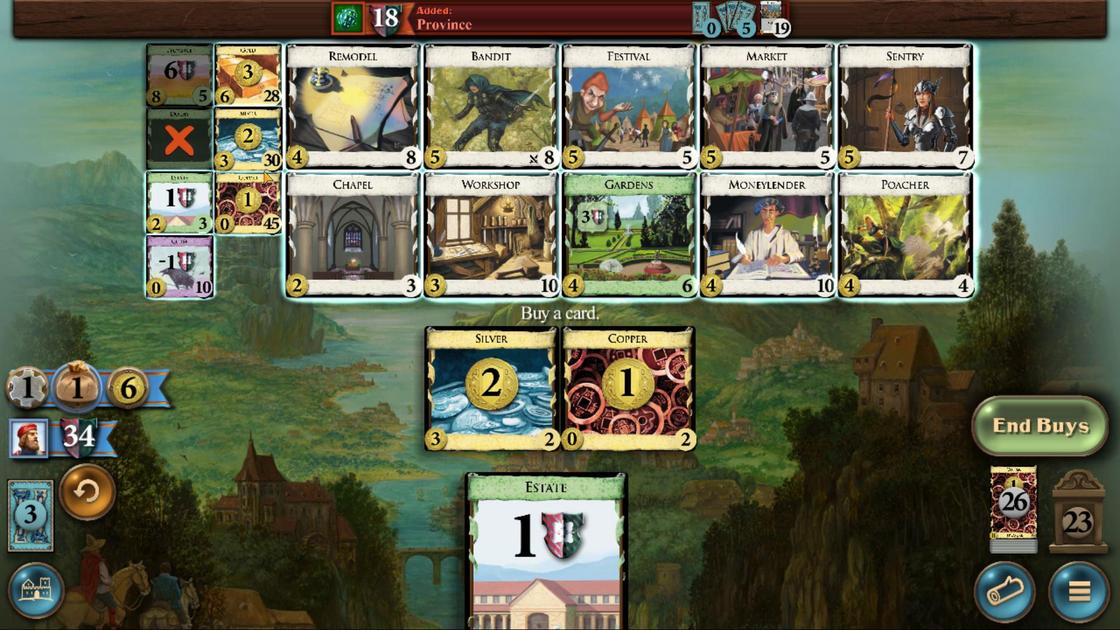 
Action: Mouse moved to (605, 400)
Screenshot: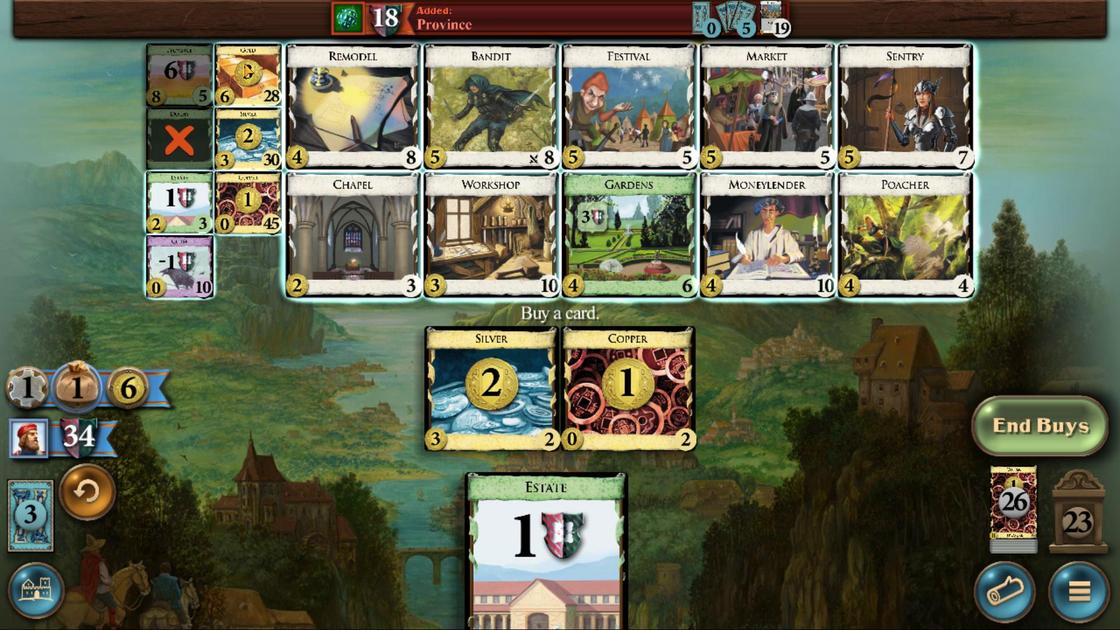 
Action: Mouse pressed left at (605, 400)
Screenshot: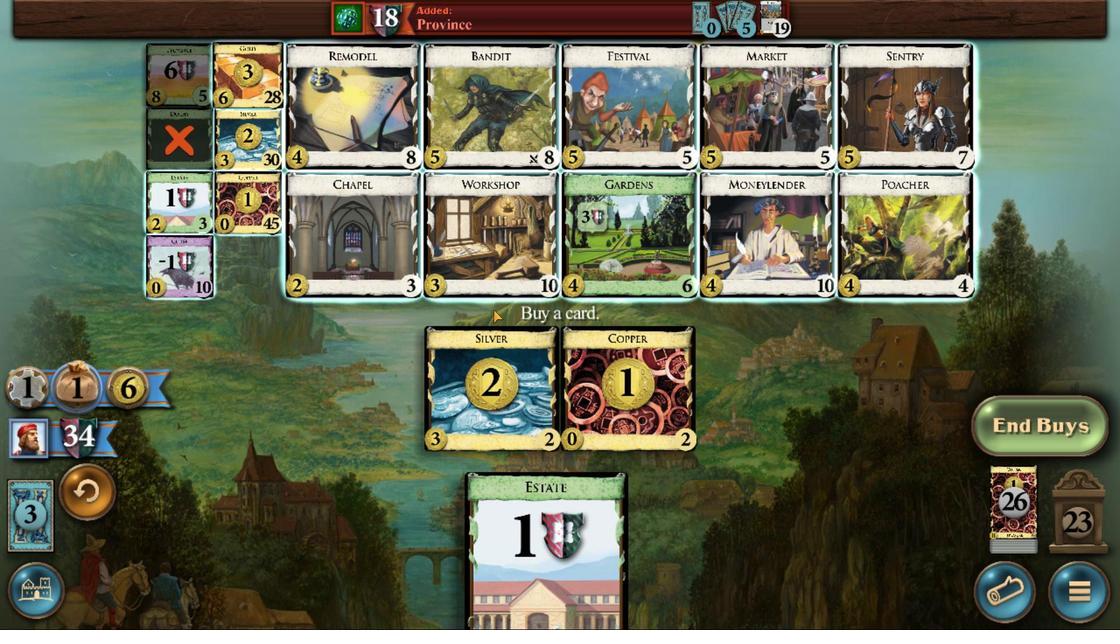 
Action: Mouse moved to (439, 488)
Screenshot: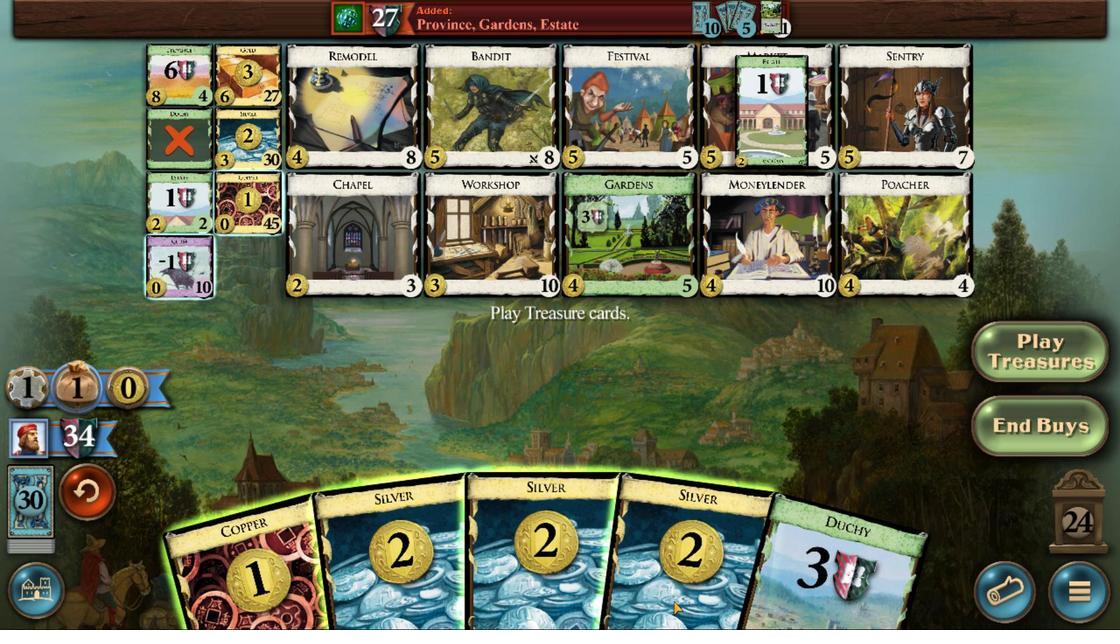 
Action: Mouse pressed left at (439, 488)
Screenshot: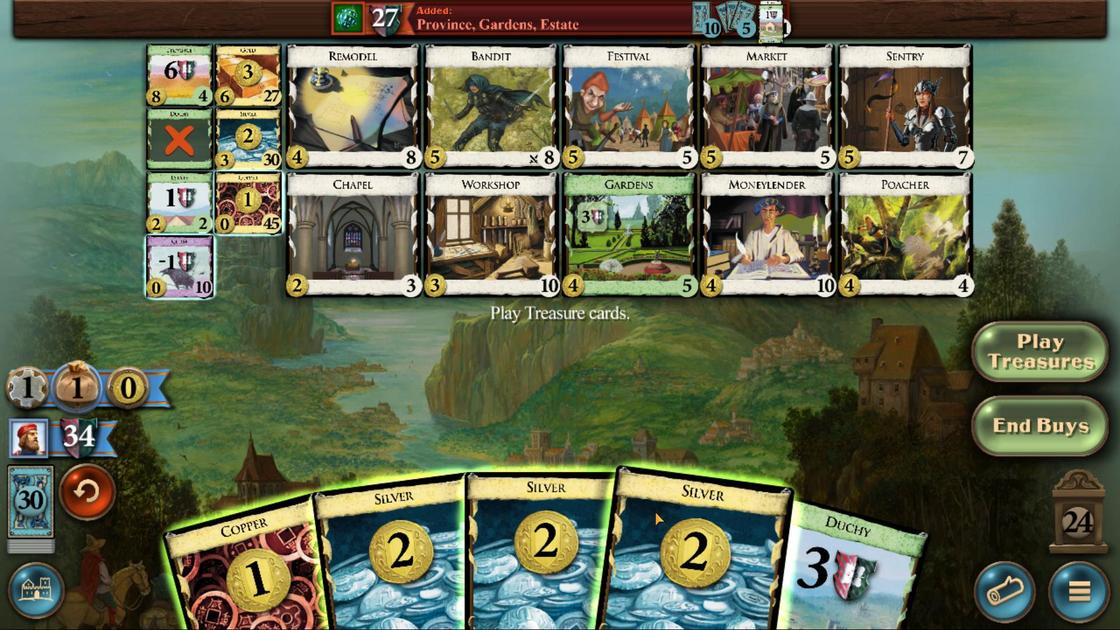 
Action: Mouse moved to (471, 487)
Screenshot: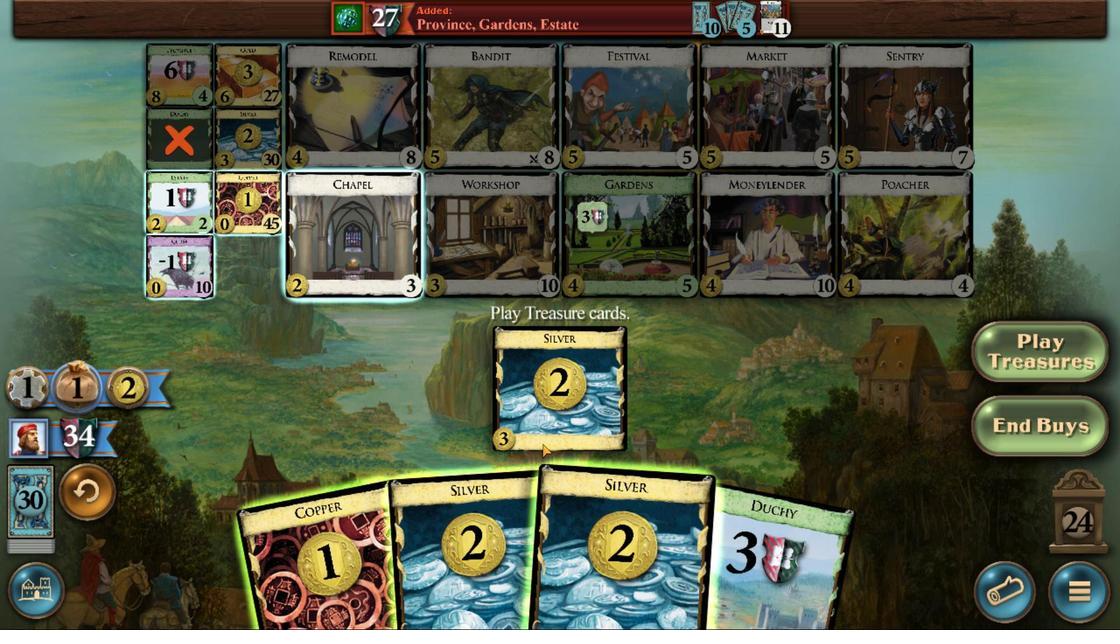 
Action: Mouse pressed left at (471, 487)
Screenshot: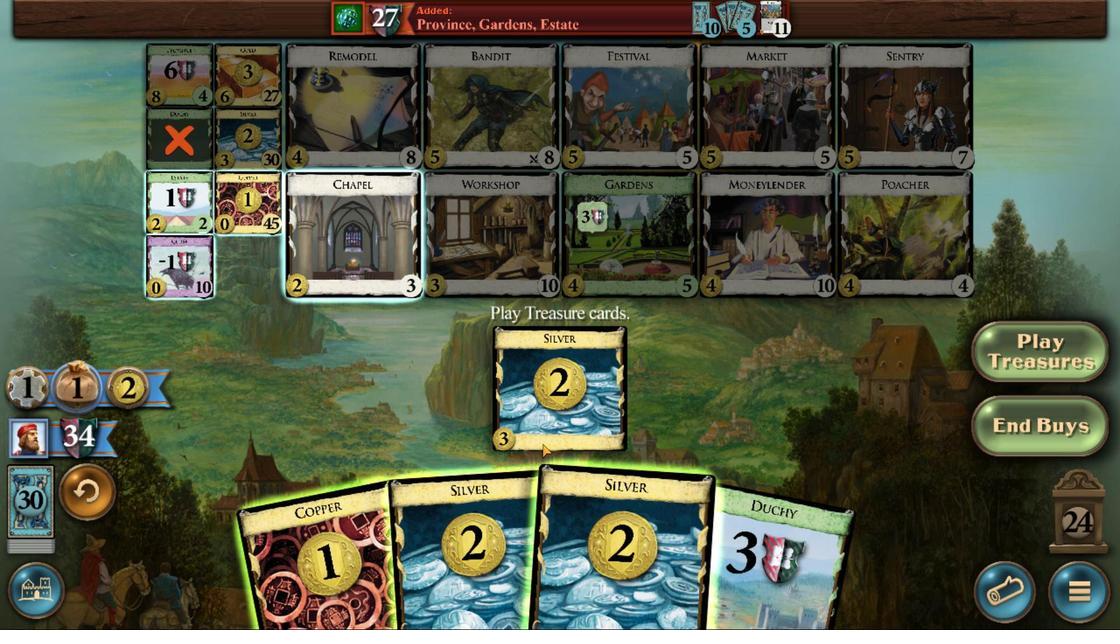 
Action: Mouse moved to (492, 483)
Screenshot: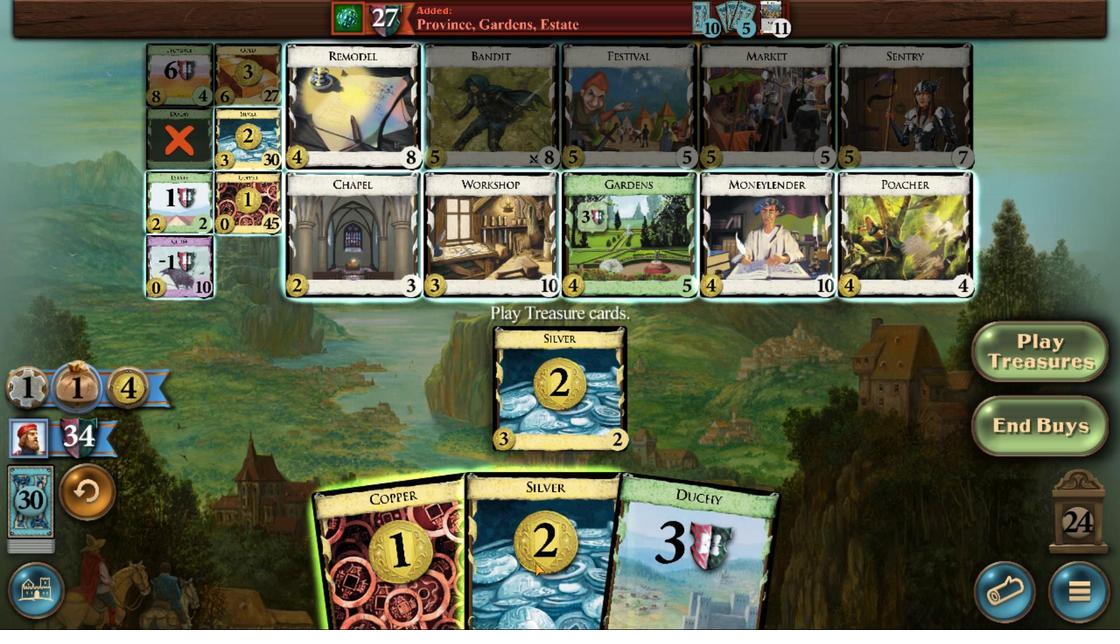 
Action: Mouse pressed left at (492, 483)
Screenshot: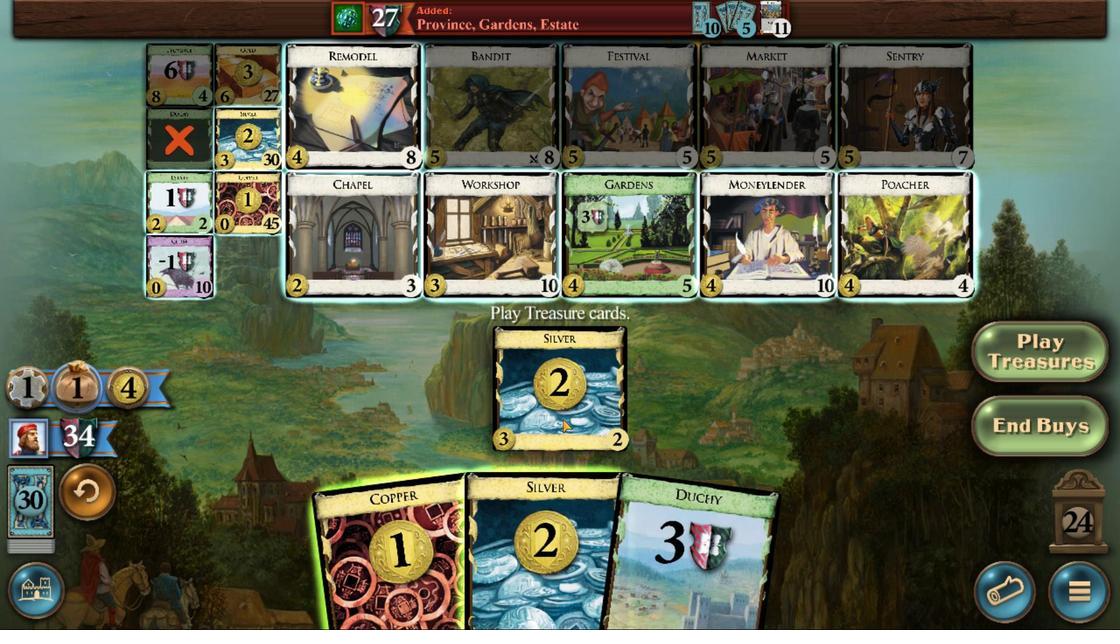 
Action: Mouse moved to (599, 401)
Screenshot: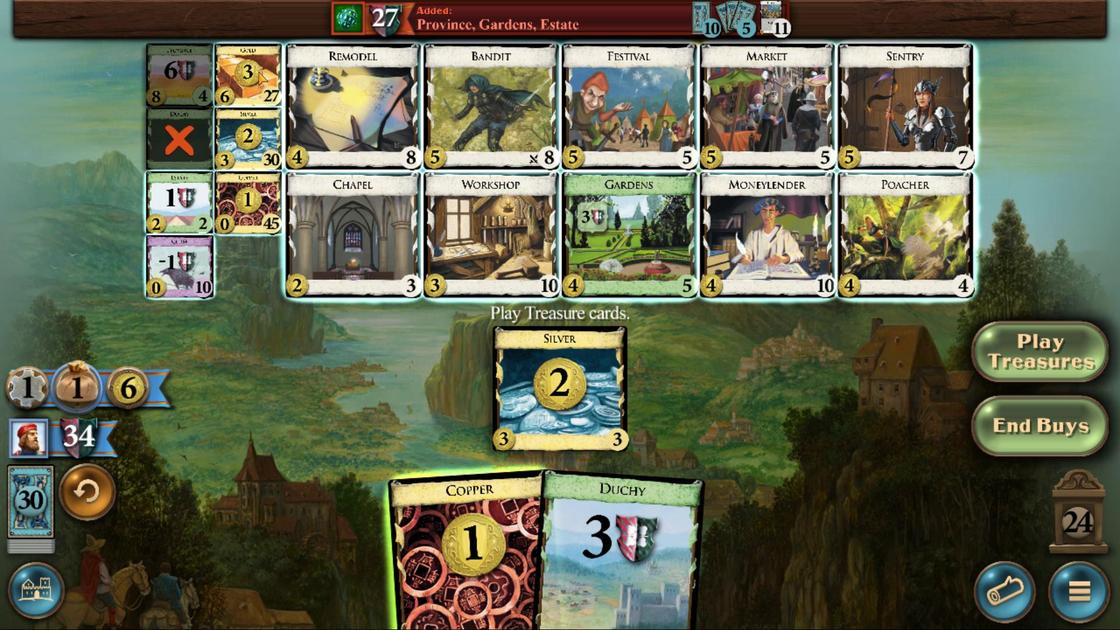 
Action: Mouse pressed left at (599, 401)
Screenshot: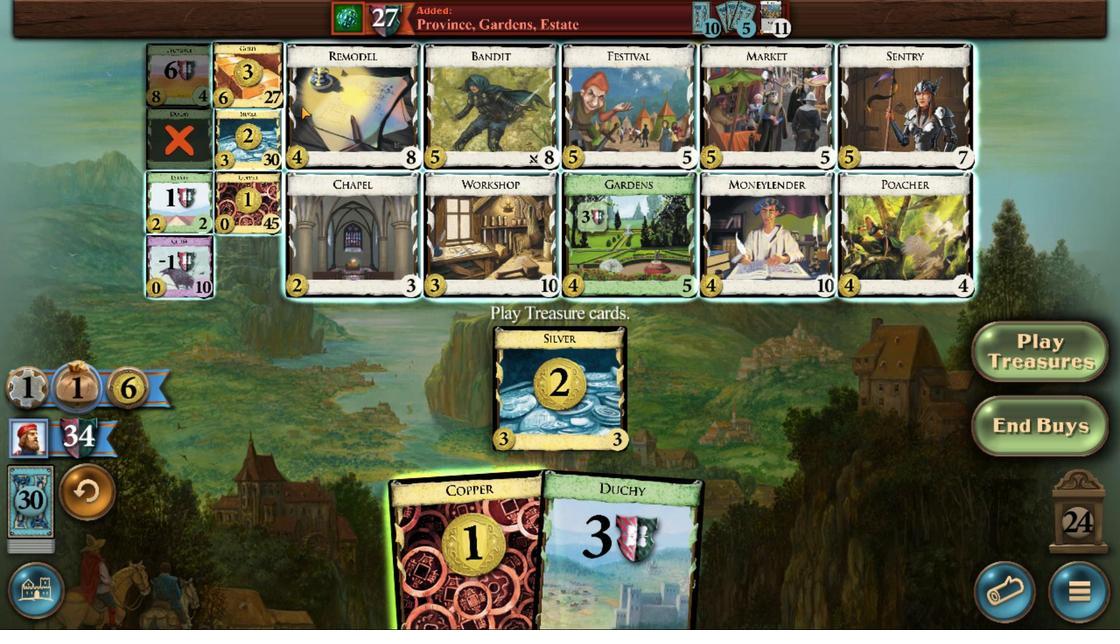 
Action: Mouse moved to (485, 482)
Screenshot: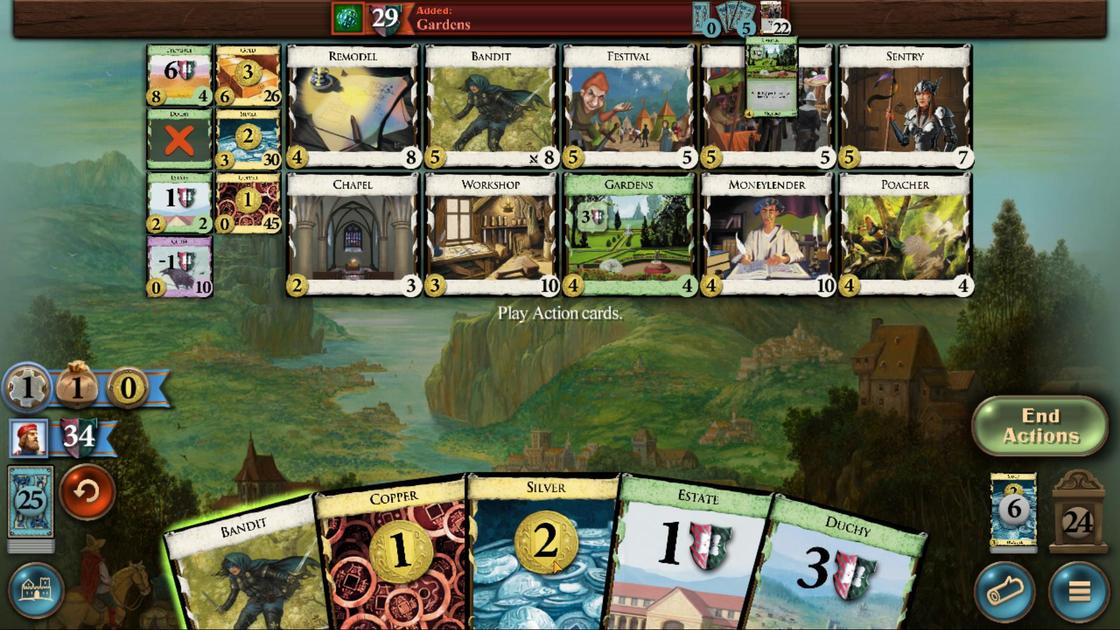 
Action: Mouse pressed left at (485, 482)
Screenshot: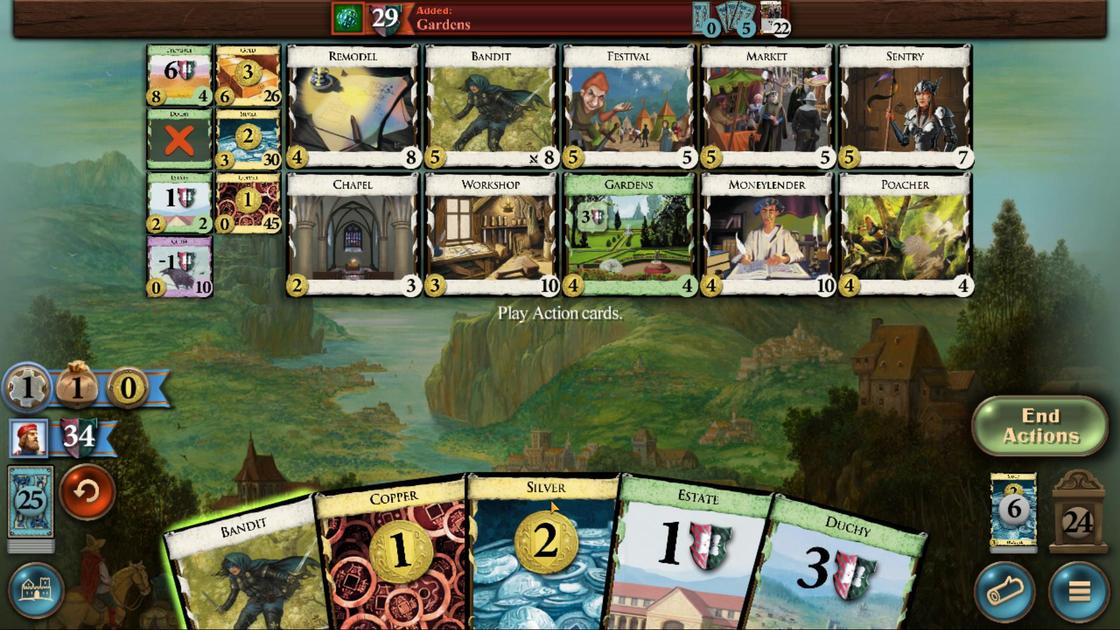 
Action: Mouse moved to (483, 459)
Screenshot: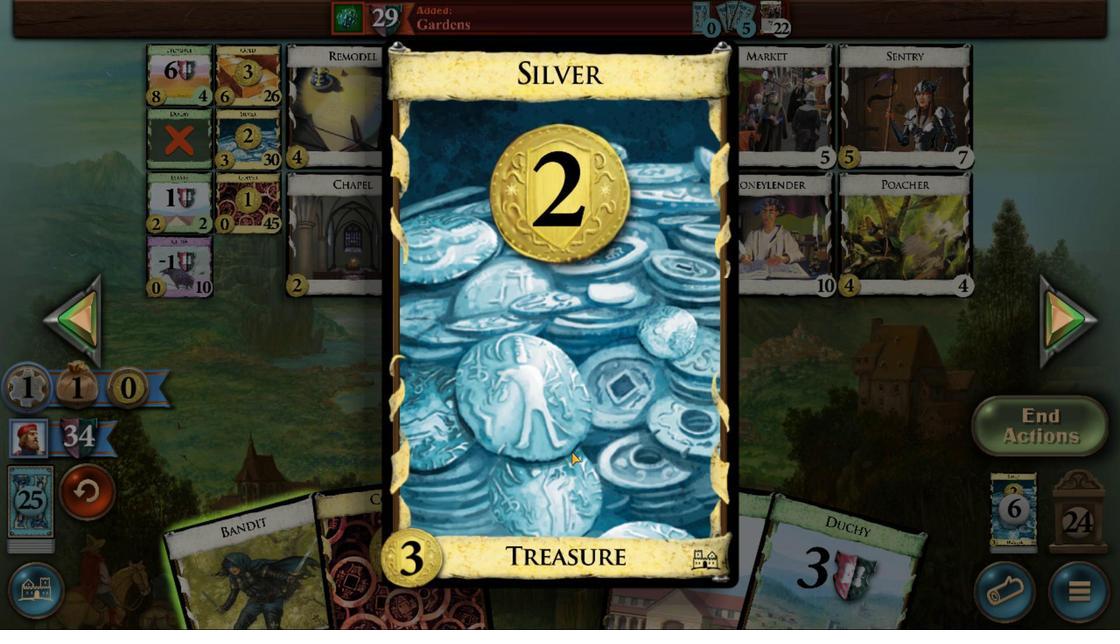 
Action: Mouse pressed left at (483, 459)
Screenshot: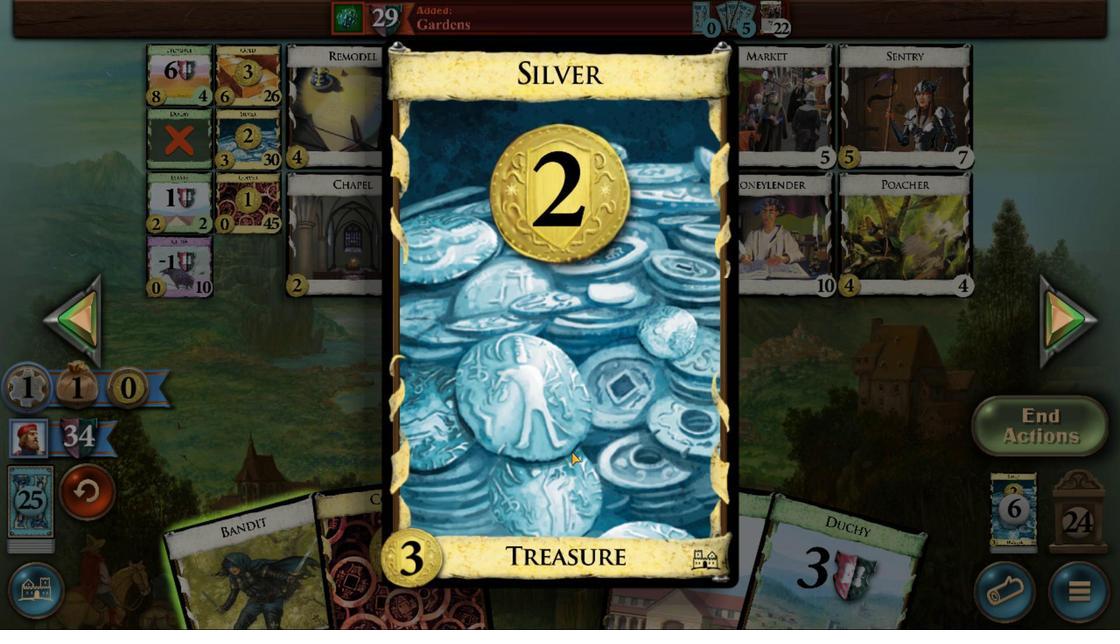
Action: Mouse moved to (486, 478)
Screenshot: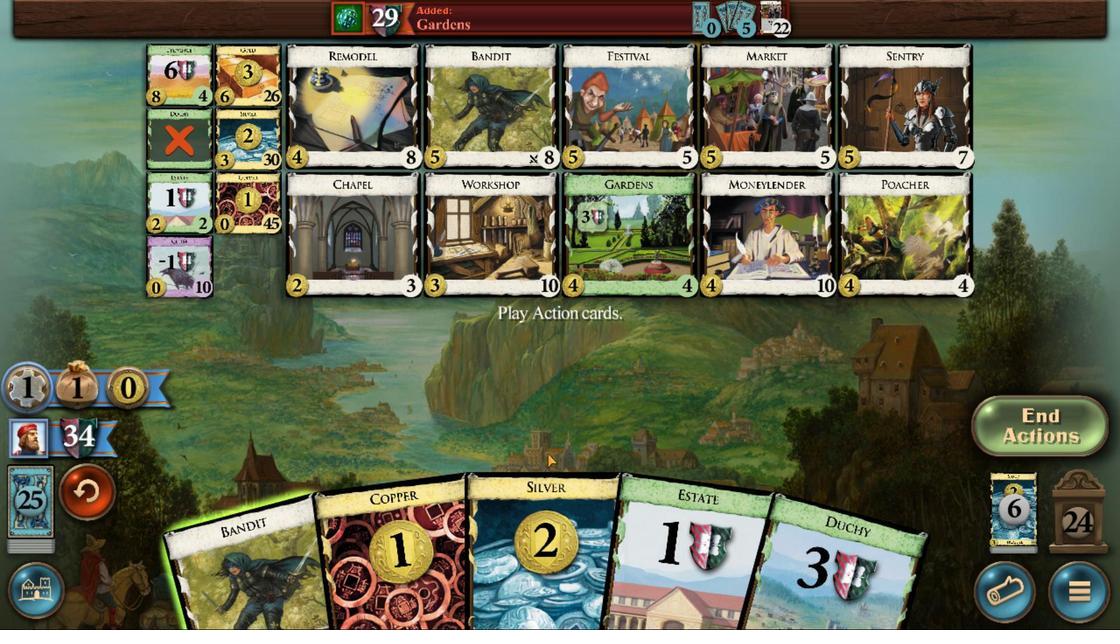
Action: Mouse pressed left at (486, 478)
Screenshot: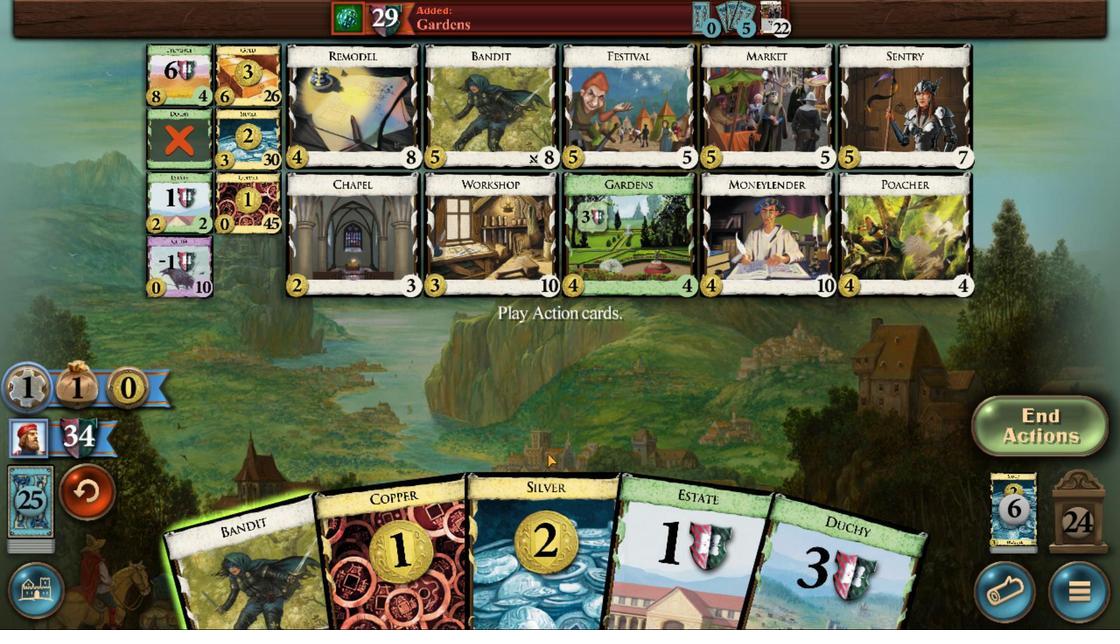 
Action: Mouse moved to (494, 481)
Screenshot: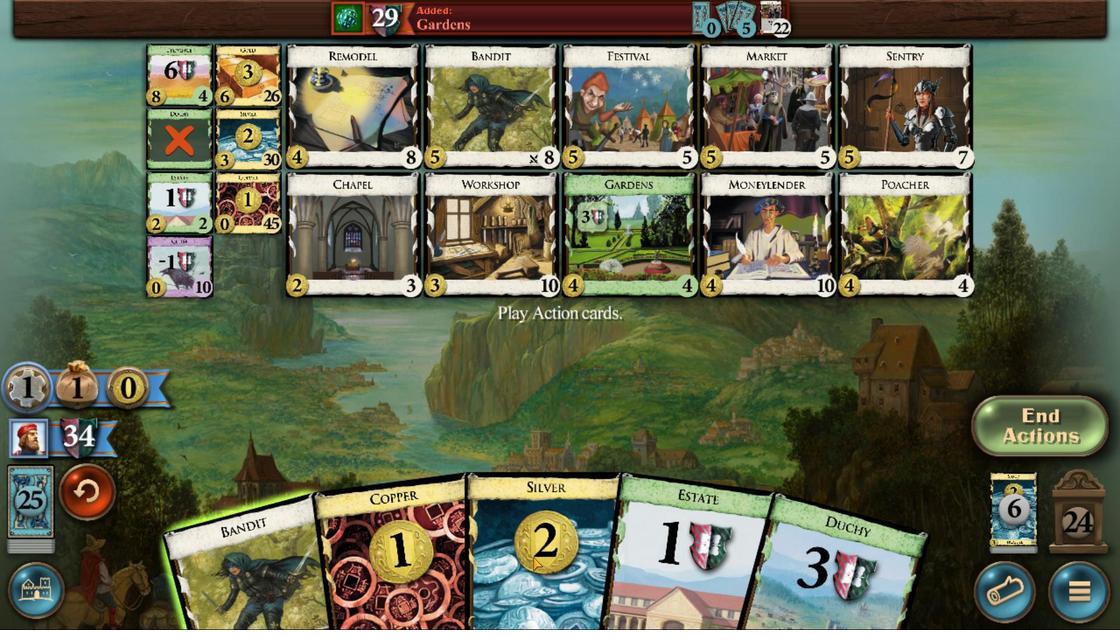 
Action: Mouse pressed left at (494, 481)
Screenshot: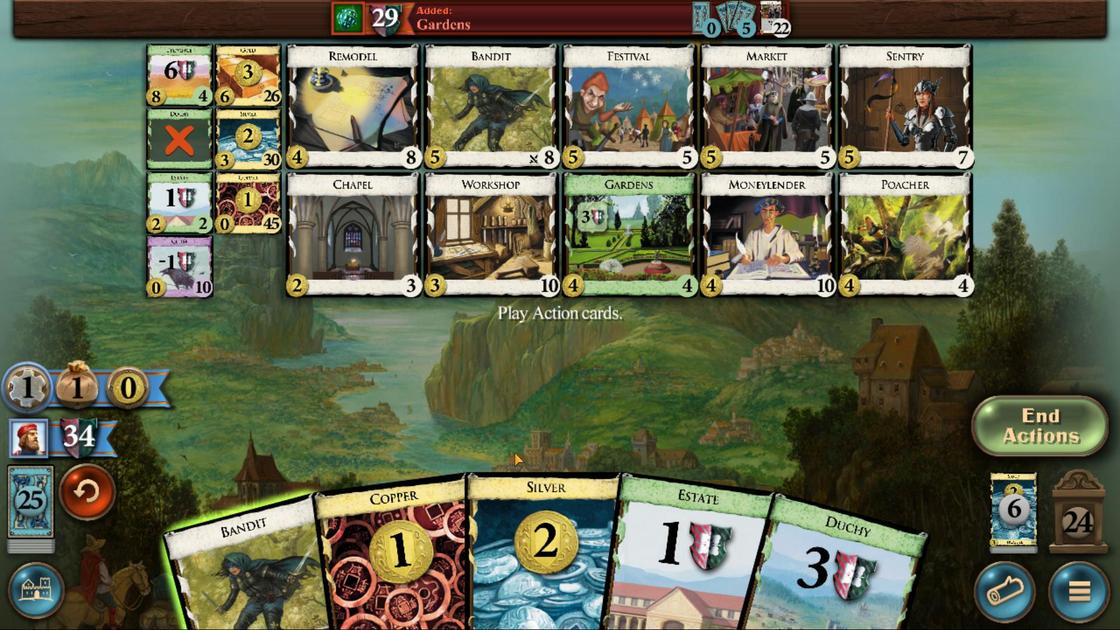 
Action: Mouse moved to (487, 478)
Screenshot: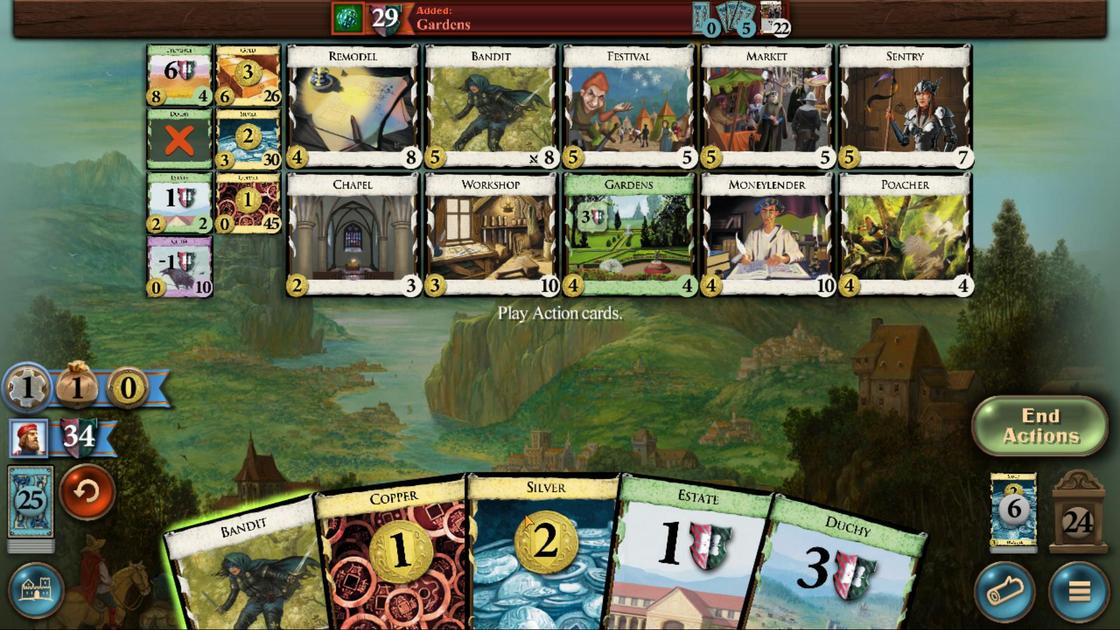 
Action: Mouse pressed left at (487, 478)
Screenshot: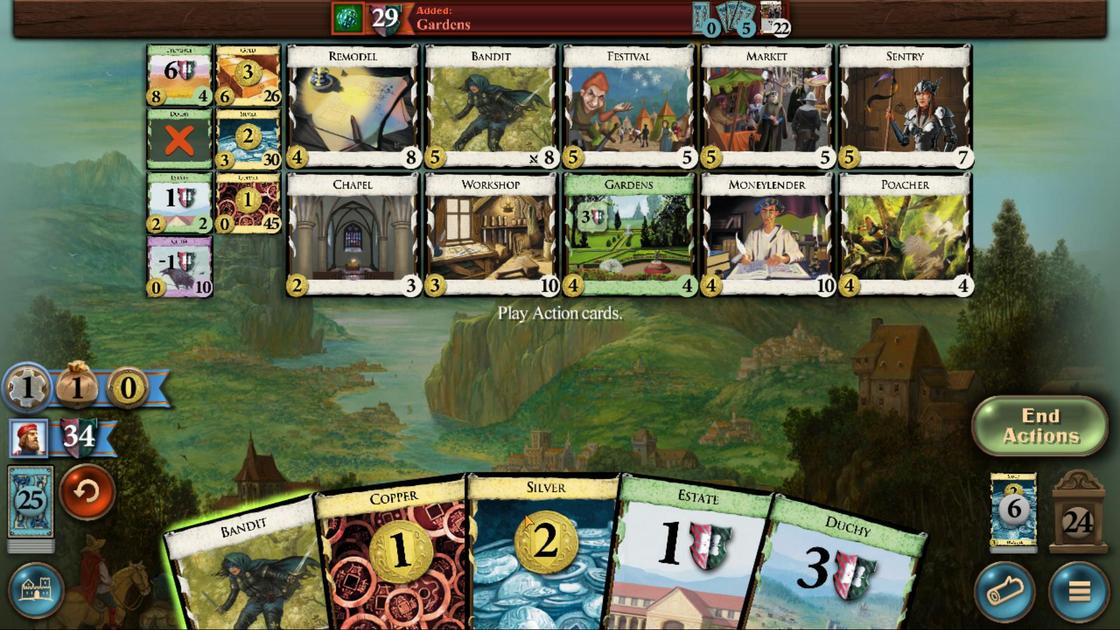
Action: Mouse moved to (542, 481)
Screenshot: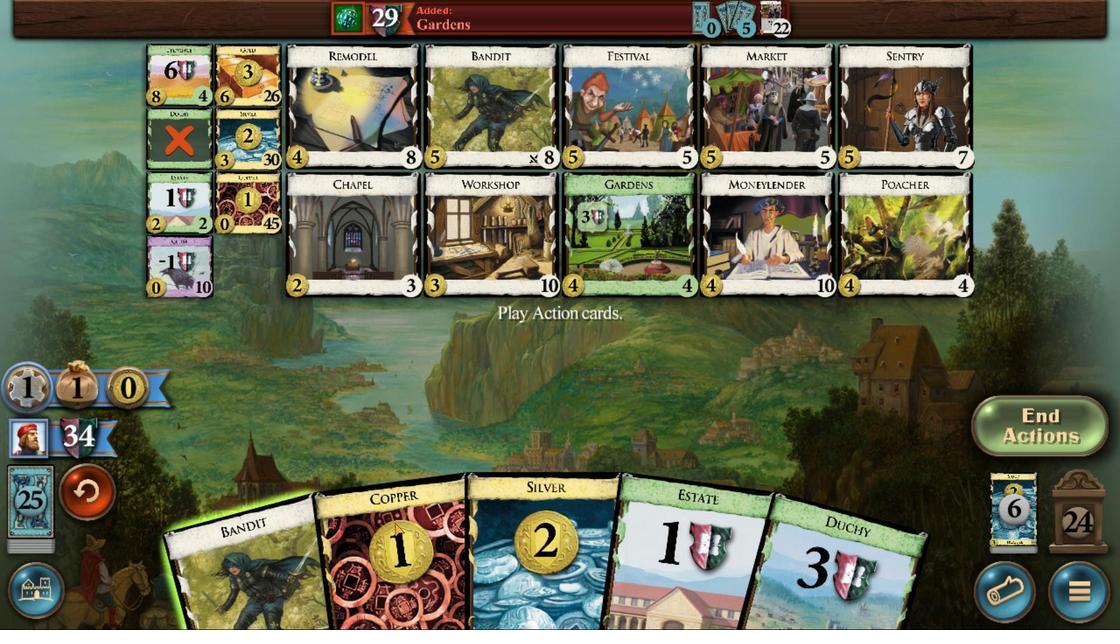 
Action: Mouse pressed left at (542, 481)
Screenshot: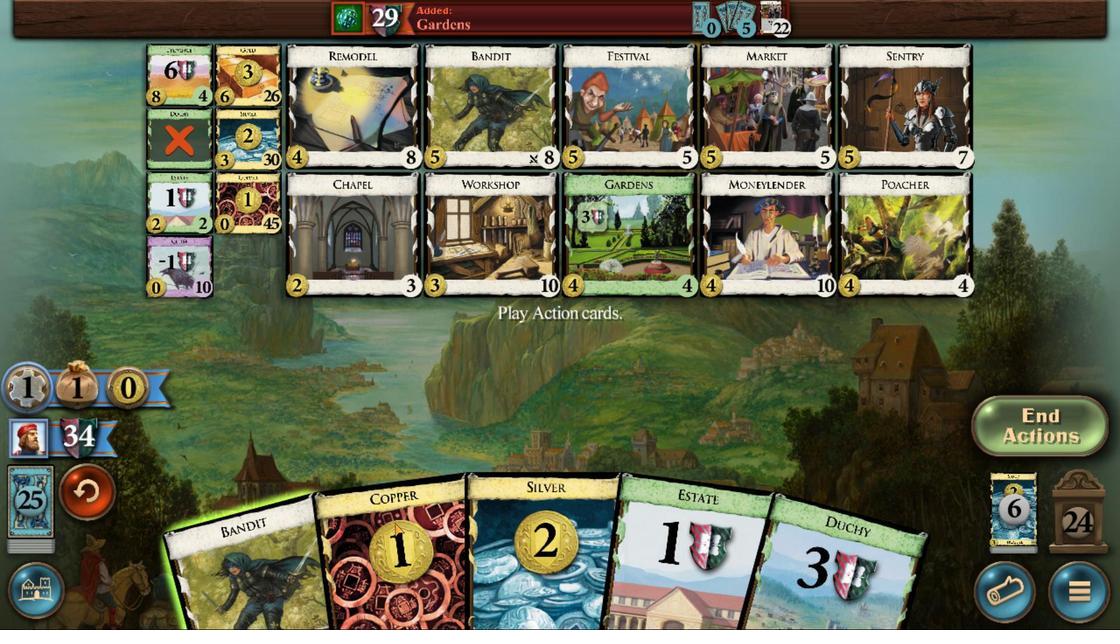 
Action: Mouse moved to (627, 489)
Screenshot: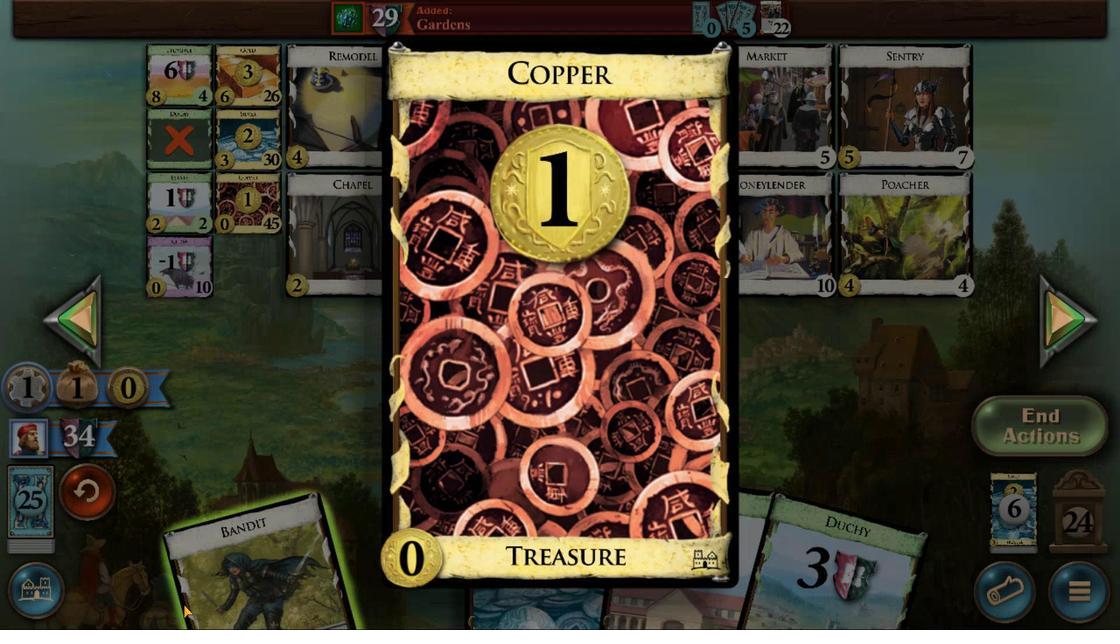 
Action: Mouse pressed left at (627, 489)
Screenshot: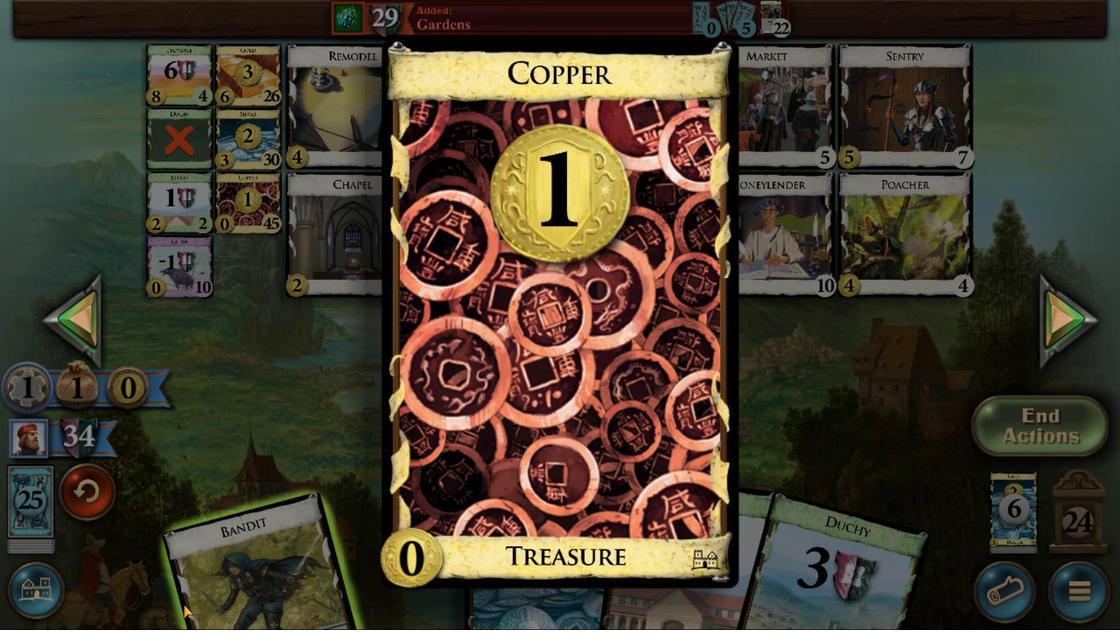 
Action: Mouse moved to (617, 488)
Screenshot: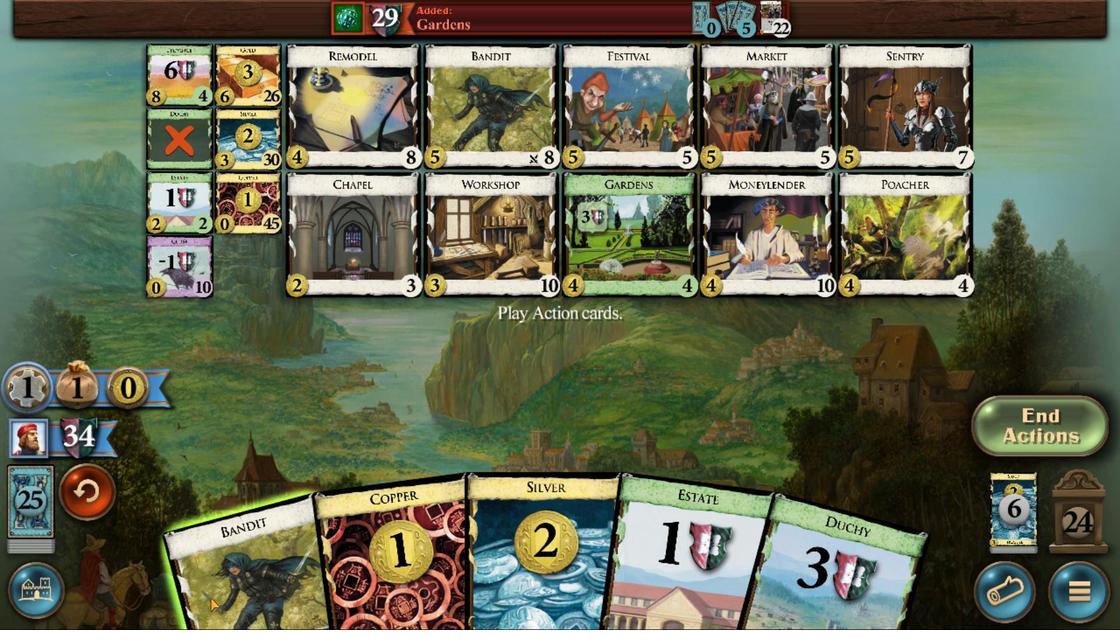 
Action: Mouse pressed left at (617, 488)
Screenshot: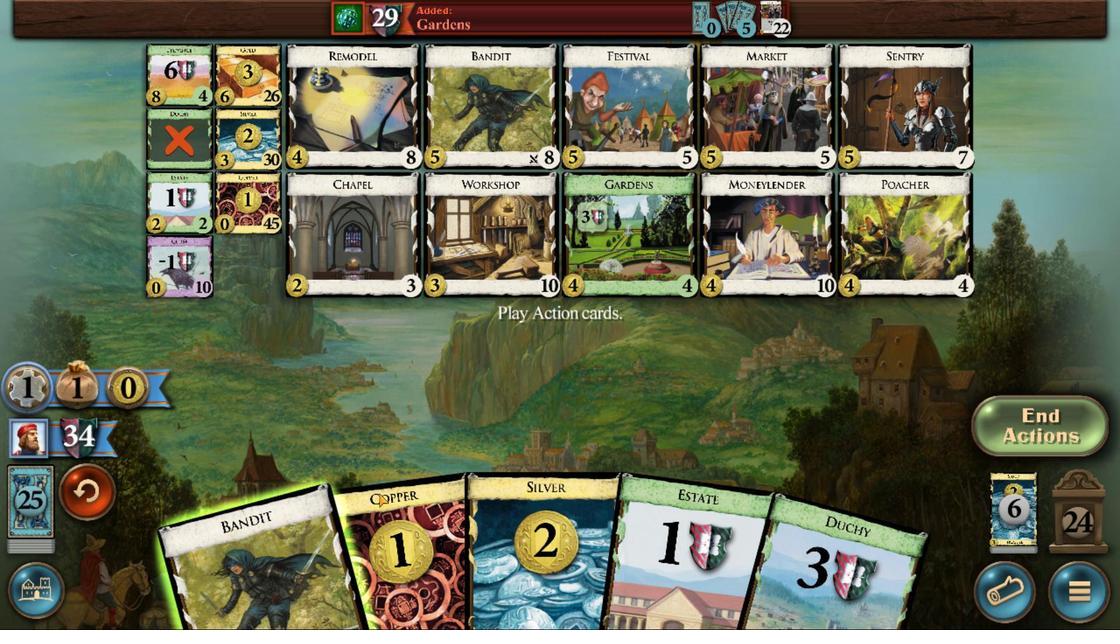 
Action: Mouse moved to (517, 482)
Screenshot: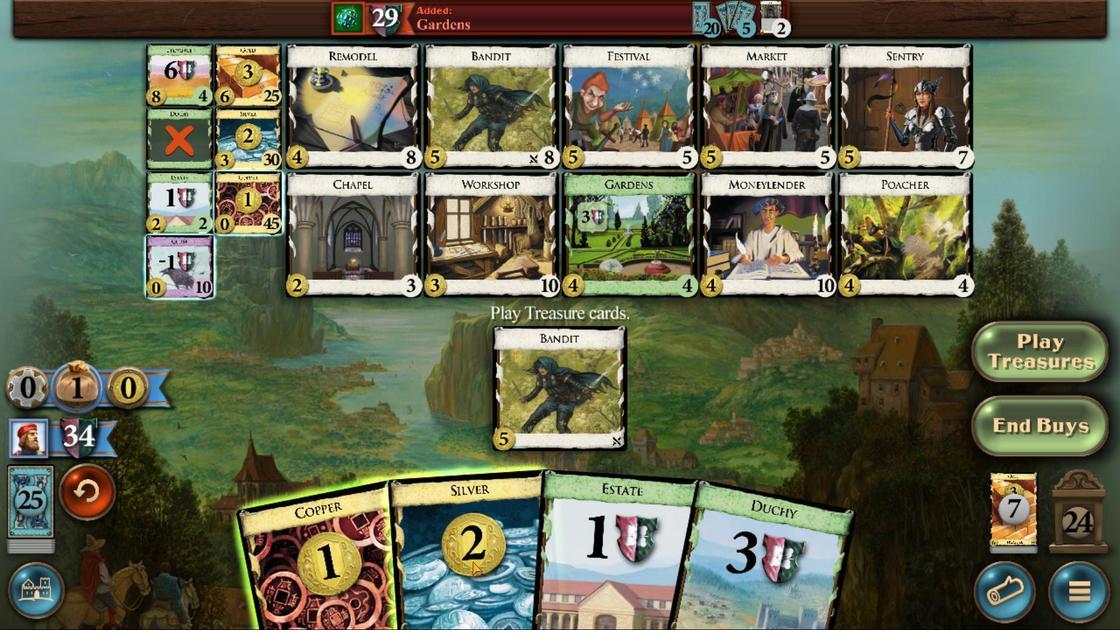 
Action: Mouse pressed left at (517, 482)
Screenshot: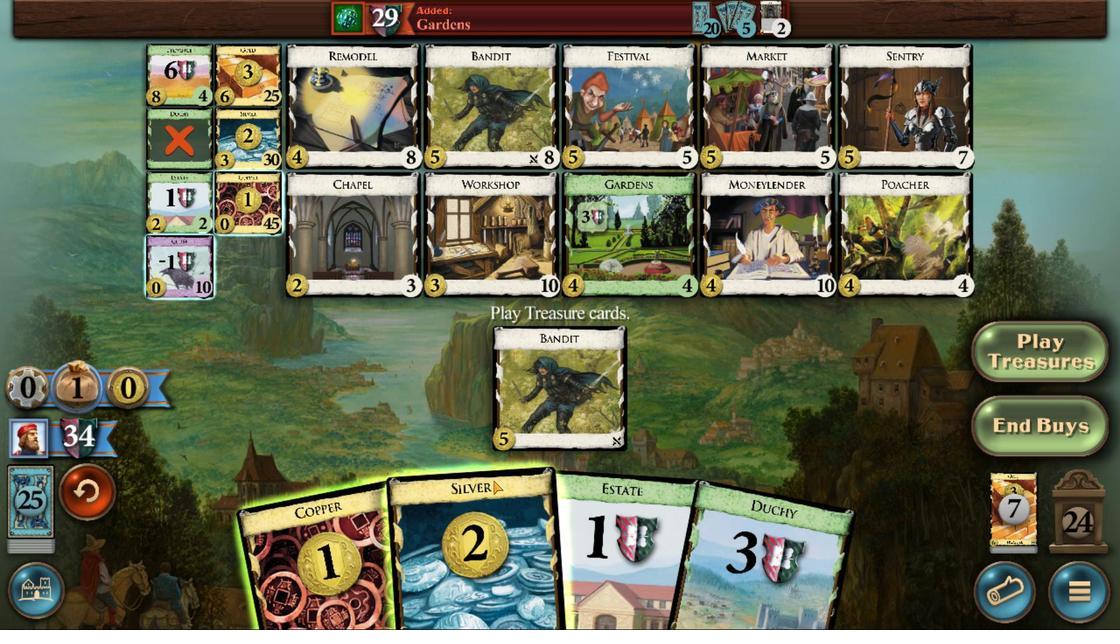 
Action: Mouse moved to (539, 484)
Screenshot: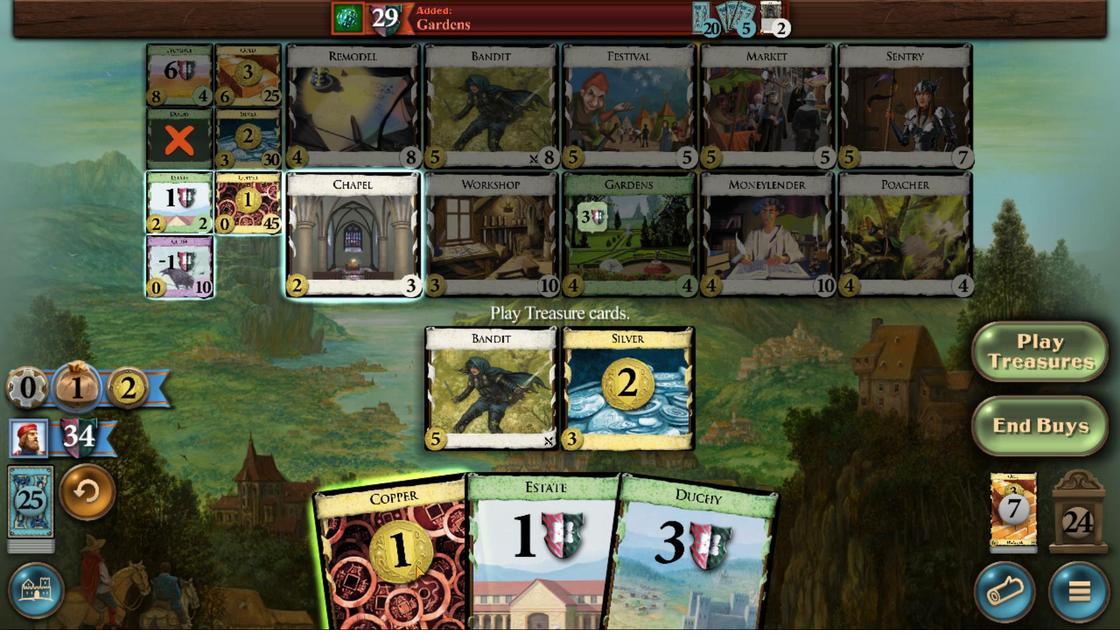 
Action: Mouse pressed left at (539, 484)
Screenshot: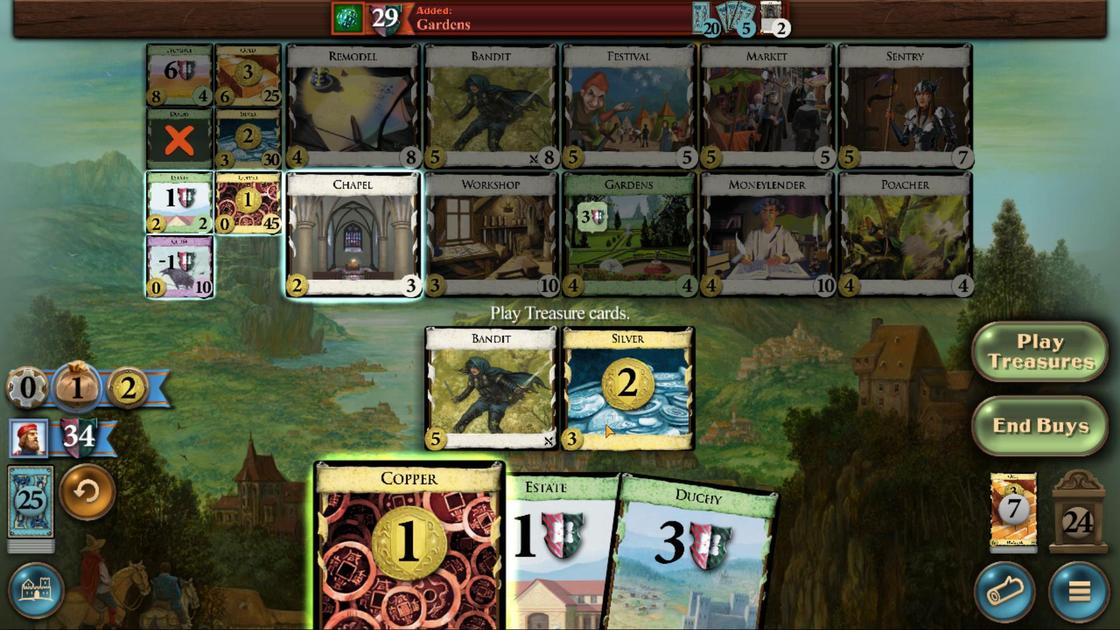 
Action: Mouse moved to (603, 411)
Screenshot: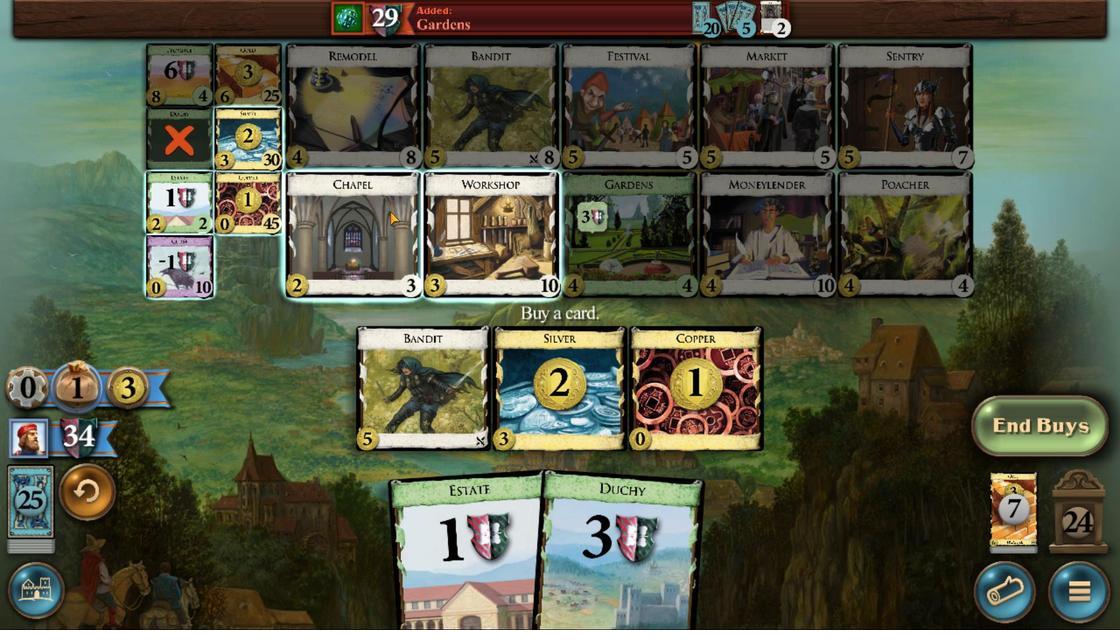 
Action: Mouse pressed left at (603, 411)
Screenshot: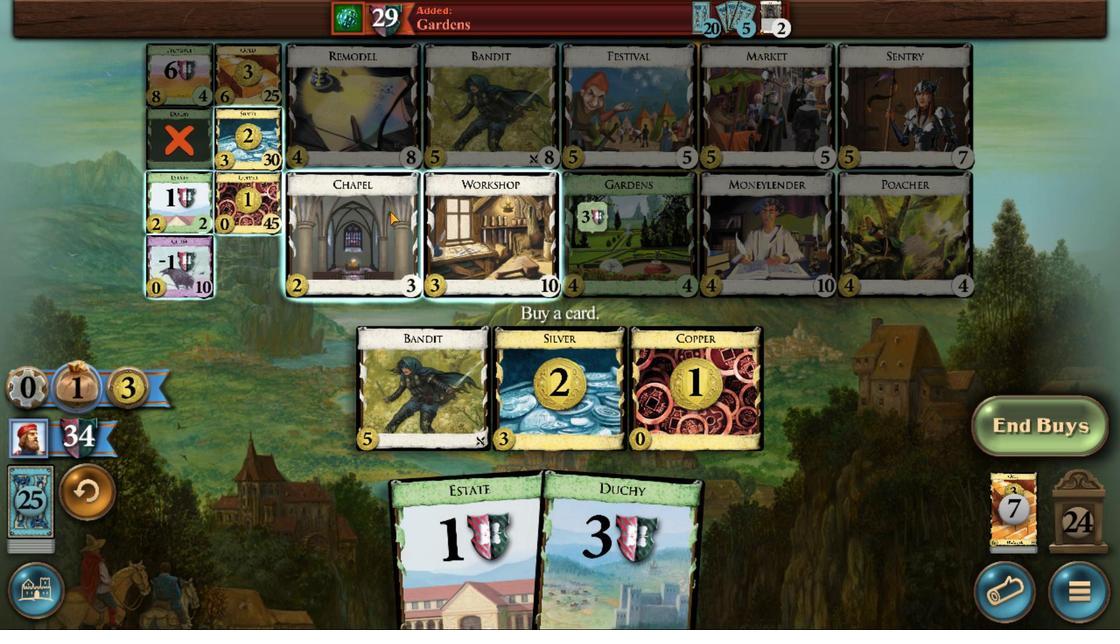 
Action: Mouse moved to (427, 483)
Screenshot: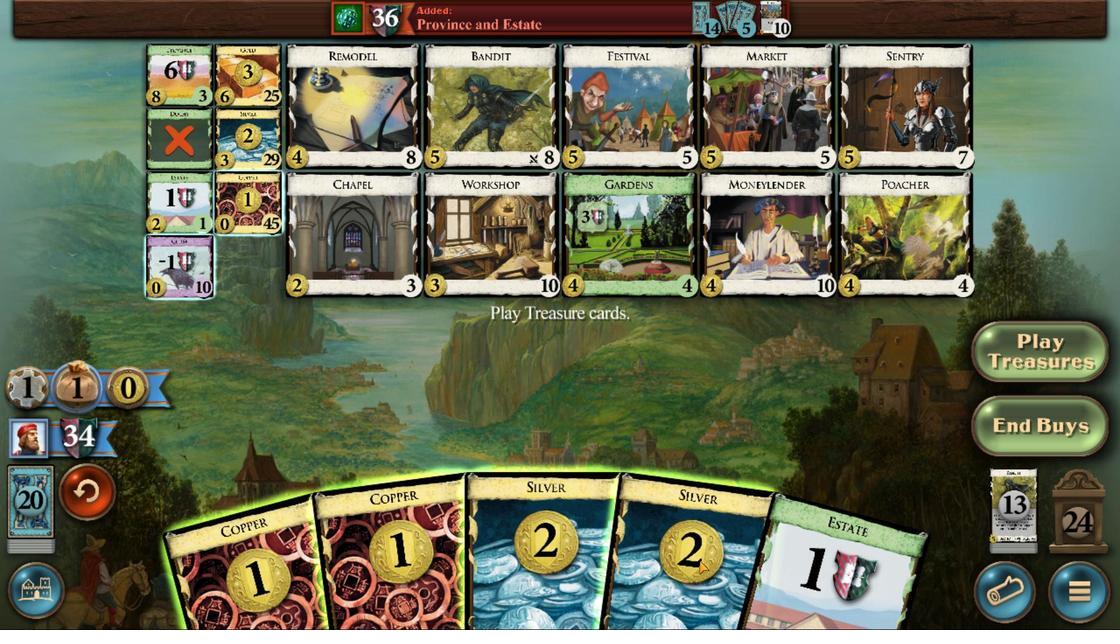
Action: Mouse pressed left at (427, 483)
Screenshot: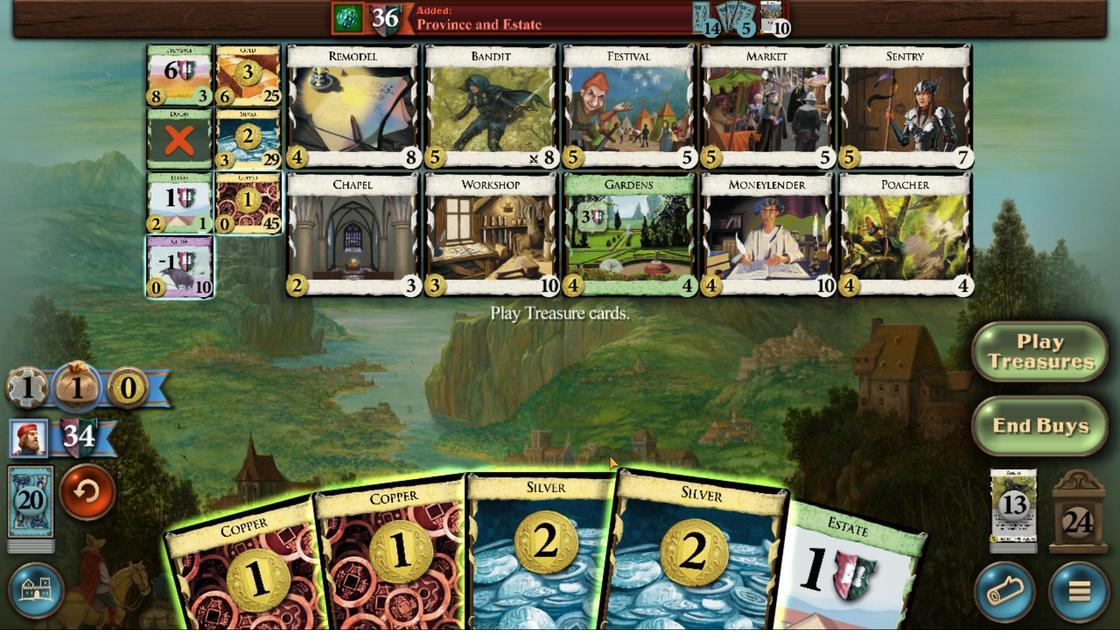 
Action: Mouse moved to (480, 482)
Screenshot: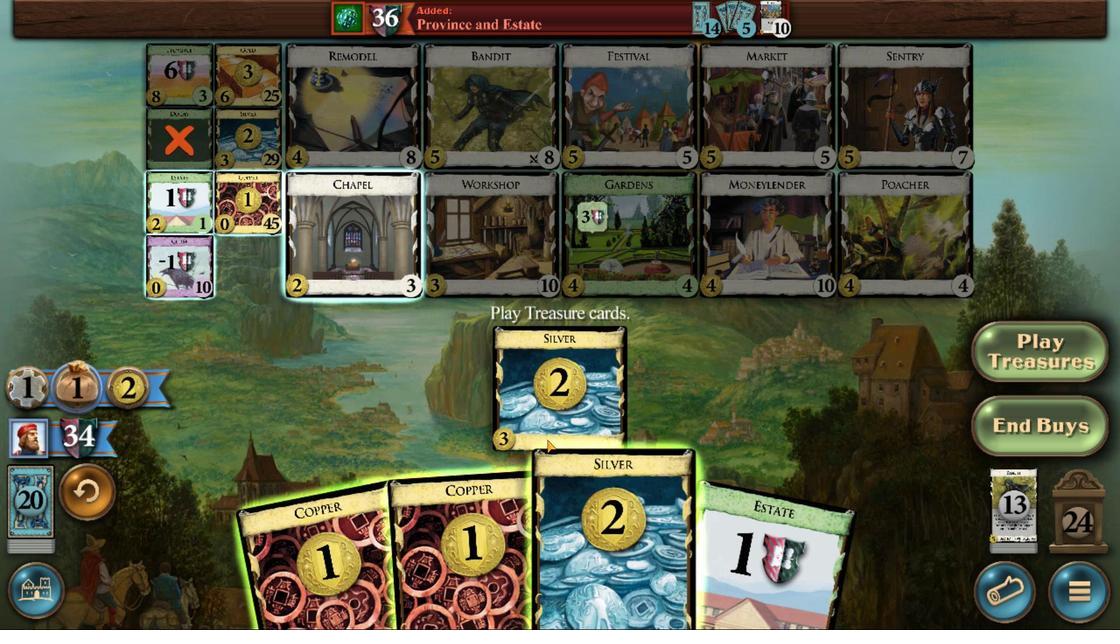 
Action: Mouse pressed left at (480, 482)
Screenshot: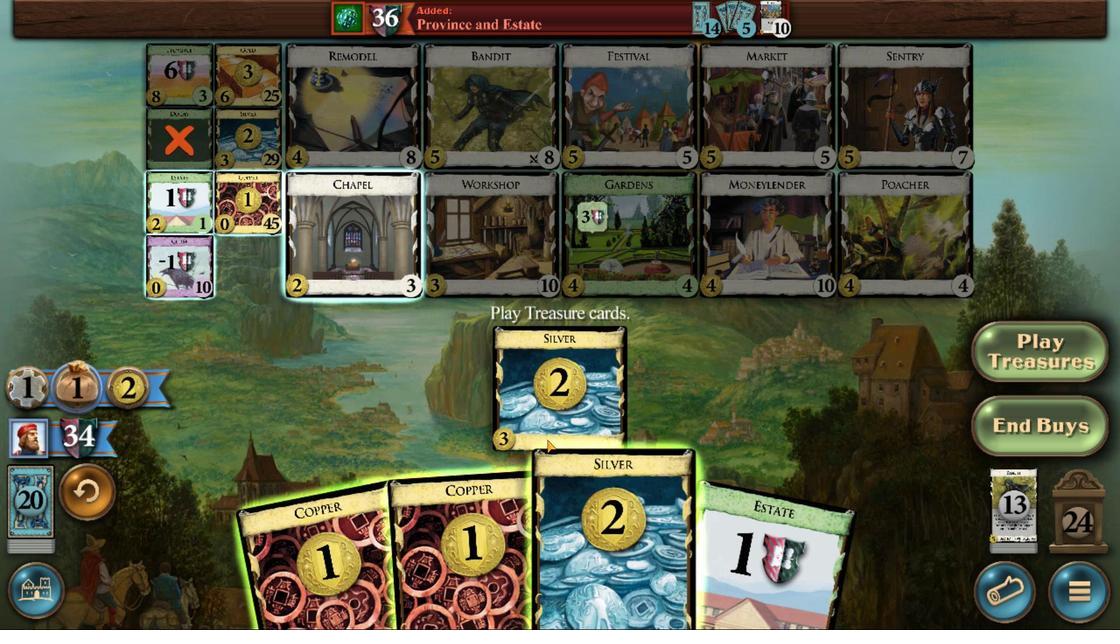 
Action: Mouse moved to (499, 480)
Screenshot: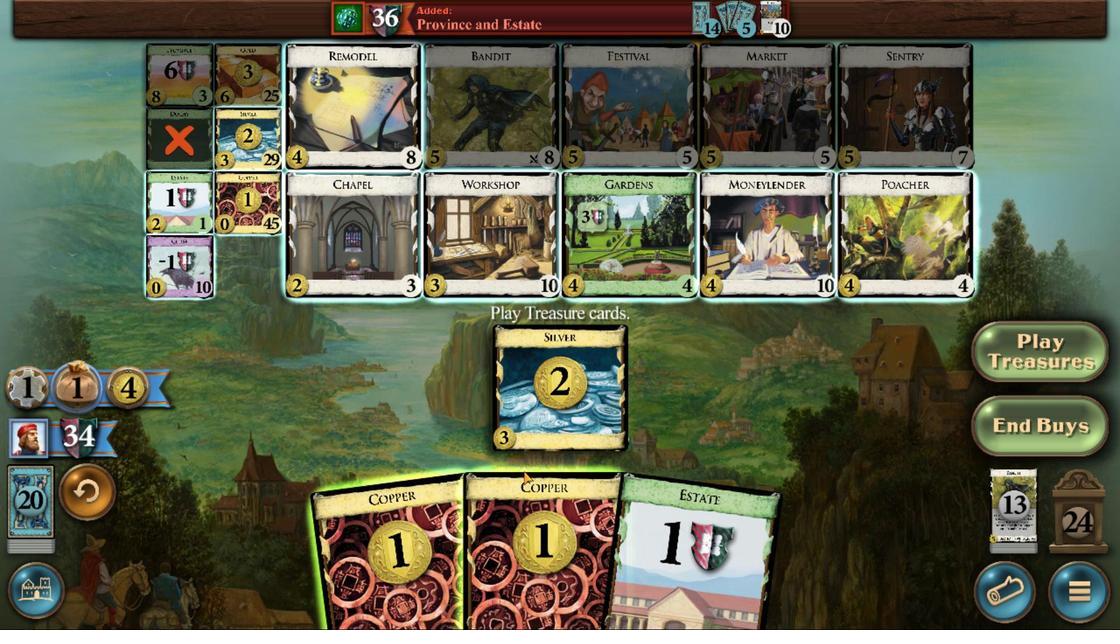 
Action: Mouse pressed left at (499, 480)
Screenshot: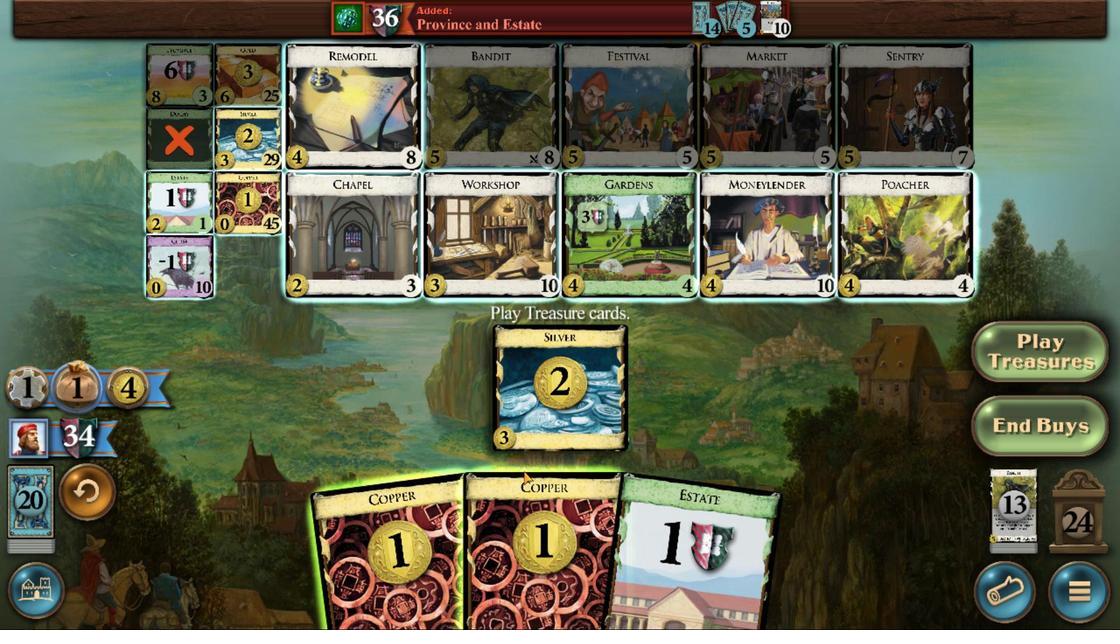 
Action: Mouse moved to (530, 480)
Screenshot: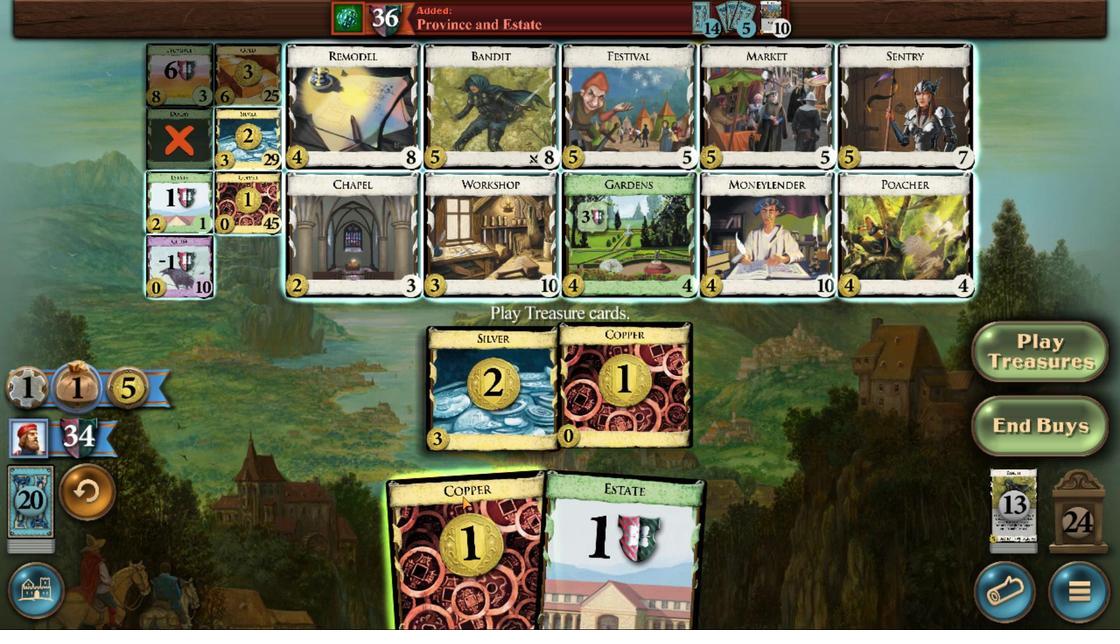 
Action: Mouse pressed left at (530, 480)
Screenshot: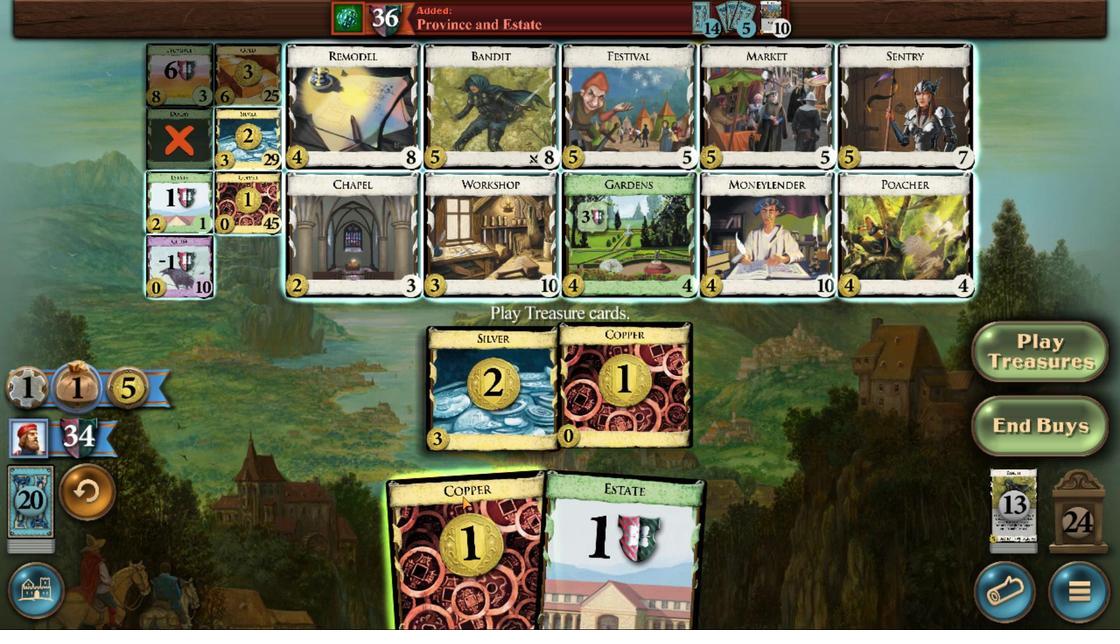 
Action: Mouse moved to (603, 403)
Screenshot: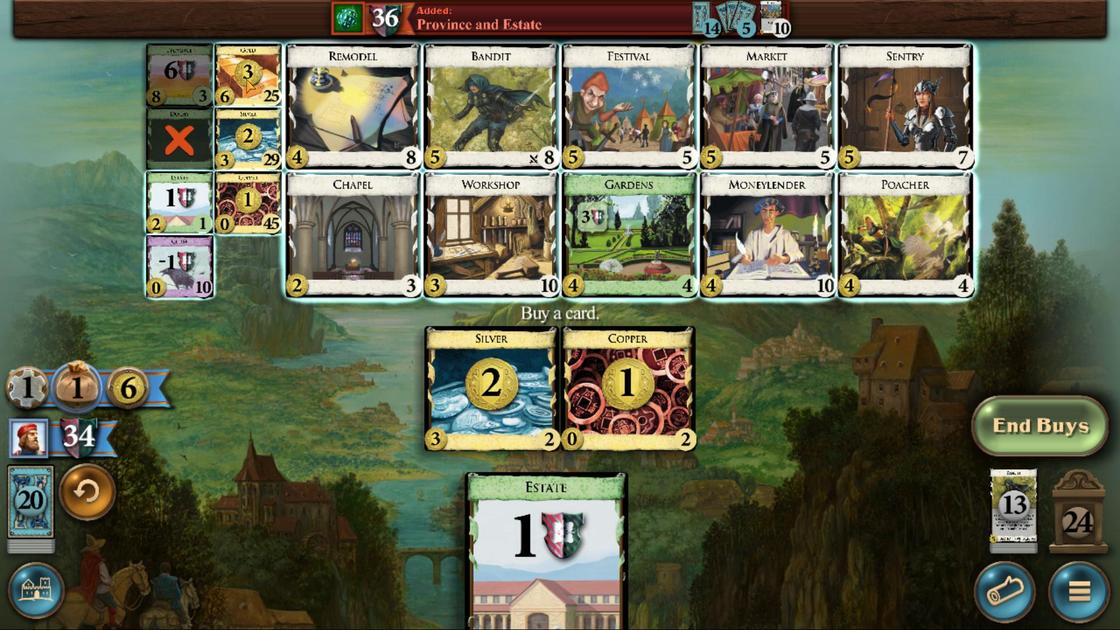 
Action: Mouse pressed left at (603, 403)
Screenshot: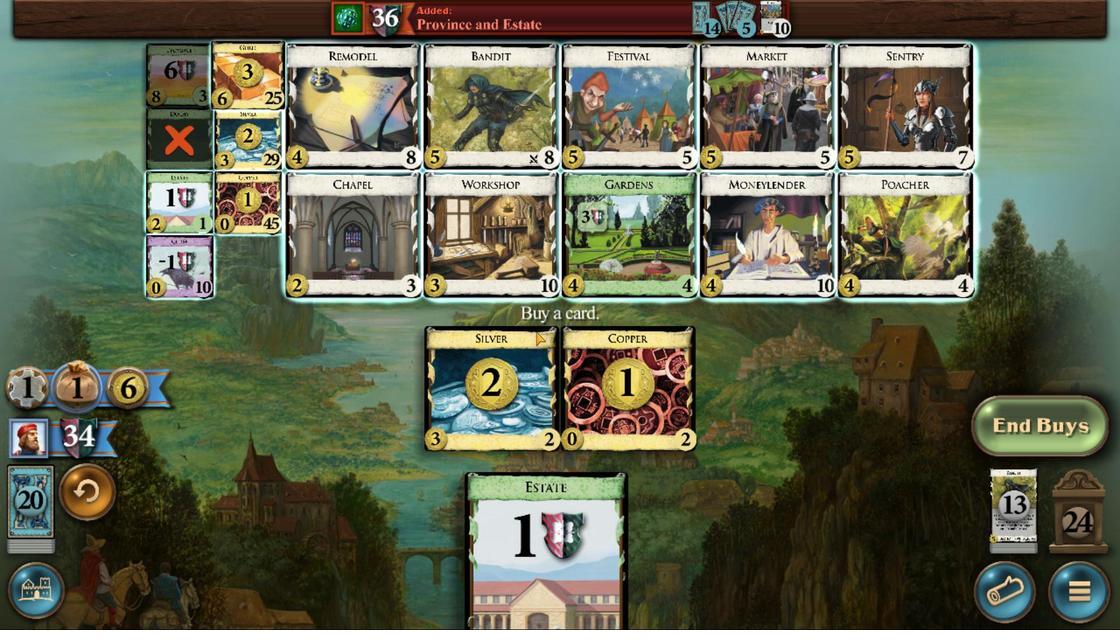 
Action: Mouse moved to (446, 480)
Screenshot: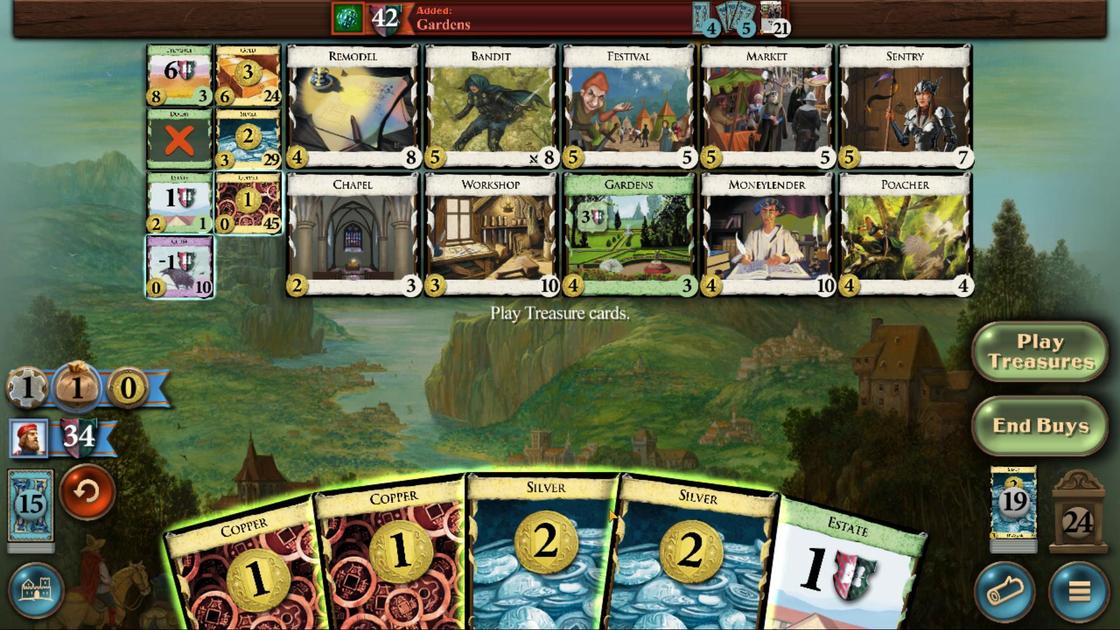
Action: Mouse pressed left at (446, 480)
Screenshot: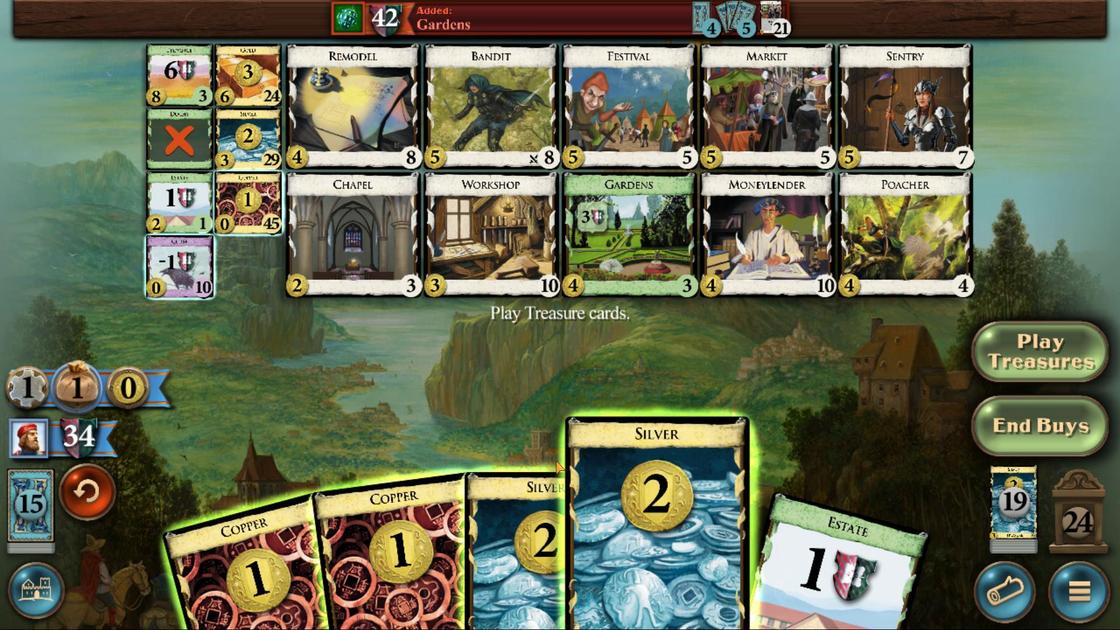 
Action: Mouse moved to (487, 480)
Screenshot: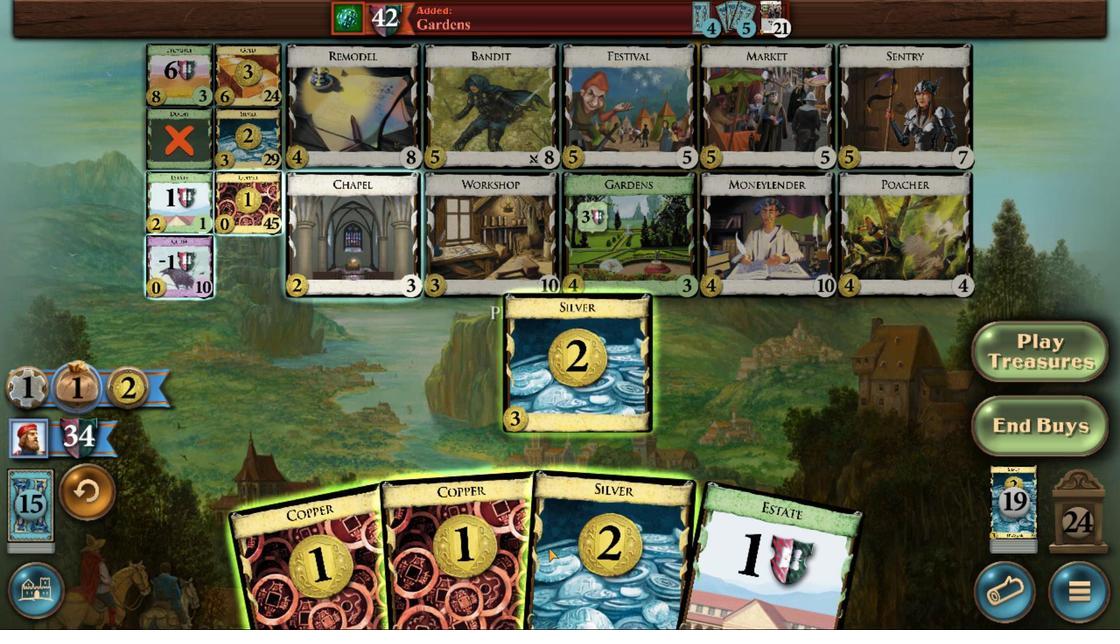 
Action: Mouse pressed left at (487, 480)
Screenshot: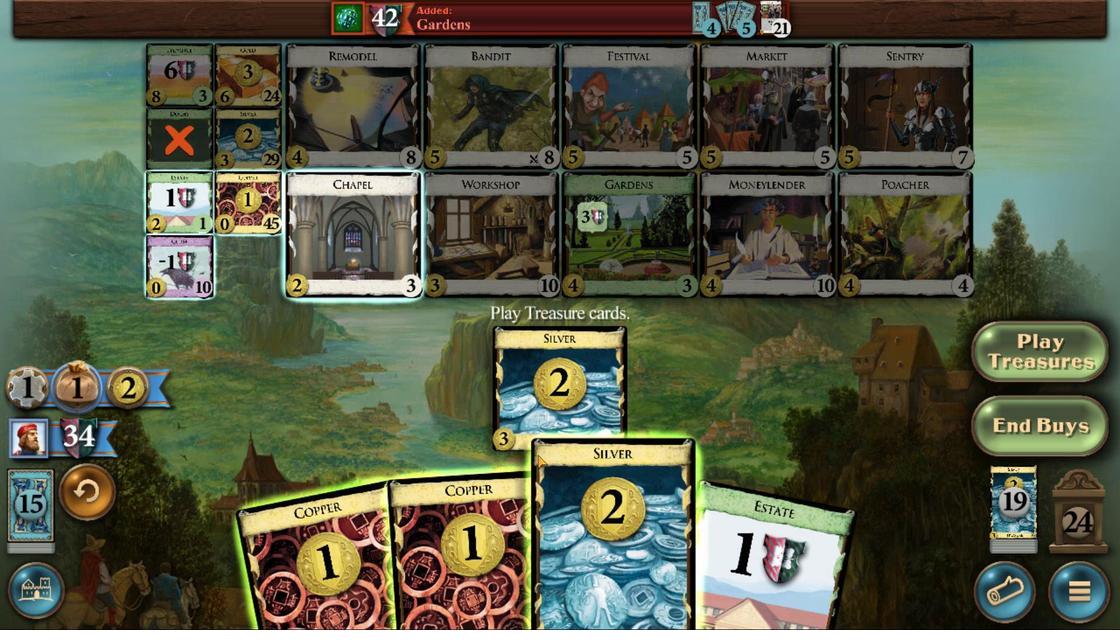 
Action: Mouse moved to (492, 477)
Screenshot: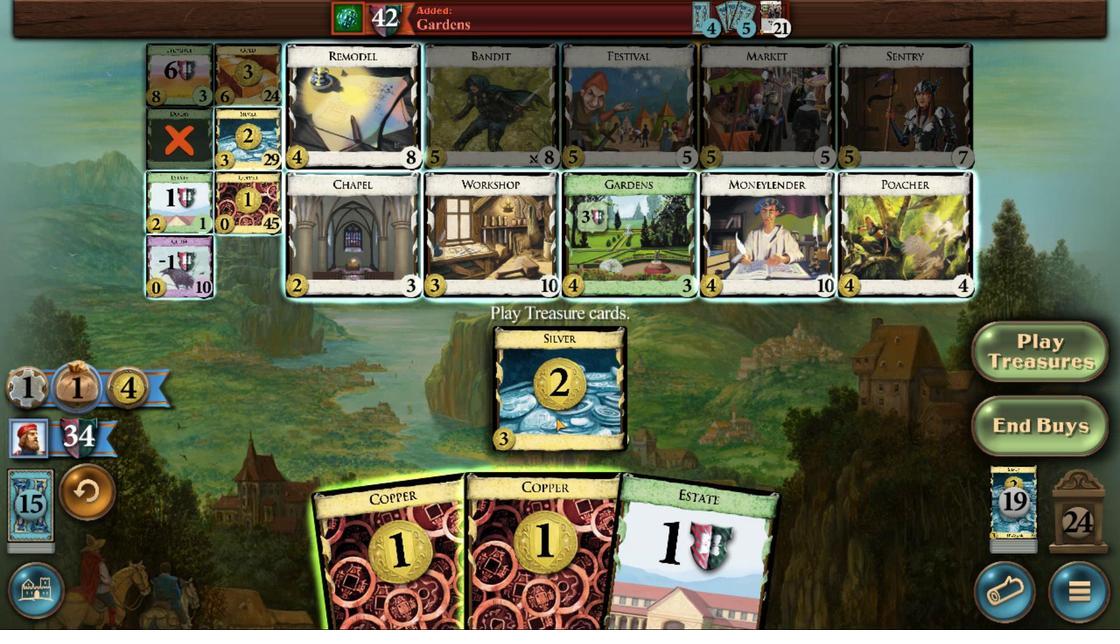 
Action: Mouse pressed left at (492, 477)
Screenshot: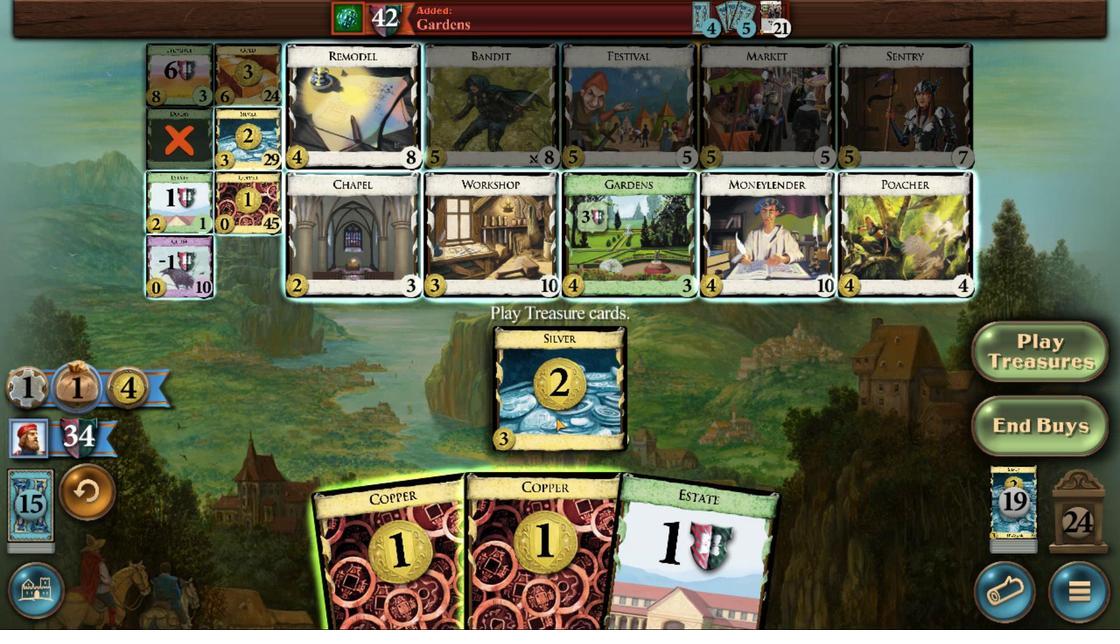 
Action: Mouse moved to (518, 479)
Screenshot: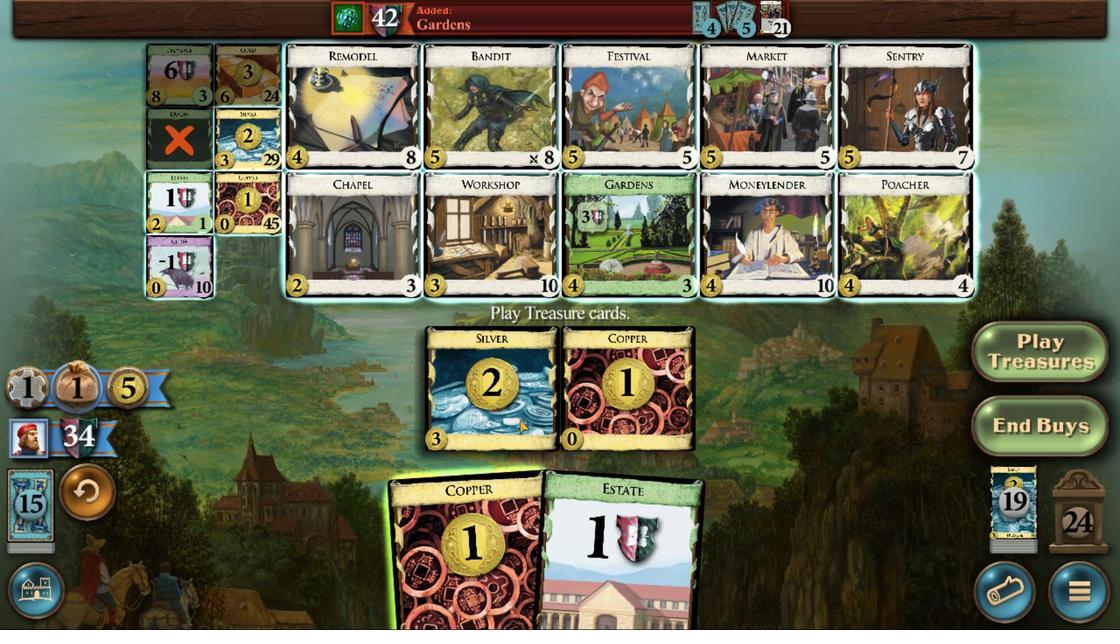 
Action: Mouse pressed left at (518, 479)
Screenshot: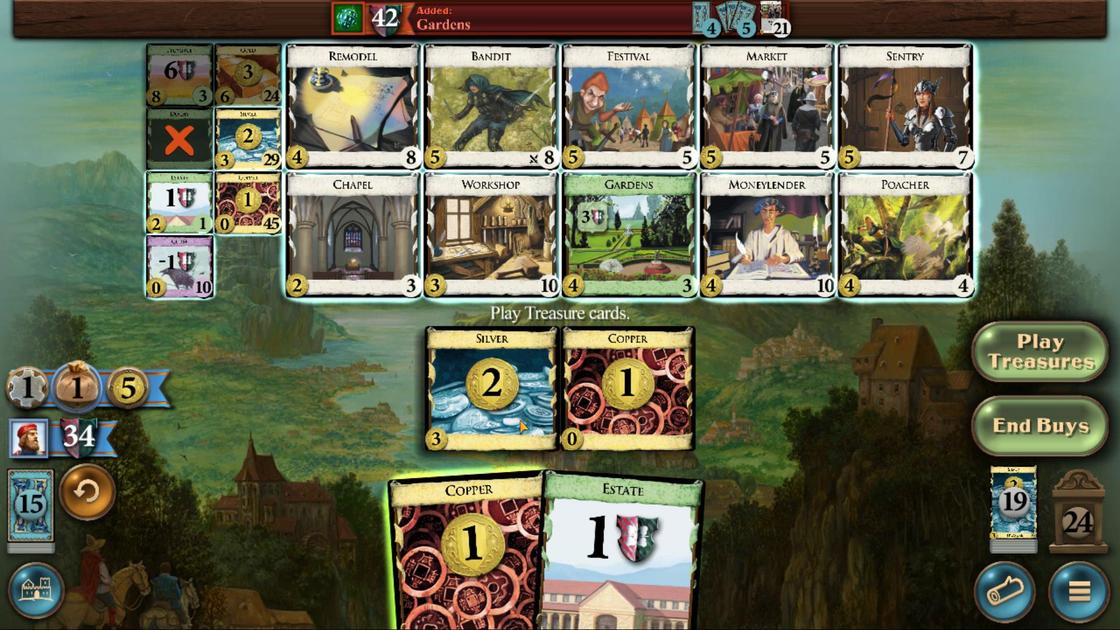 
Action: Mouse moved to (604, 400)
Screenshot: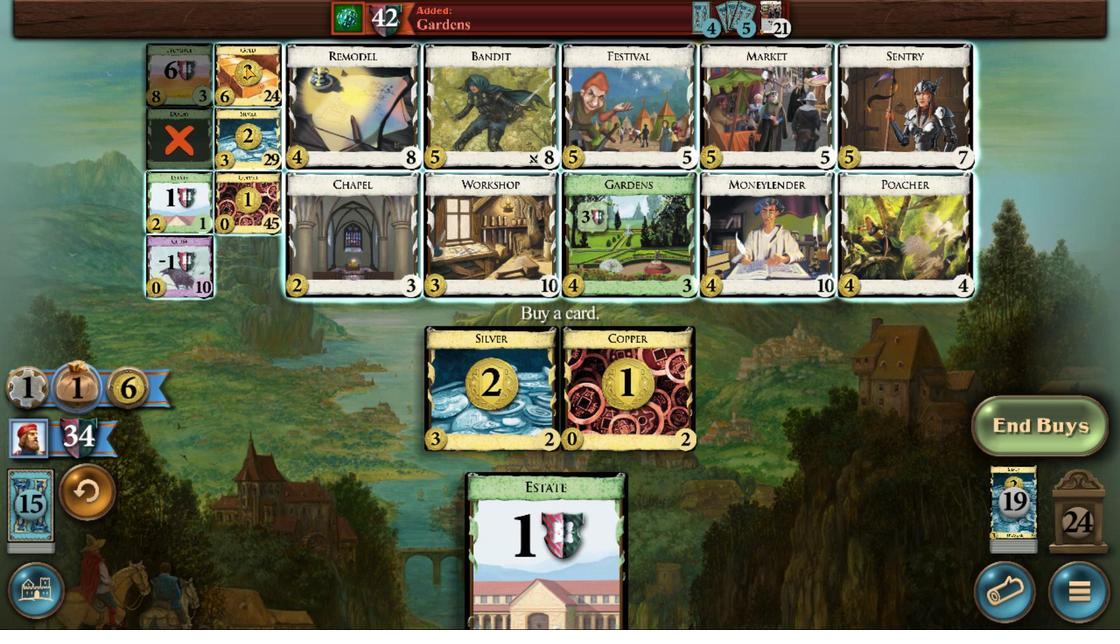 
Action: Mouse pressed left at (604, 400)
